 Task: Plan a trip to Arish, Egypt from 2nd December, 2023 to 6th December, 2023 for 2 adults. Place can be entire room with 1  bedroom having 1 bed and 1 bathroom. Property type can be hotel.
Action: Mouse moved to (583, 131)
Screenshot: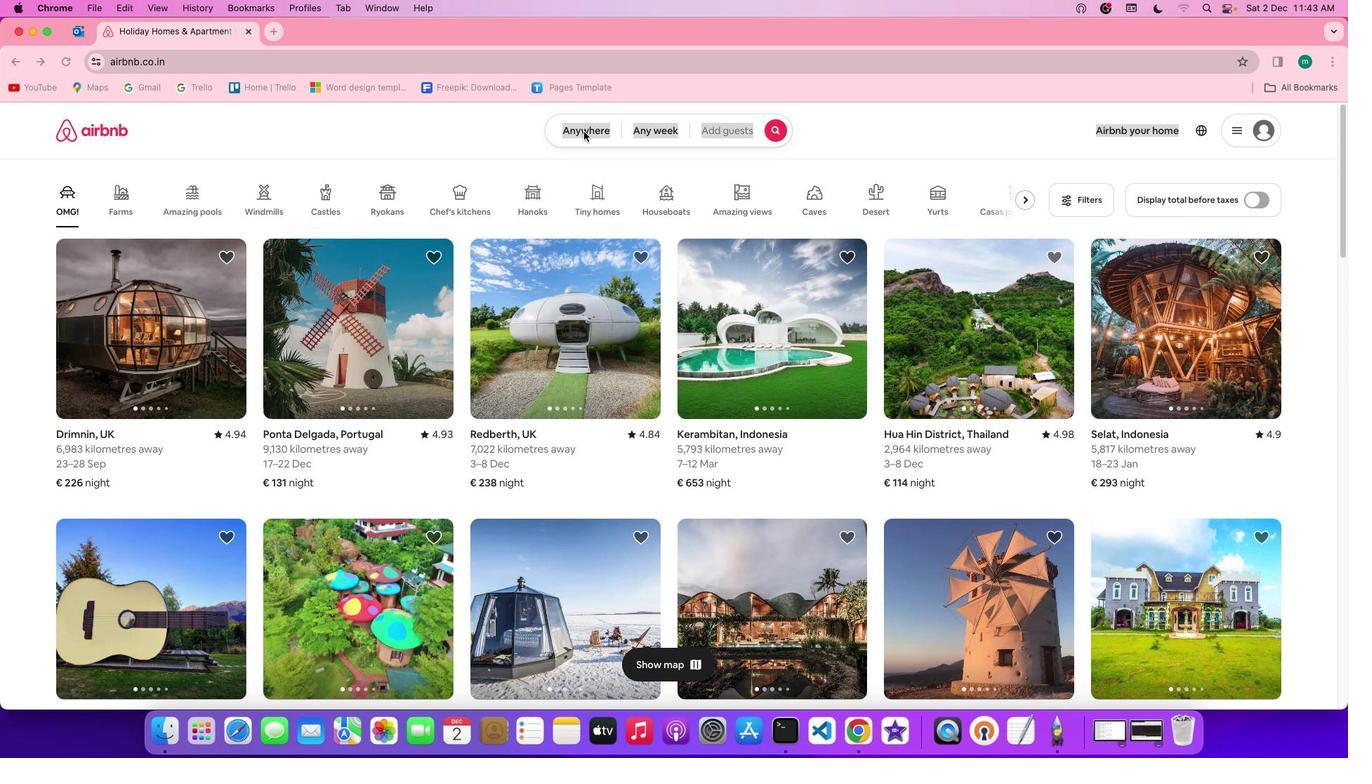 
Action: Mouse pressed left at (583, 131)
Screenshot: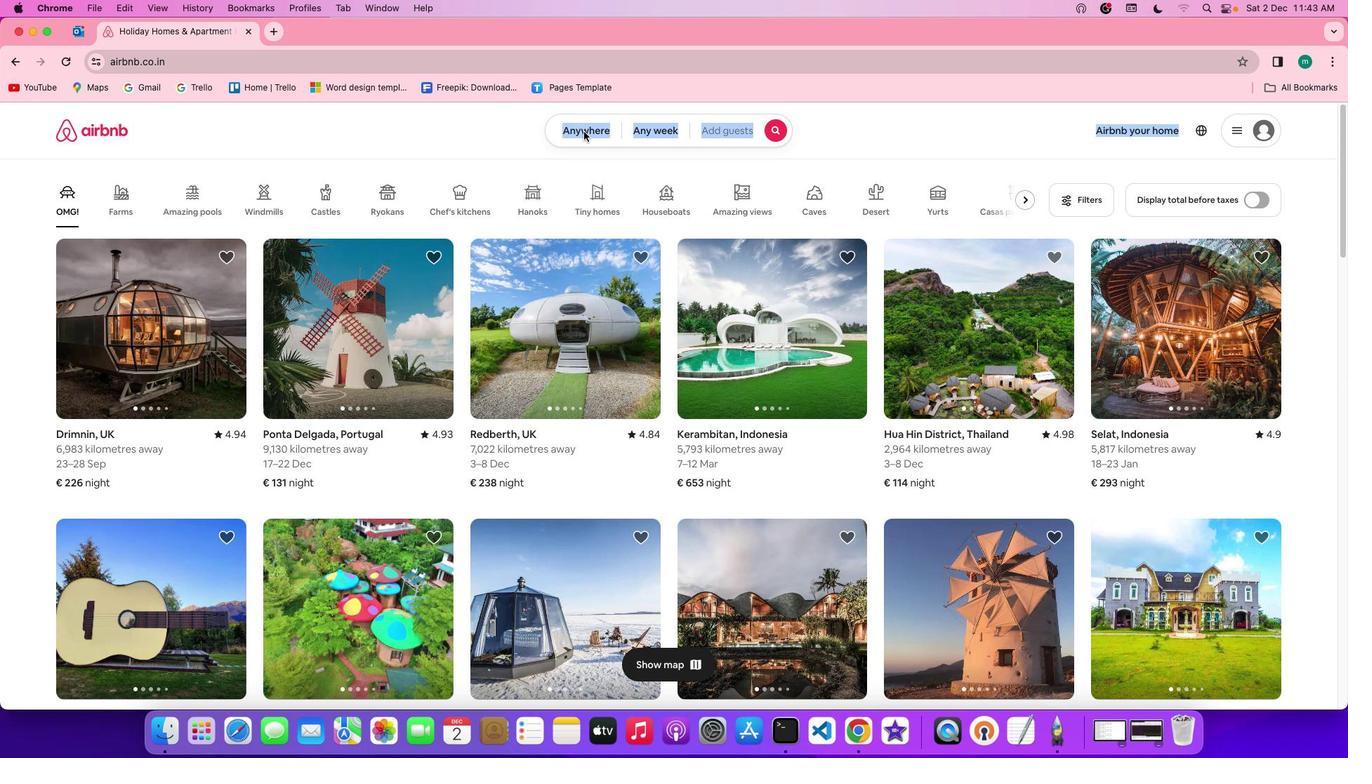 
Action: Mouse pressed left at (583, 131)
Screenshot: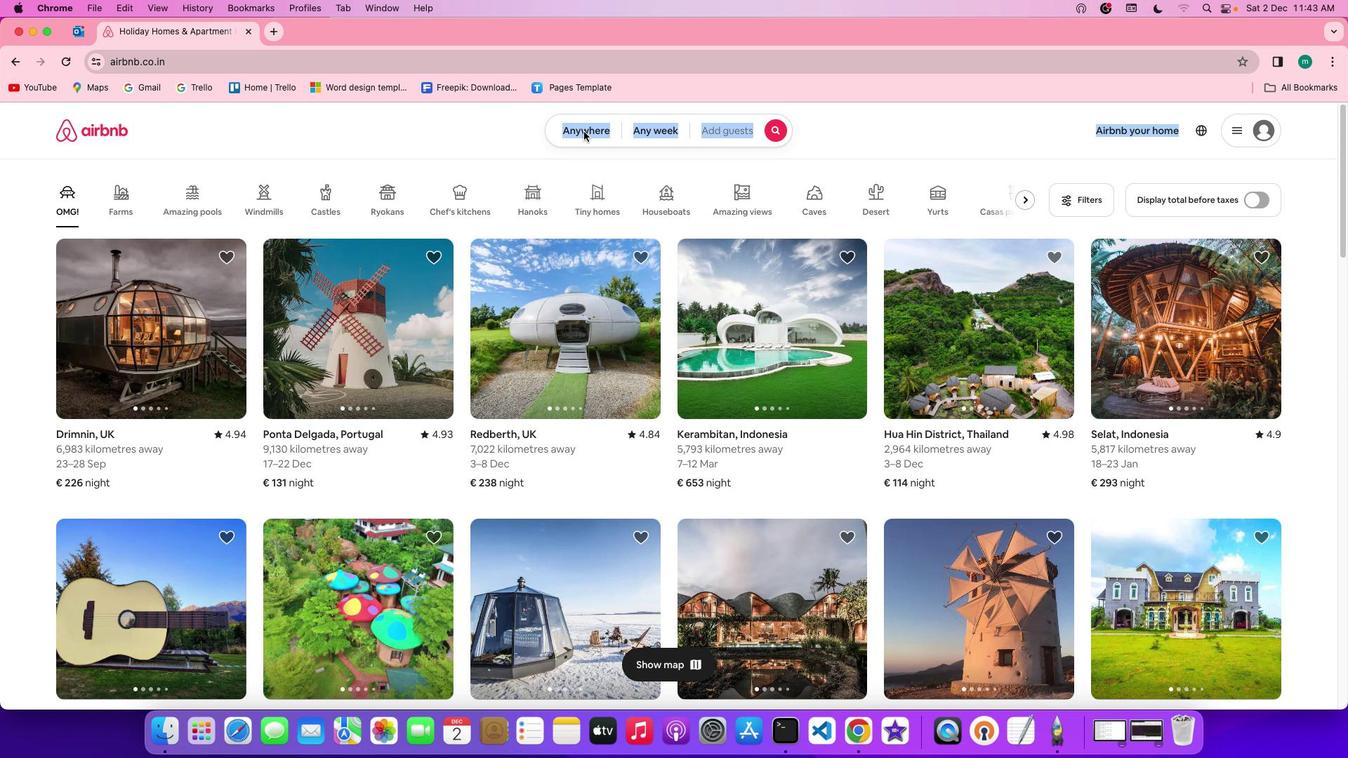 
Action: Mouse moved to (477, 192)
Screenshot: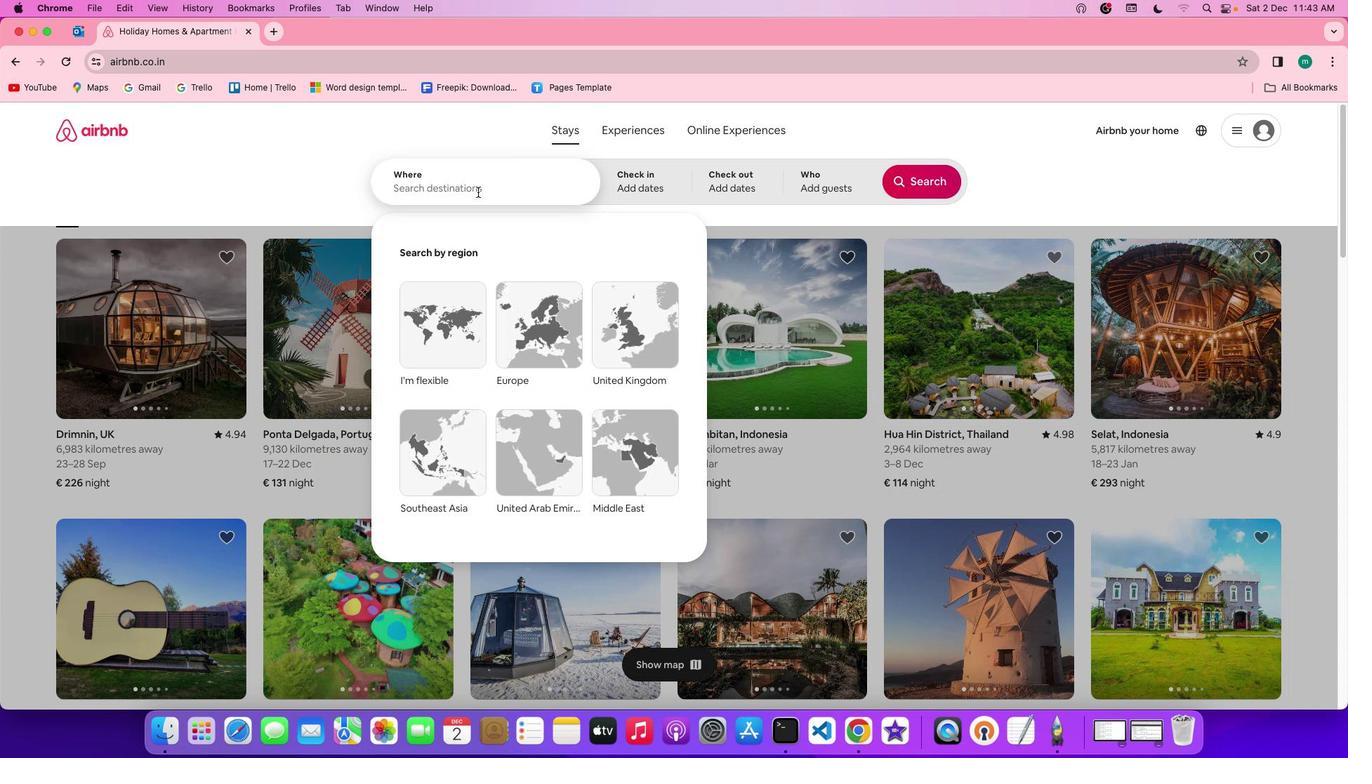 
Action: Mouse pressed left at (477, 192)
Screenshot: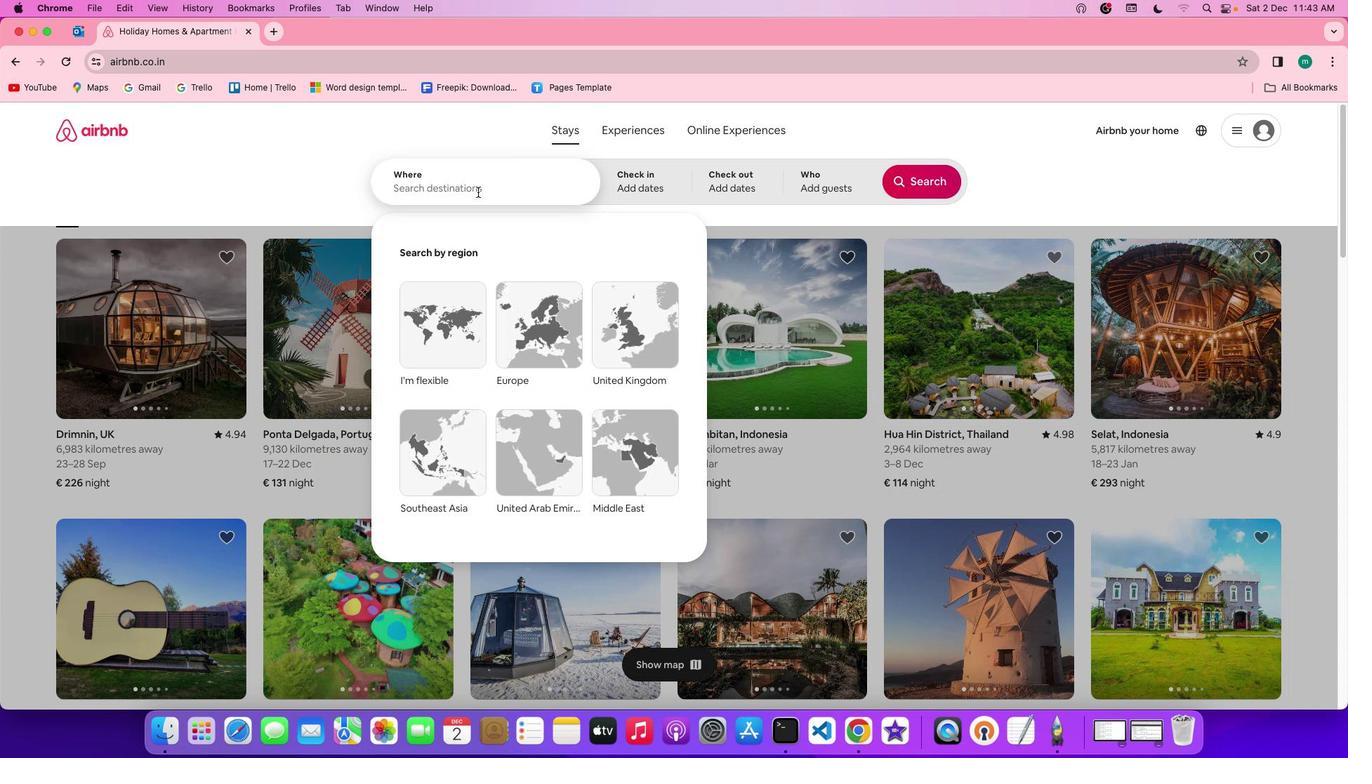 
Action: Mouse moved to (479, 193)
Screenshot: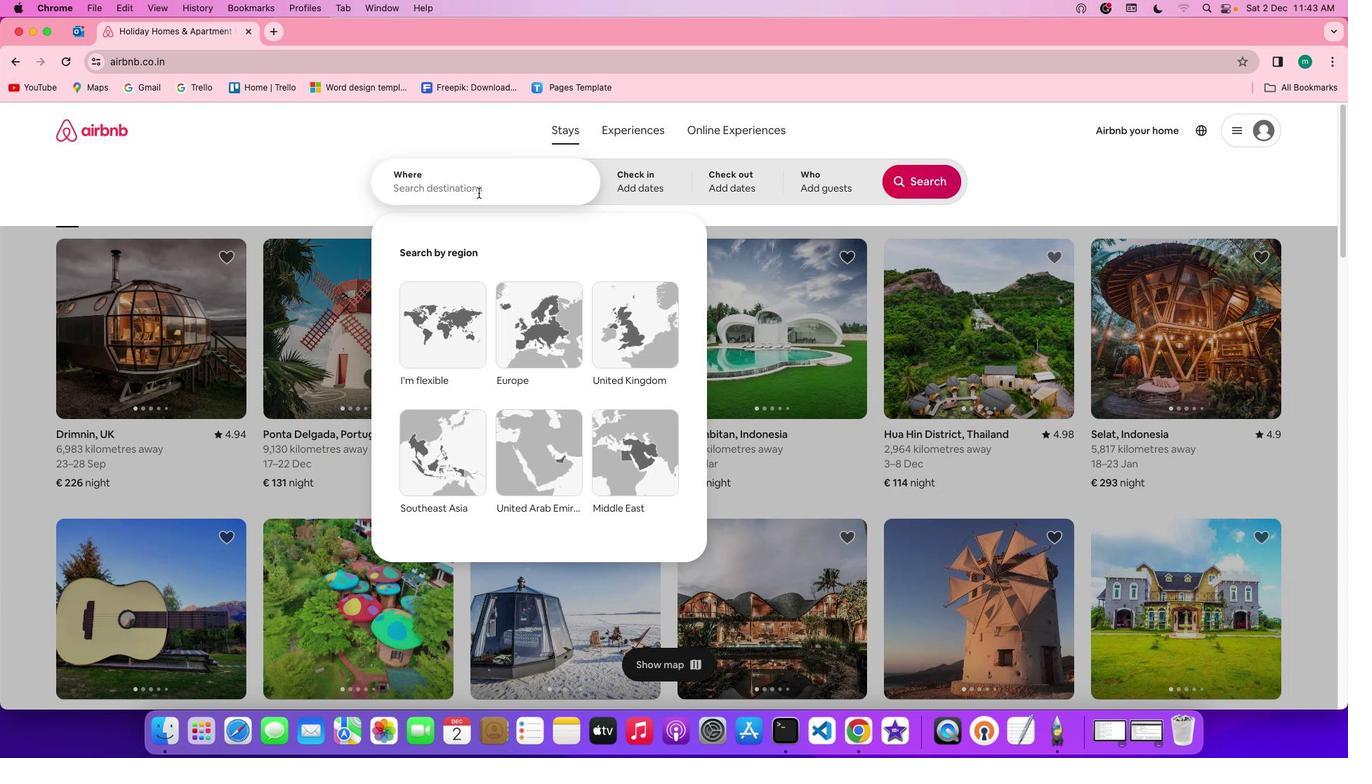 
Action: Key pressed Key.shiftKey.shift'A''r''i''s''h'','Key.spaceKey.shift'E''g''y''p''t'
Screenshot: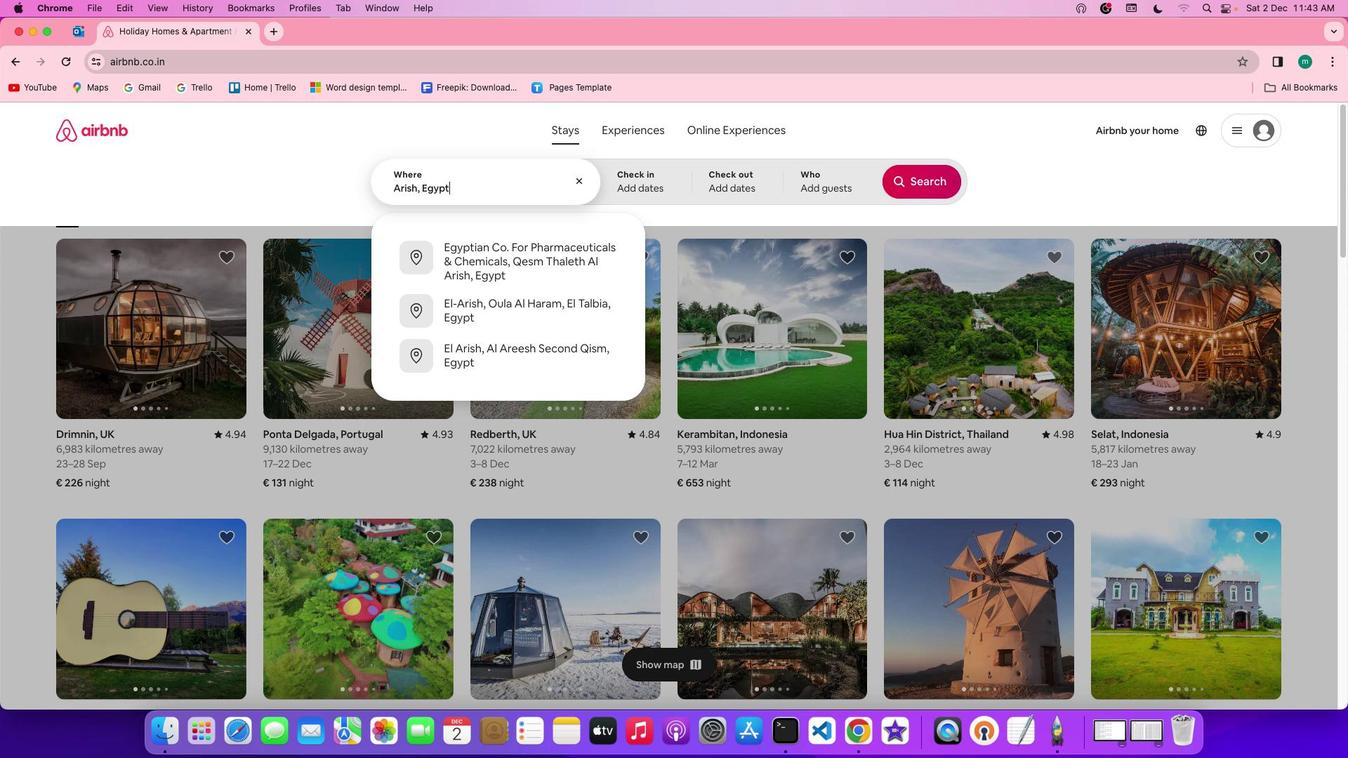 
Action: Mouse moved to (659, 185)
Screenshot: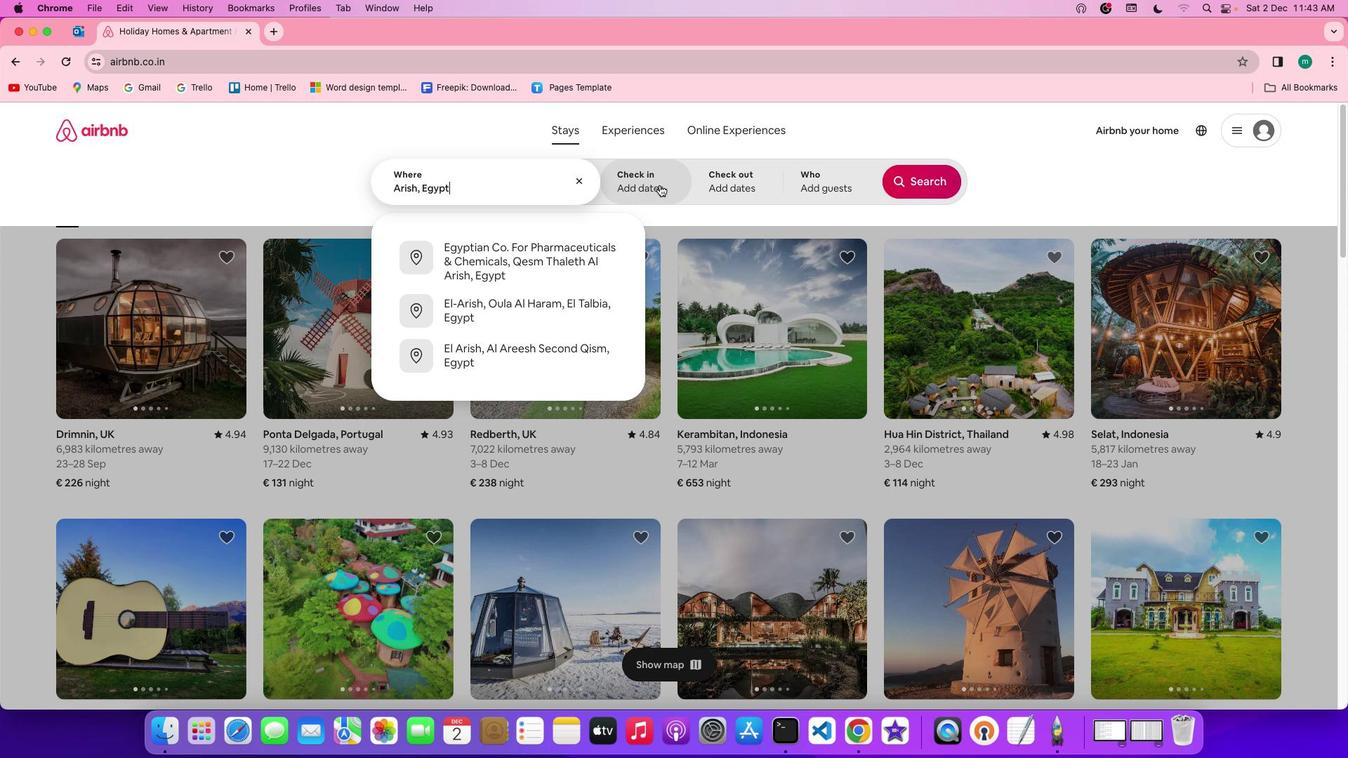 
Action: Mouse pressed left at (659, 185)
Screenshot: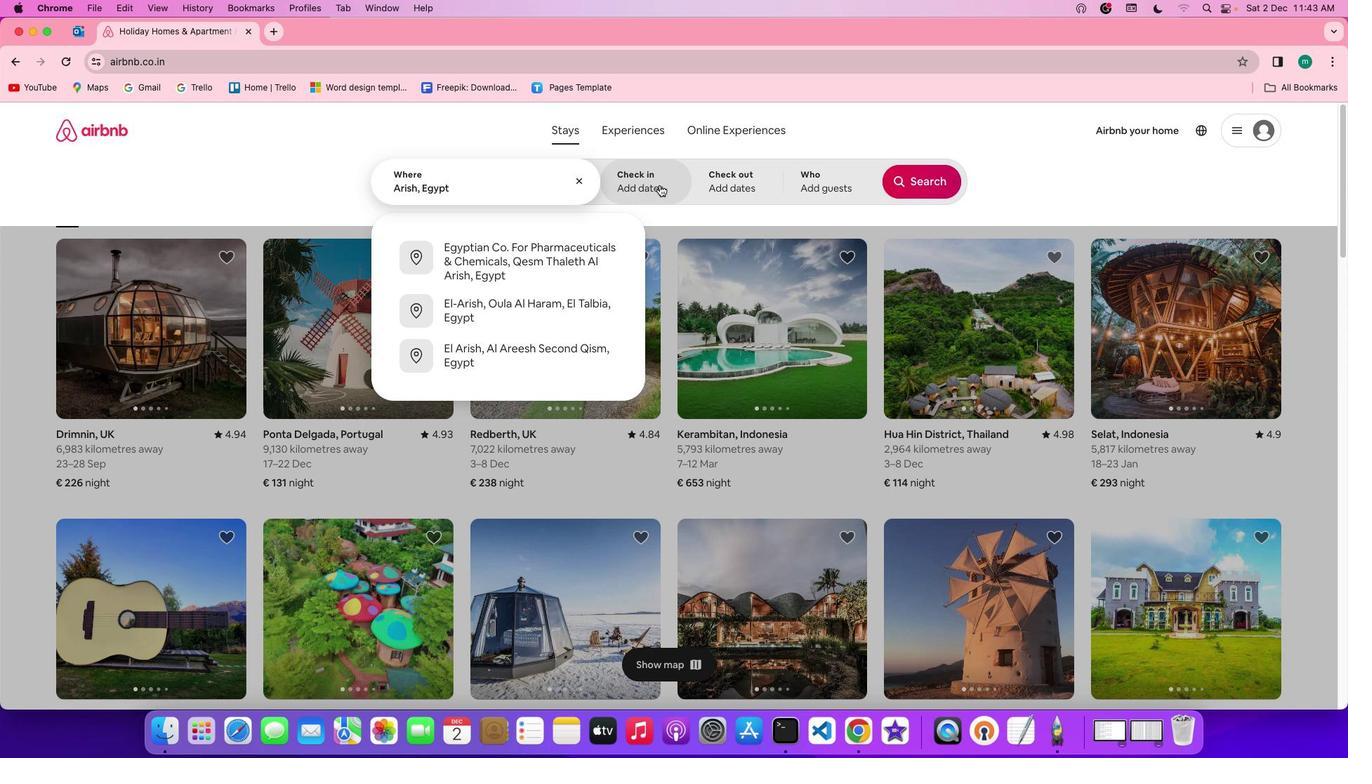 
Action: Mouse moved to (630, 359)
Screenshot: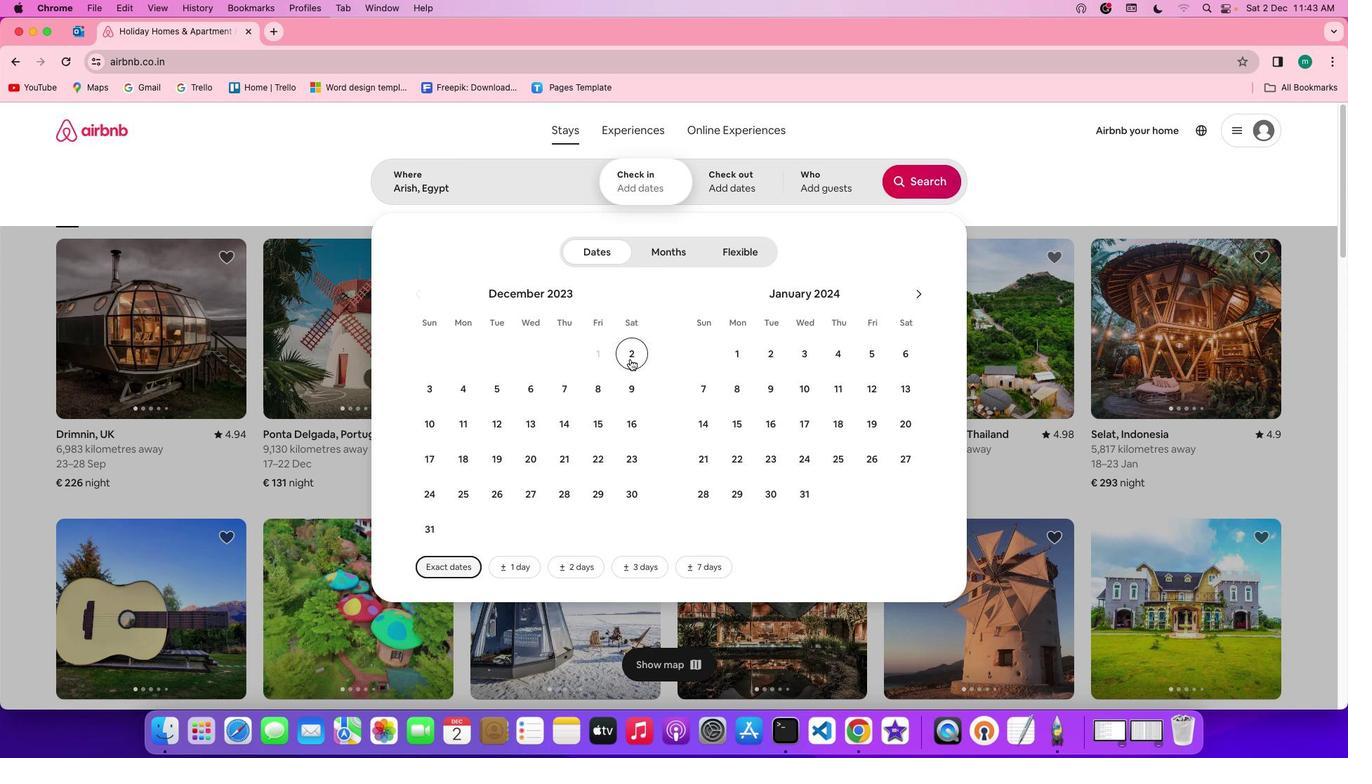 
Action: Mouse pressed left at (630, 359)
Screenshot: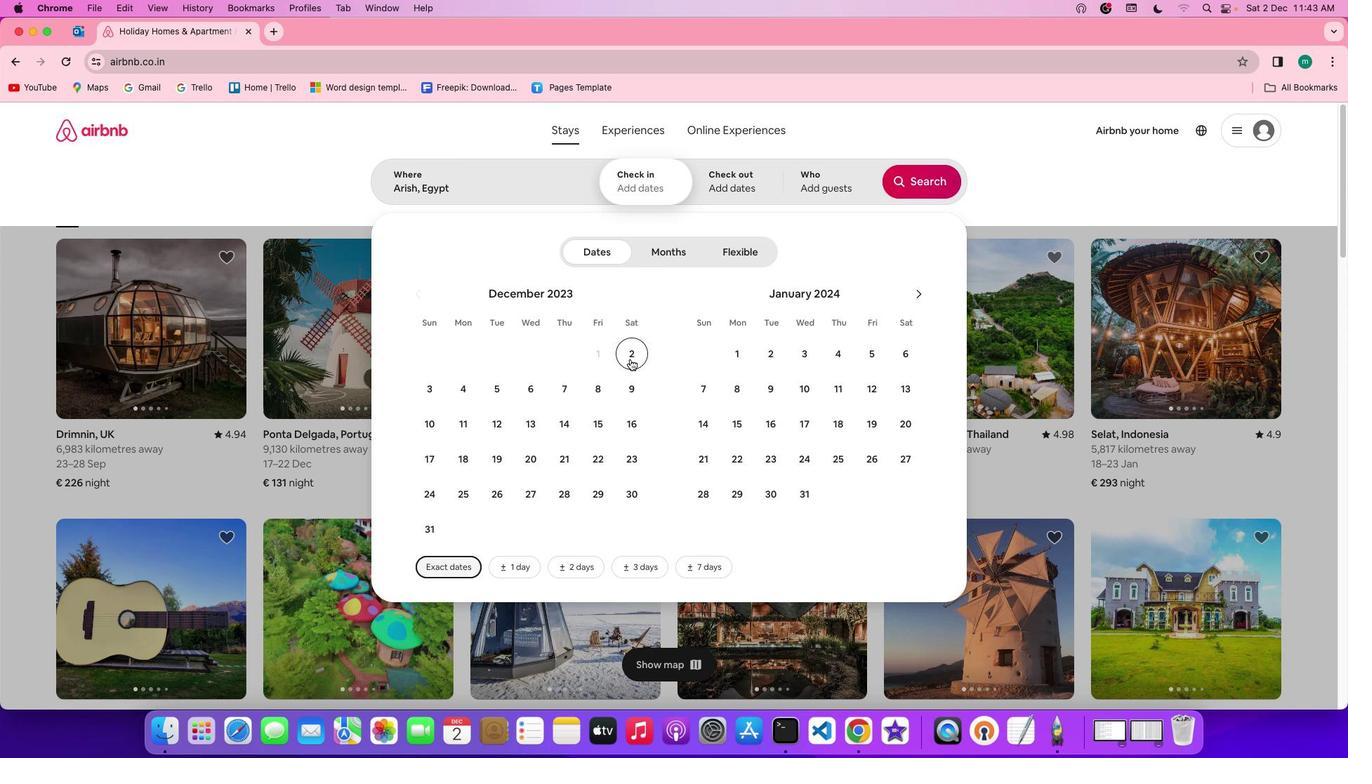 
Action: Mouse moved to (527, 391)
Screenshot: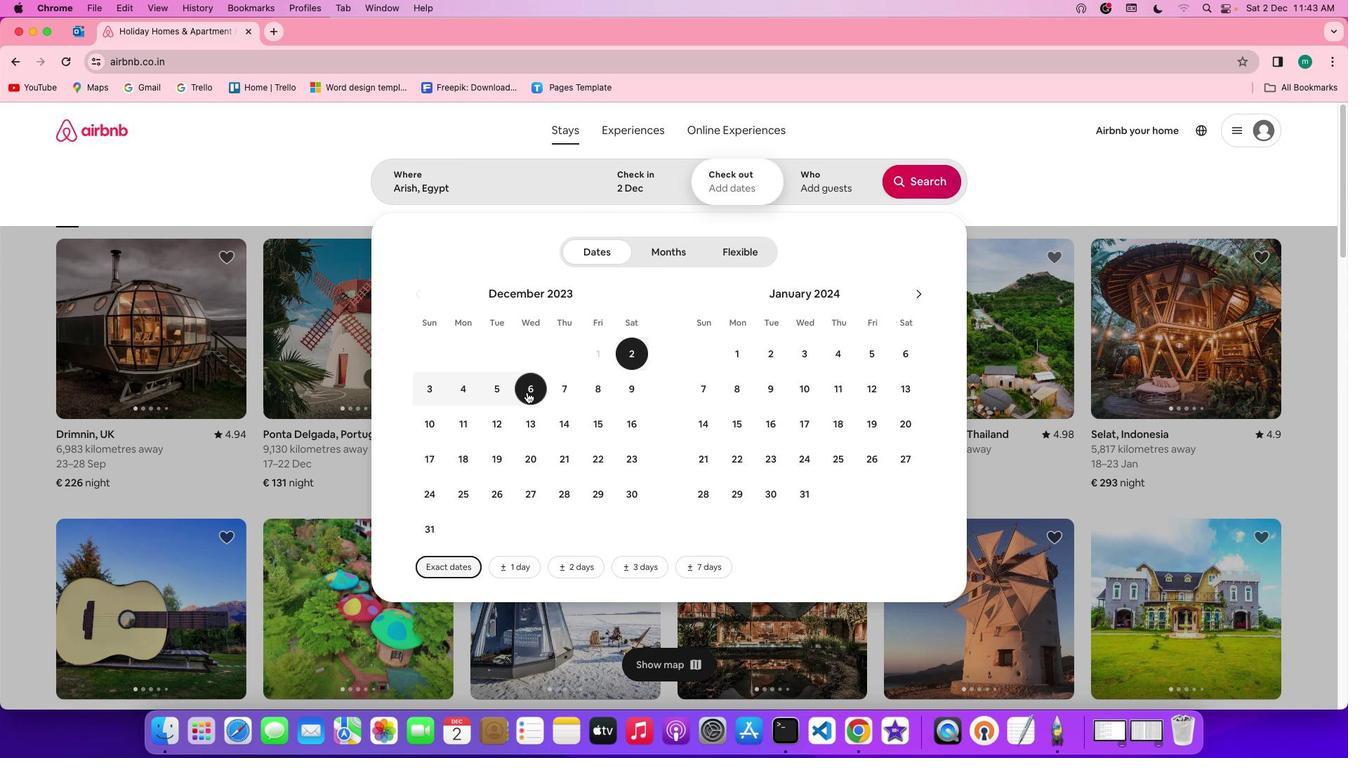 
Action: Mouse pressed left at (527, 391)
Screenshot: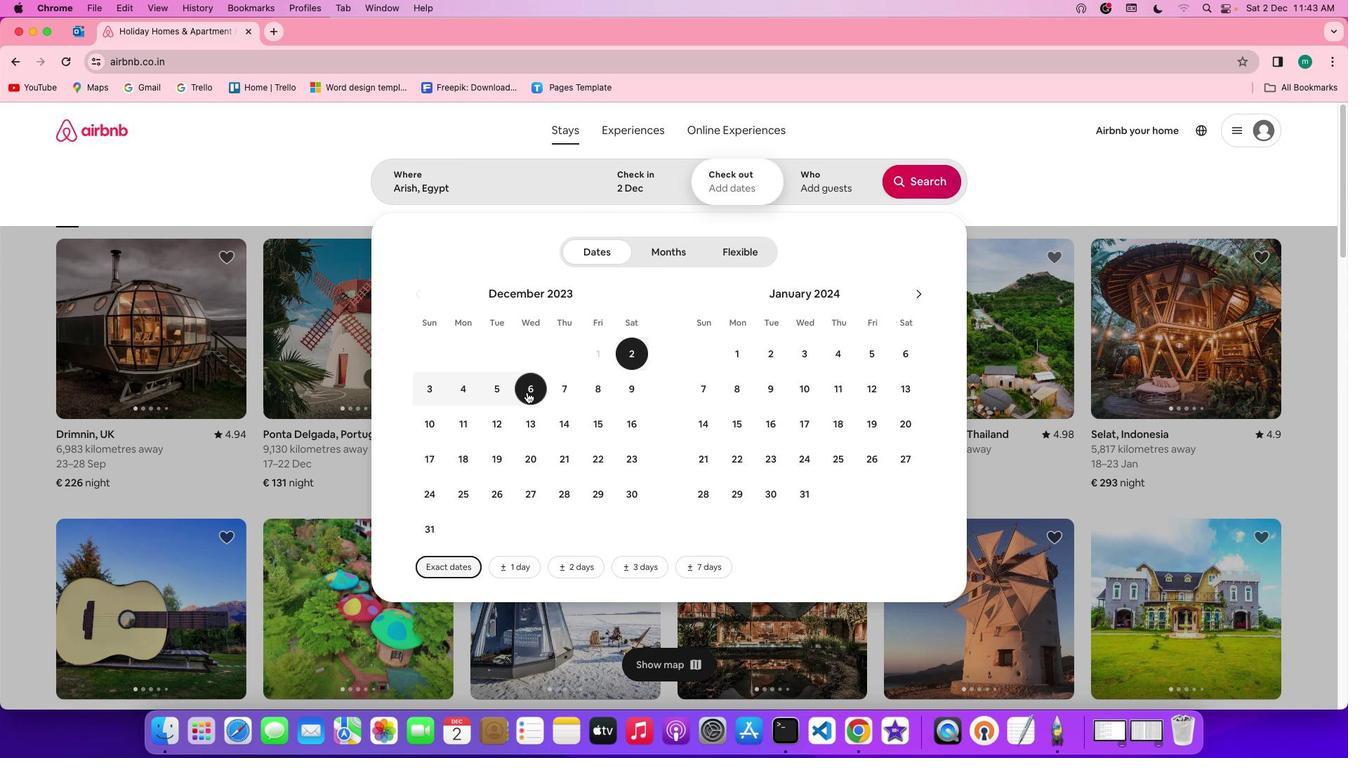 
Action: Mouse moved to (817, 181)
Screenshot: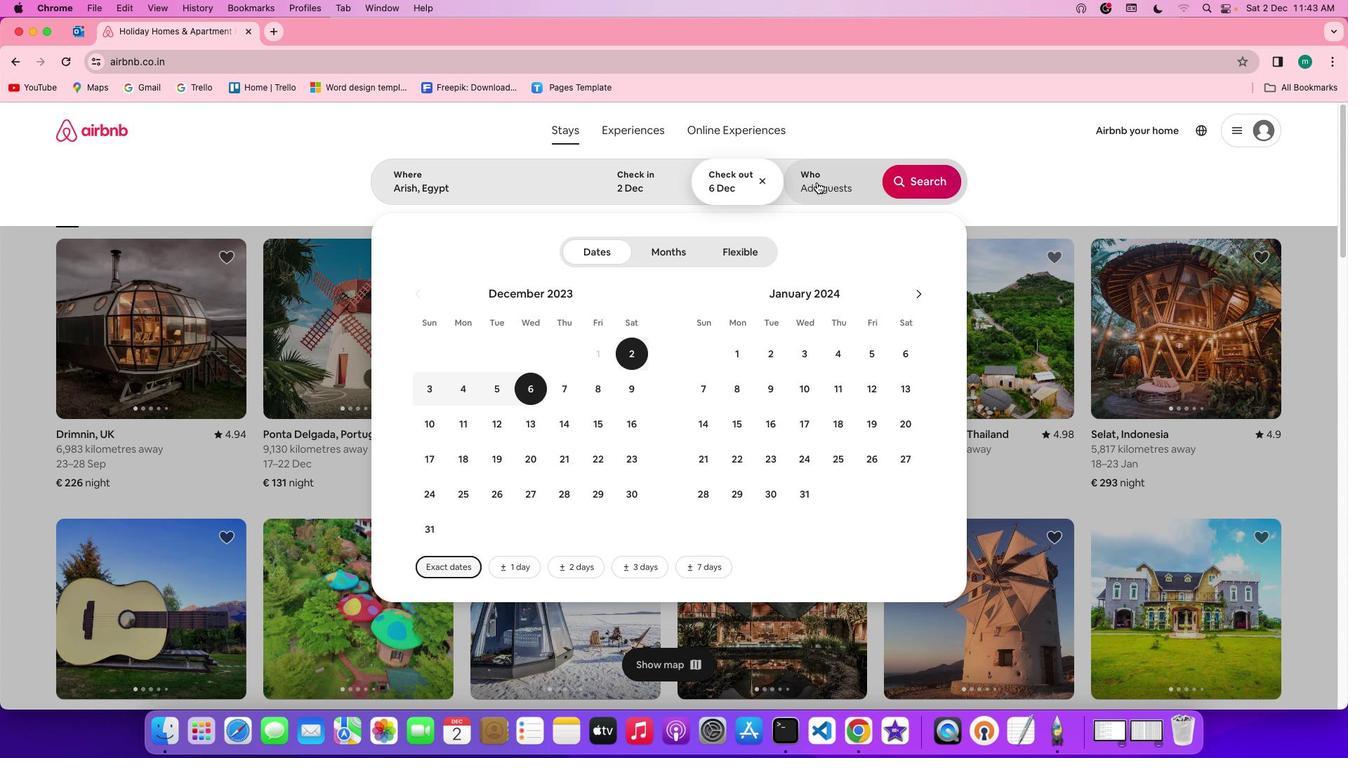 
Action: Mouse pressed left at (817, 181)
Screenshot: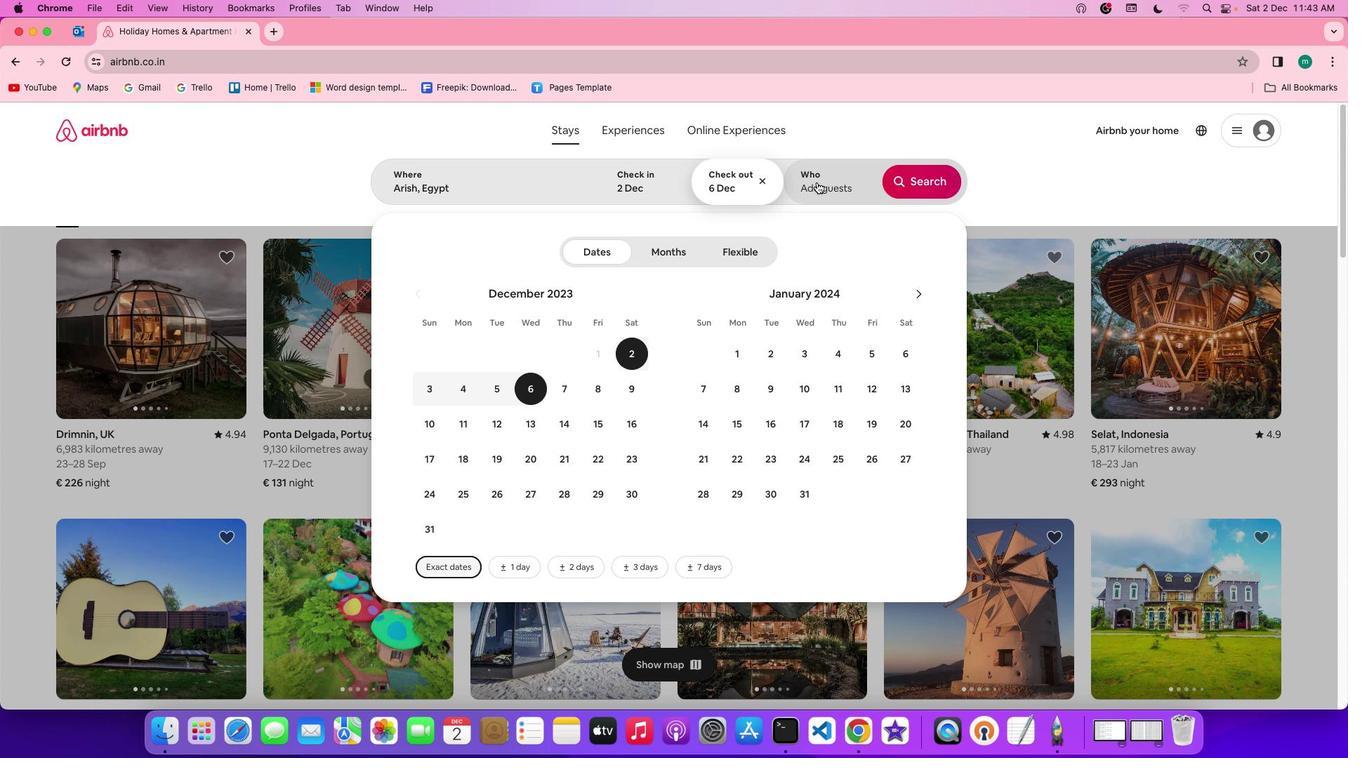 
Action: Mouse moved to (923, 256)
Screenshot: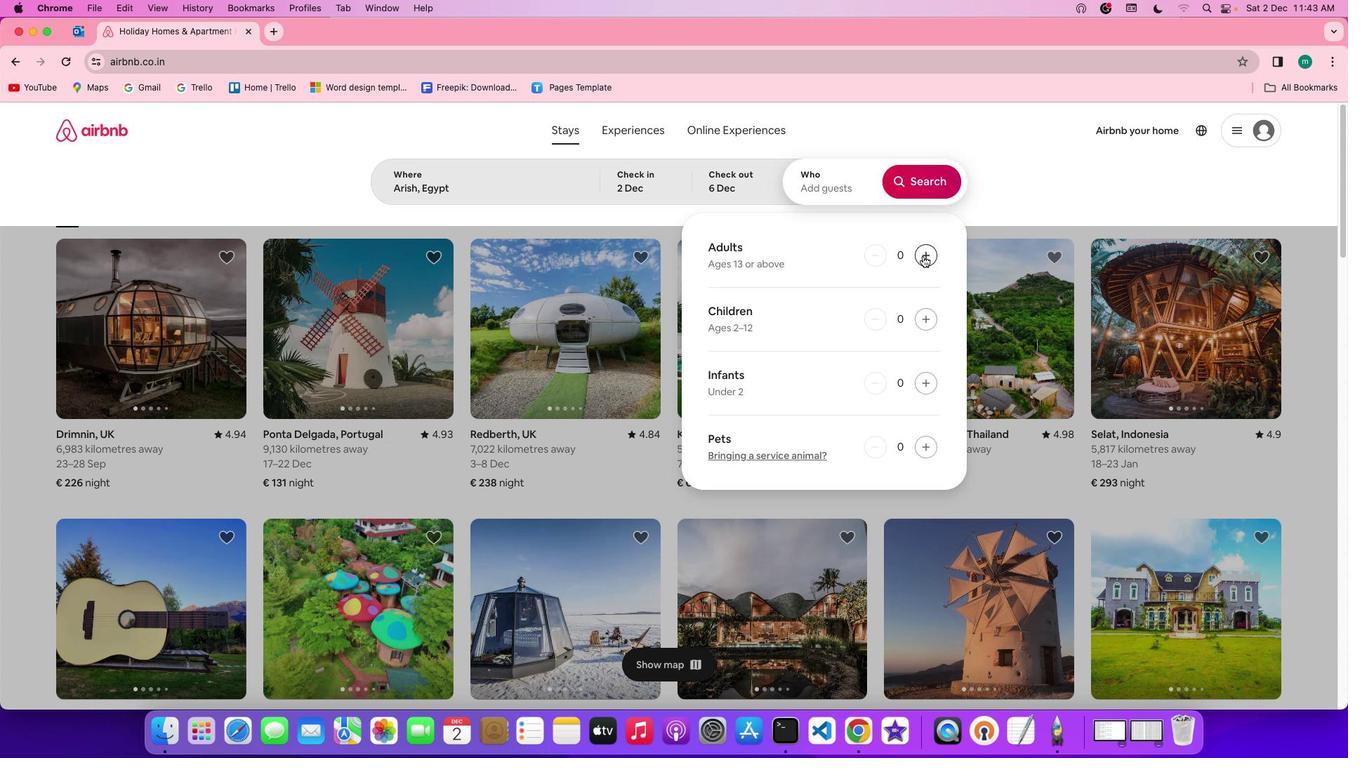 
Action: Mouse pressed left at (923, 256)
Screenshot: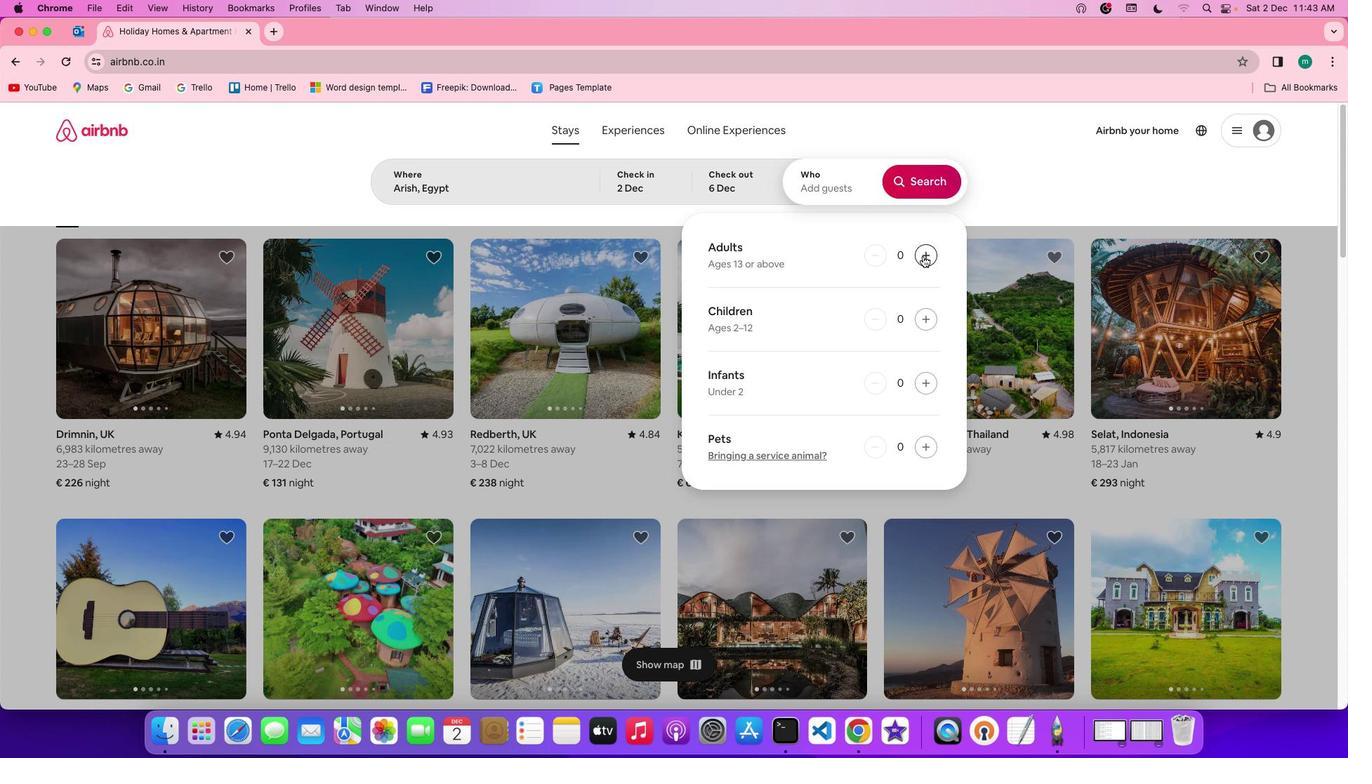 
Action: Mouse pressed left at (923, 256)
Screenshot: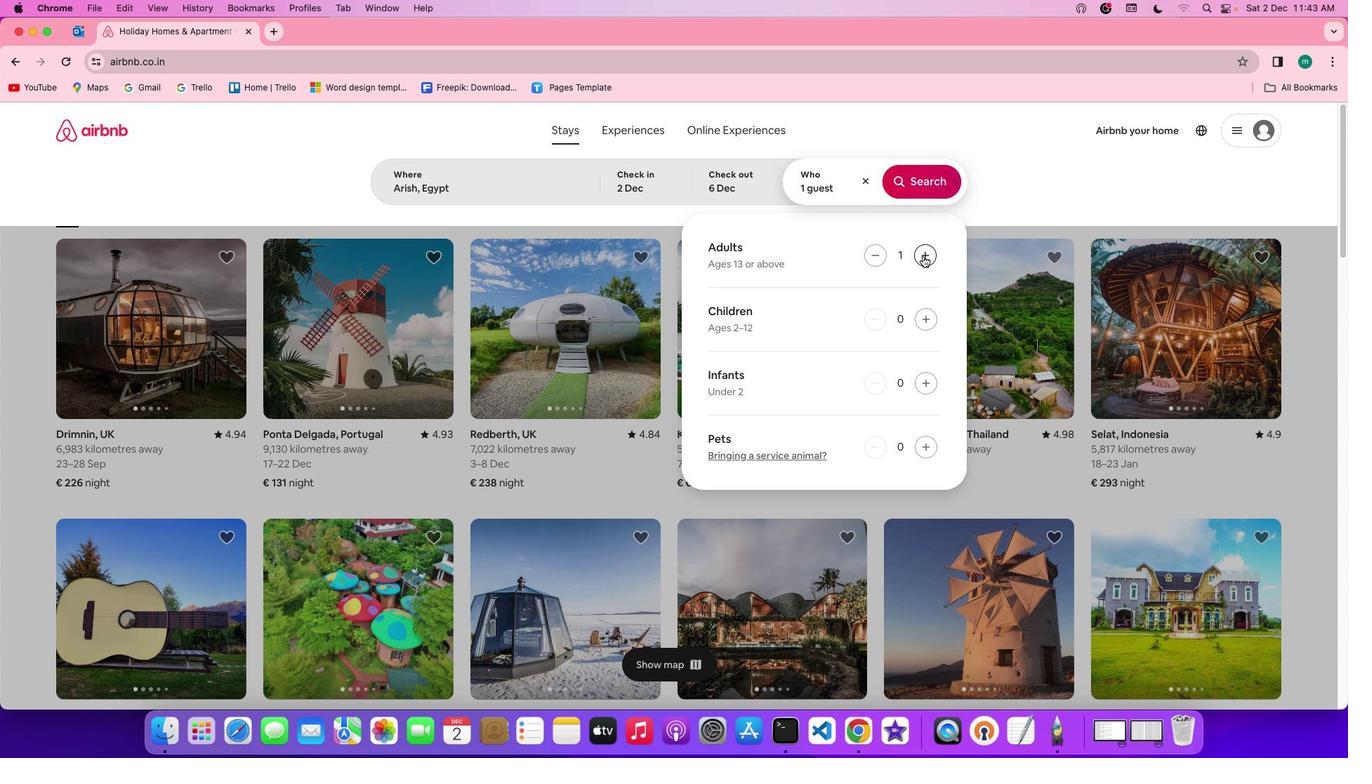 
Action: Mouse moved to (941, 179)
Screenshot: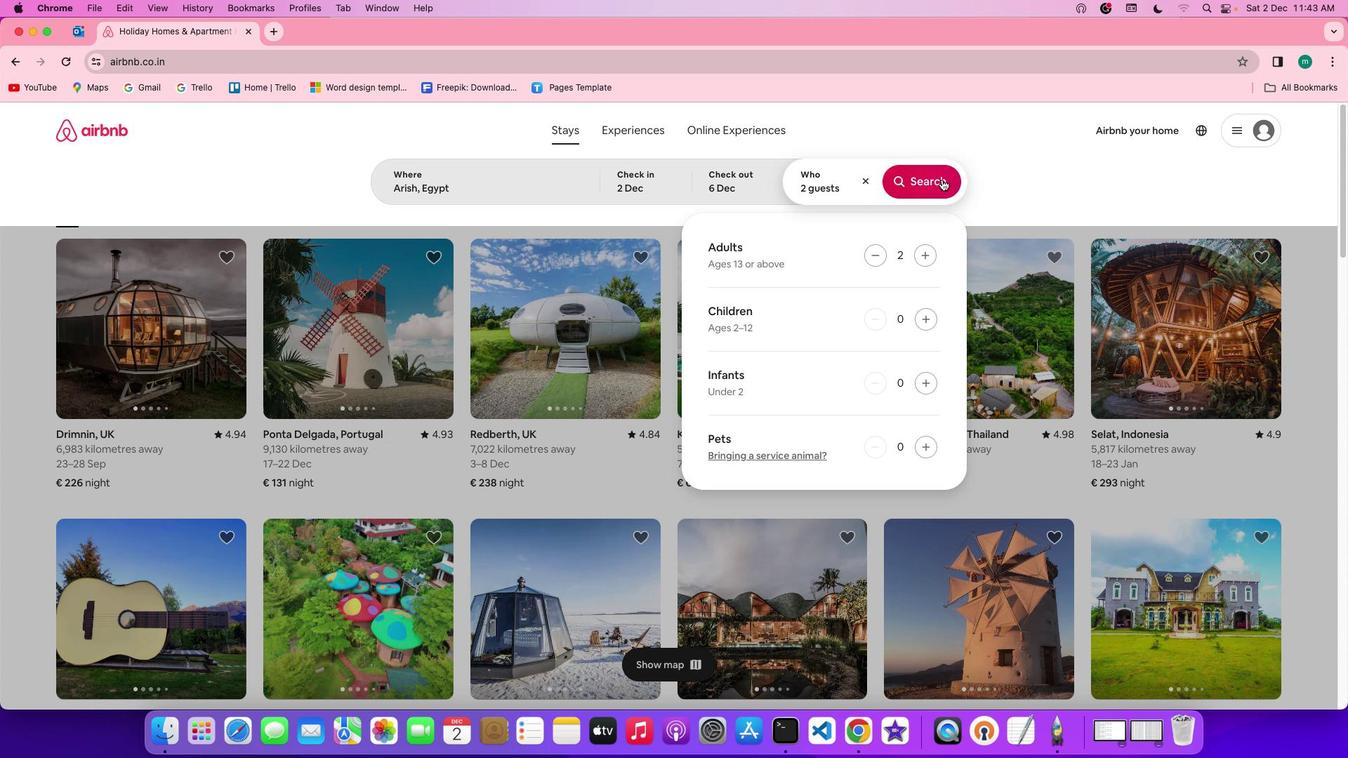 
Action: Mouse pressed left at (941, 179)
Screenshot: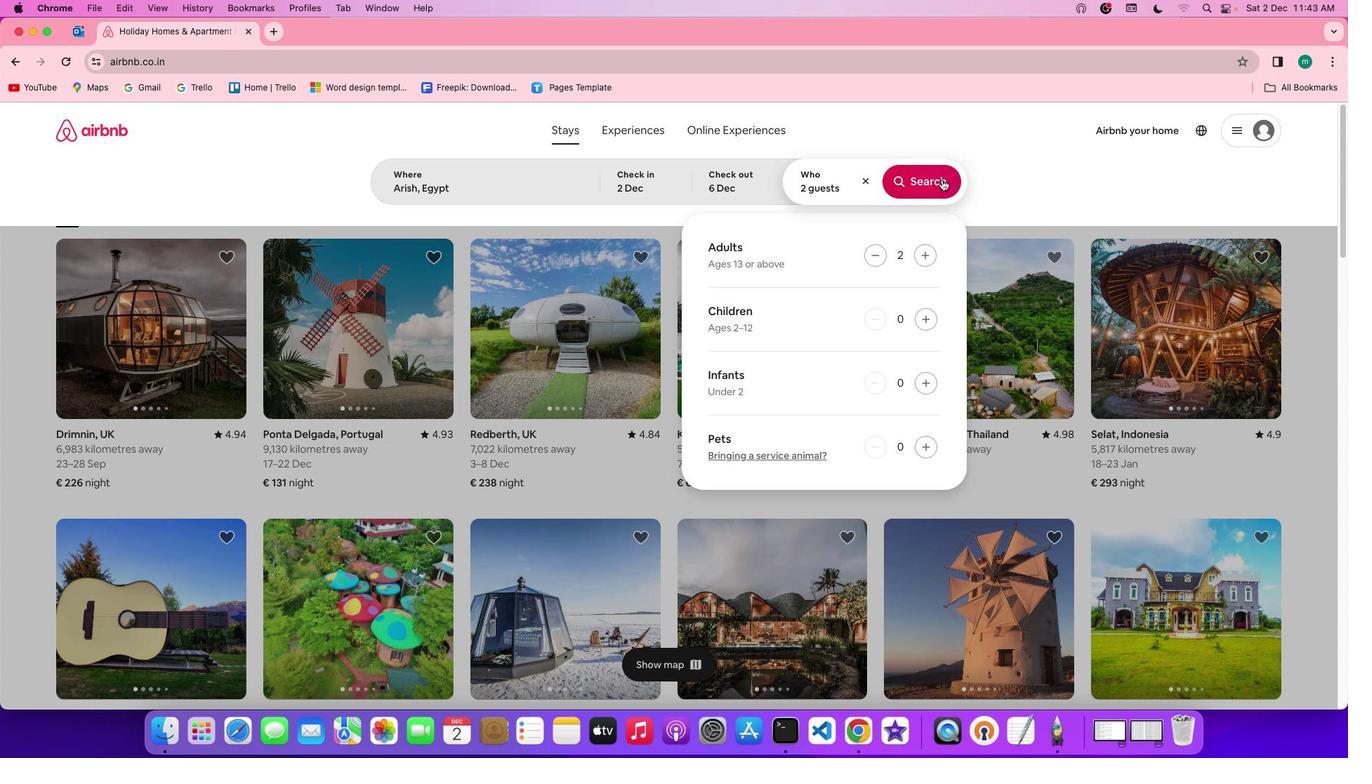 
Action: Mouse moved to (1122, 185)
Screenshot: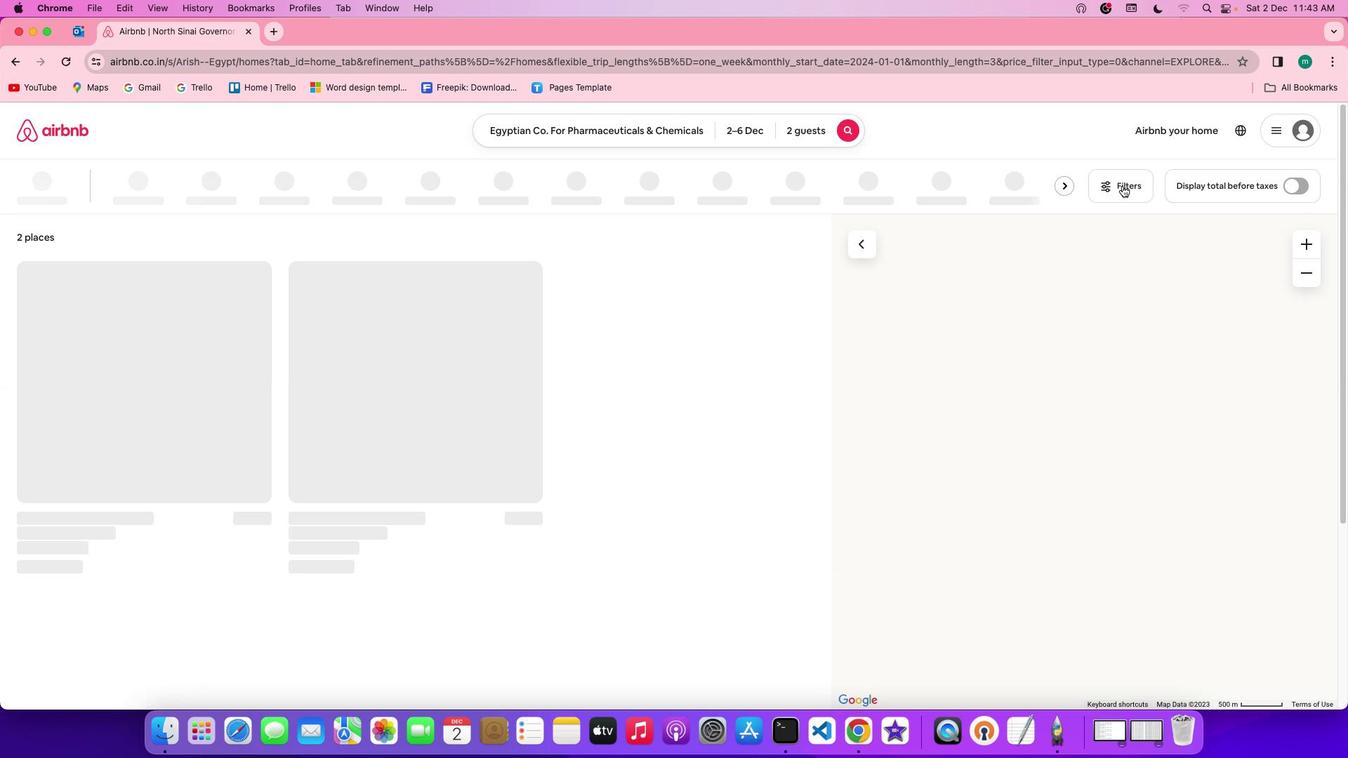 
Action: Mouse pressed left at (1122, 185)
Screenshot: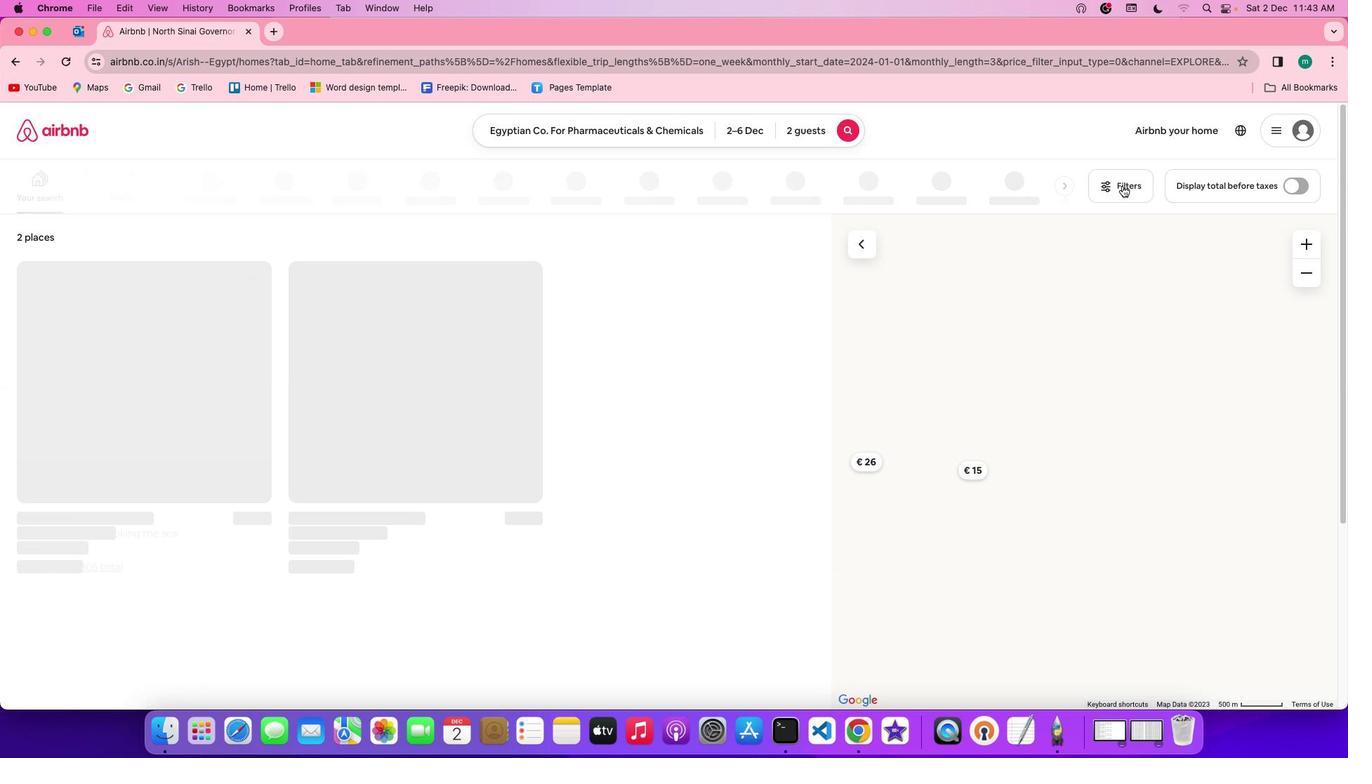 
Action: Mouse moved to (783, 409)
Screenshot: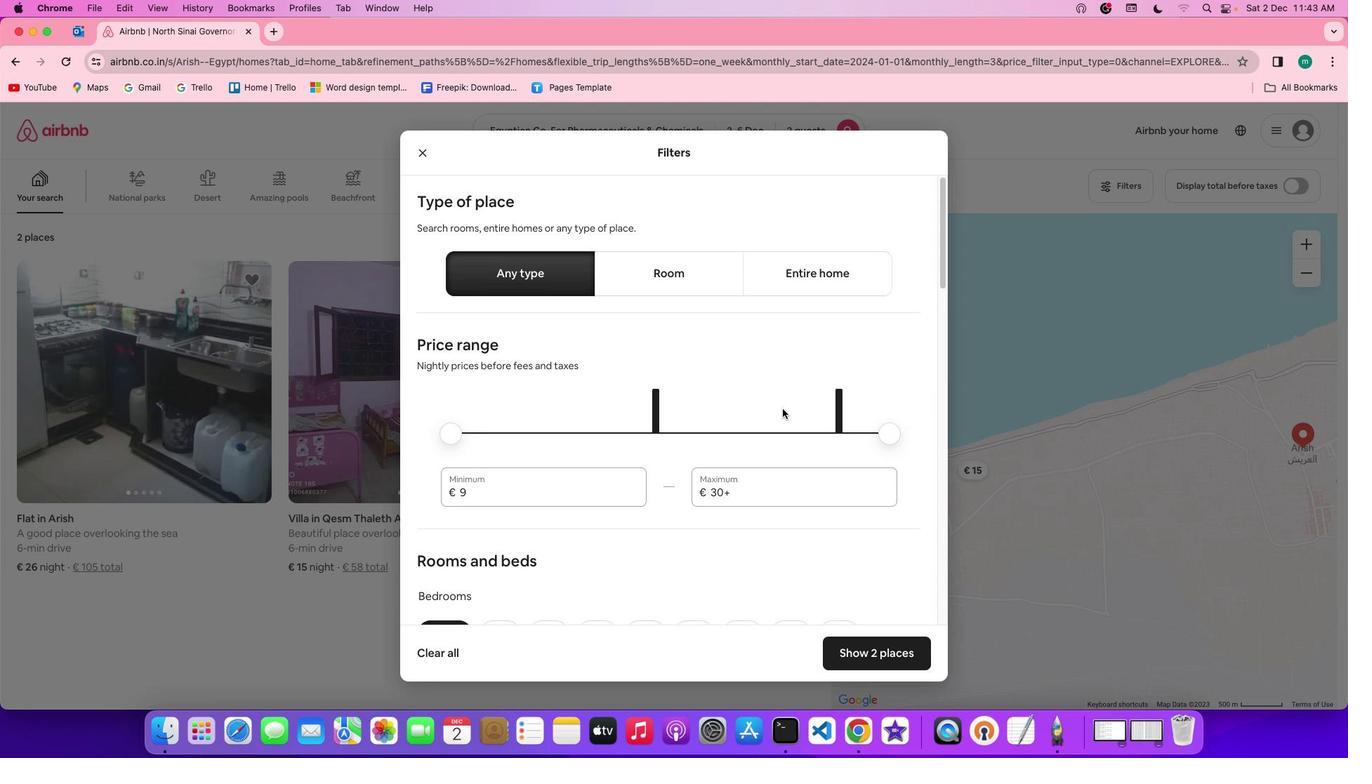 
Action: Mouse scrolled (783, 409) with delta (0, 0)
Screenshot: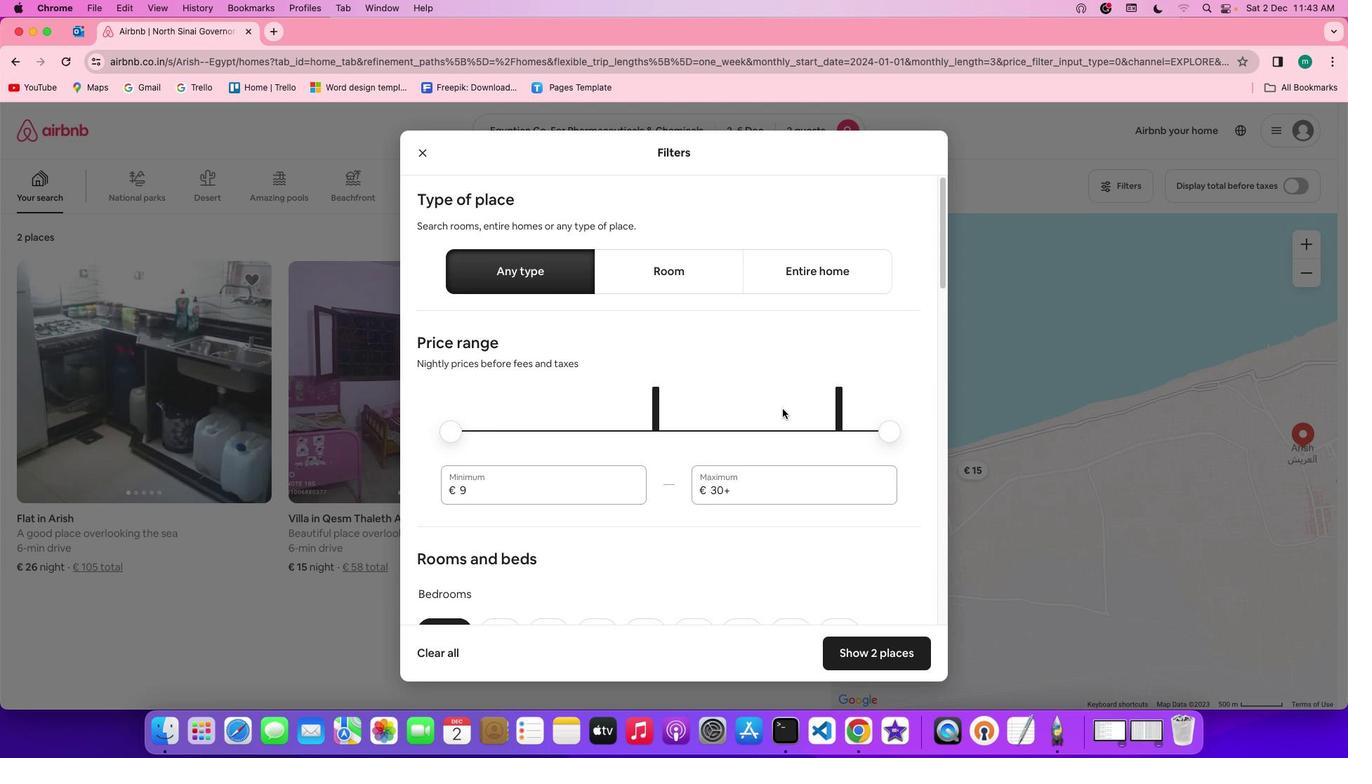 
Action: Mouse scrolled (783, 409) with delta (0, 0)
Screenshot: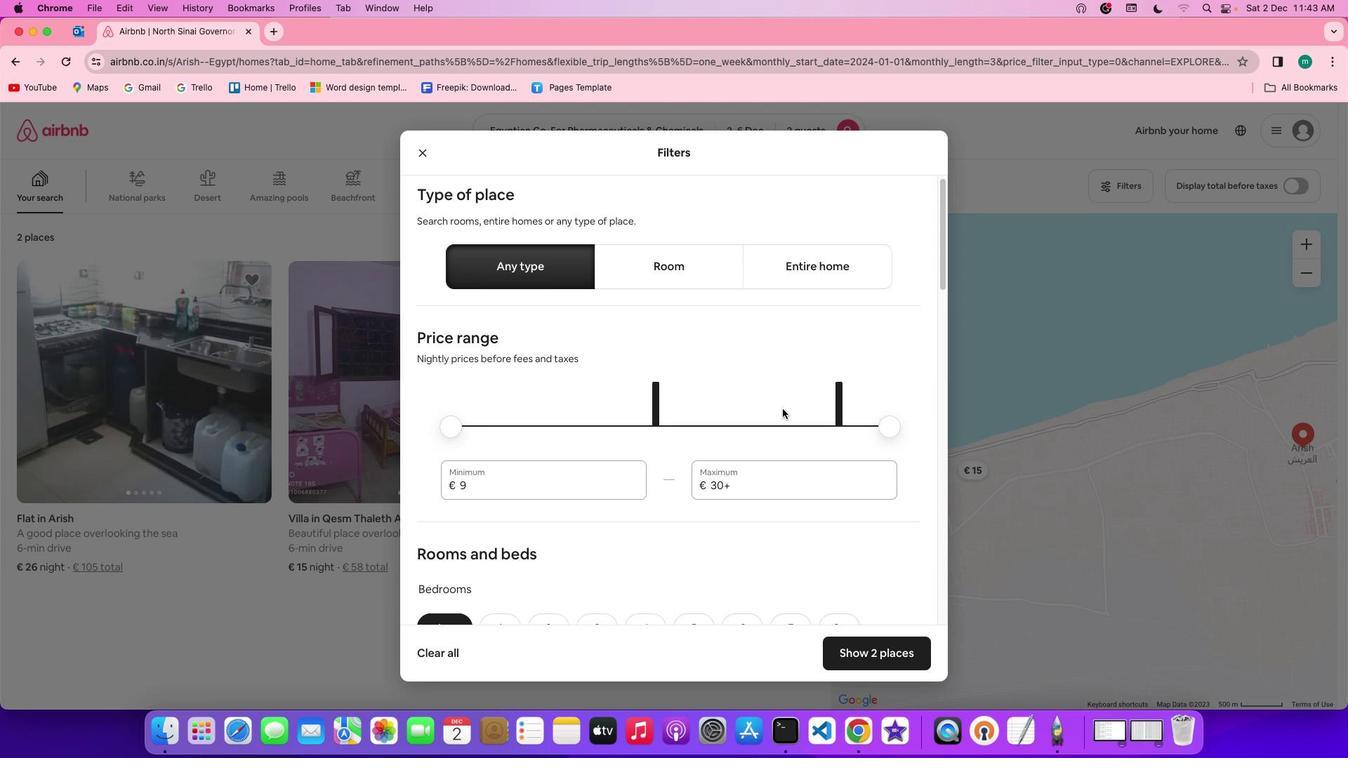 
Action: Mouse scrolled (783, 409) with delta (0, -1)
Screenshot: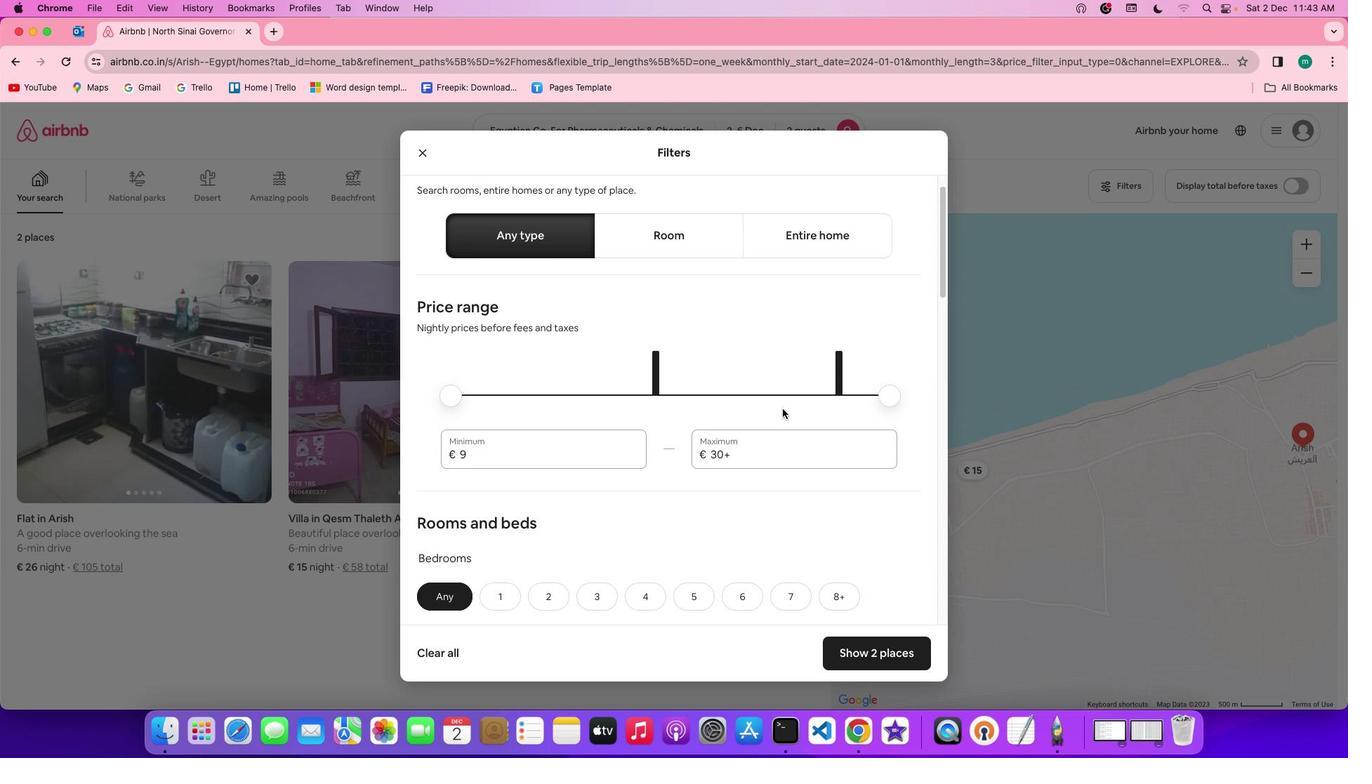
Action: Mouse moved to (780, 407)
Screenshot: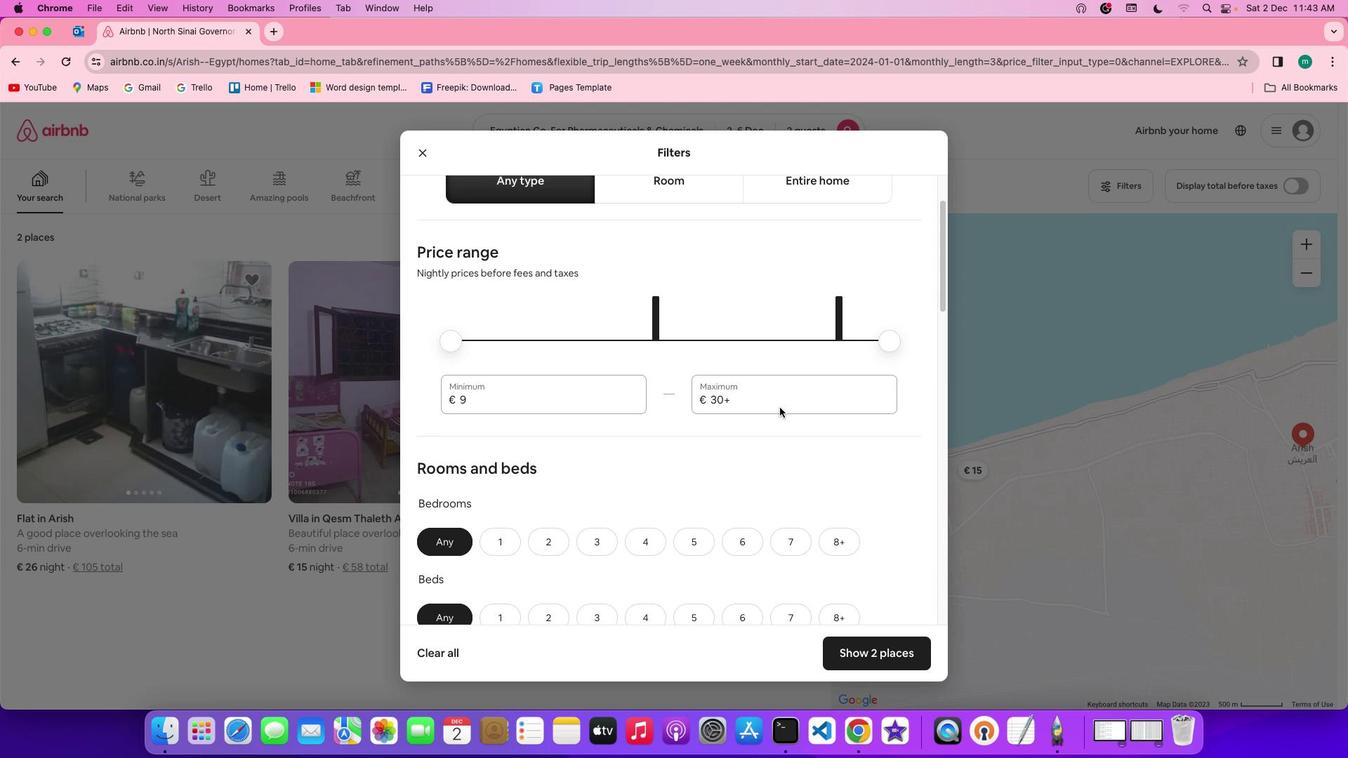 
Action: Mouse scrolled (780, 407) with delta (0, 0)
Screenshot: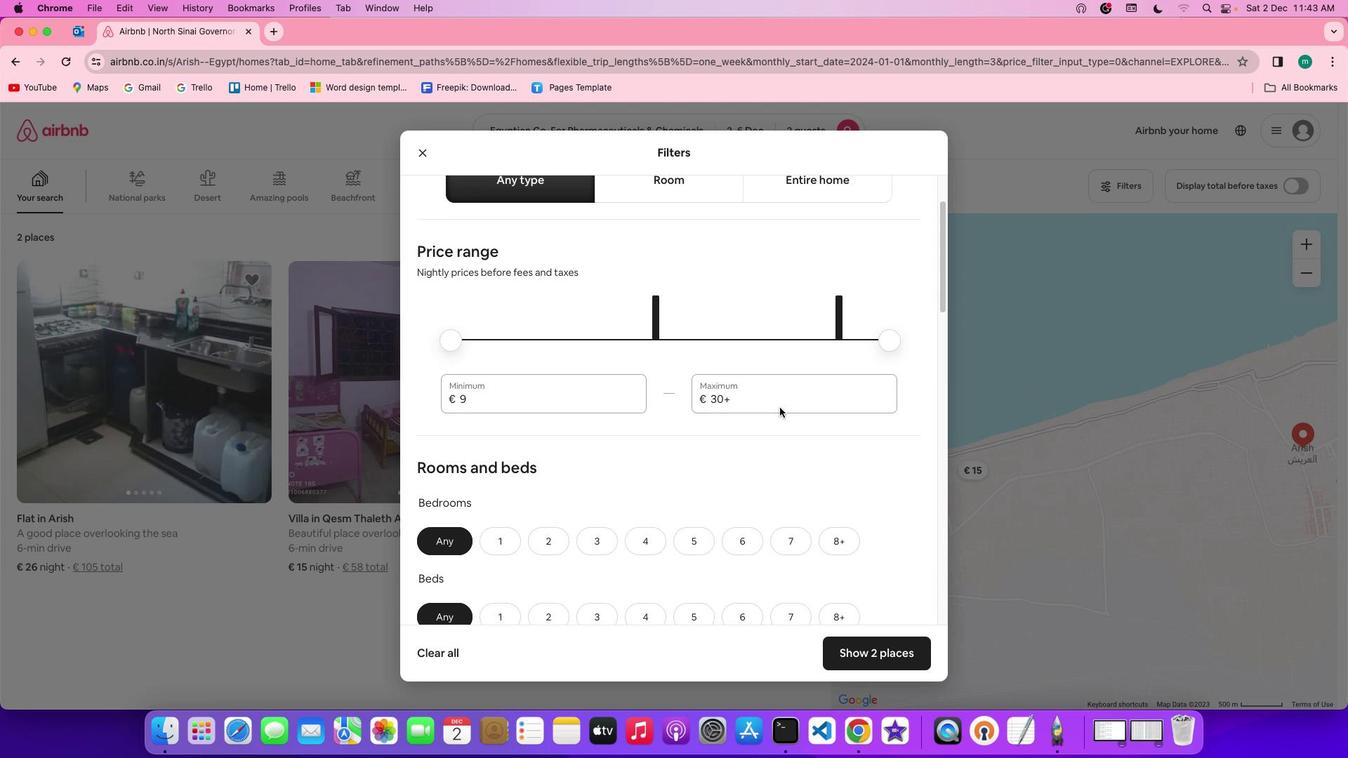 
Action: Mouse scrolled (780, 407) with delta (0, 0)
Screenshot: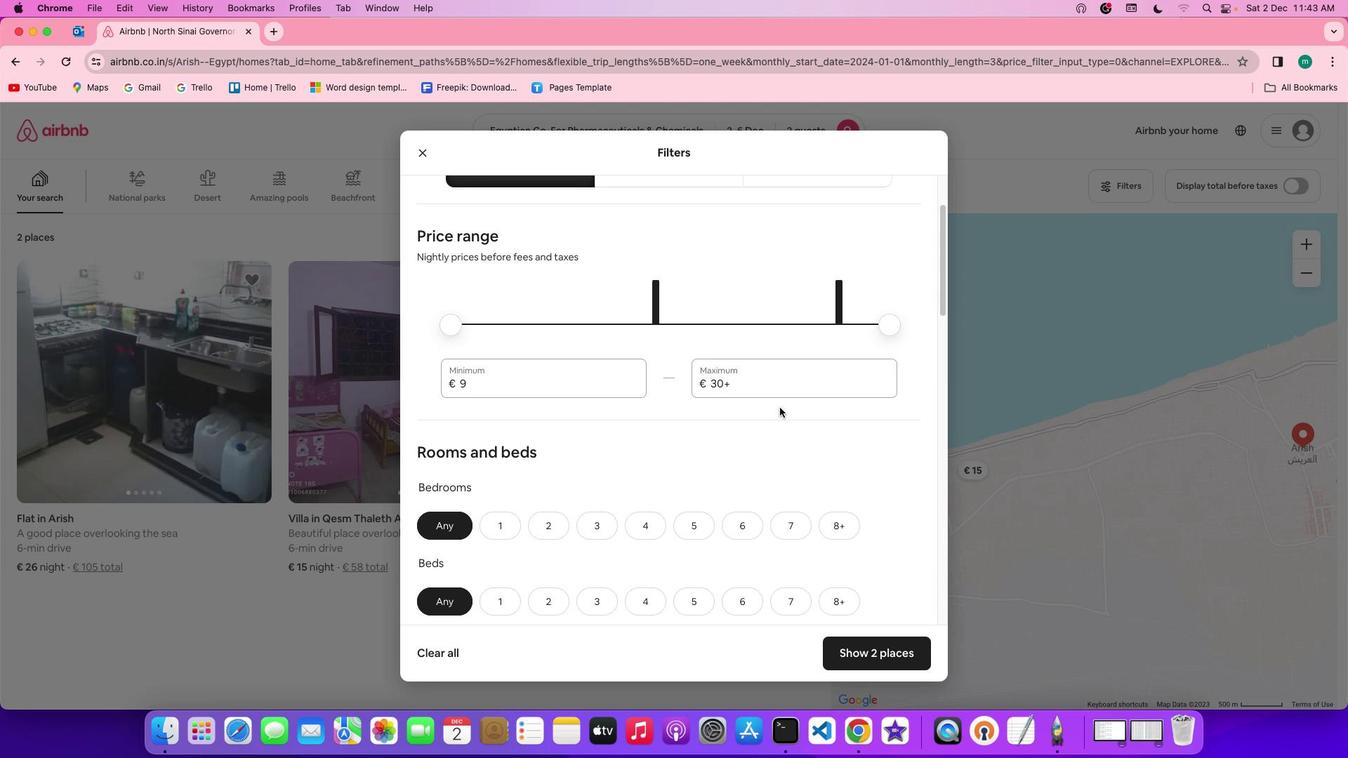 
Action: Mouse scrolled (780, 407) with delta (0, -1)
Screenshot: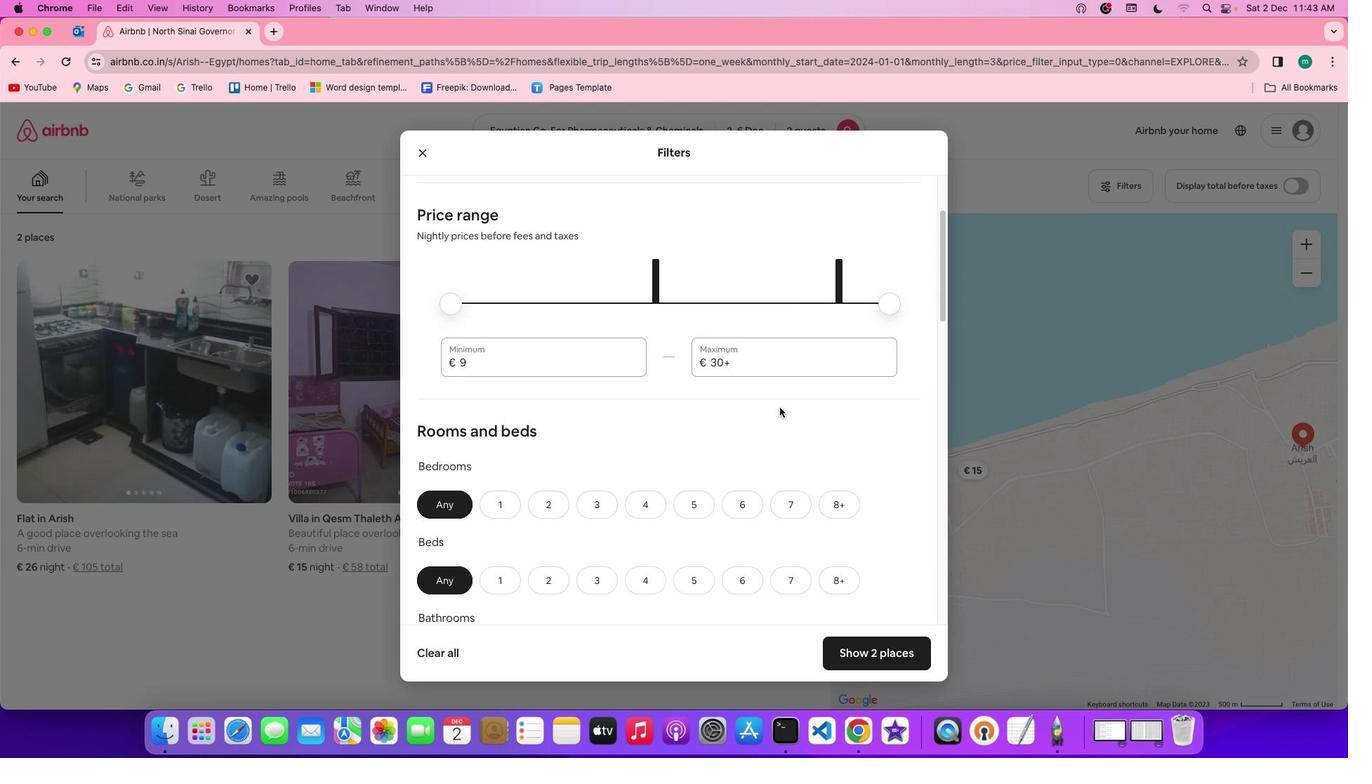 
Action: Mouse scrolled (780, 407) with delta (0, -1)
Screenshot: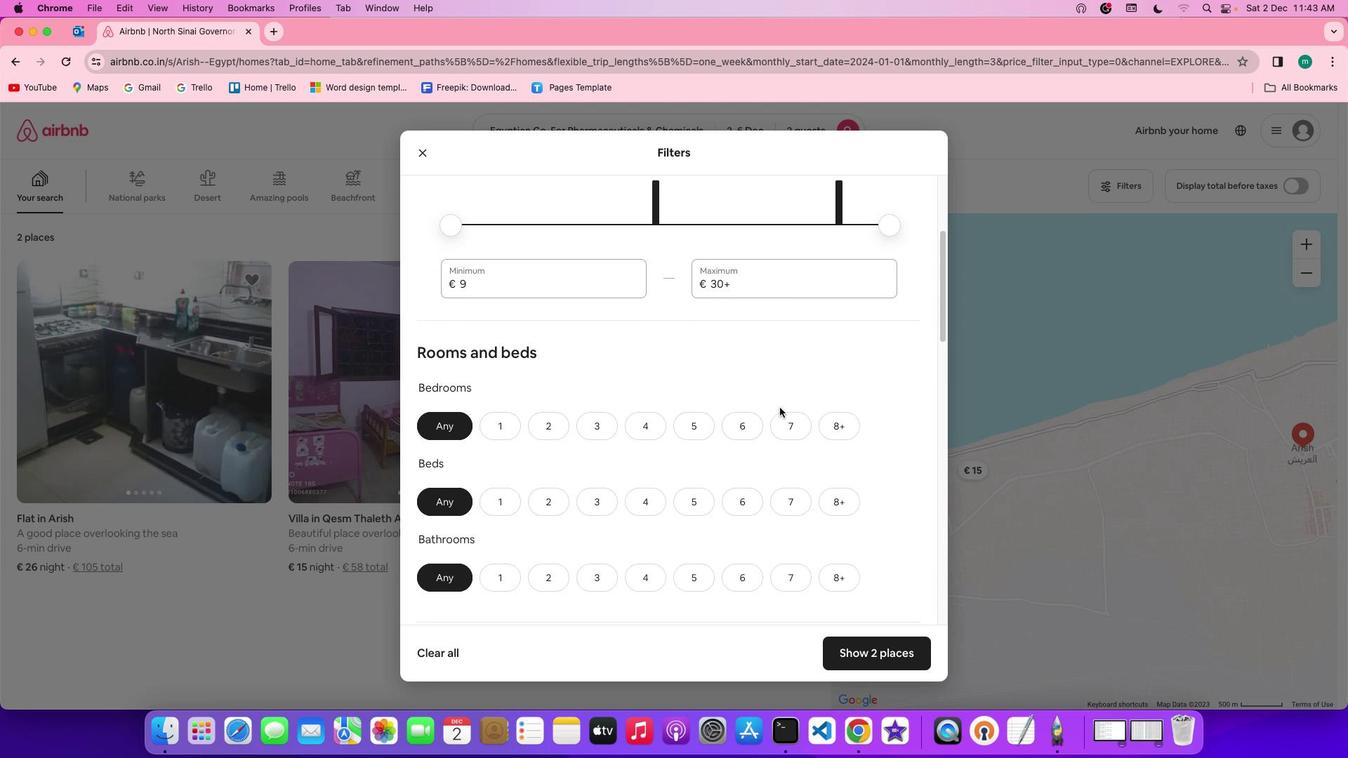 
Action: Mouse scrolled (780, 407) with delta (0, 0)
Screenshot: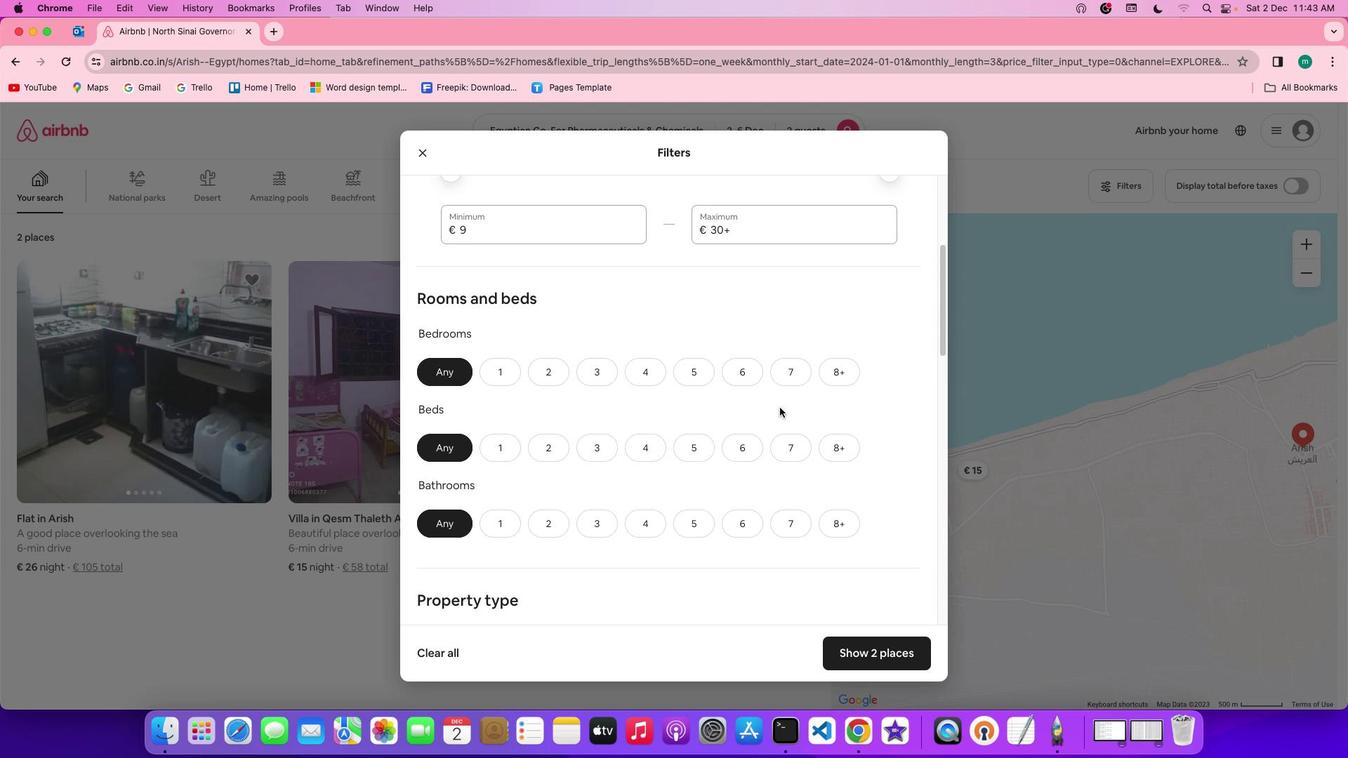 
Action: Mouse scrolled (780, 407) with delta (0, 0)
Screenshot: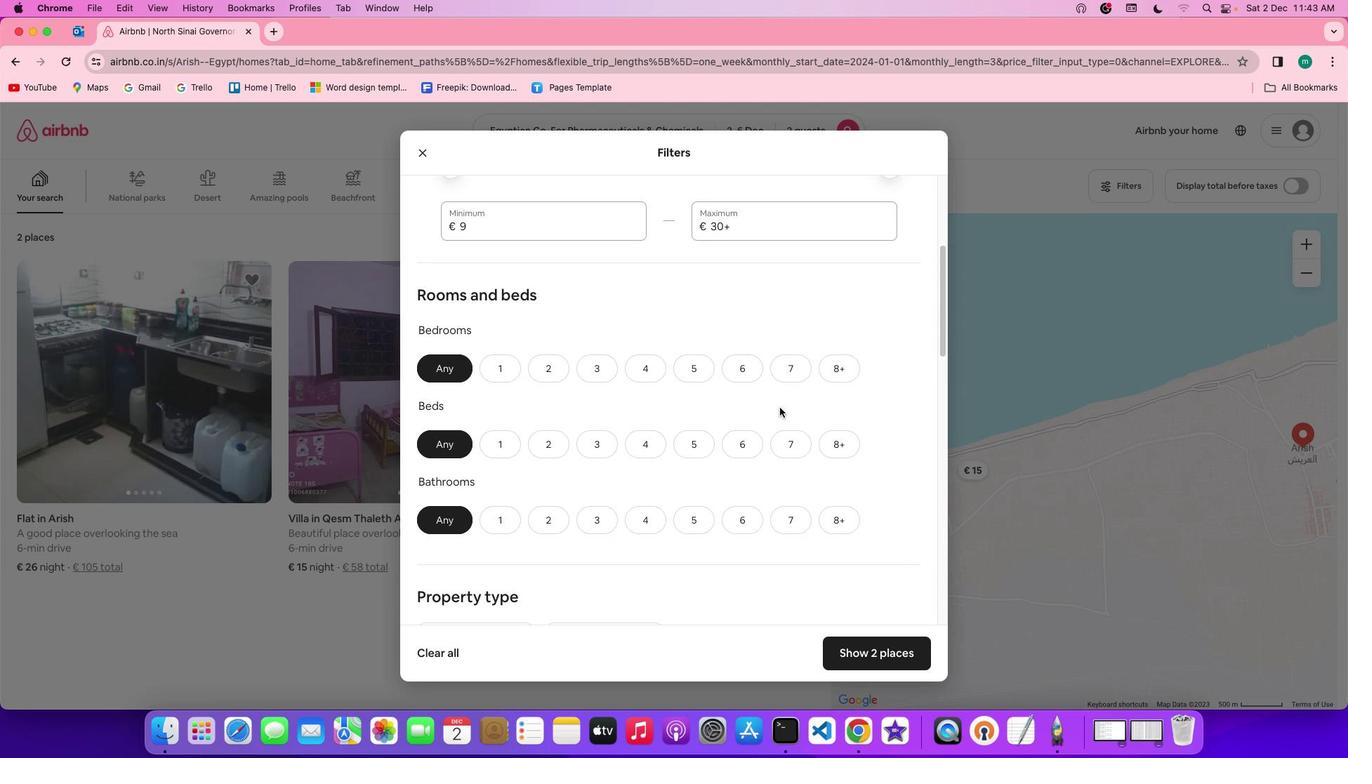 
Action: Mouse scrolled (780, 407) with delta (0, 0)
Screenshot: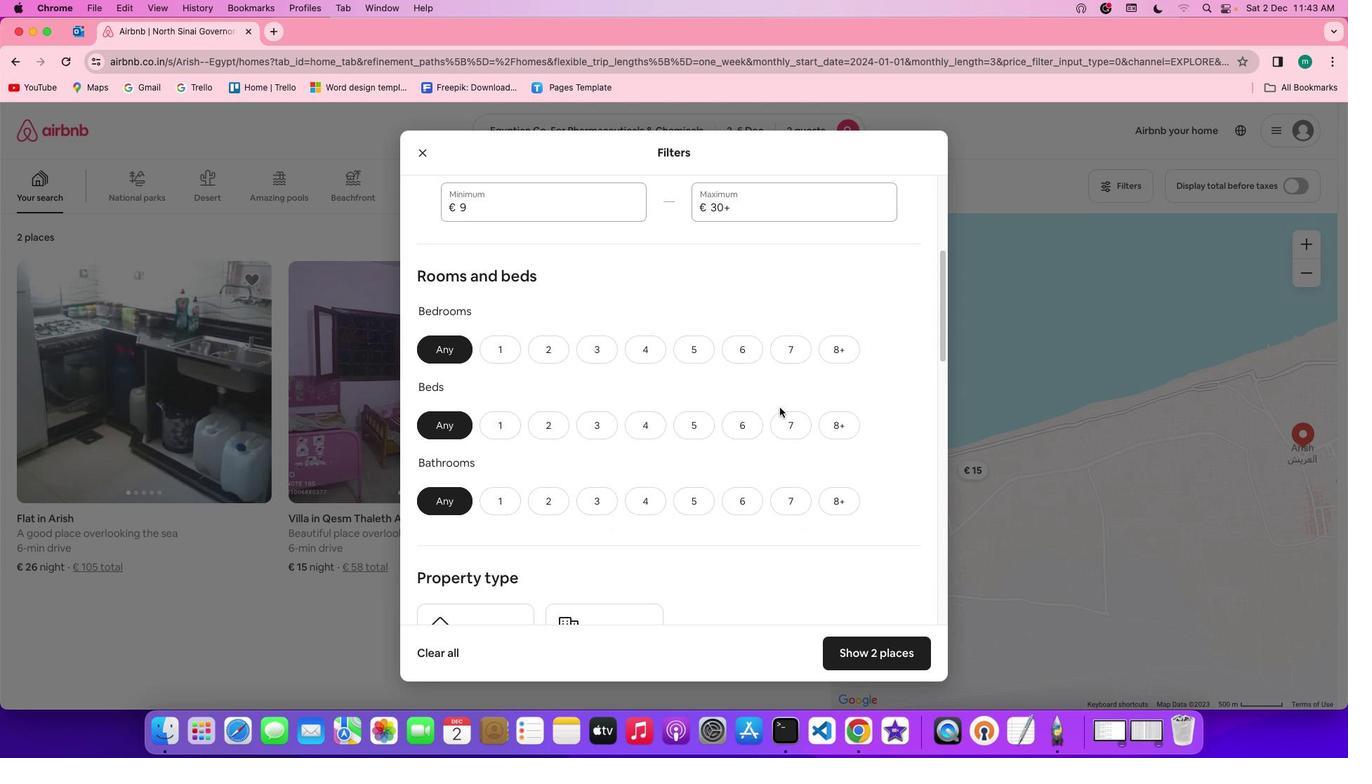 
Action: Mouse moved to (495, 299)
Screenshot: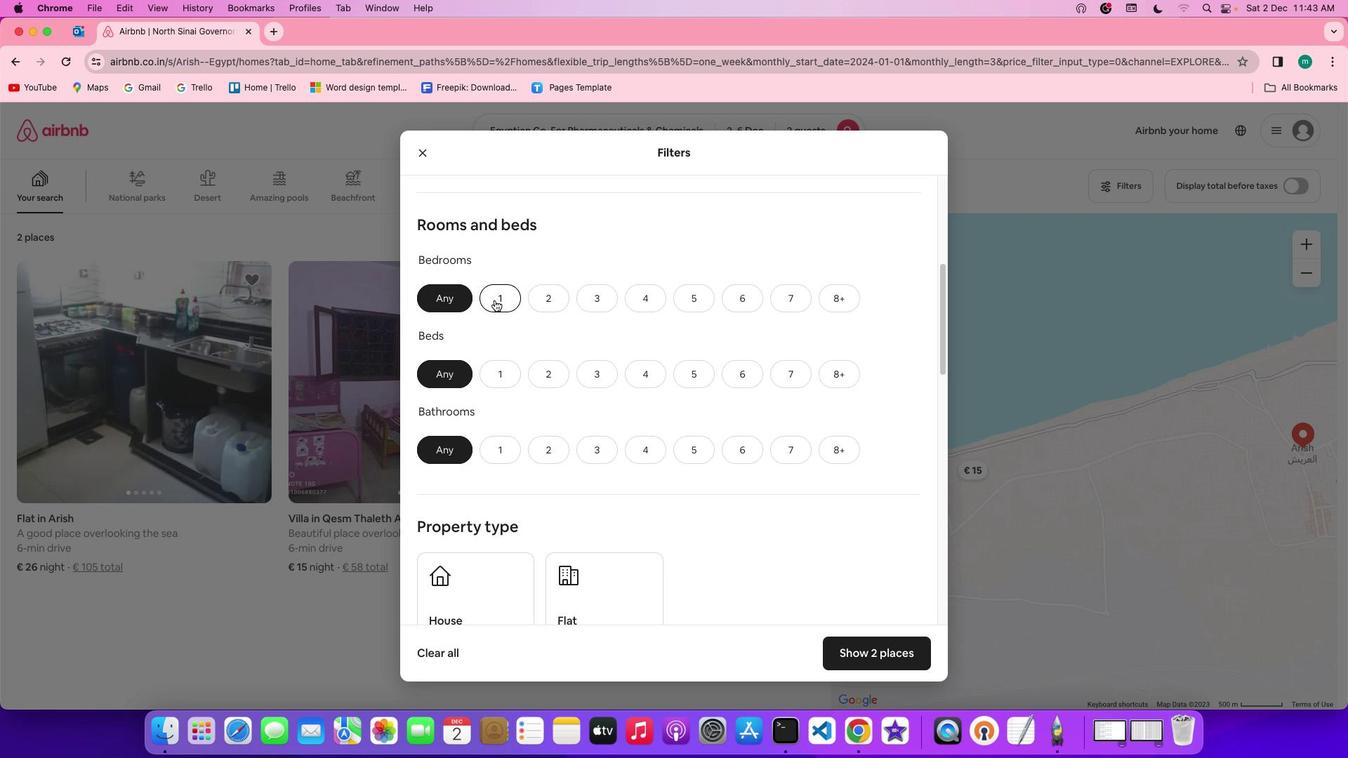 
Action: Mouse pressed left at (495, 299)
Screenshot: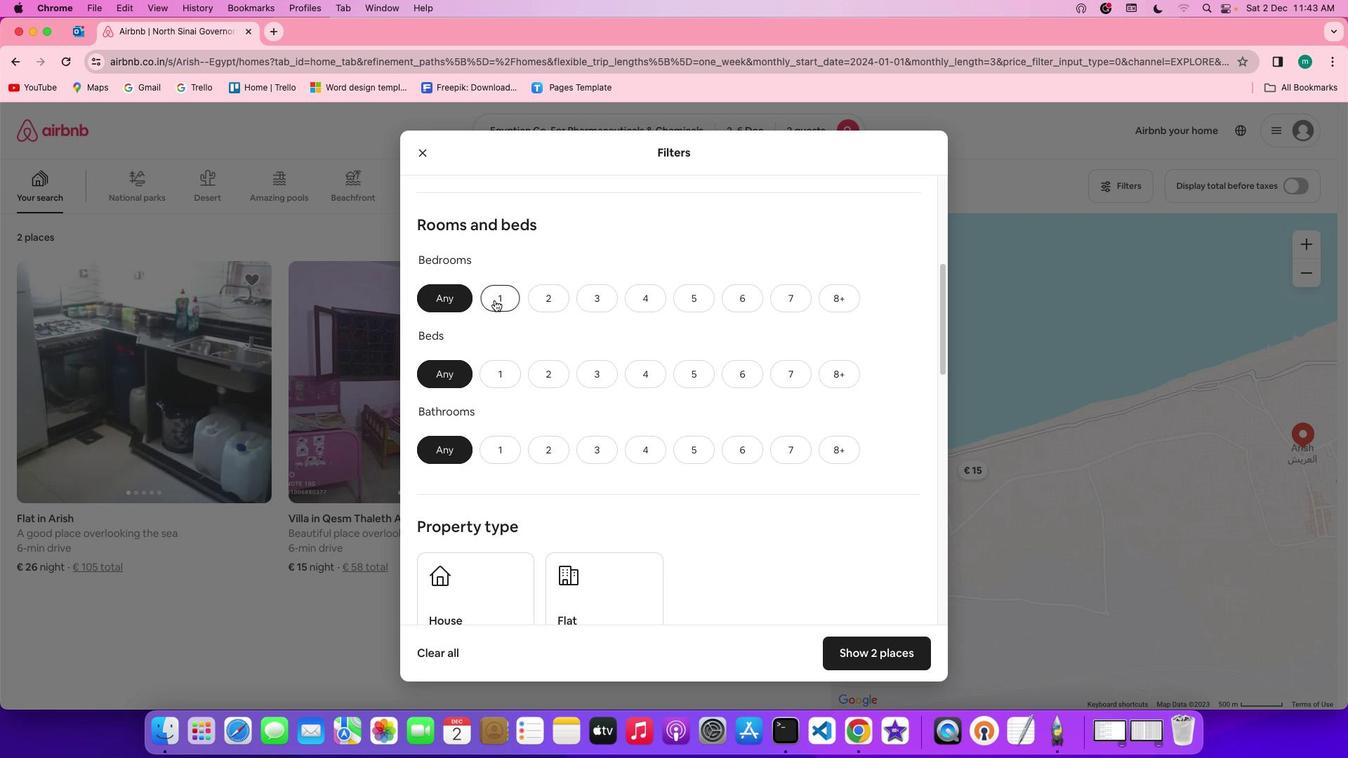 
Action: Mouse moved to (501, 365)
Screenshot: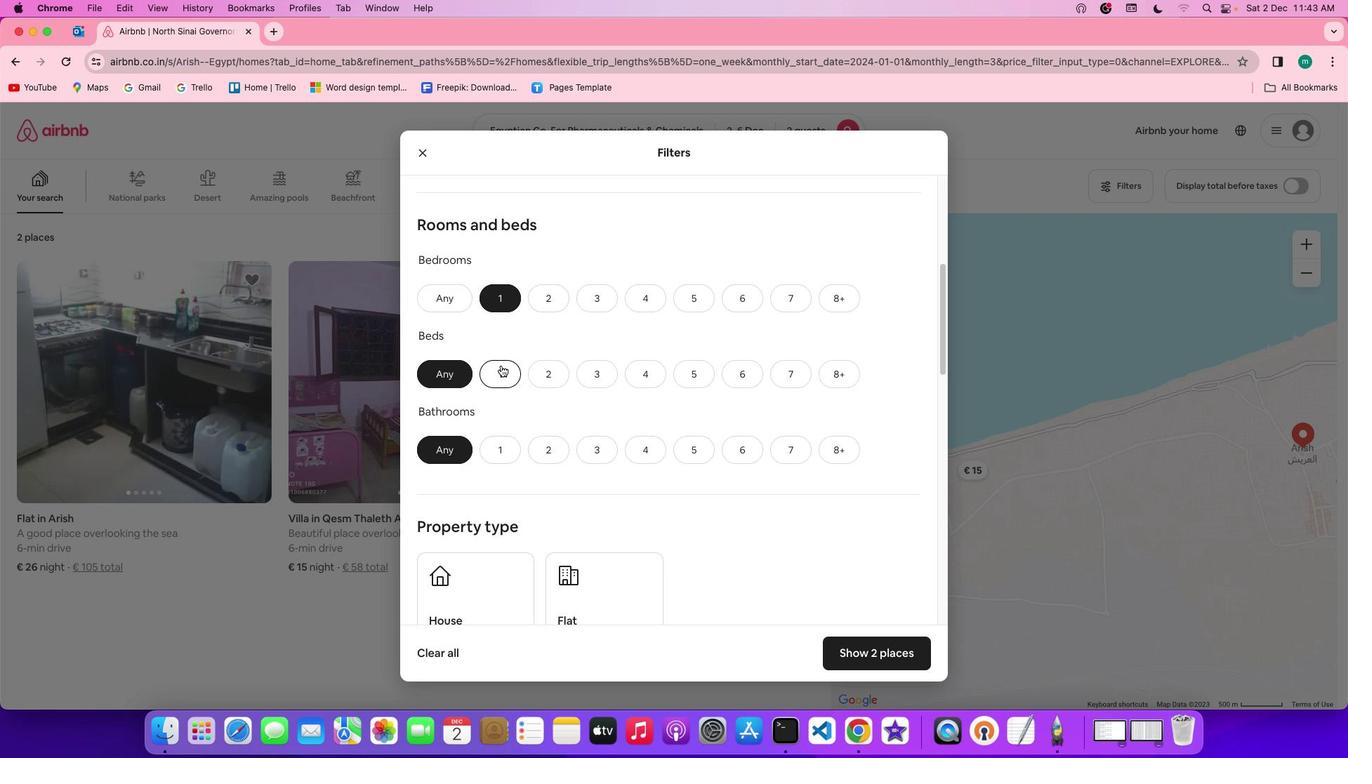 
Action: Mouse pressed left at (501, 365)
Screenshot: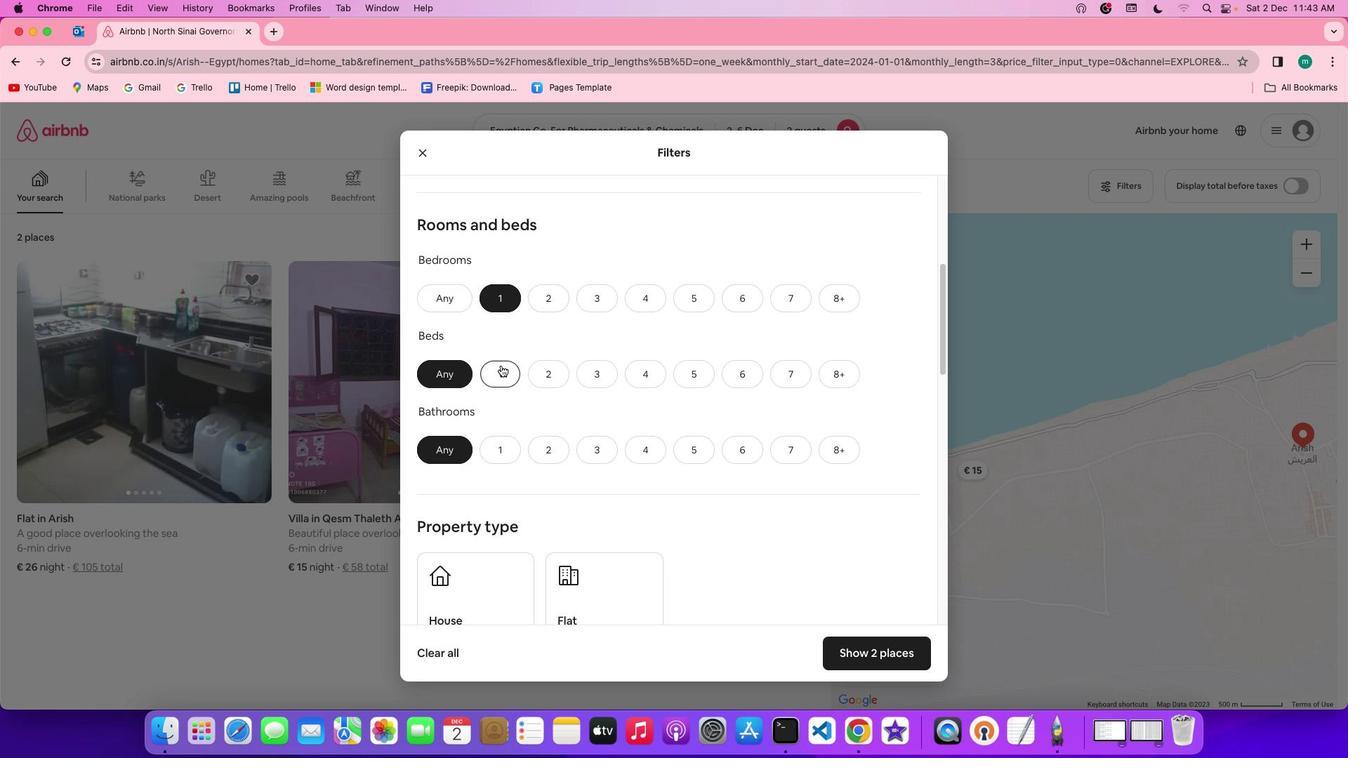 
Action: Mouse moved to (500, 439)
Screenshot: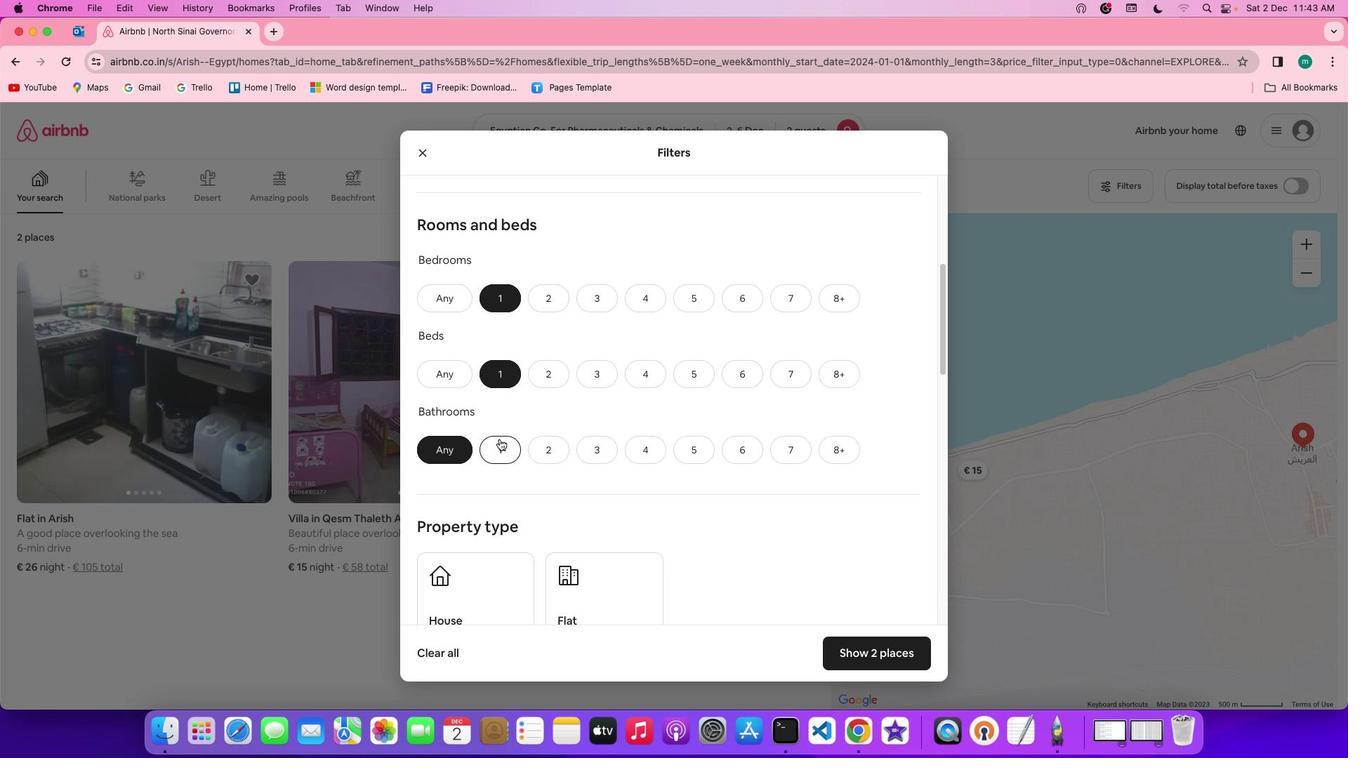 
Action: Mouse pressed left at (500, 439)
Screenshot: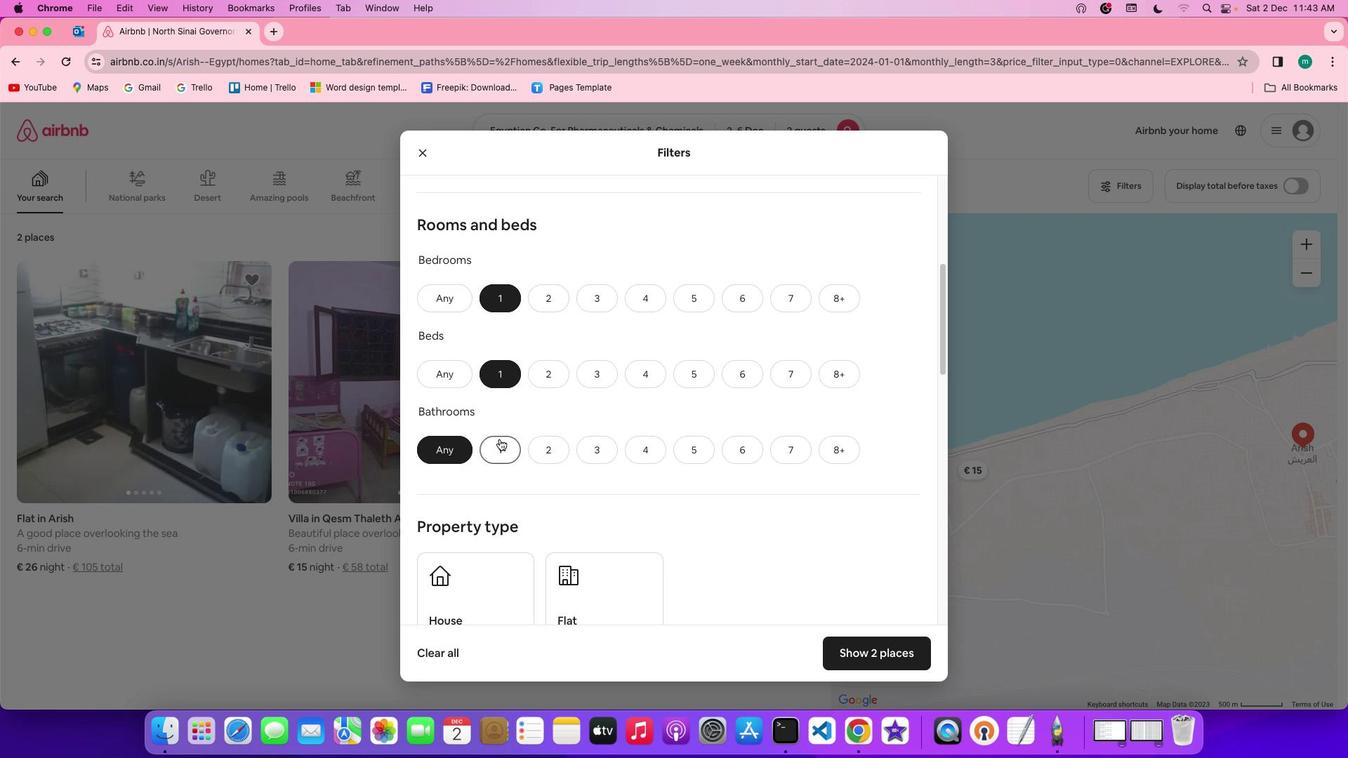 
Action: Mouse moved to (802, 493)
Screenshot: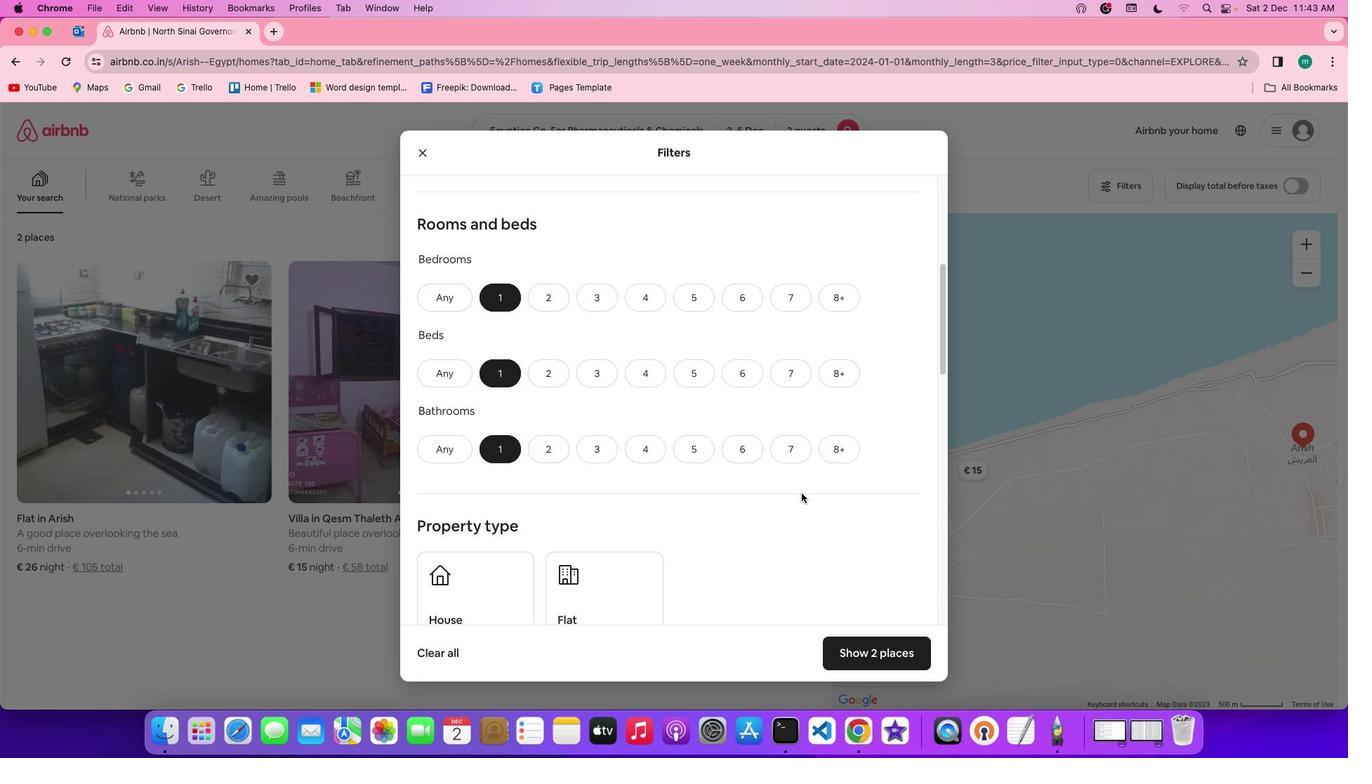 
Action: Mouse scrolled (802, 493) with delta (0, 0)
Screenshot: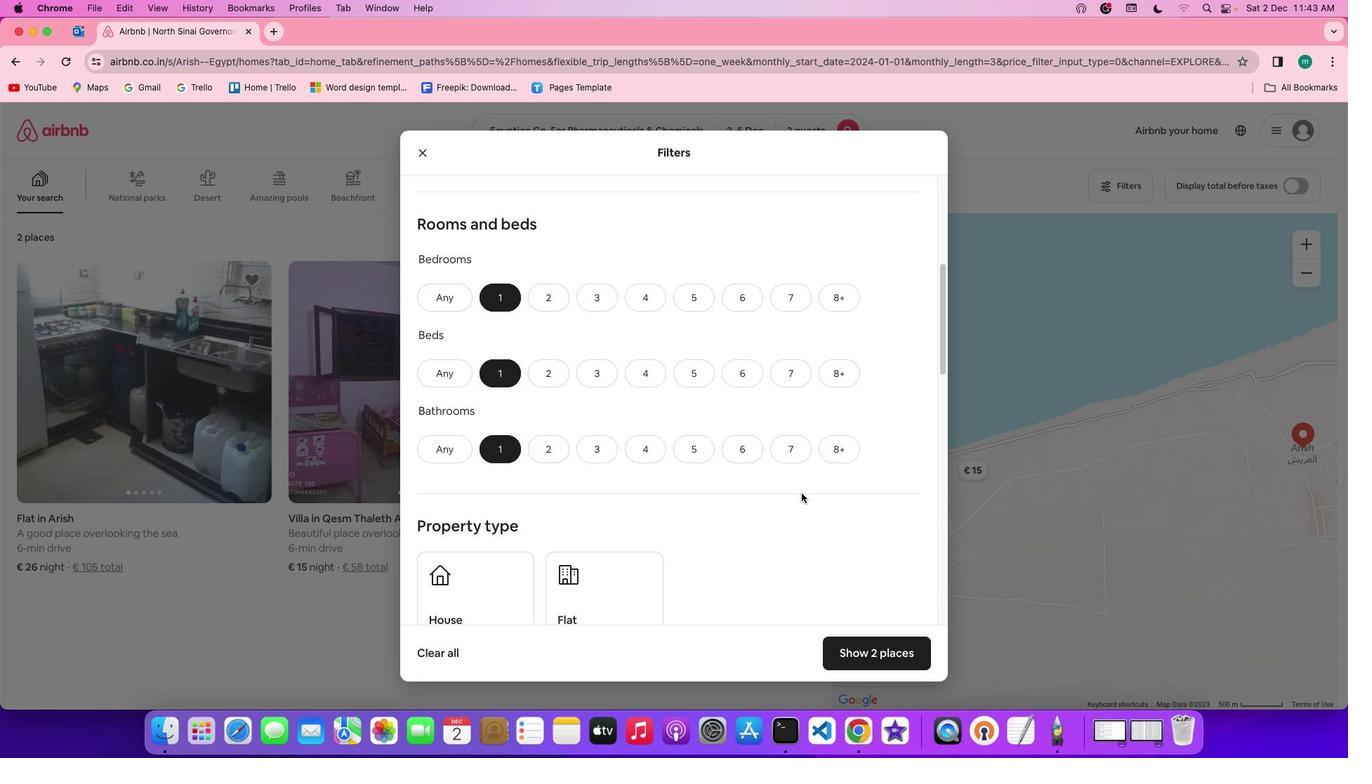 
Action: Mouse scrolled (802, 493) with delta (0, 0)
Screenshot: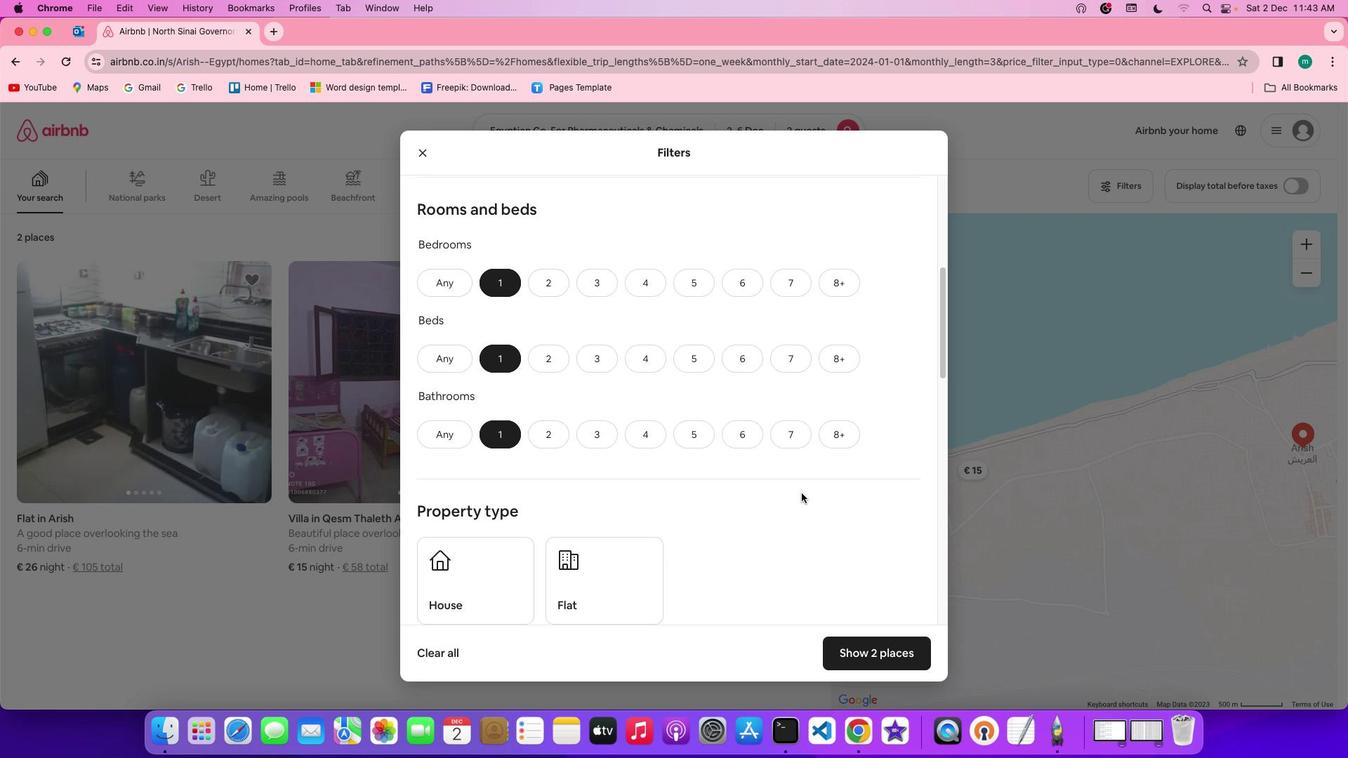
Action: Mouse scrolled (802, 493) with delta (0, -1)
Screenshot: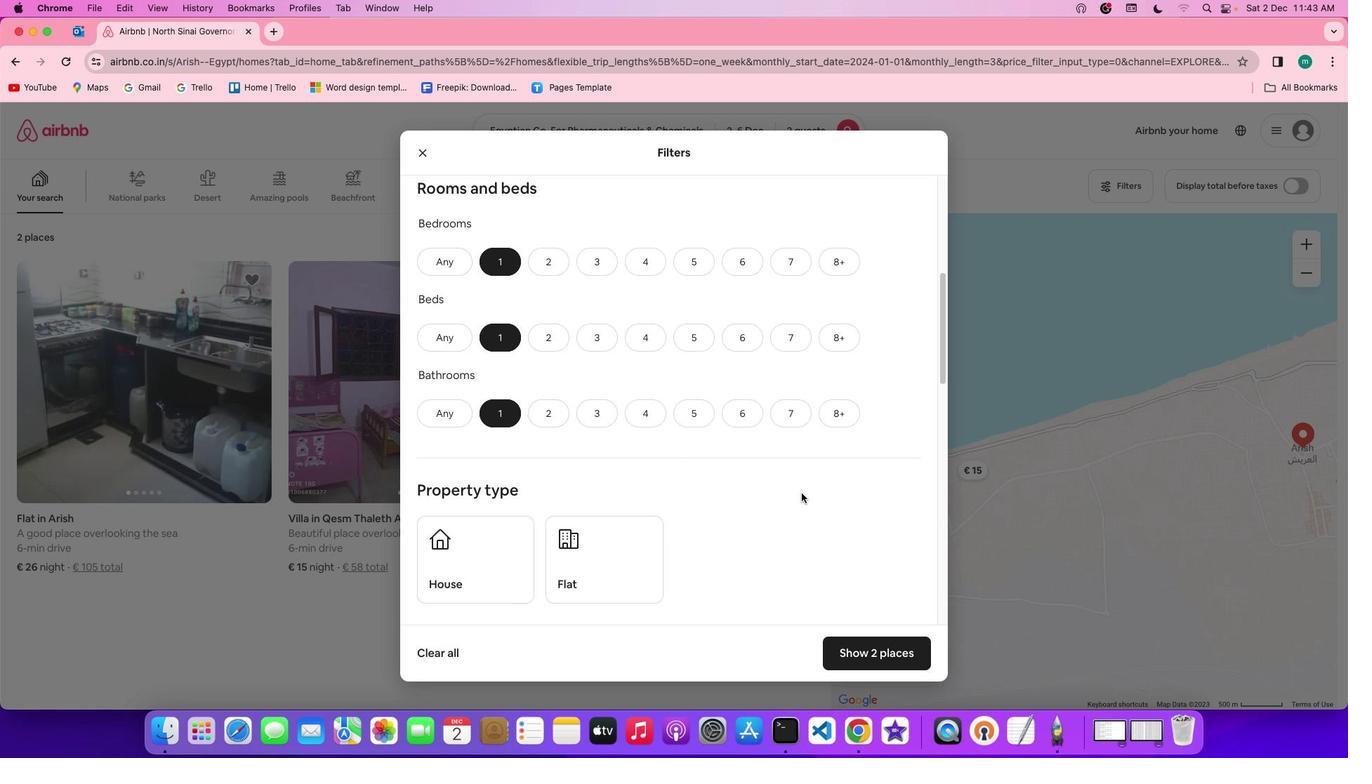 
Action: Mouse scrolled (802, 493) with delta (0, 0)
Screenshot: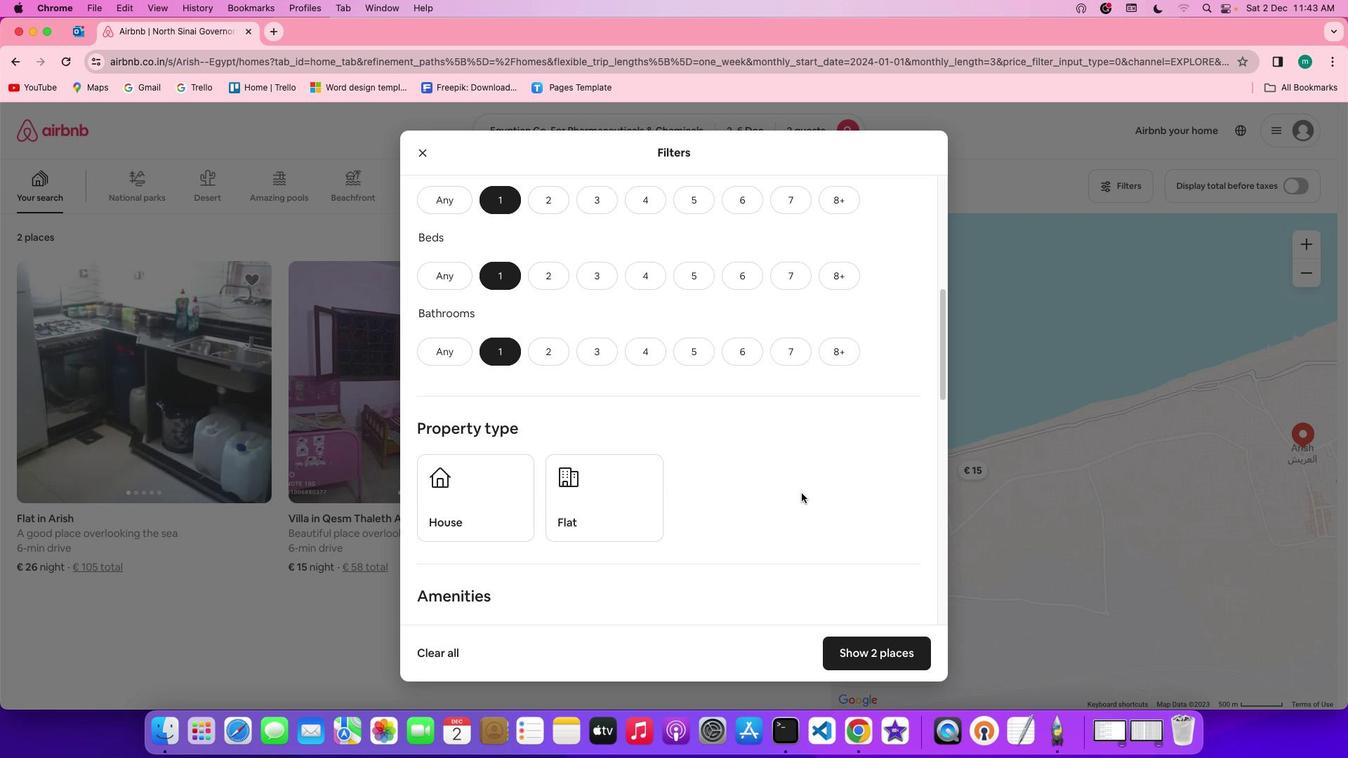 
Action: Mouse scrolled (802, 493) with delta (0, 0)
Screenshot: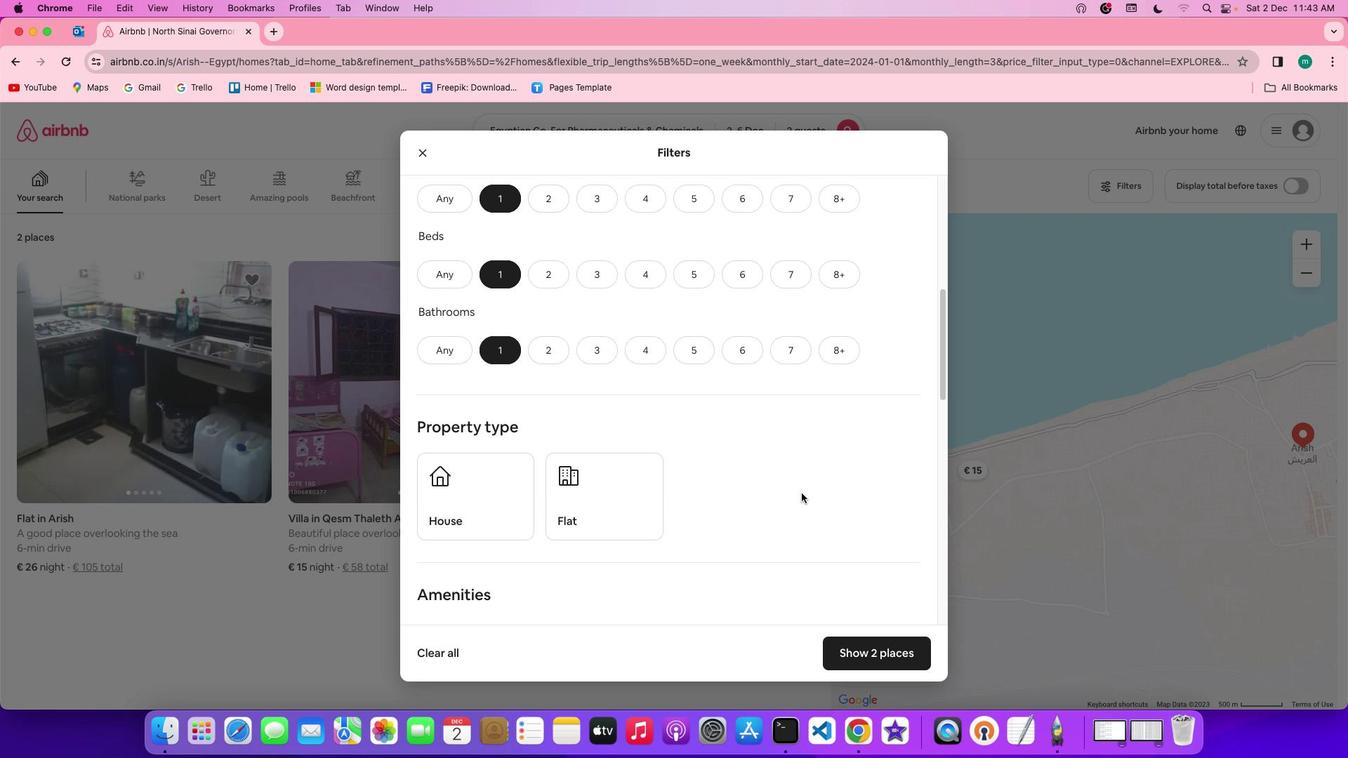
Action: Mouse scrolled (802, 493) with delta (0, 0)
Screenshot: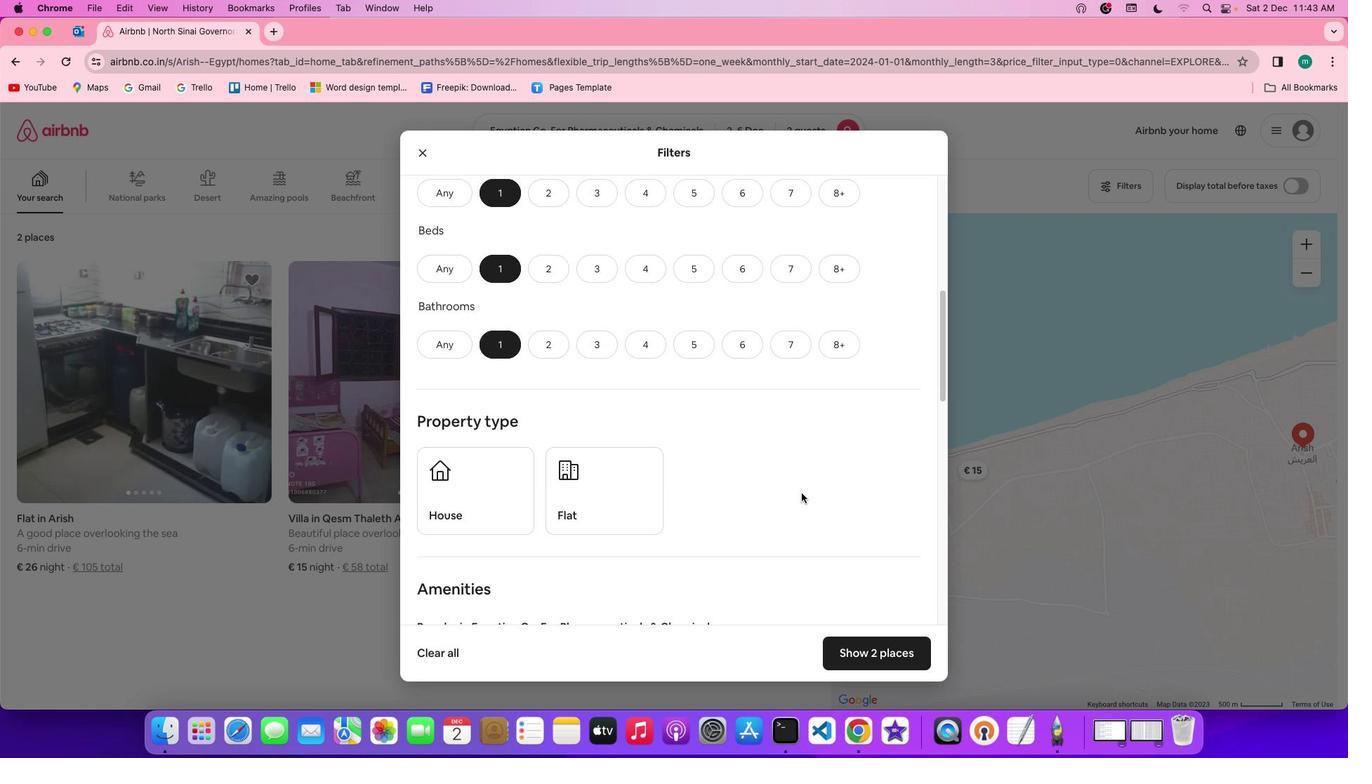 
Action: Mouse scrolled (802, 493) with delta (0, 0)
Screenshot: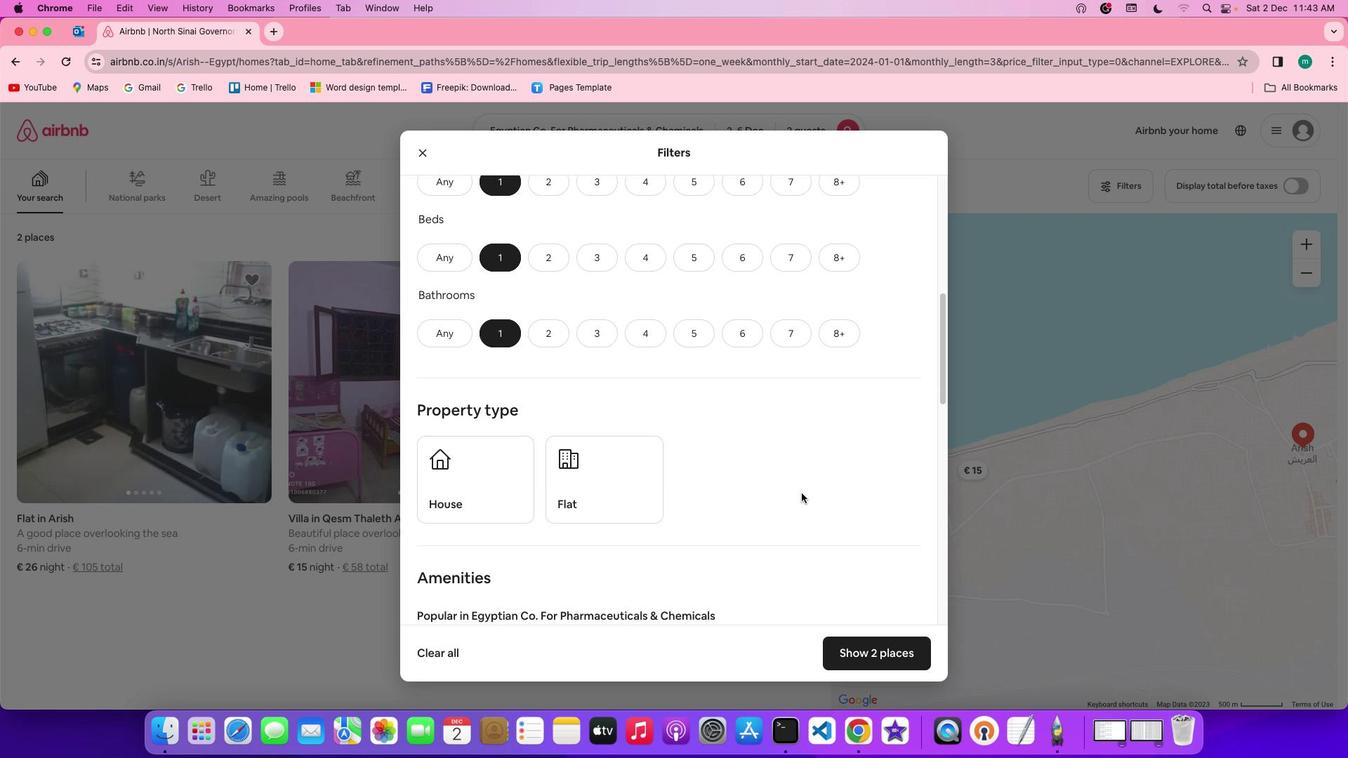 
Action: Mouse scrolled (802, 493) with delta (0, 0)
Screenshot: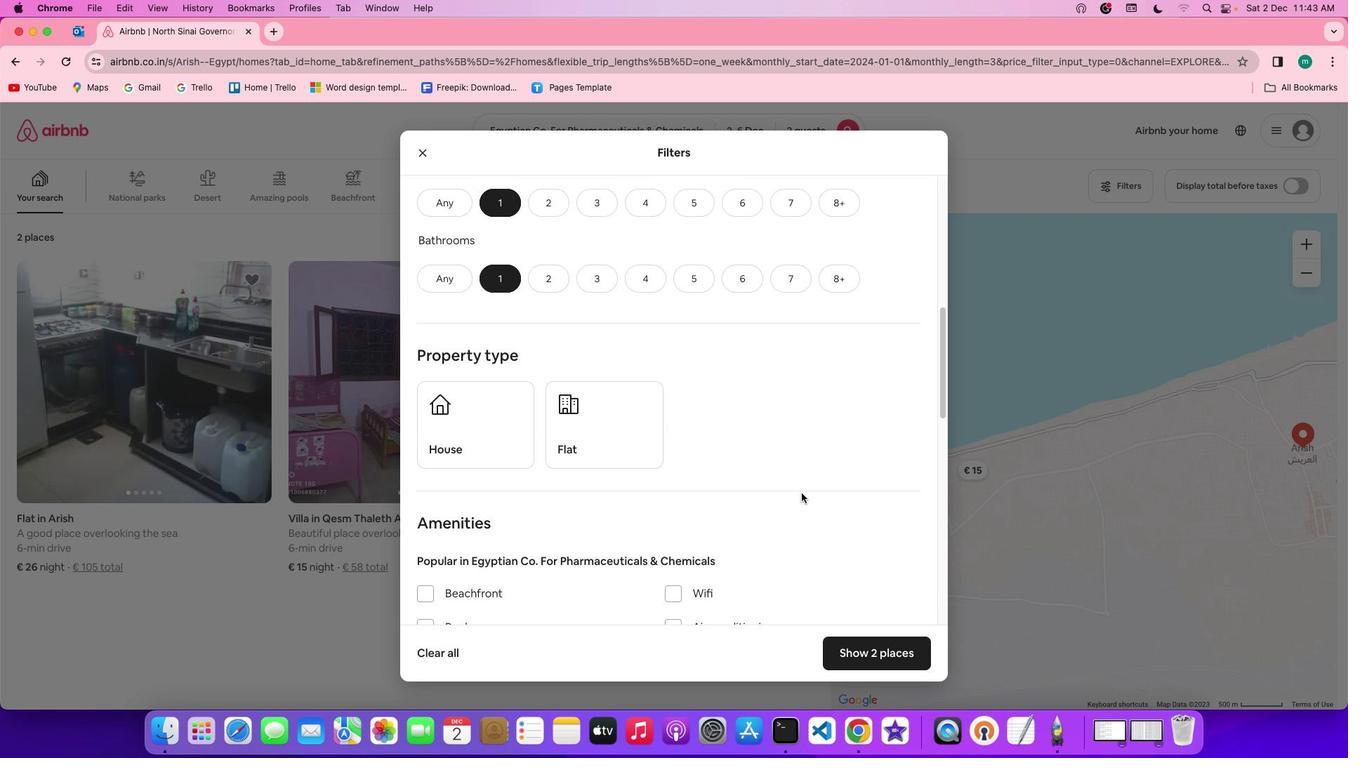 
Action: Mouse scrolled (802, 493) with delta (0, 0)
Screenshot: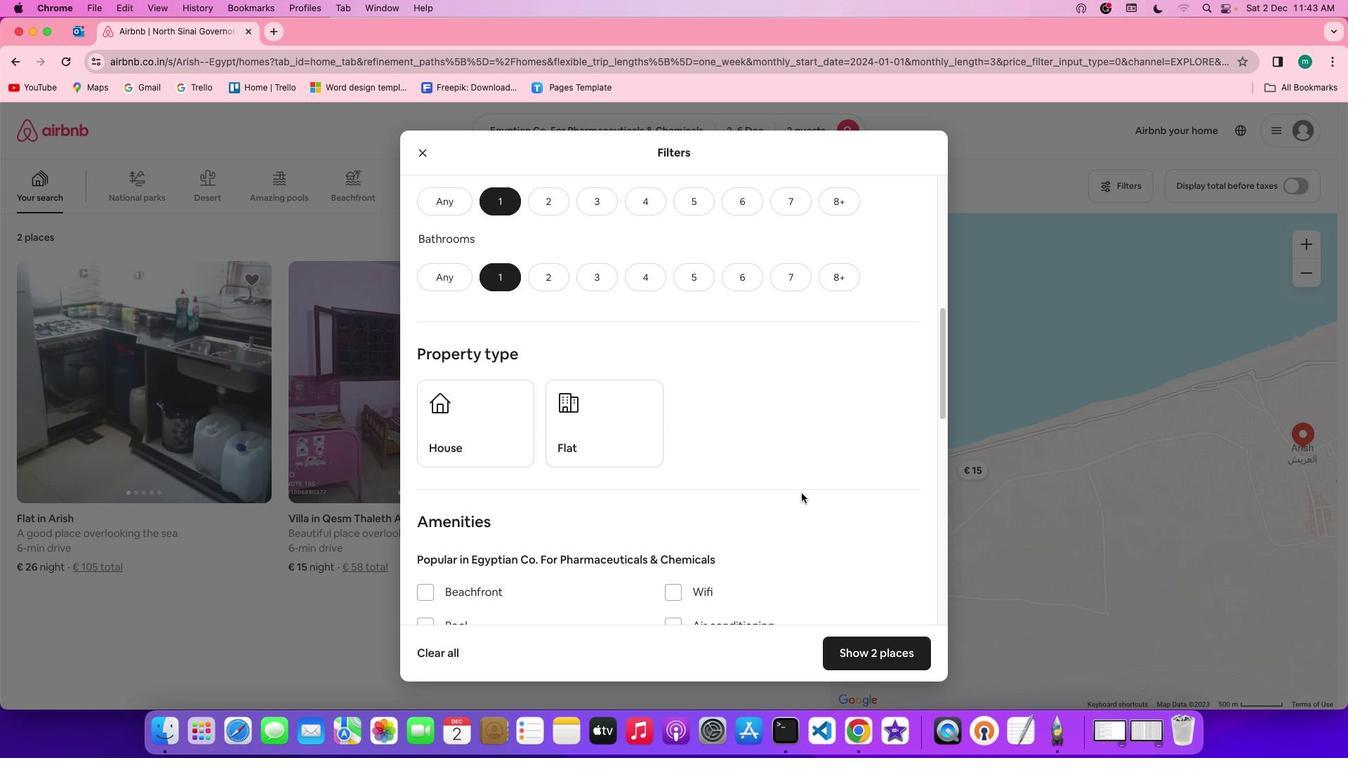 
Action: Mouse scrolled (802, 493) with delta (0, 0)
Screenshot: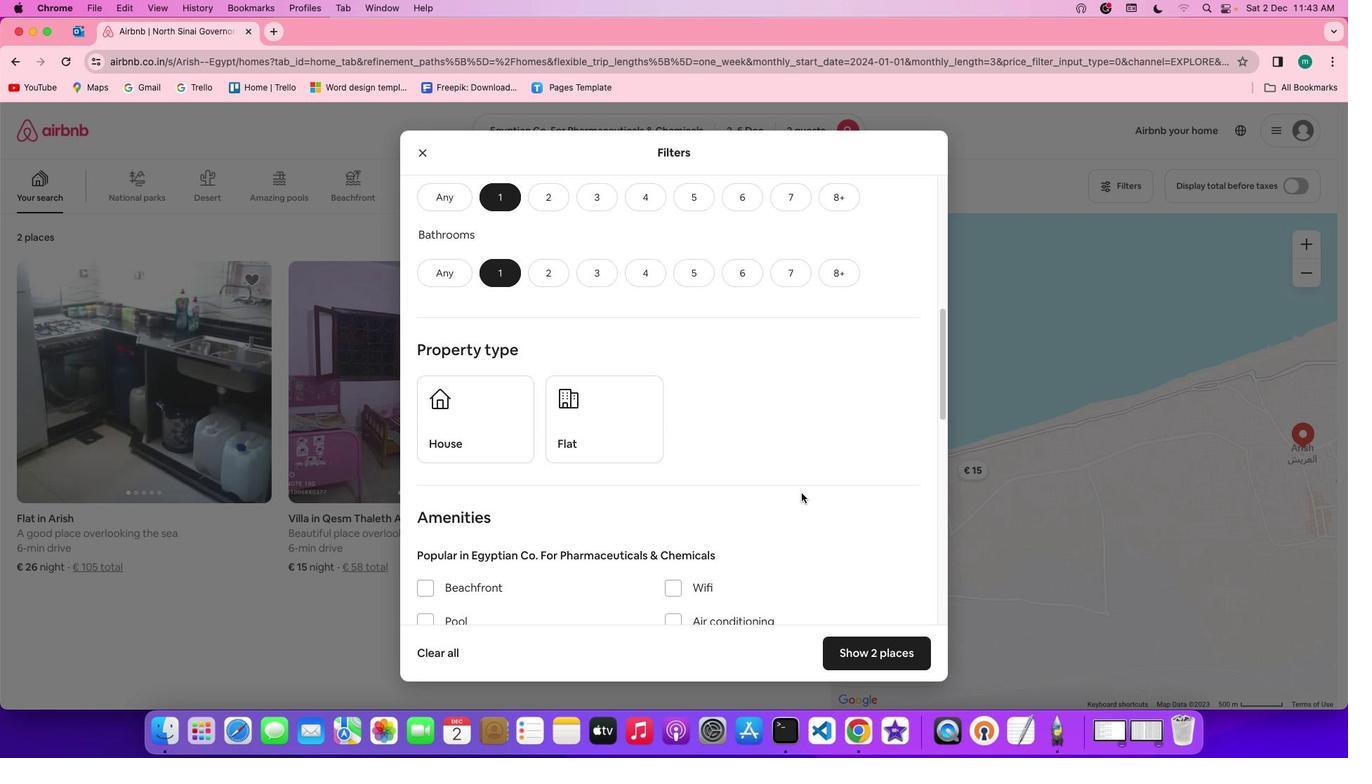 
Action: Mouse scrolled (802, 493) with delta (0, -1)
Screenshot: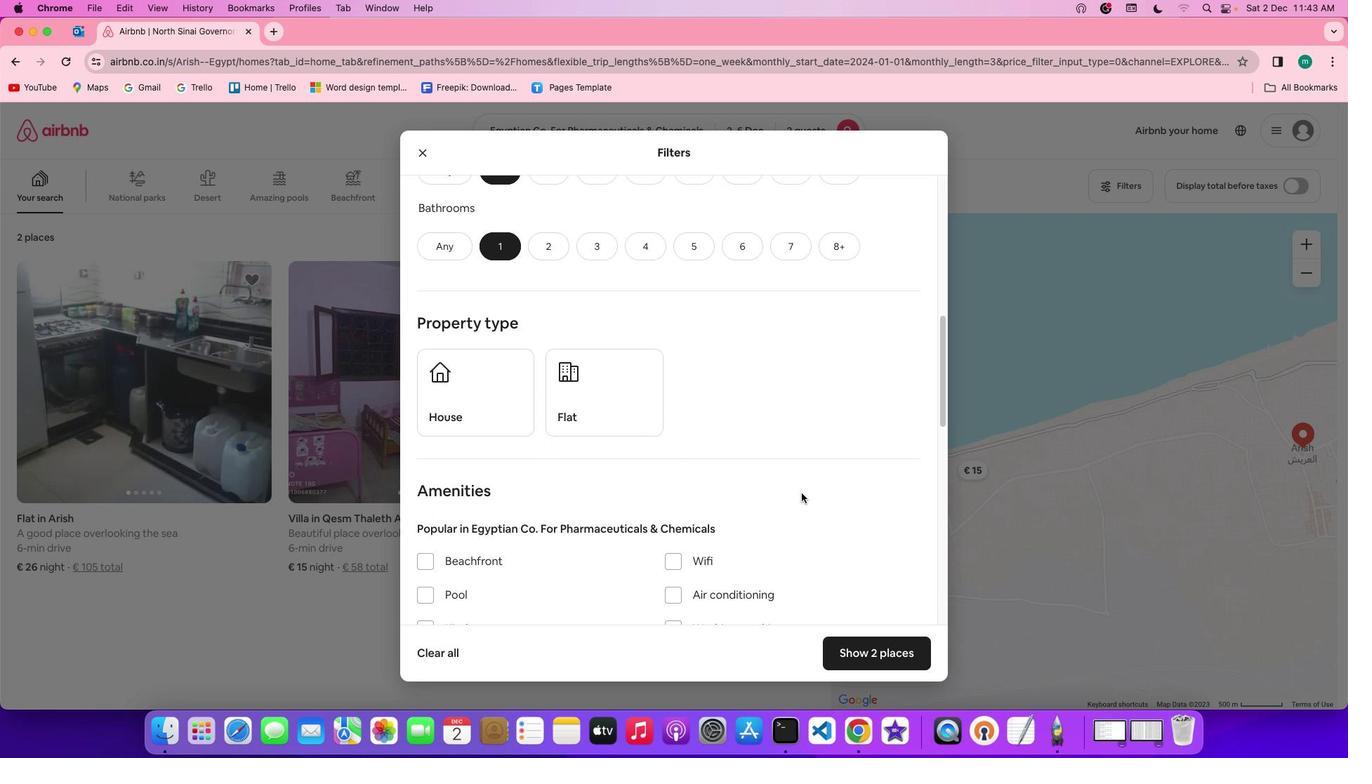 
Action: Mouse scrolled (802, 493) with delta (0, 0)
Screenshot: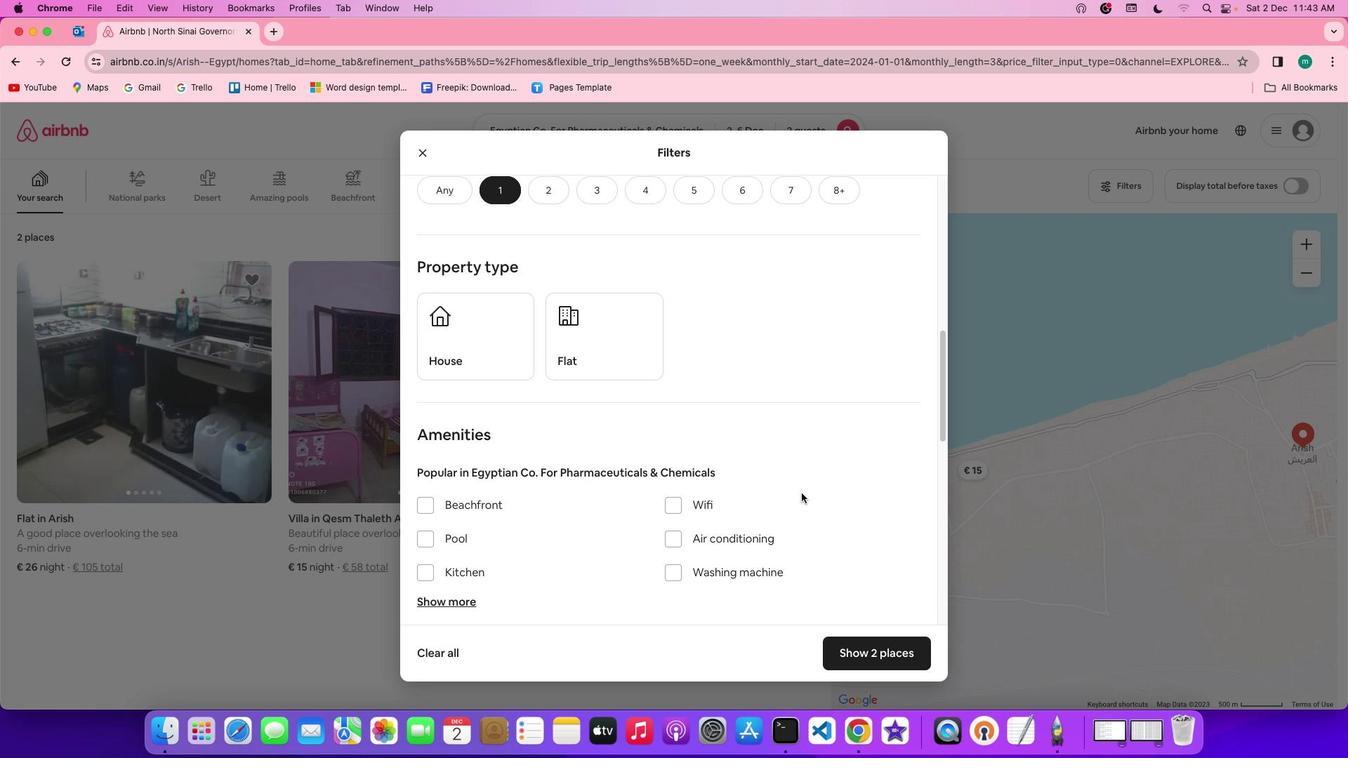 
Action: Mouse scrolled (802, 493) with delta (0, 0)
Screenshot: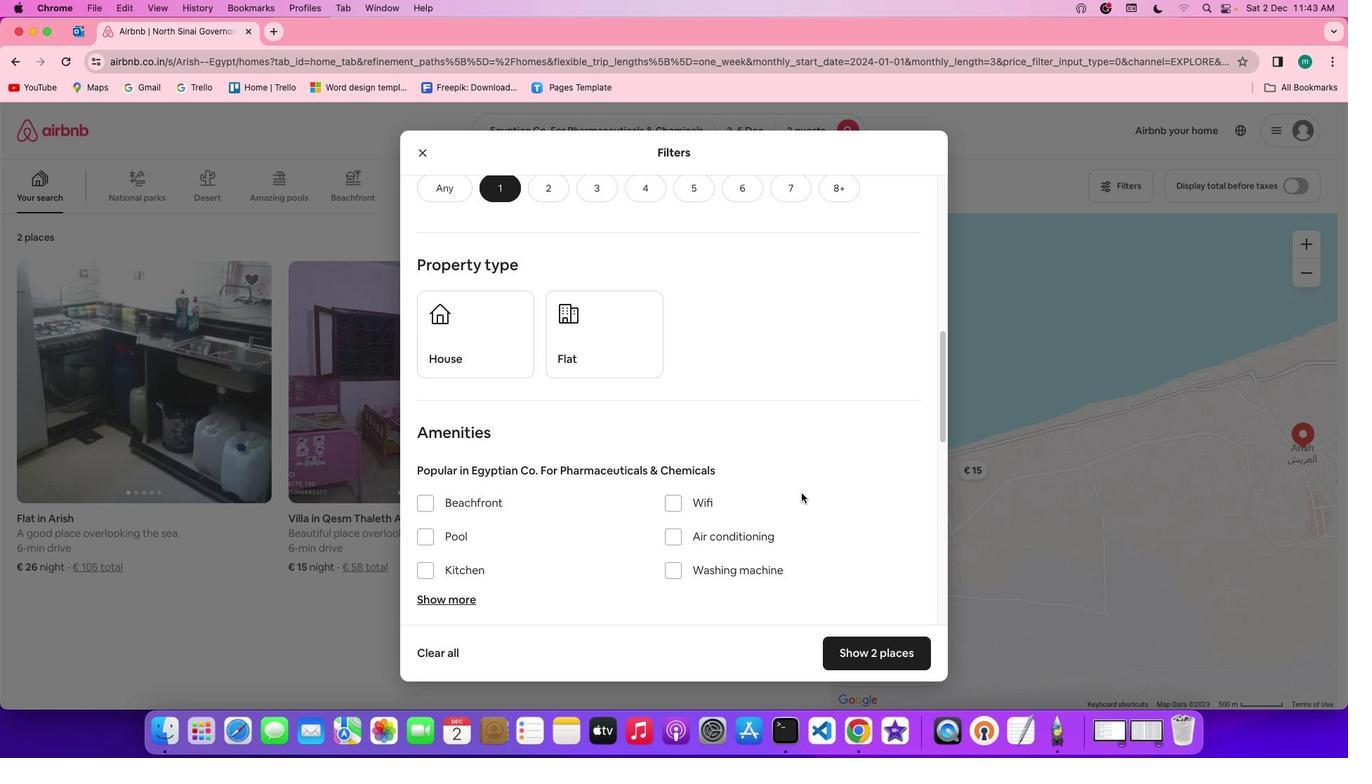 
Action: Mouse scrolled (802, 493) with delta (0, -1)
Screenshot: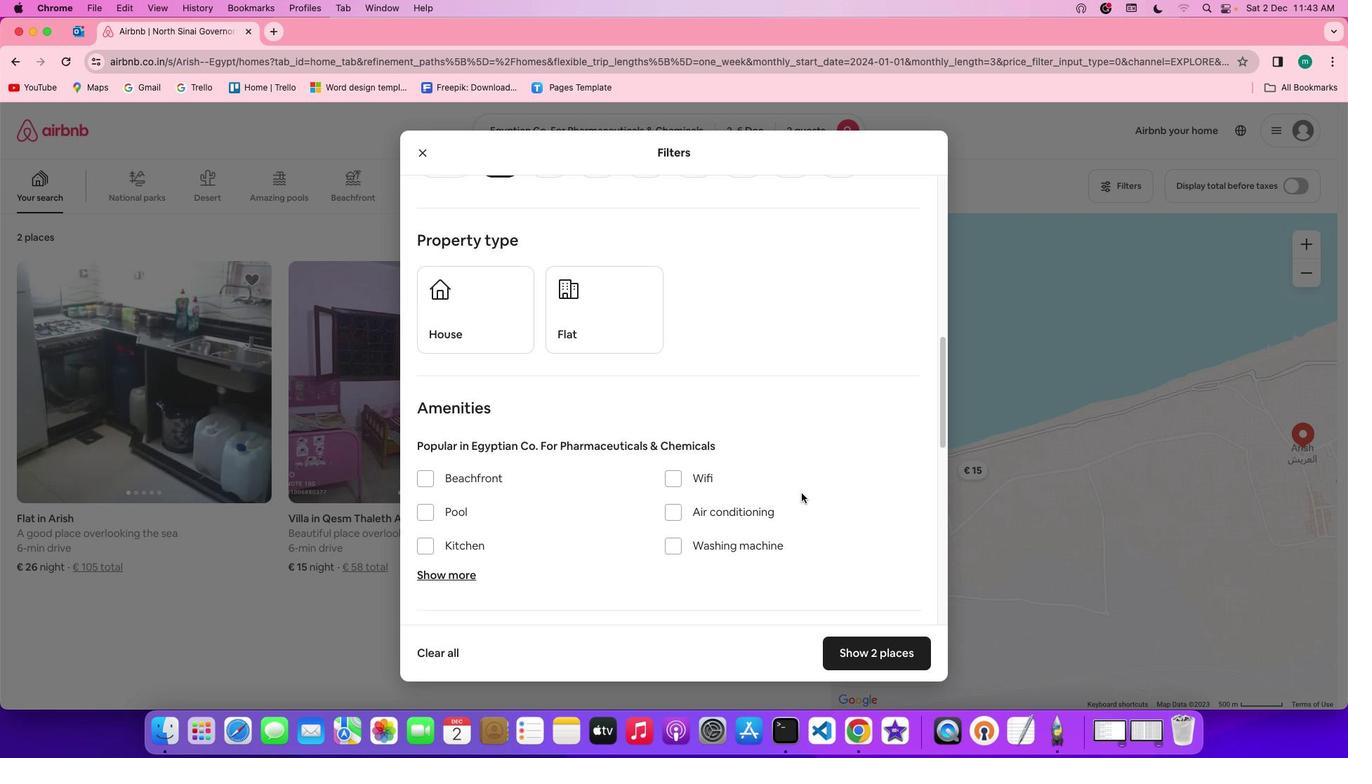 
Action: Mouse moved to (663, 422)
Screenshot: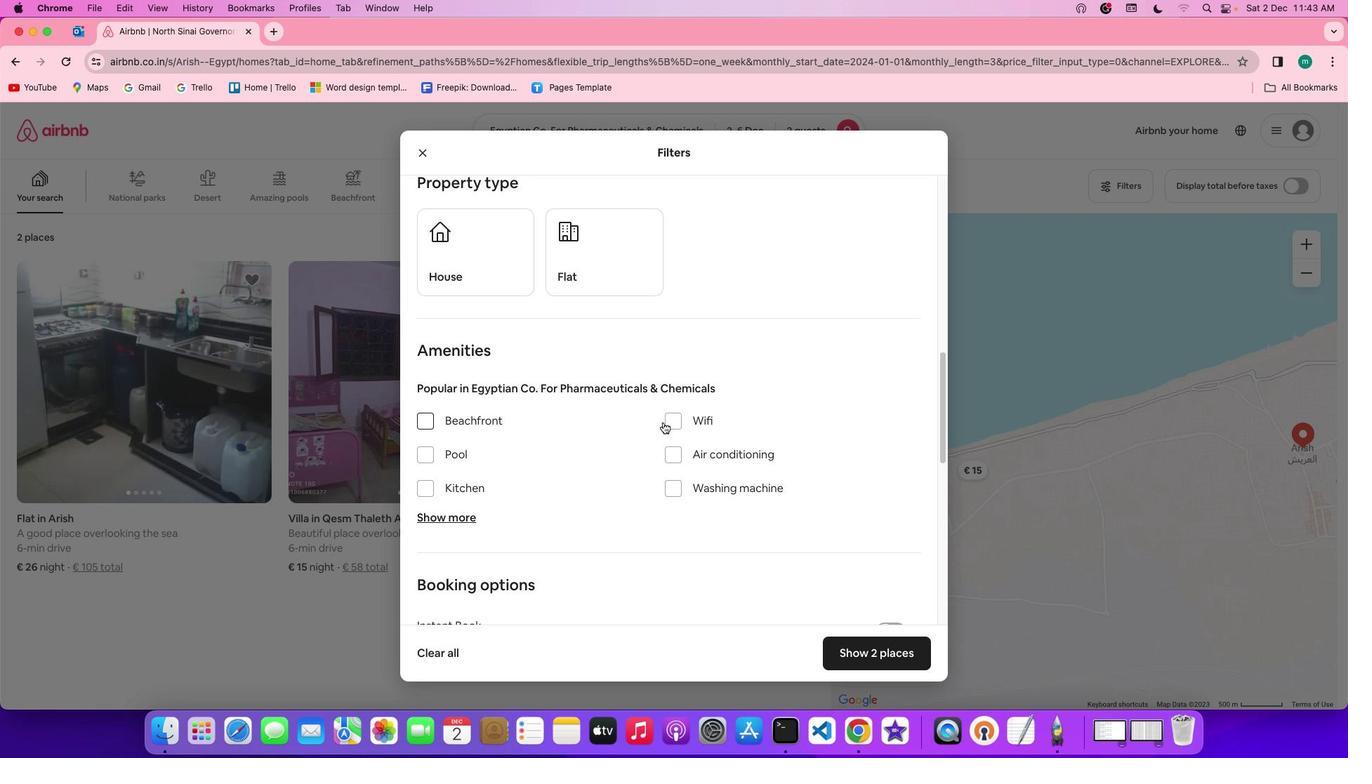 
Action: Mouse scrolled (663, 422) with delta (0, 0)
Screenshot: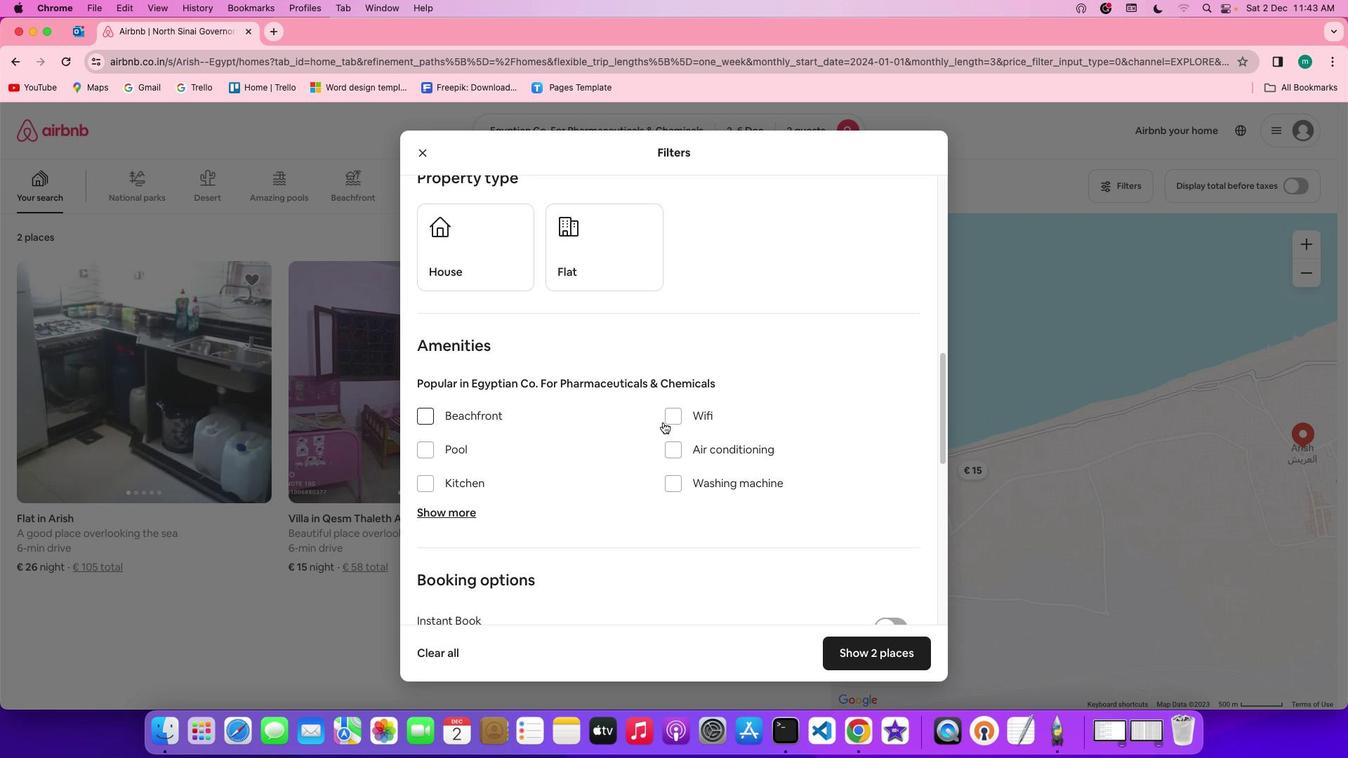 
Action: Mouse scrolled (663, 422) with delta (0, 0)
Screenshot: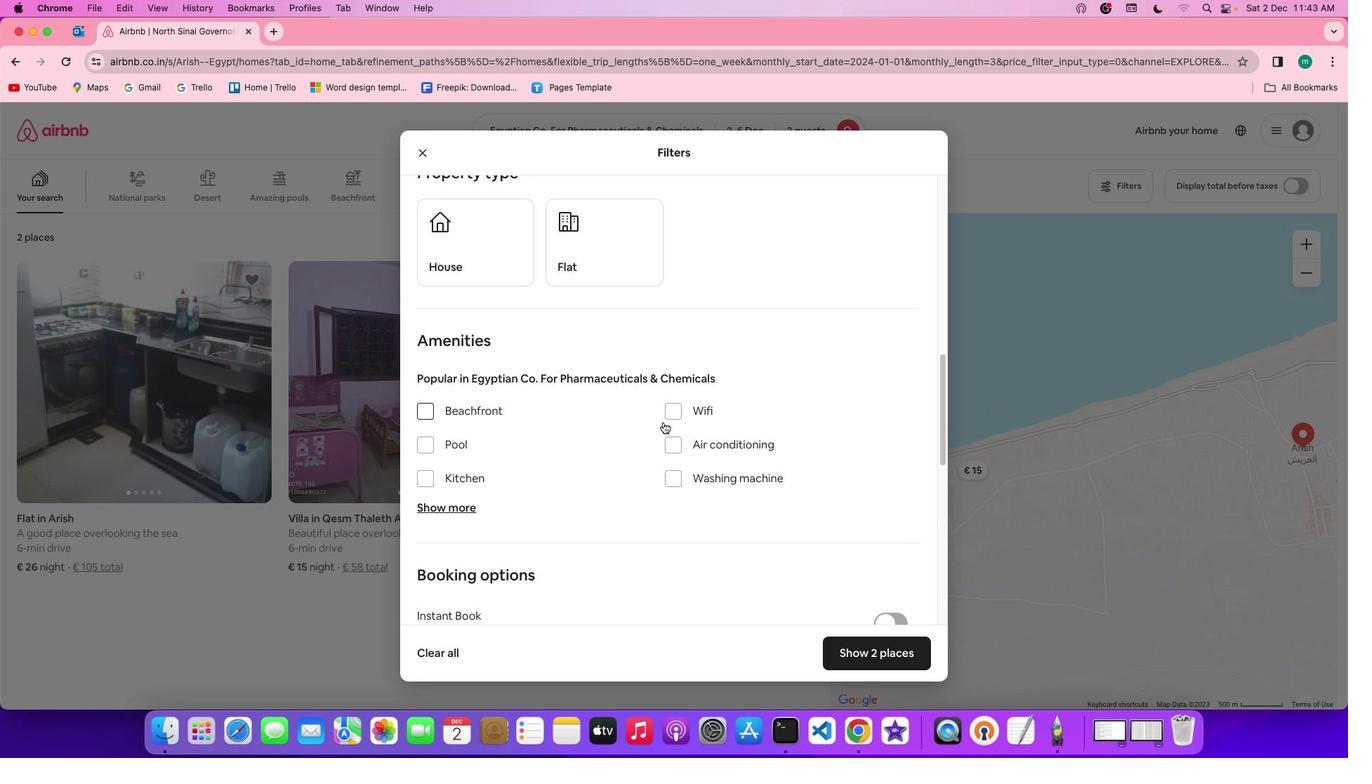 
Action: Mouse scrolled (663, 422) with delta (0, -1)
Screenshot: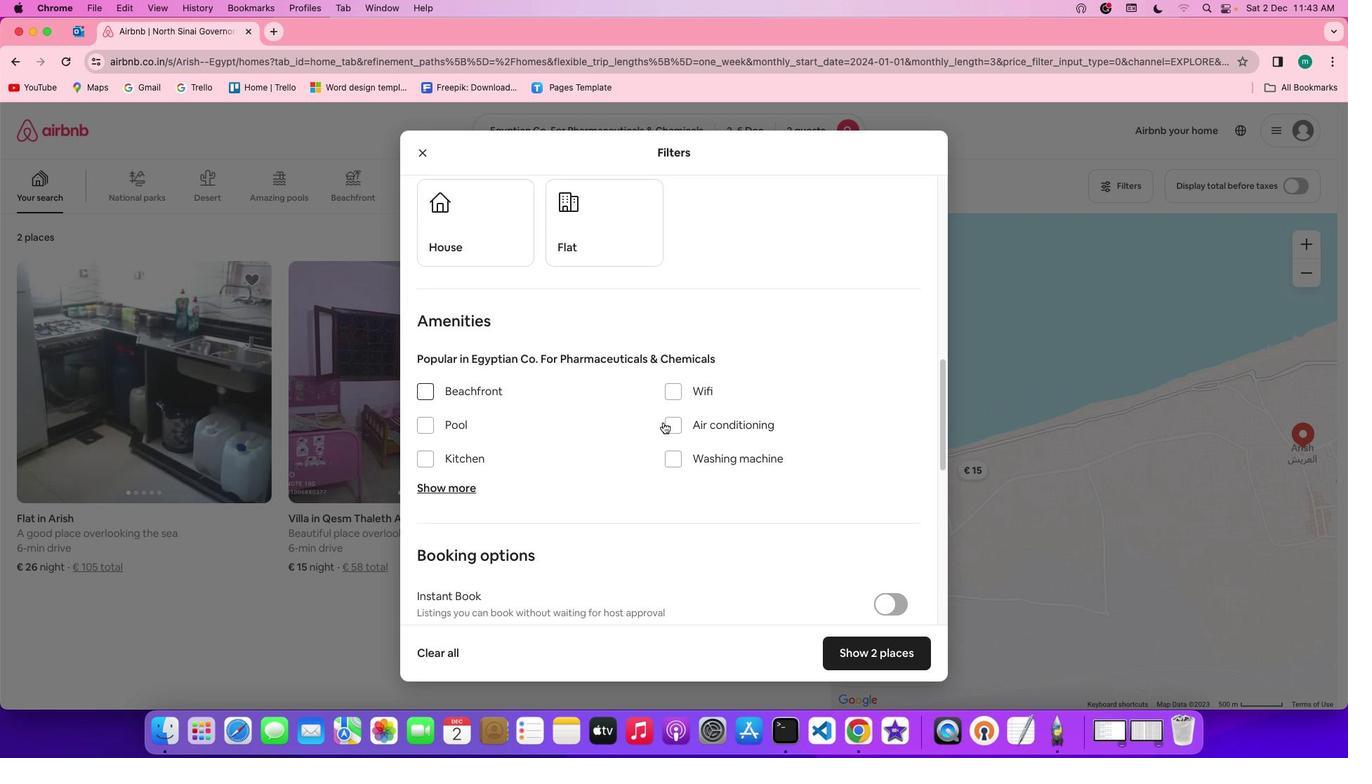 
Action: Mouse scrolled (663, 422) with delta (0, -2)
Screenshot: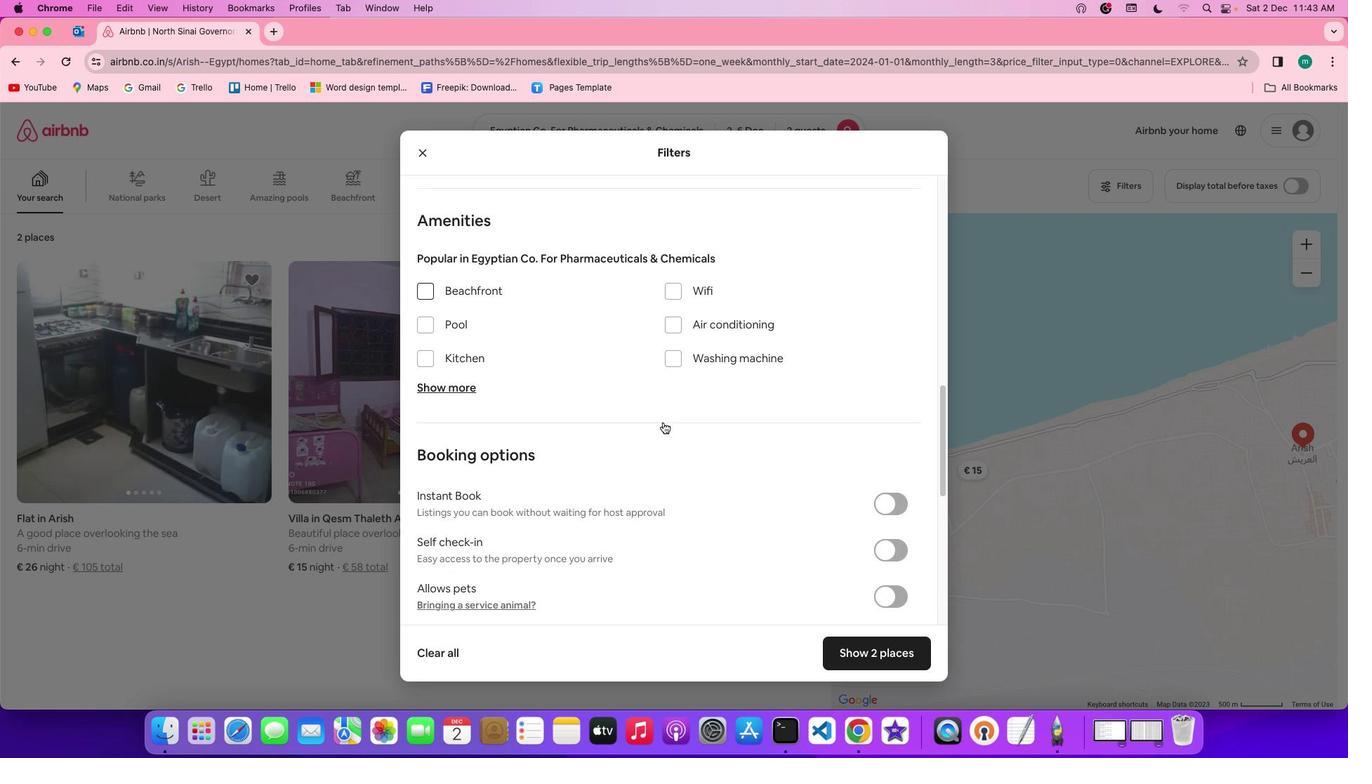 
Action: Mouse scrolled (663, 422) with delta (0, 0)
Screenshot: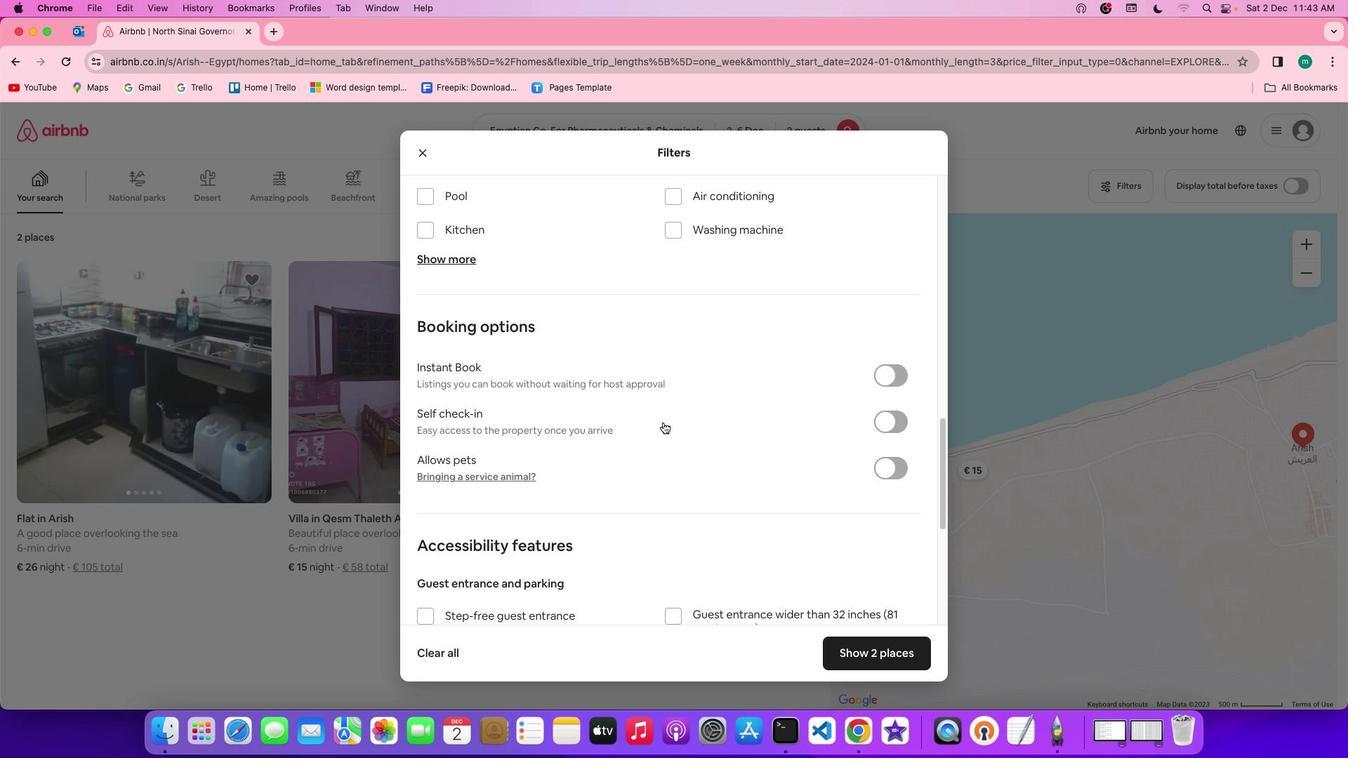 
Action: Mouse scrolled (663, 422) with delta (0, 0)
Screenshot: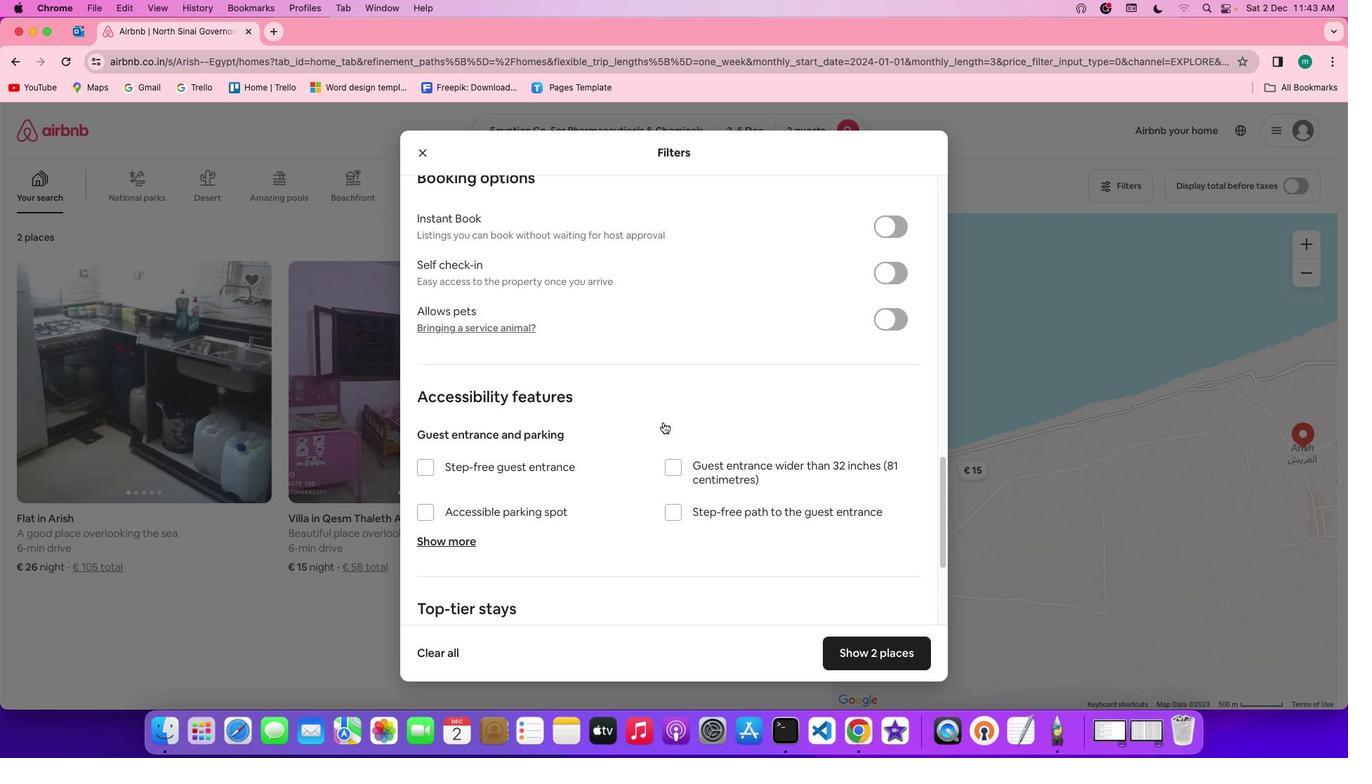 
Action: Mouse scrolled (663, 422) with delta (0, -2)
Screenshot: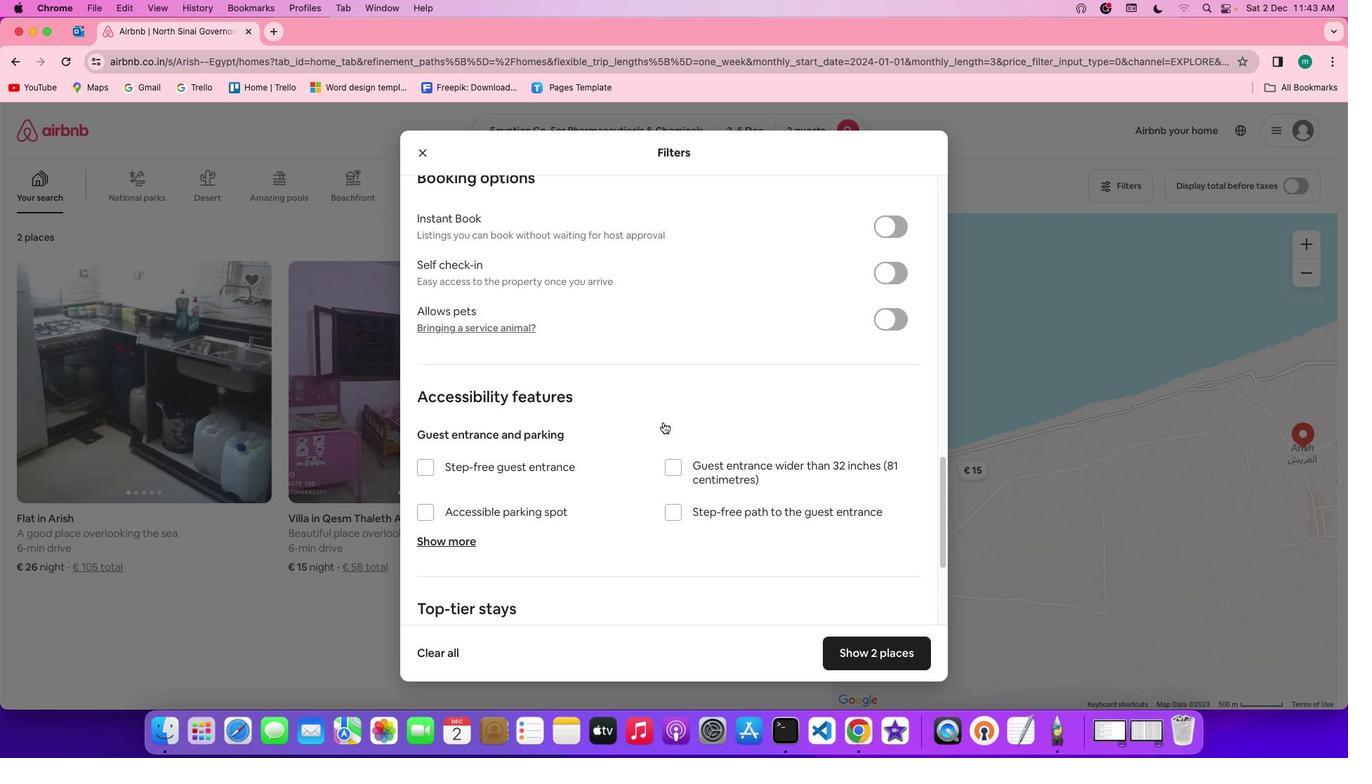
Action: Mouse scrolled (663, 422) with delta (0, -3)
Screenshot: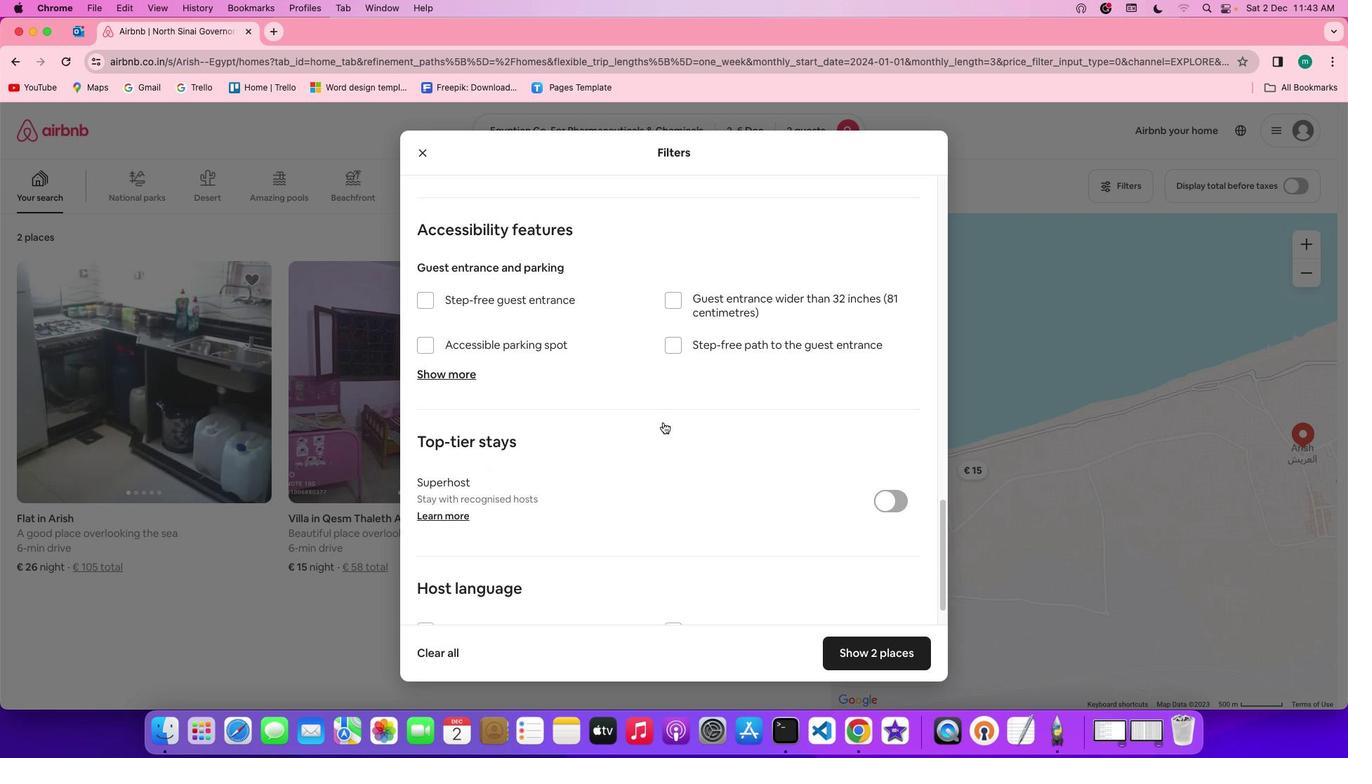
Action: Mouse scrolled (663, 422) with delta (0, -4)
Screenshot: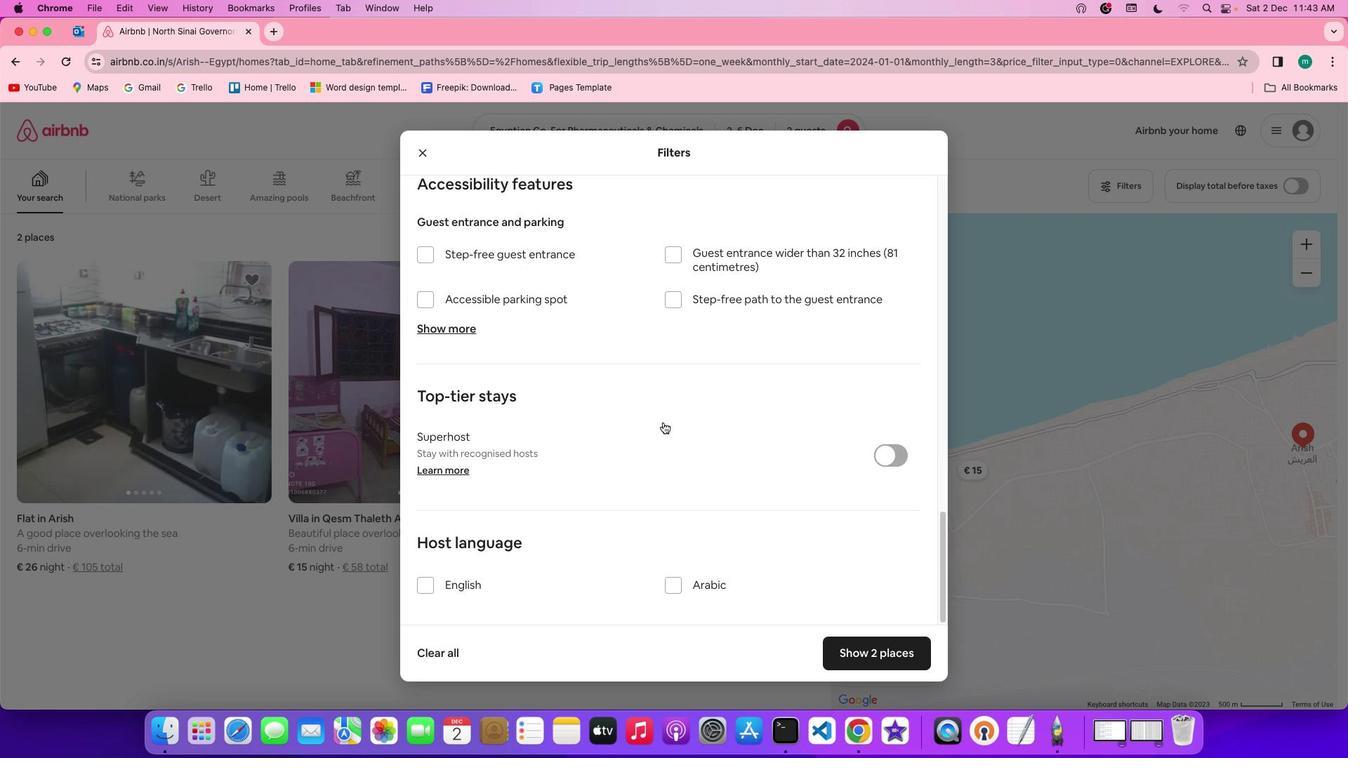 
Action: Mouse scrolled (663, 422) with delta (0, -4)
Screenshot: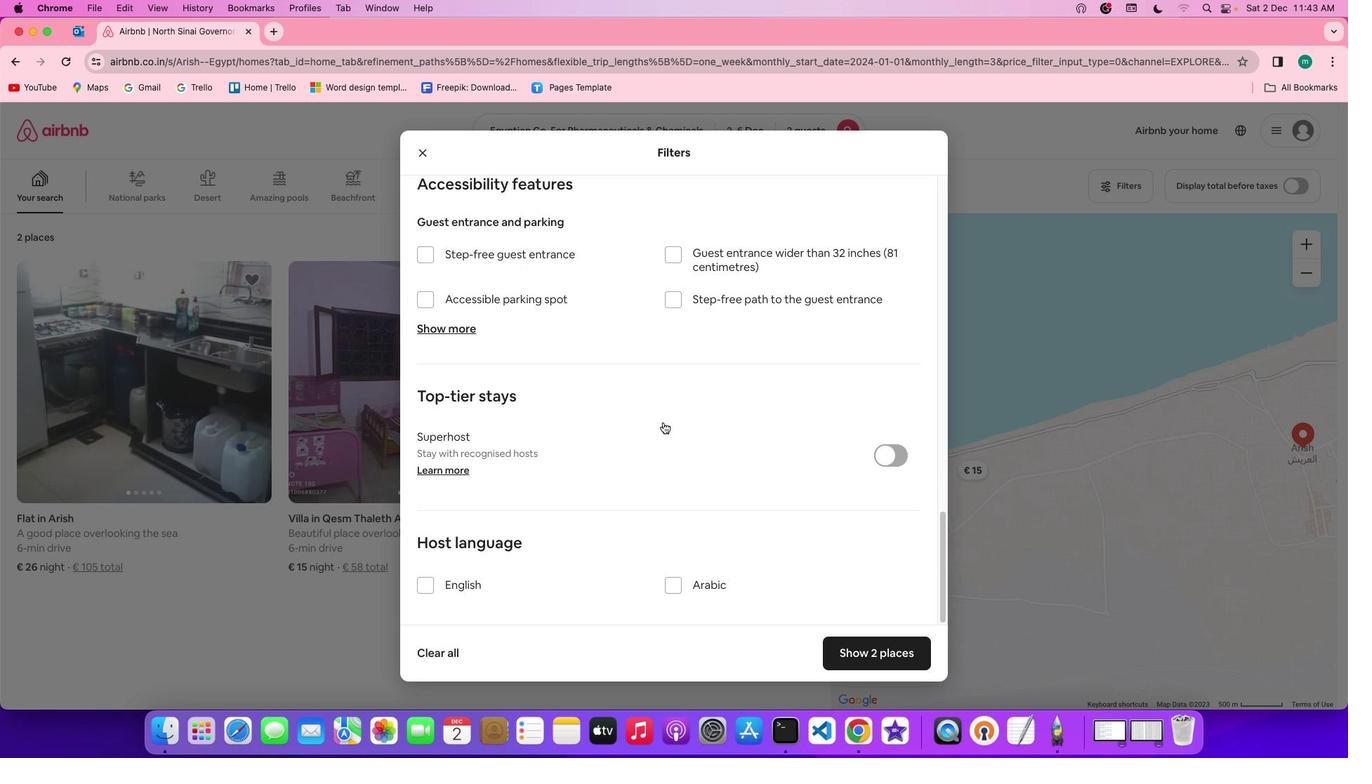 
Action: Mouse scrolled (663, 422) with delta (0, 0)
Screenshot: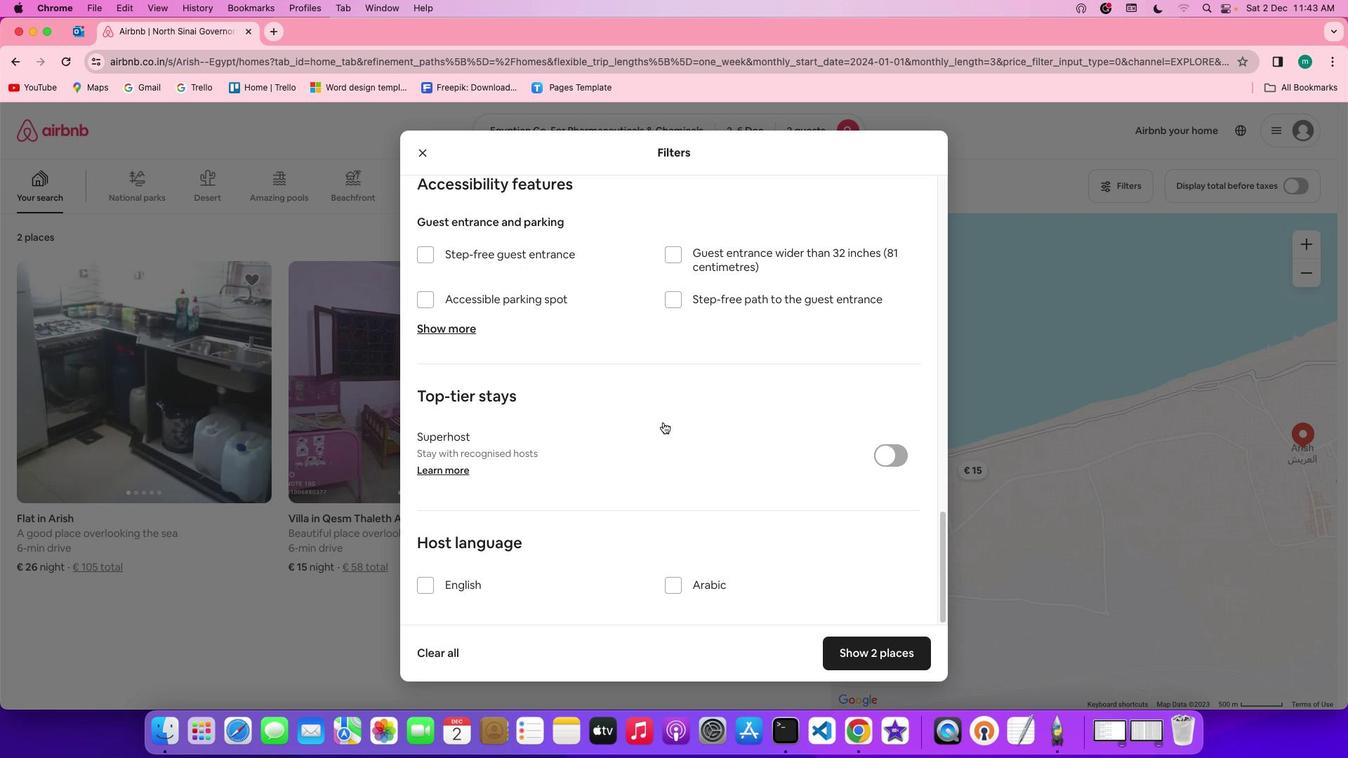 
Action: Mouse scrolled (663, 422) with delta (0, 0)
Screenshot: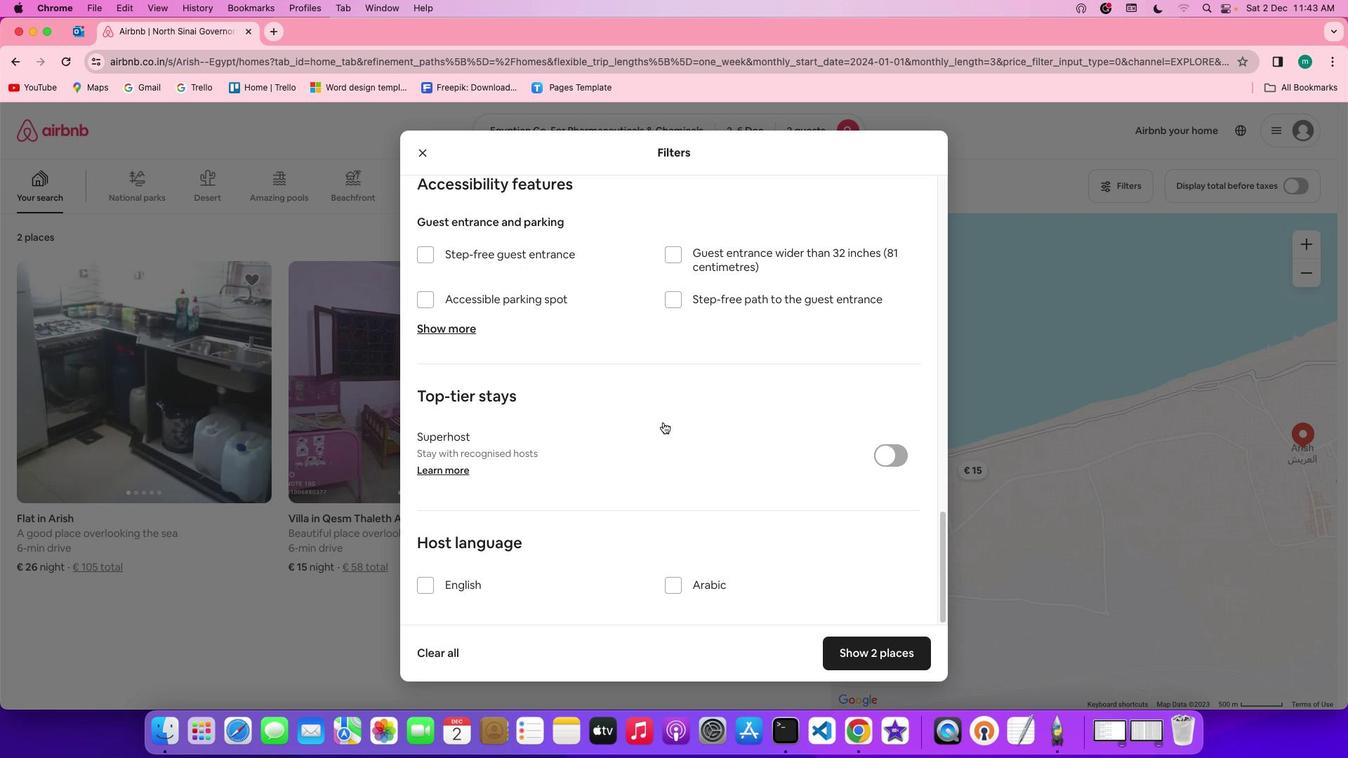 
Action: Mouse scrolled (663, 422) with delta (0, -2)
Screenshot: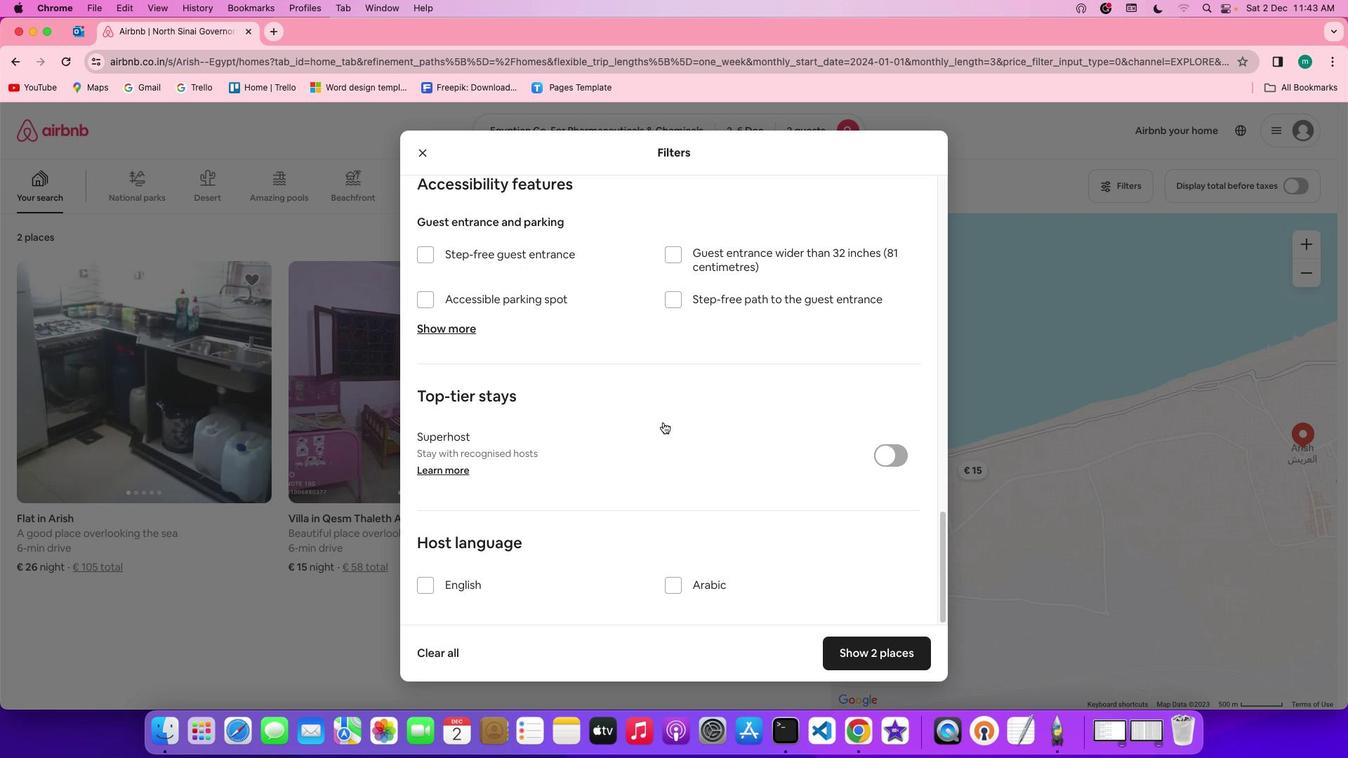 
Action: Mouse scrolled (663, 422) with delta (0, -3)
Screenshot: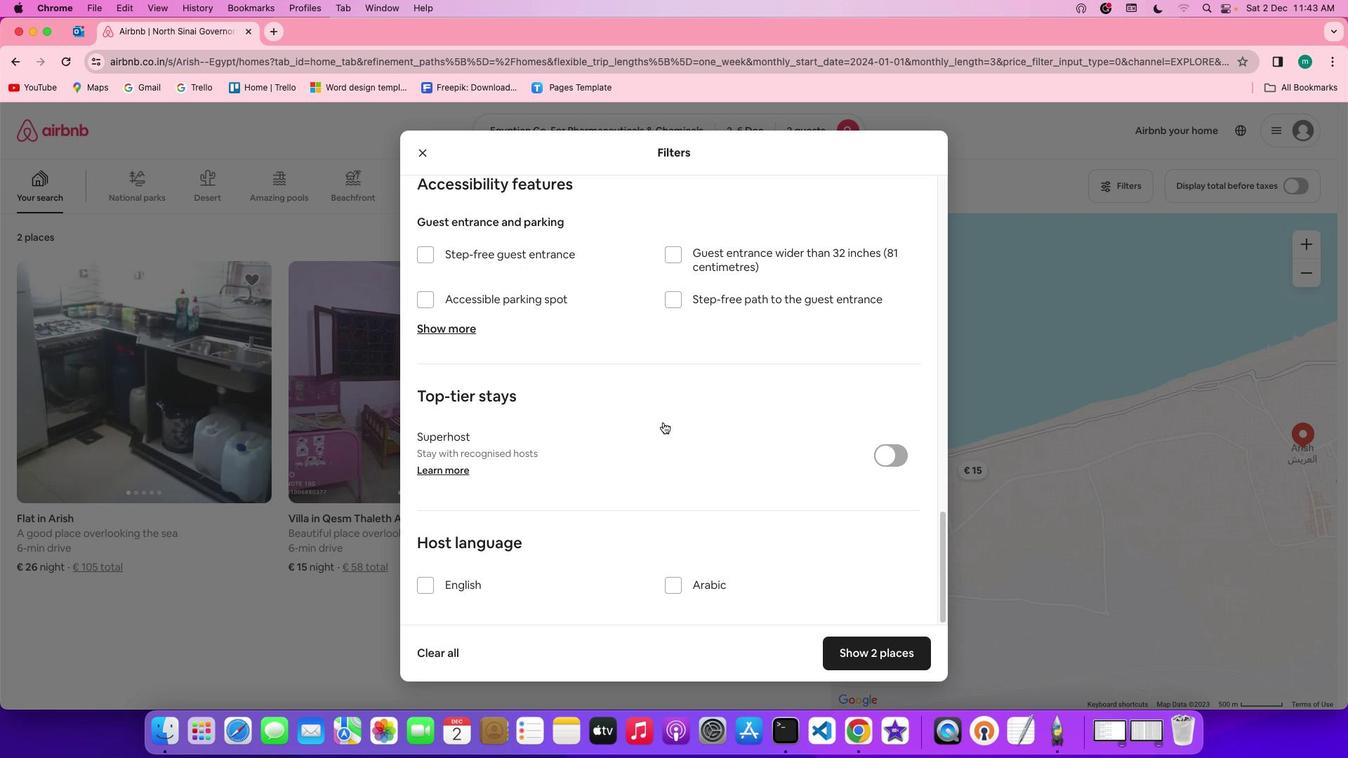 
Action: Mouse scrolled (663, 422) with delta (0, -4)
Screenshot: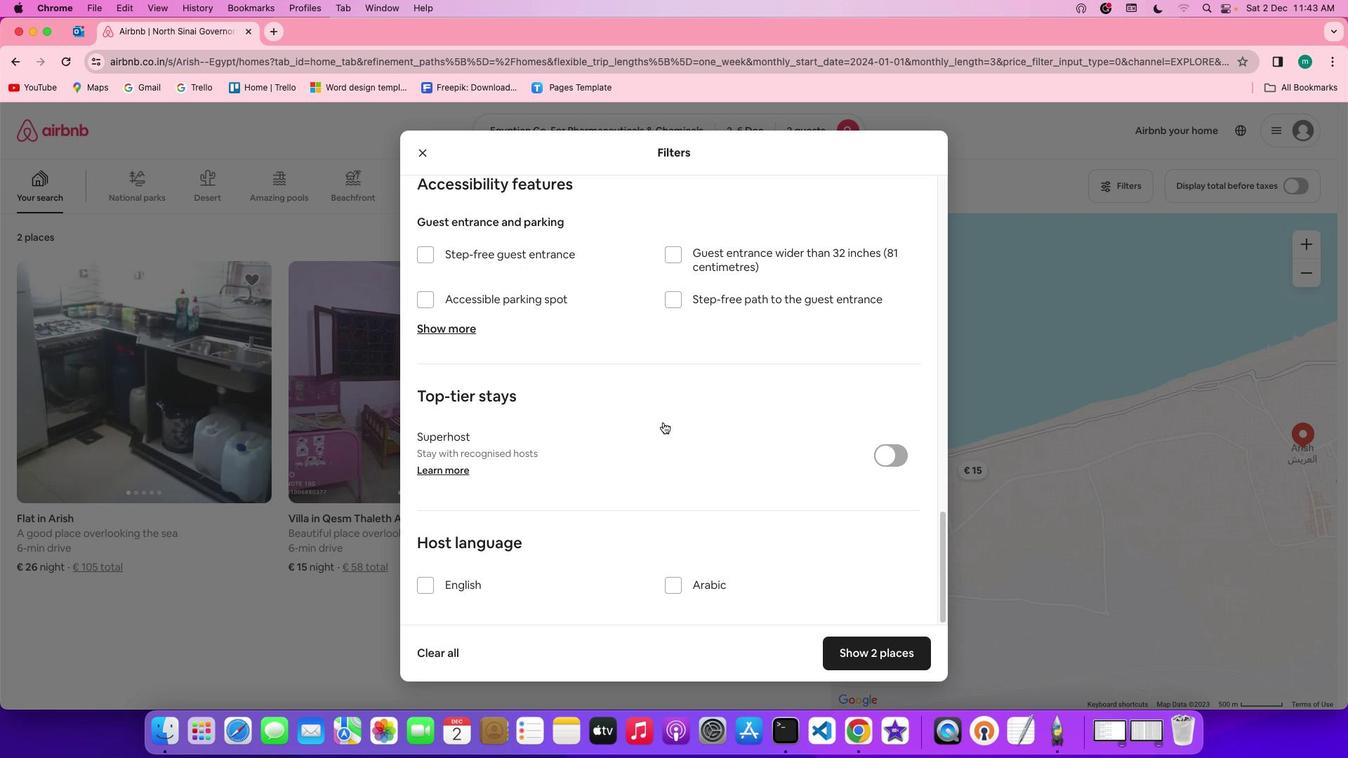 
Action: Mouse scrolled (663, 422) with delta (0, -4)
Screenshot: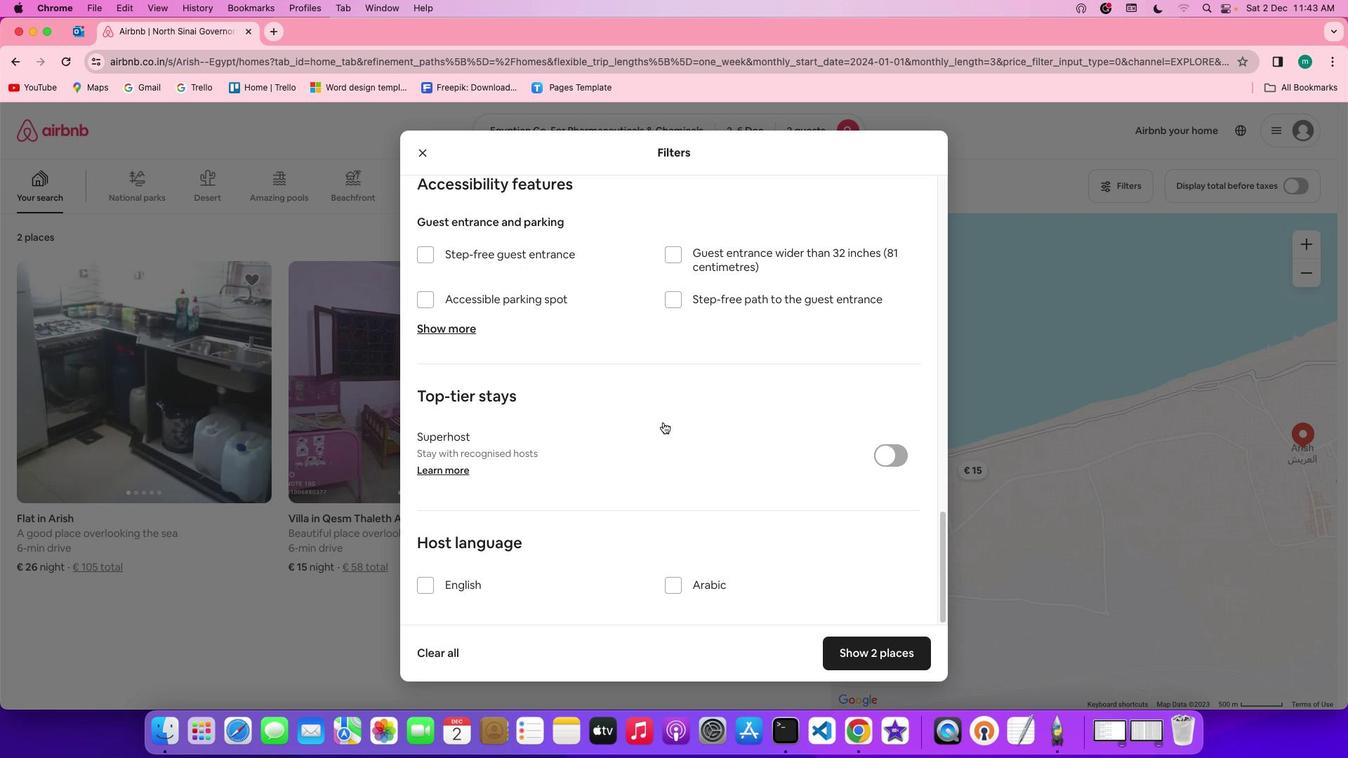 
Action: Mouse moved to (885, 642)
Screenshot: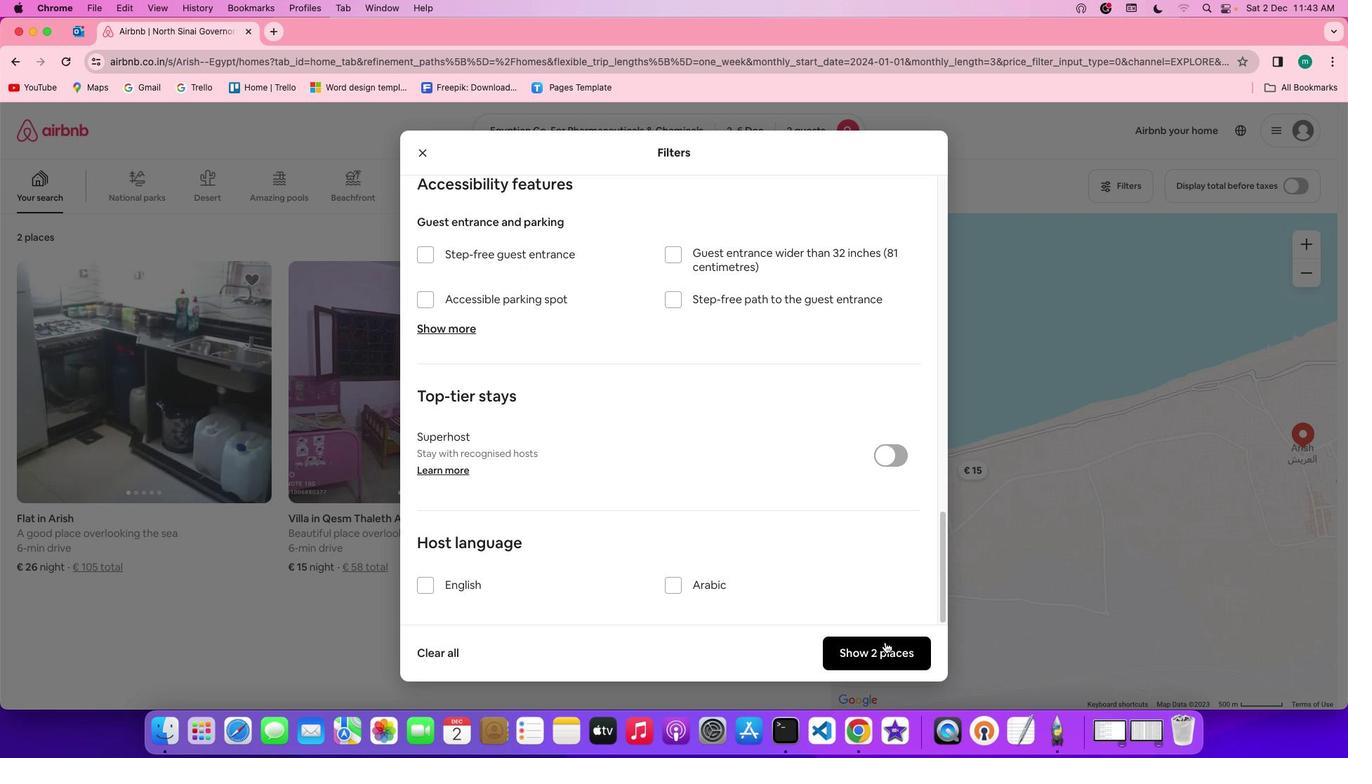 
Action: Mouse pressed left at (885, 642)
Screenshot: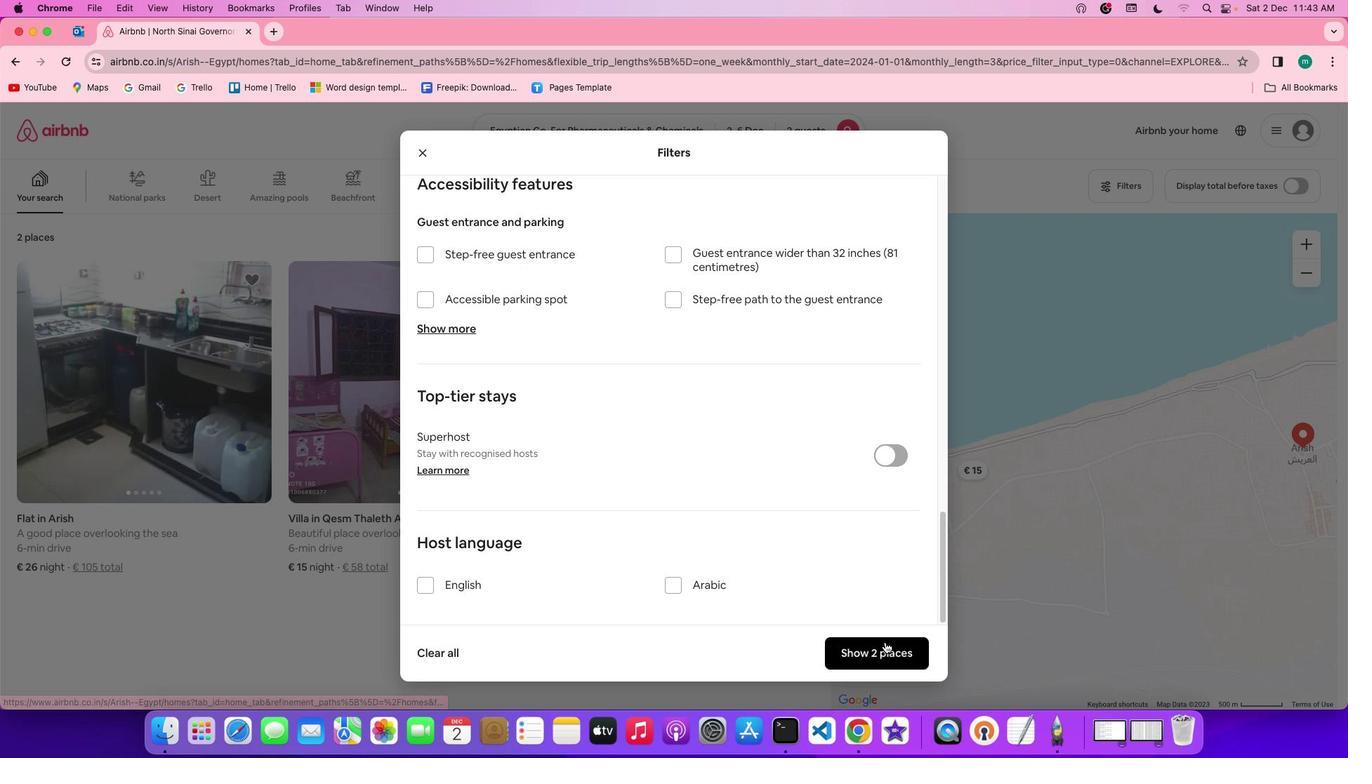 
Action: Mouse moved to (155, 328)
Screenshot: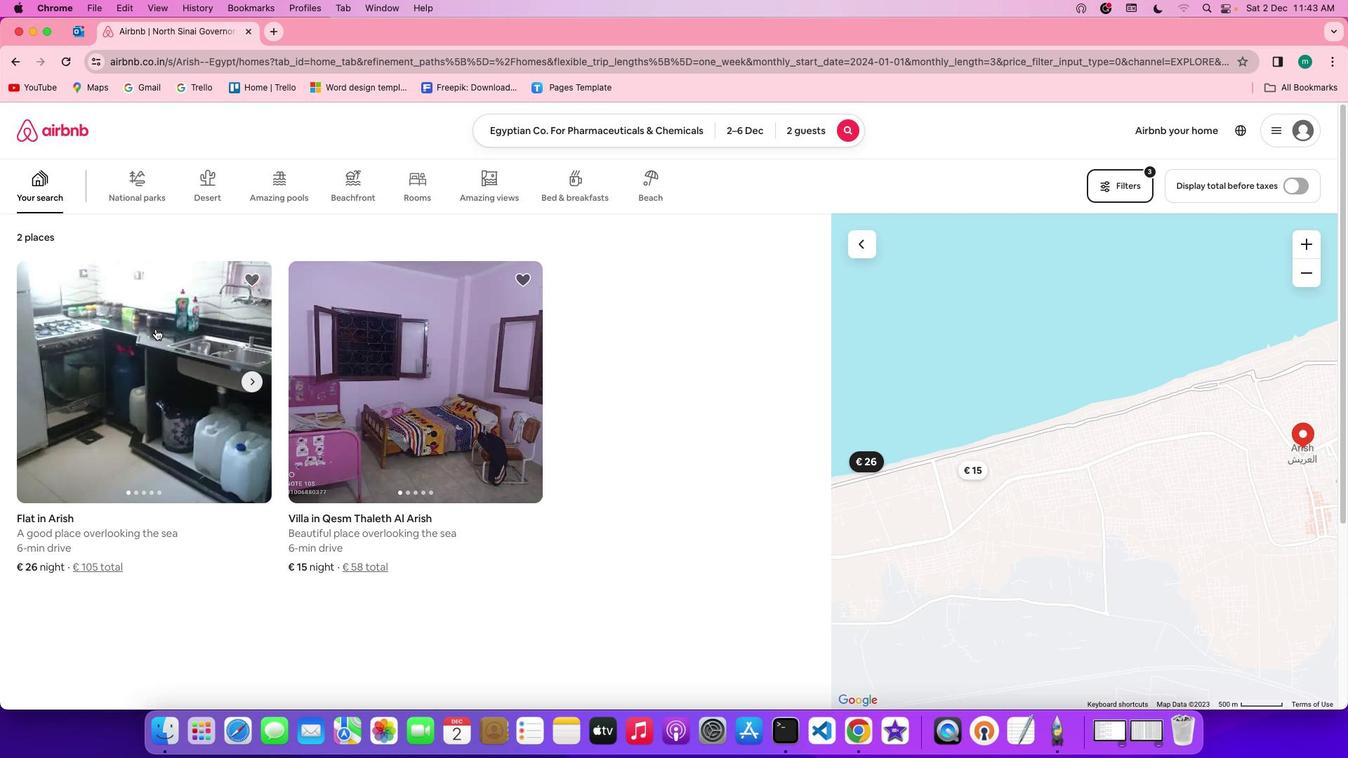 
Action: Mouse pressed left at (155, 328)
Screenshot: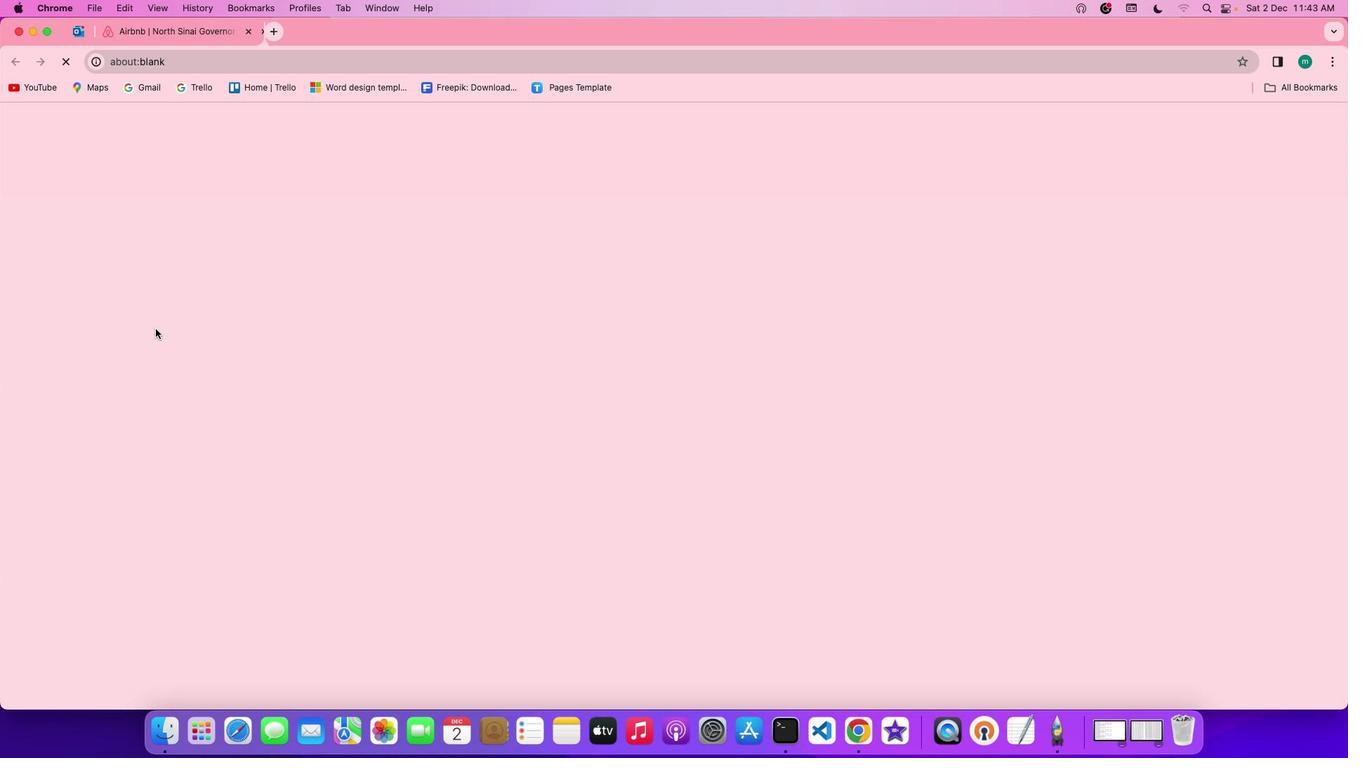 
Action: Mouse moved to (989, 525)
Screenshot: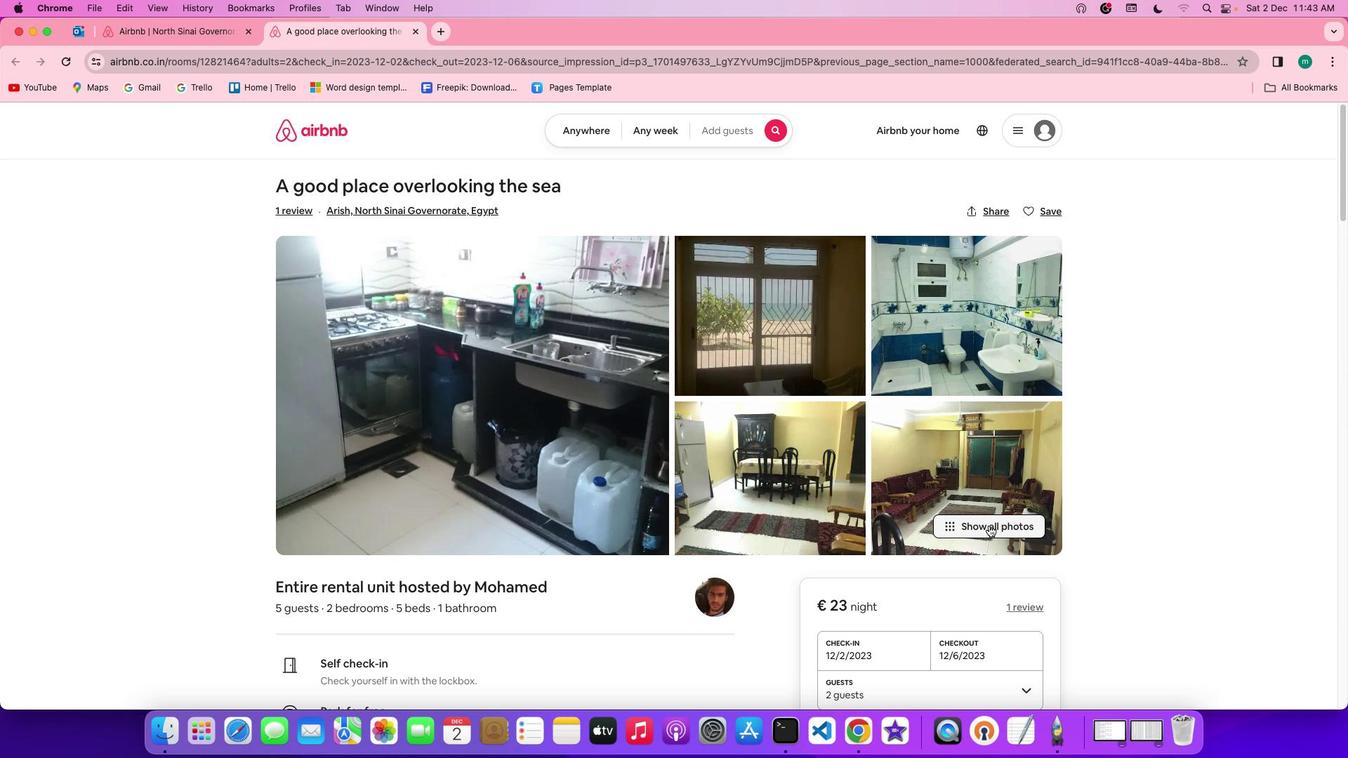 
Action: Mouse pressed left at (989, 525)
Screenshot: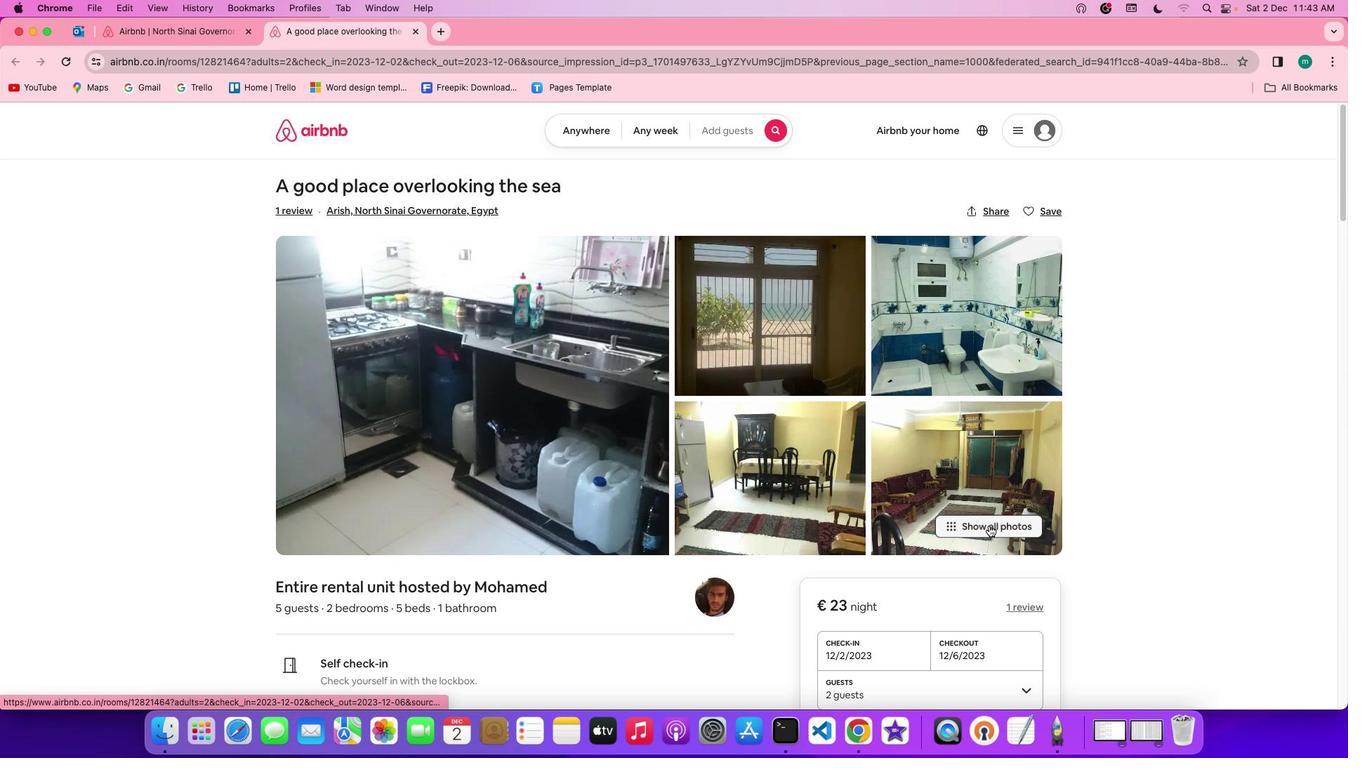 
Action: Mouse moved to (873, 554)
Screenshot: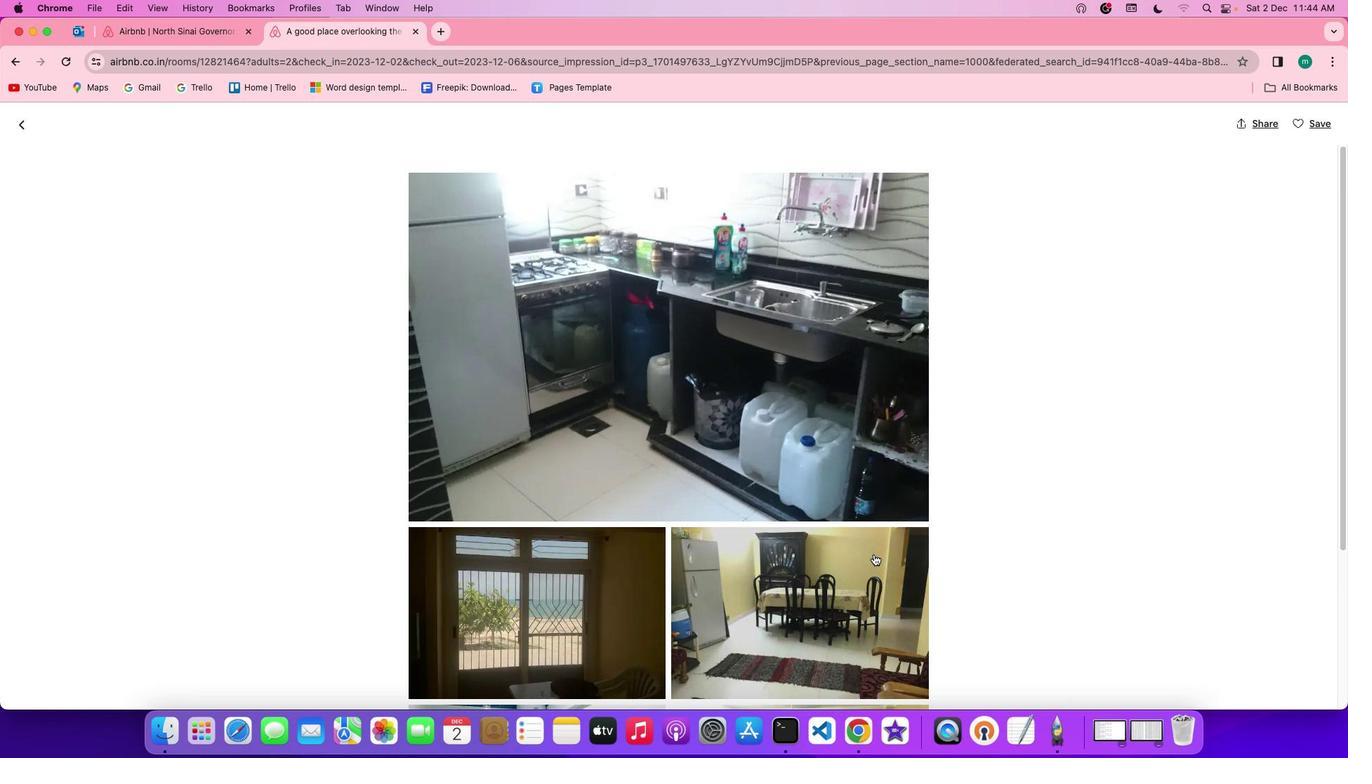 
Action: Mouse scrolled (873, 554) with delta (0, 0)
Screenshot: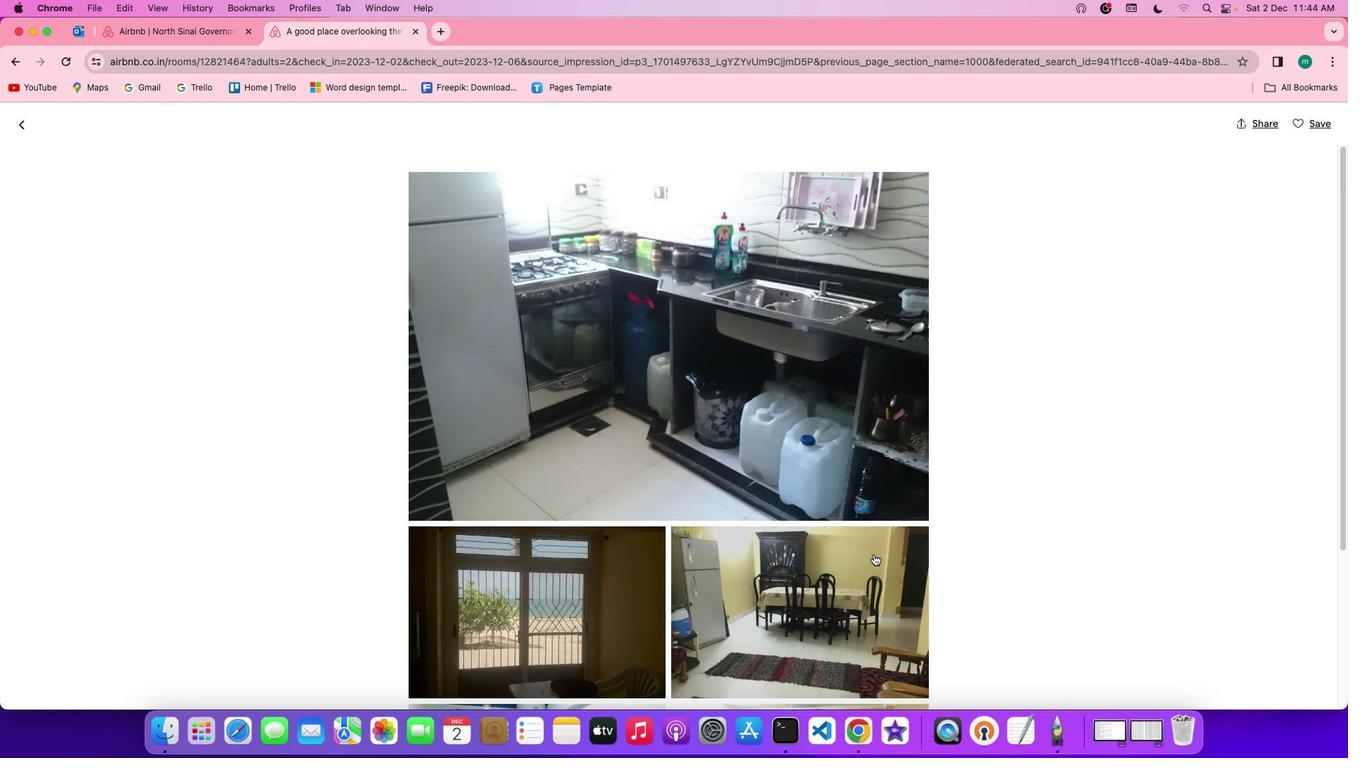 
Action: Mouse scrolled (873, 554) with delta (0, 0)
Screenshot: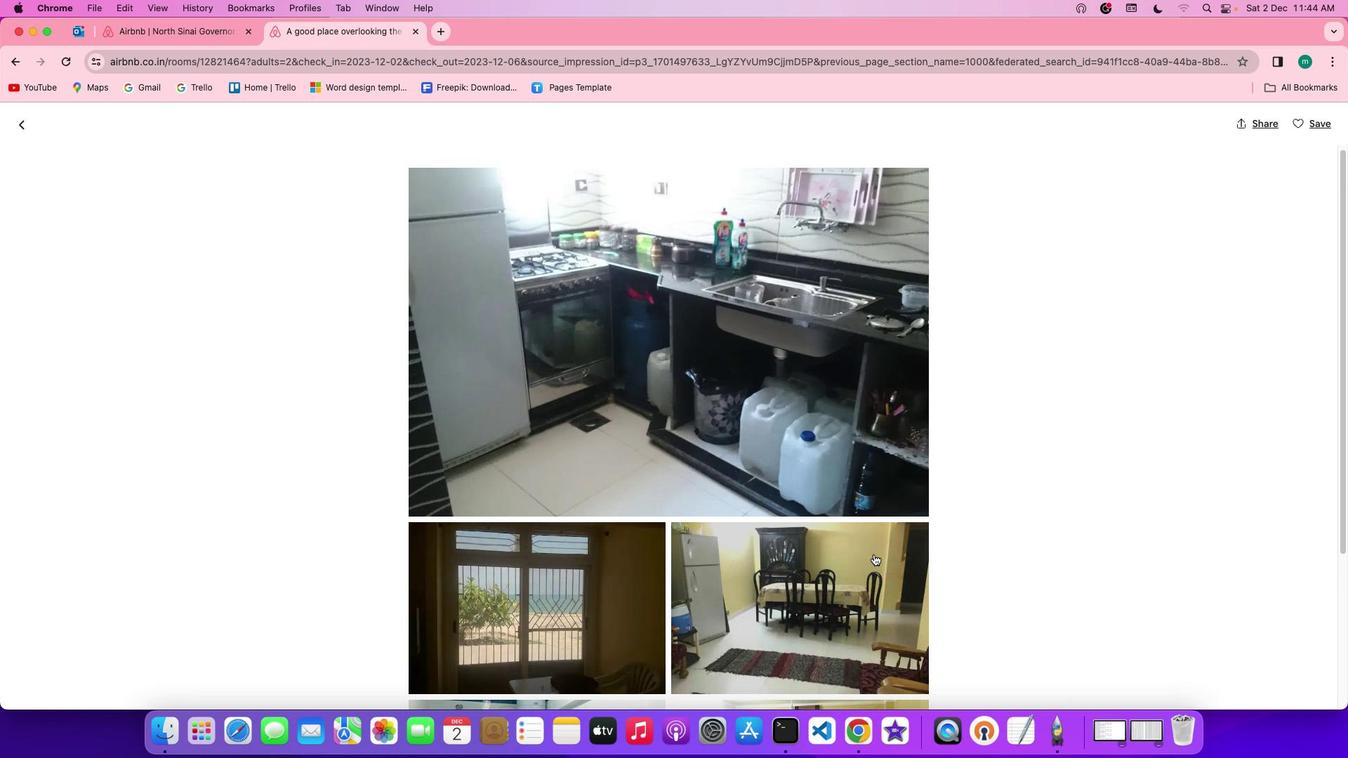
Action: Mouse moved to (873, 554)
Screenshot: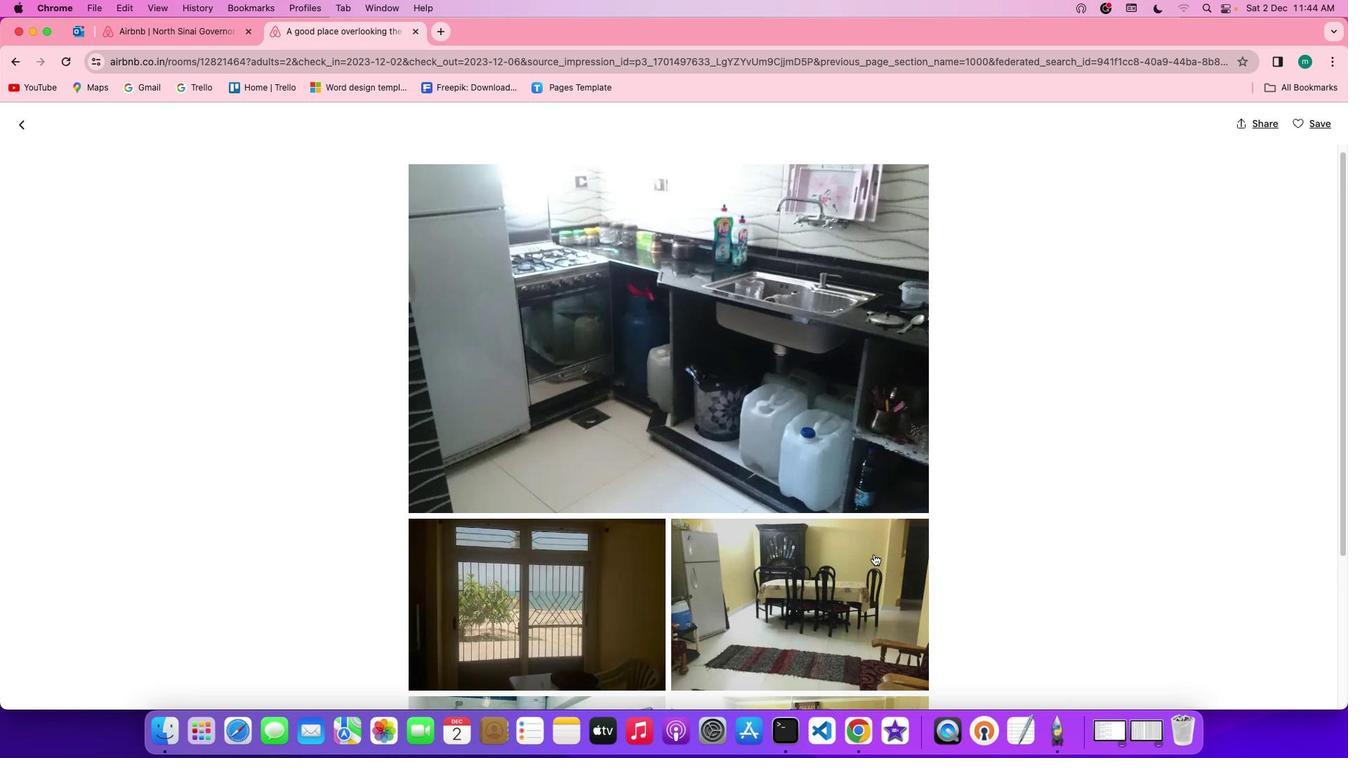 
Action: Mouse scrolled (873, 554) with delta (0, 0)
Screenshot: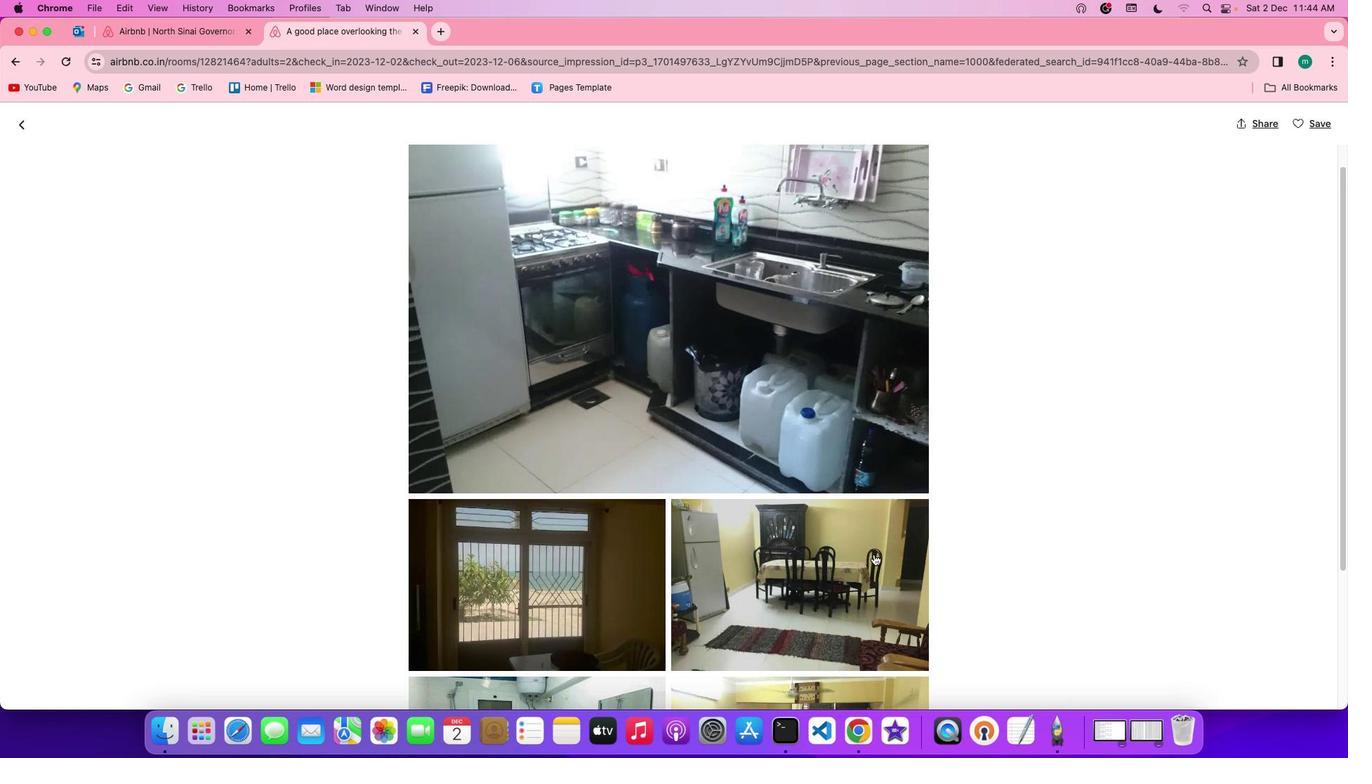 
Action: Mouse scrolled (873, 554) with delta (0, -1)
Screenshot: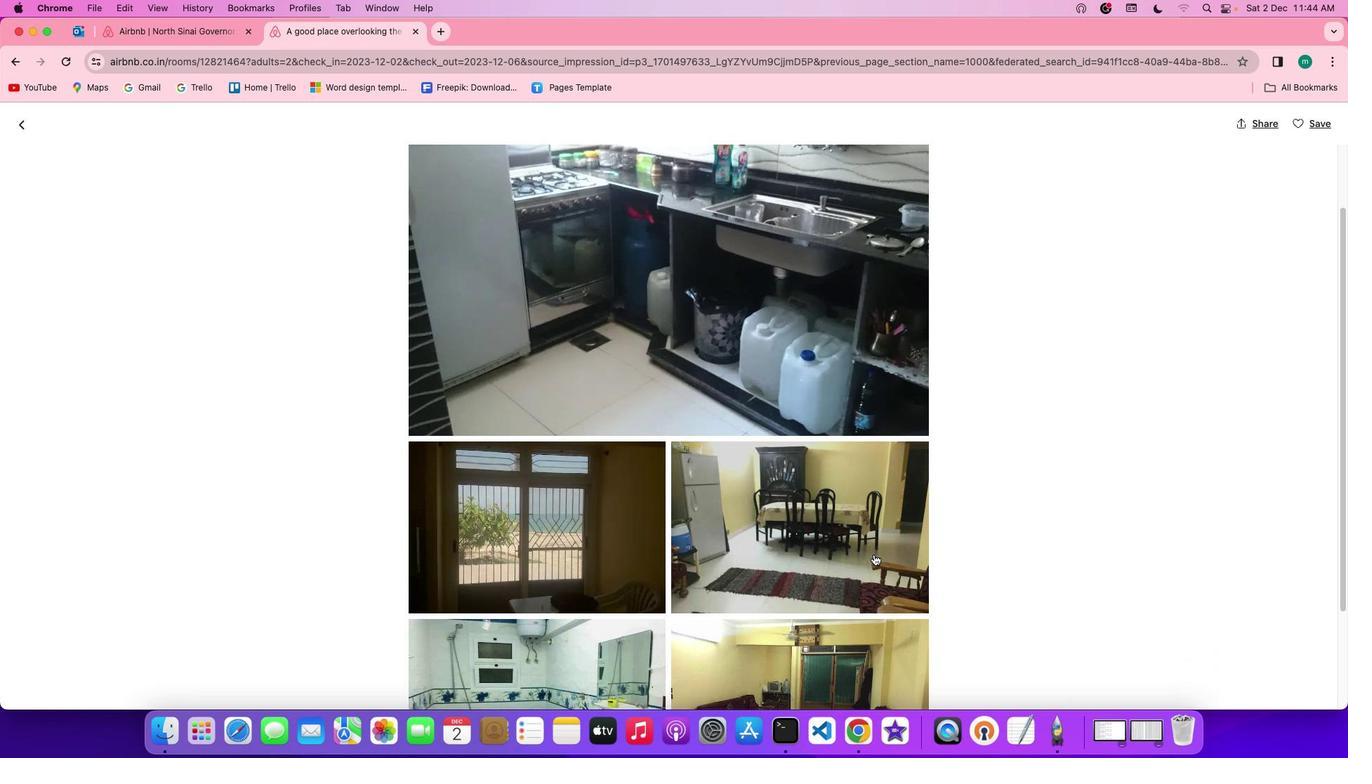 
Action: Mouse scrolled (873, 554) with delta (0, 0)
Screenshot: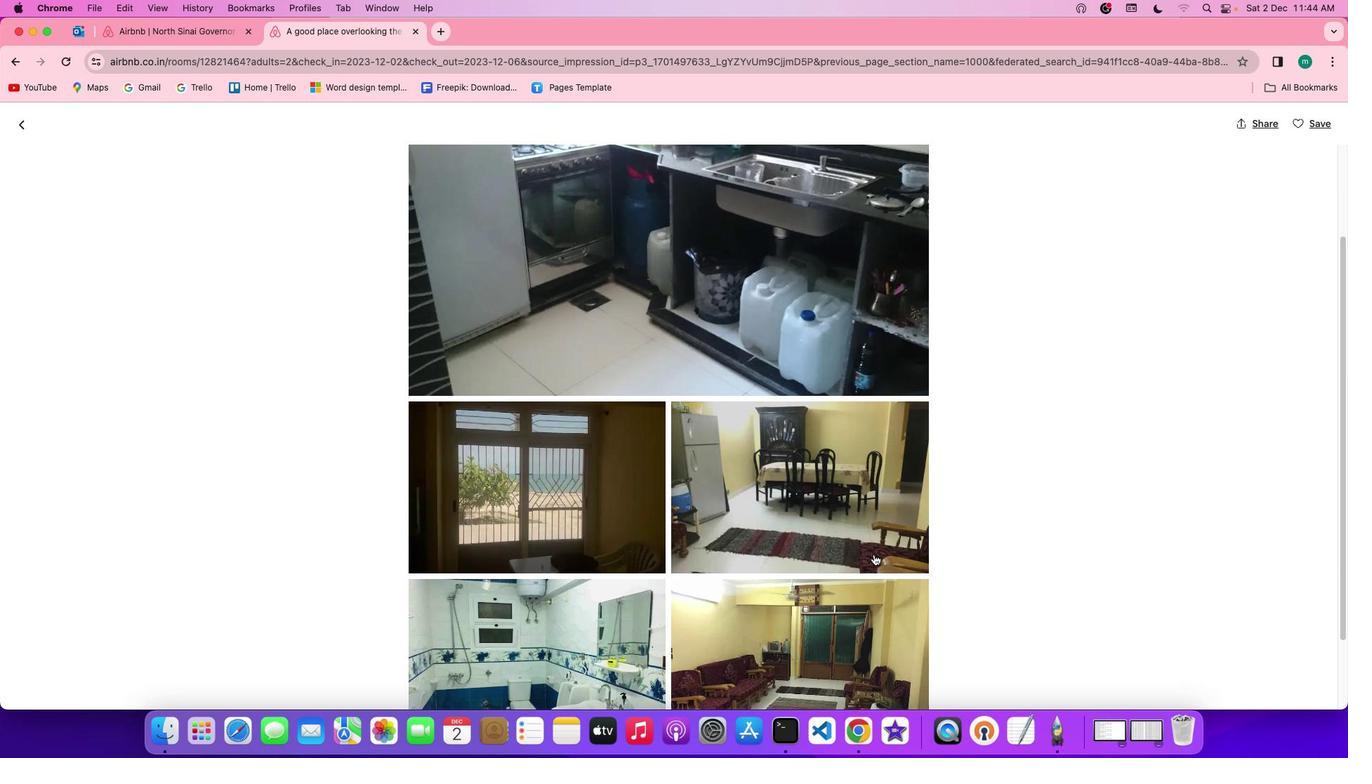 
Action: Mouse scrolled (873, 554) with delta (0, 0)
Screenshot: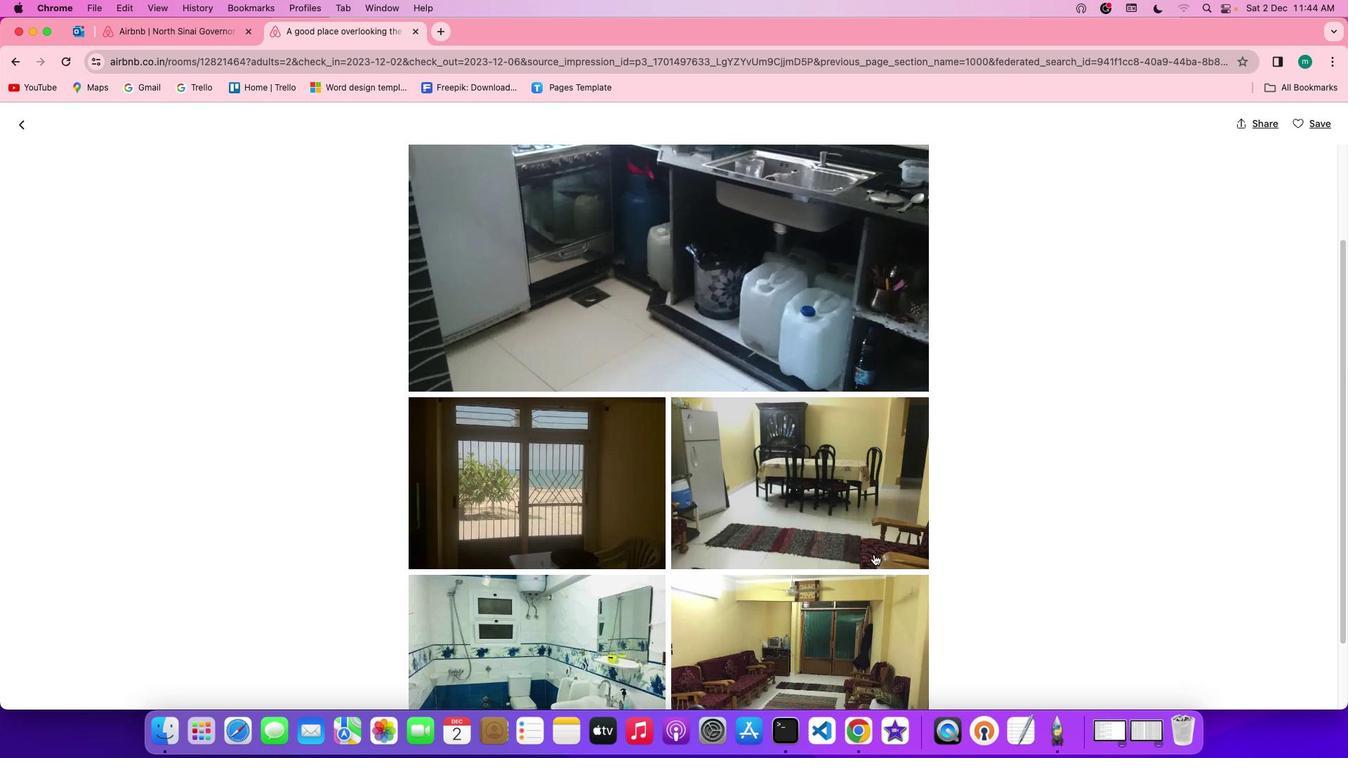 
Action: Mouse scrolled (873, 554) with delta (0, 0)
Screenshot: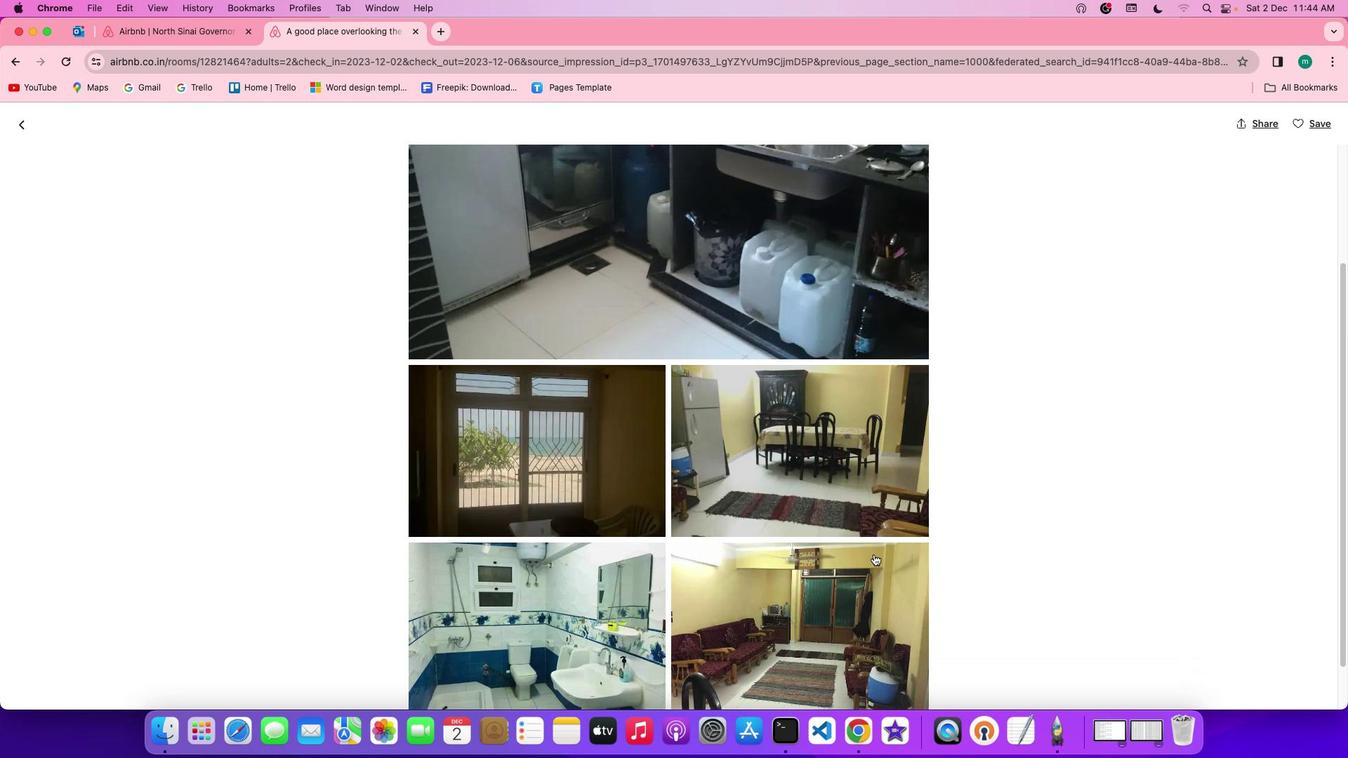 
Action: Mouse scrolled (873, 554) with delta (0, 0)
Screenshot: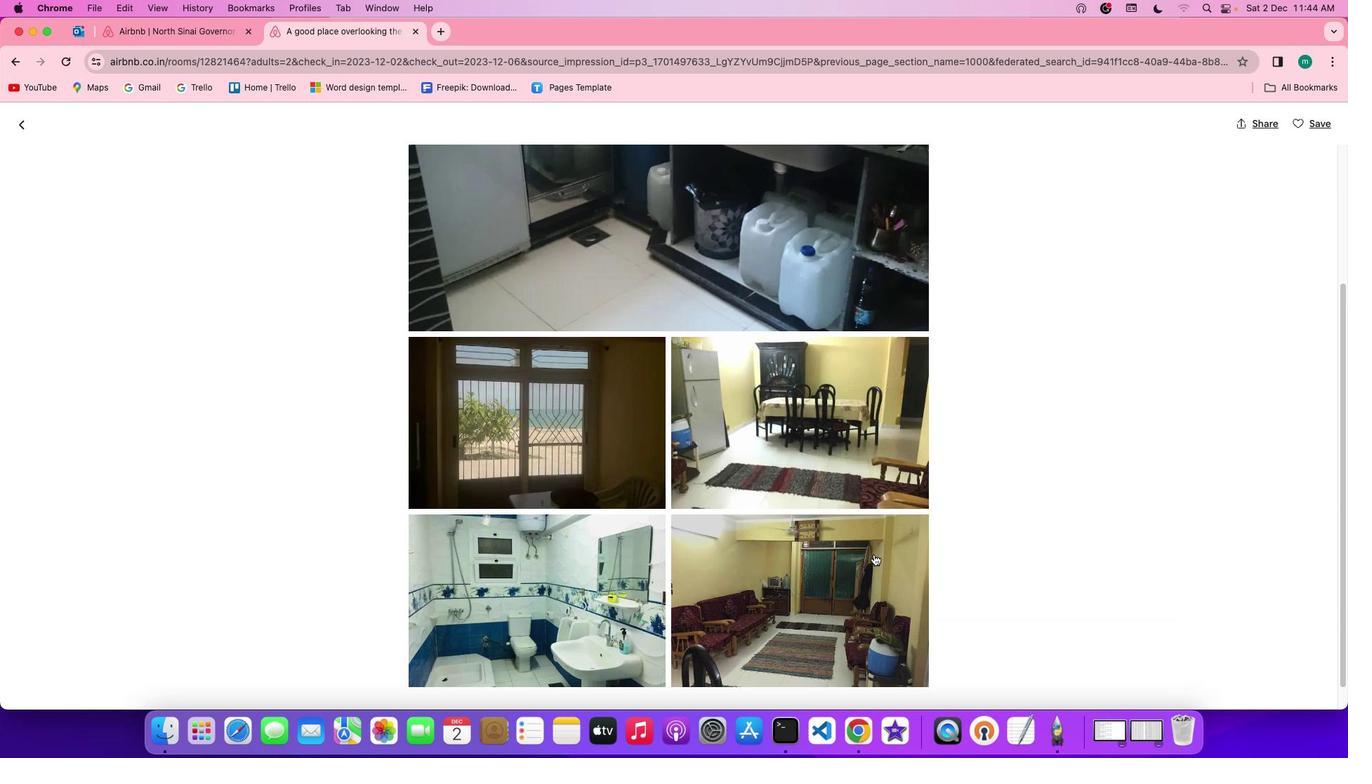 
Action: Mouse scrolled (873, 554) with delta (0, 0)
Screenshot: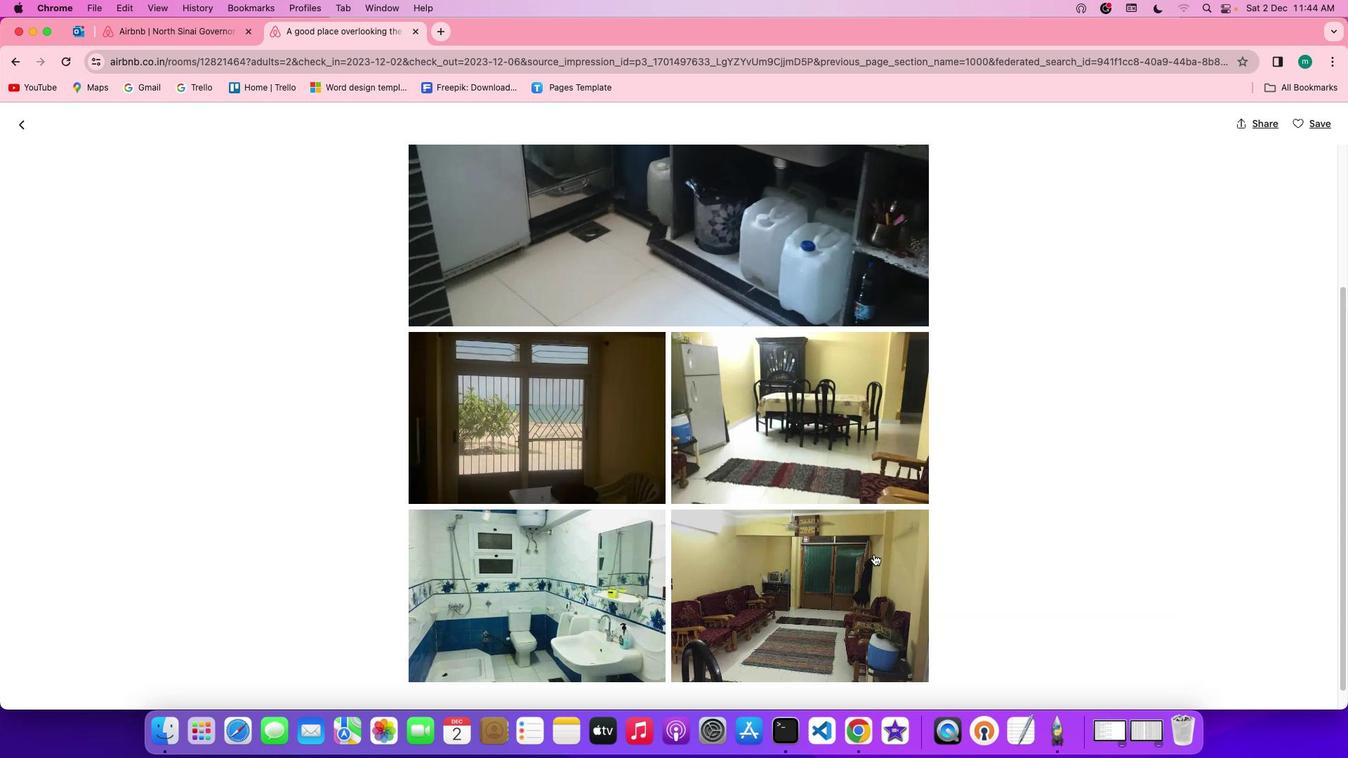 
Action: Mouse scrolled (873, 554) with delta (0, 0)
Screenshot: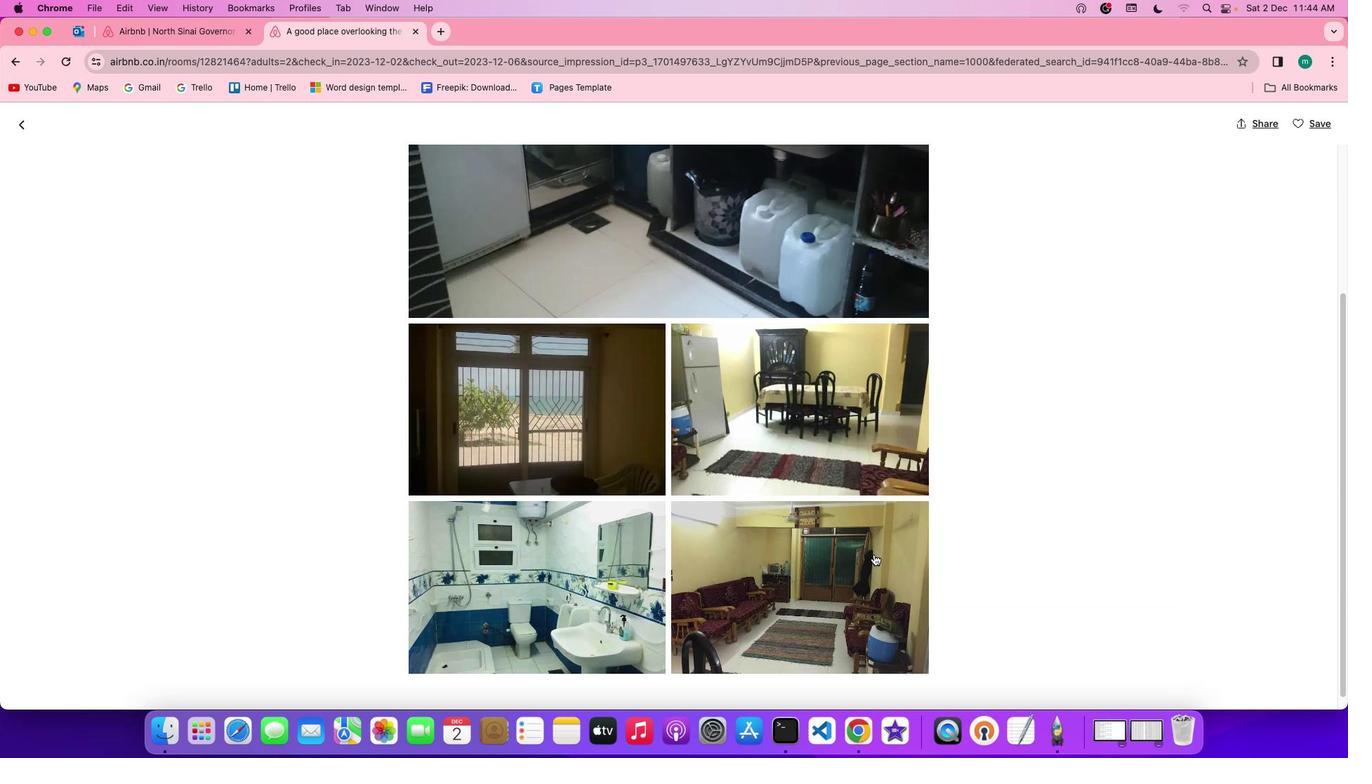 
Action: Mouse scrolled (873, 554) with delta (0, 0)
Screenshot: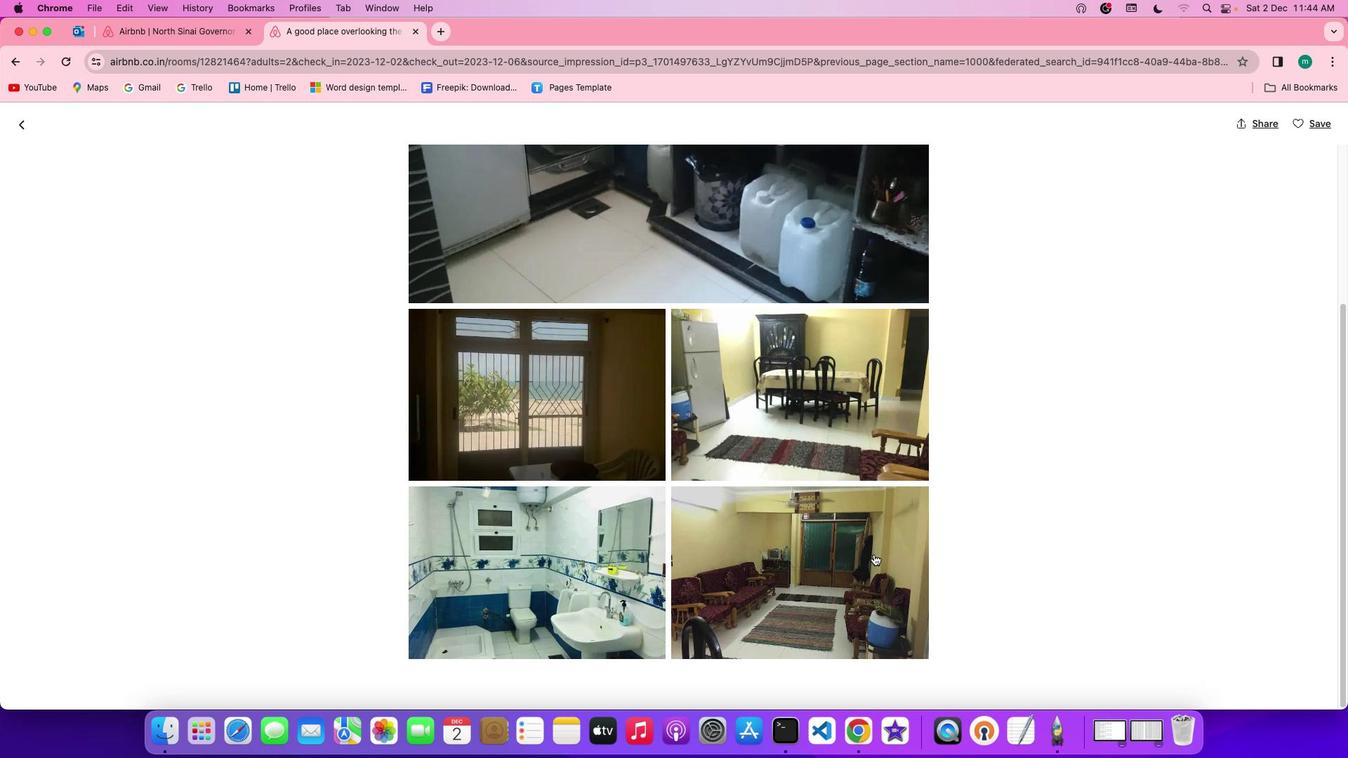 
Action: Mouse scrolled (873, 554) with delta (0, 0)
Screenshot: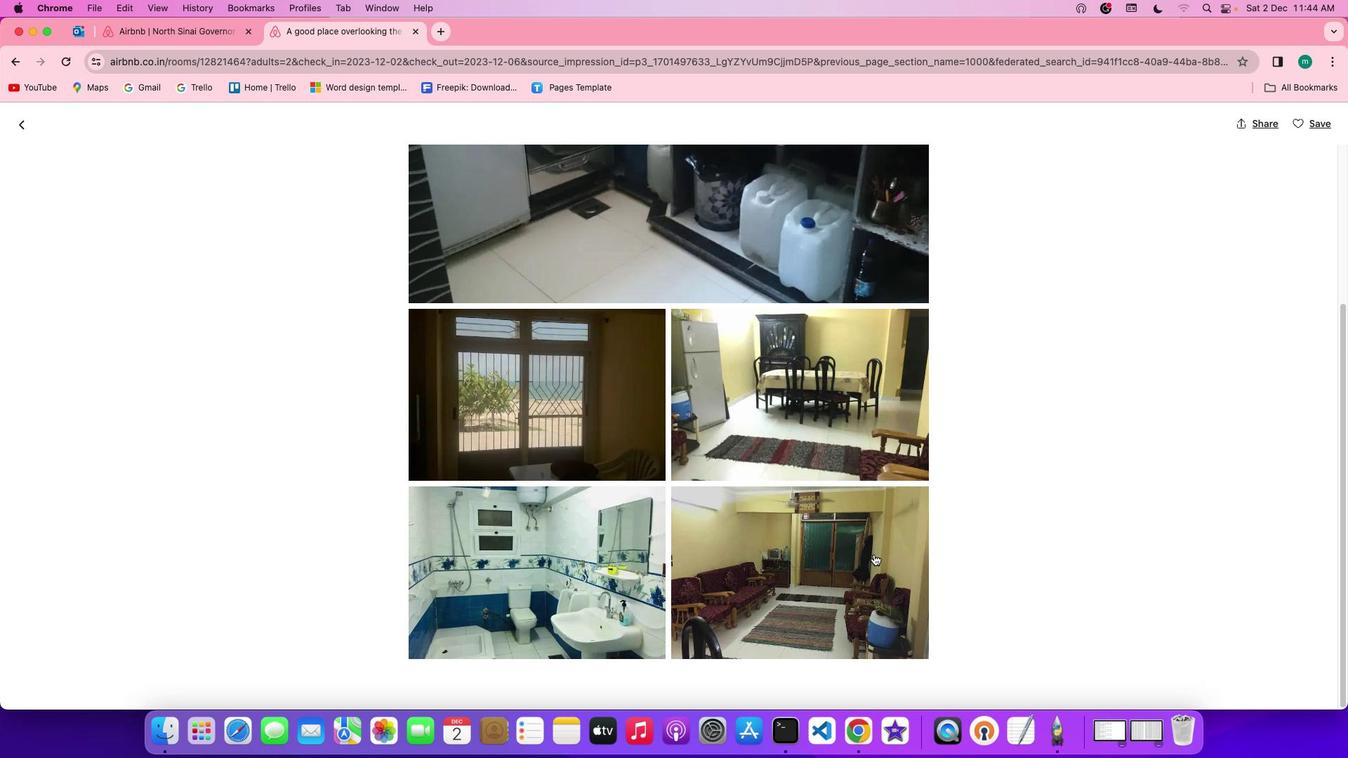 
Action: Mouse scrolled (873, 554) with delta (0, -1)
Screenshot: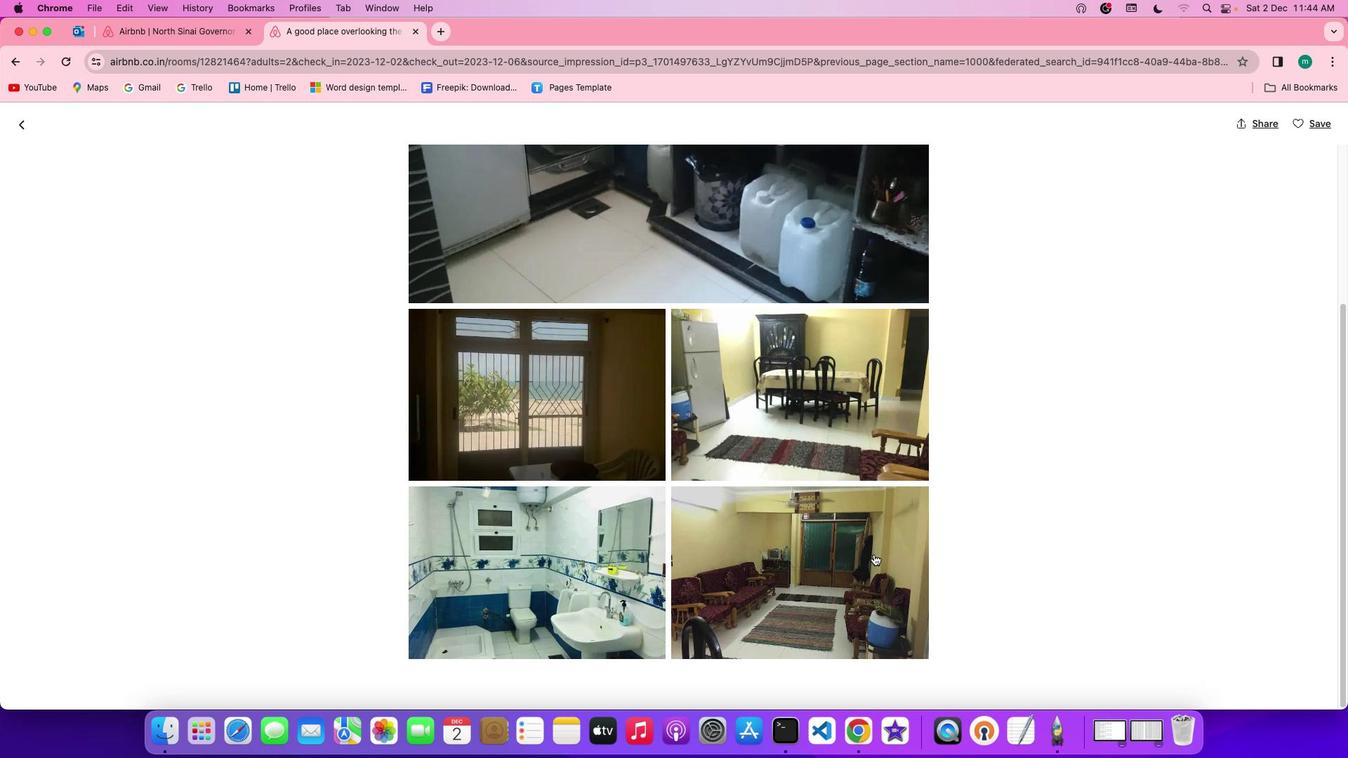 
Action: Mouse scrolled (873, 554) with delta (0, -2)
Screenshot: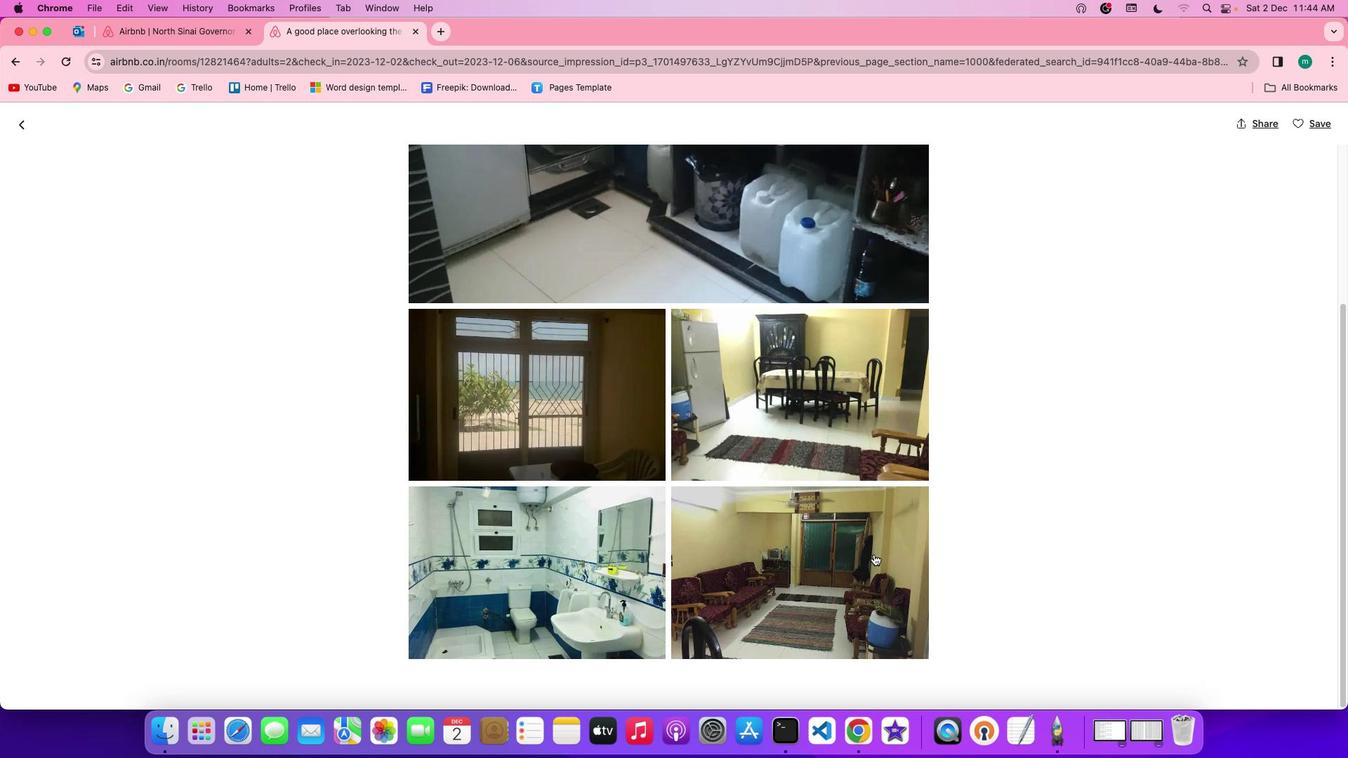 
Action: Mouse moved to (23, 124)
Screenshot: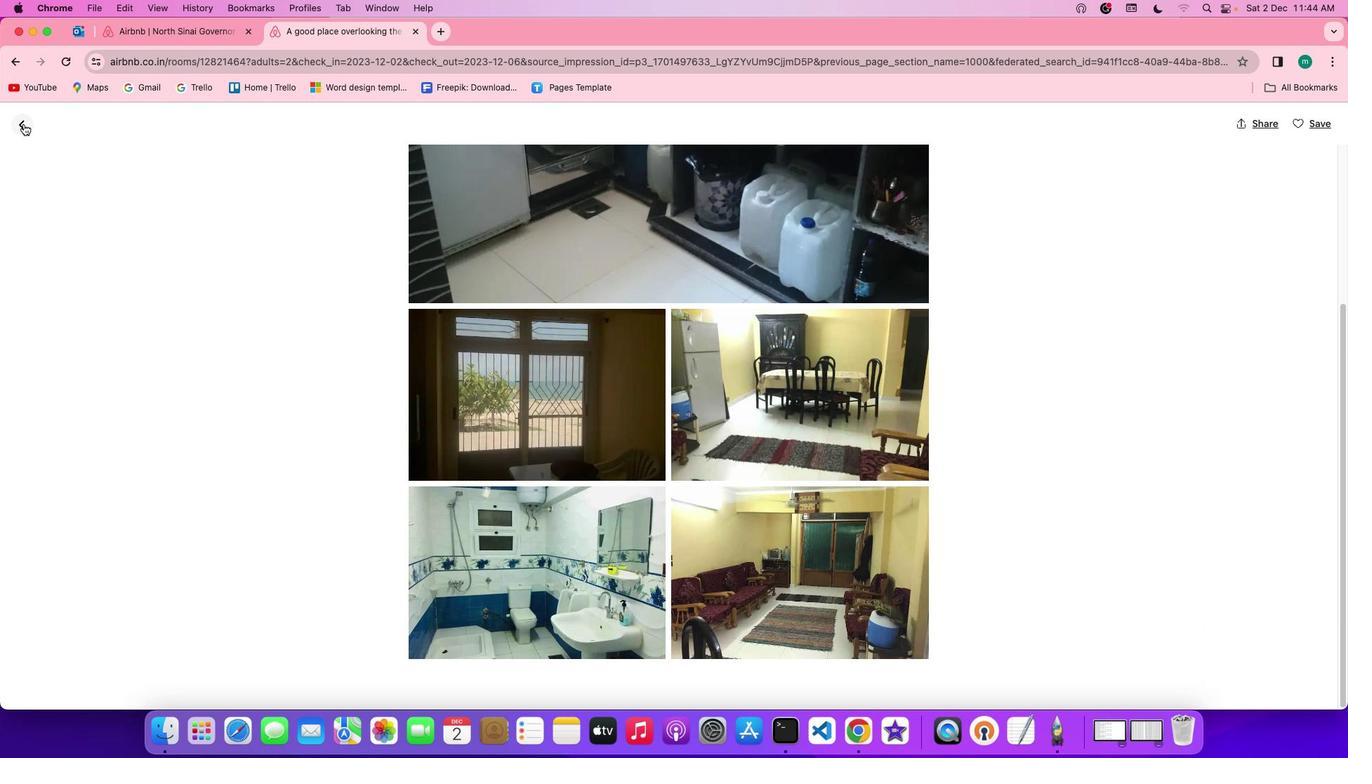 
Action: Mouse pressed left at (23, 124)
Screenshot: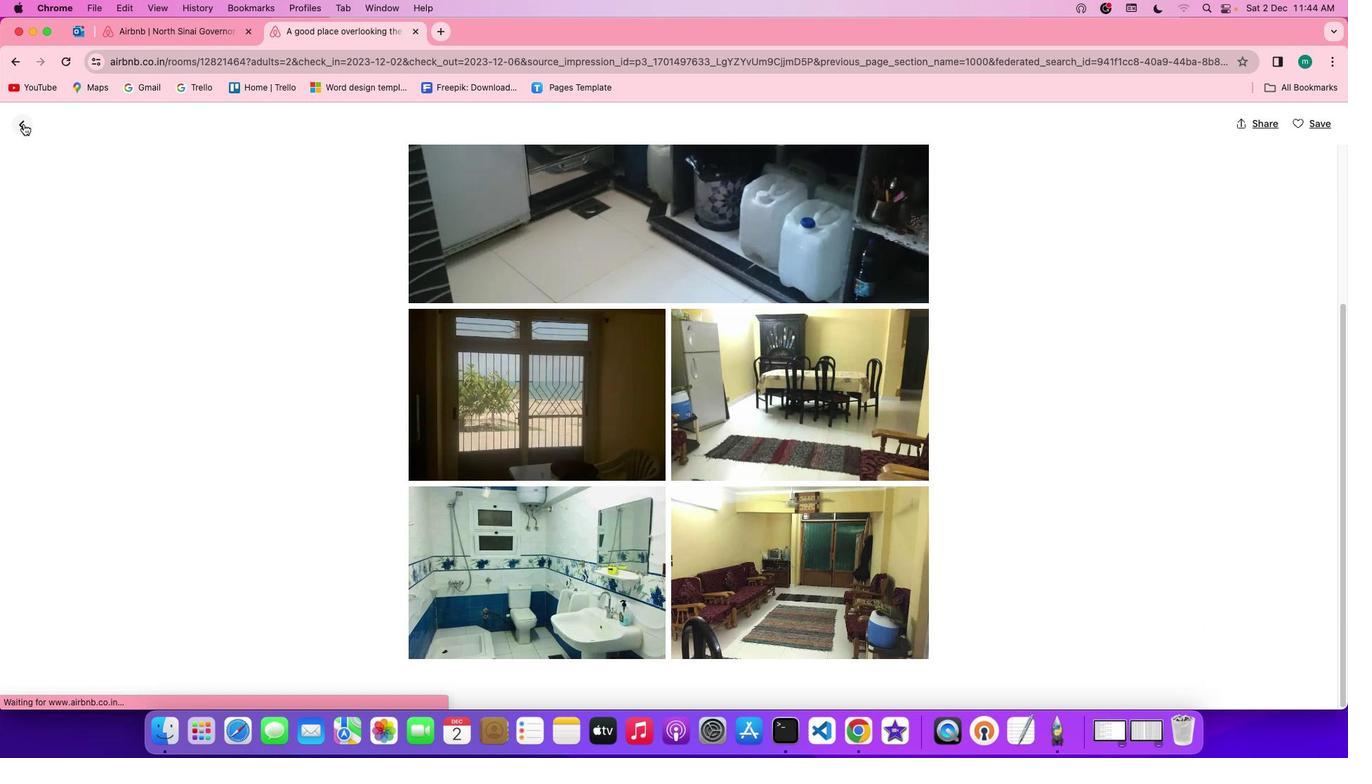 
Action: Mouse moved to (526, 525)
Screenshot: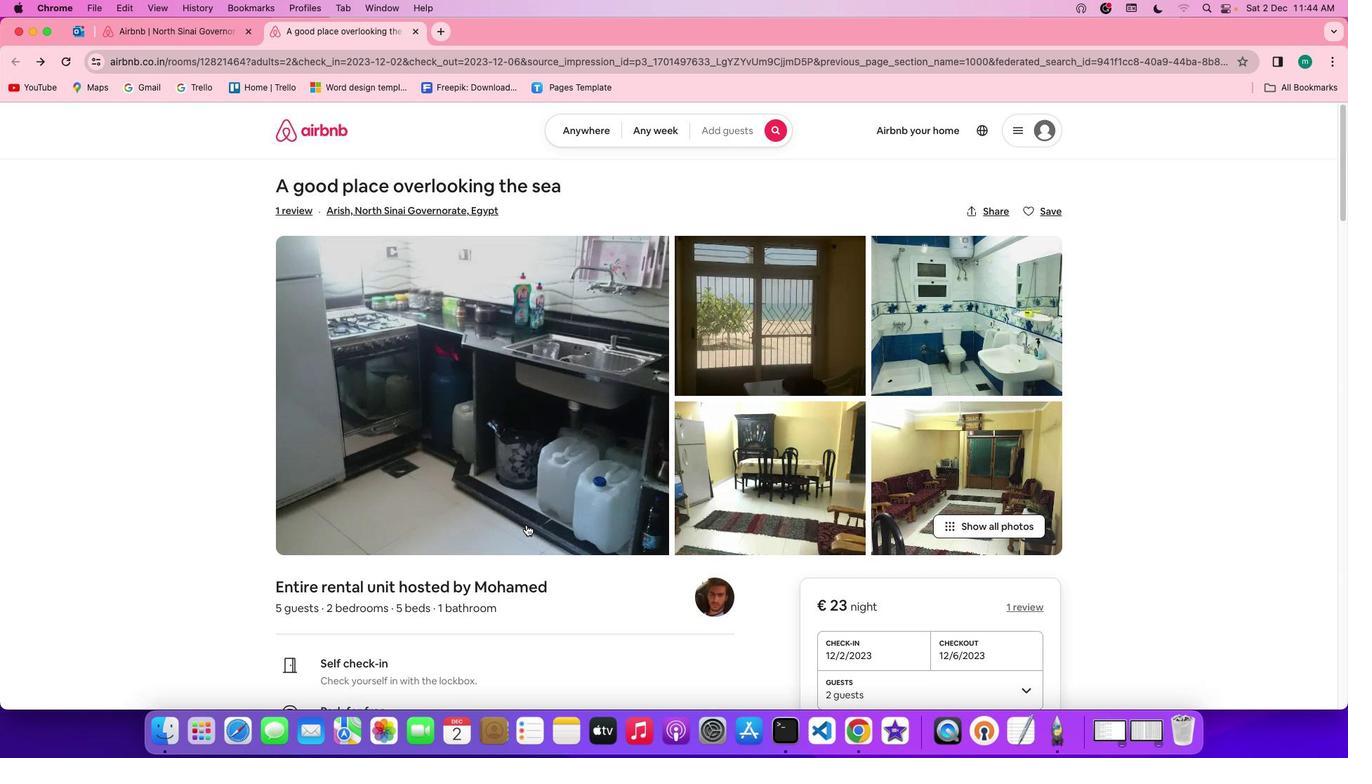 
Action: Mouse scrolled (526, 525) with delta (0, 0)
Screenshot: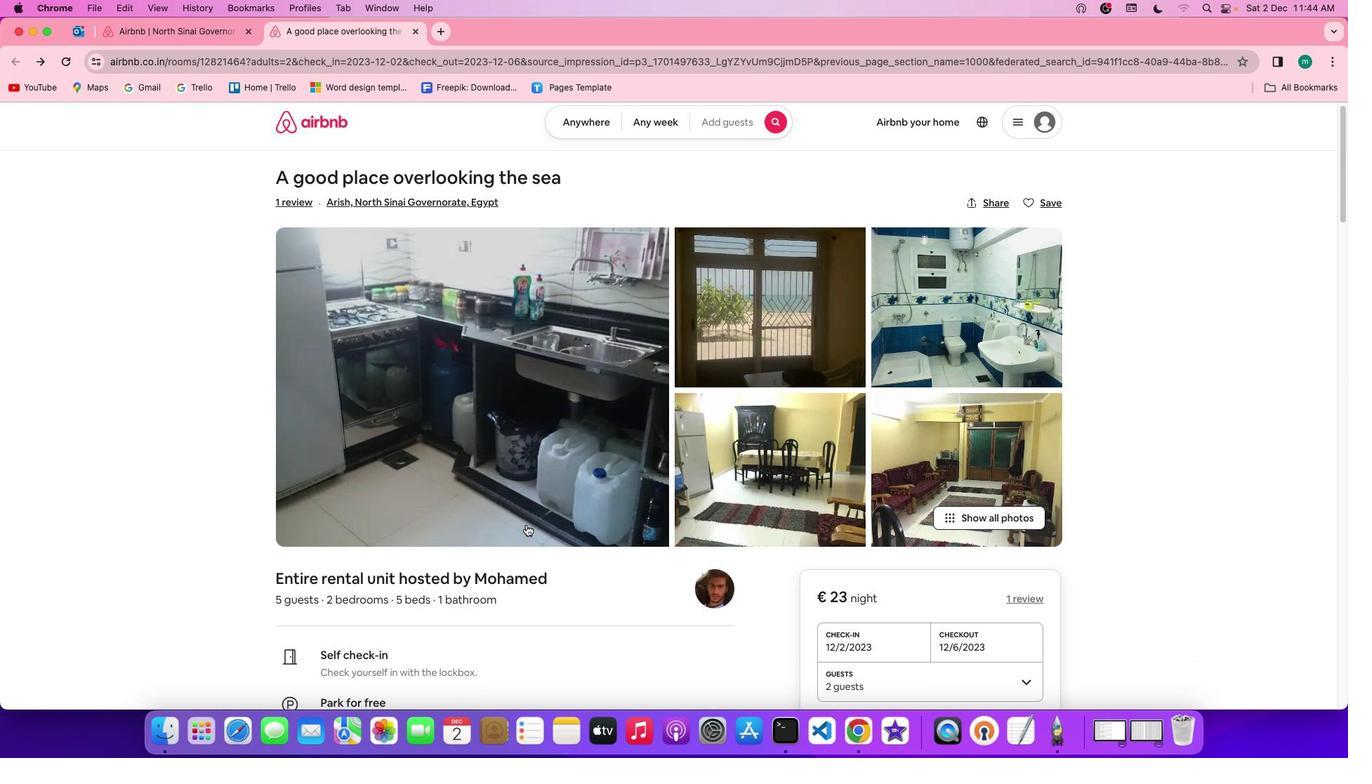 
Action: Mouse scrolled (526, 525) with delta (0, 0)
Screenshot: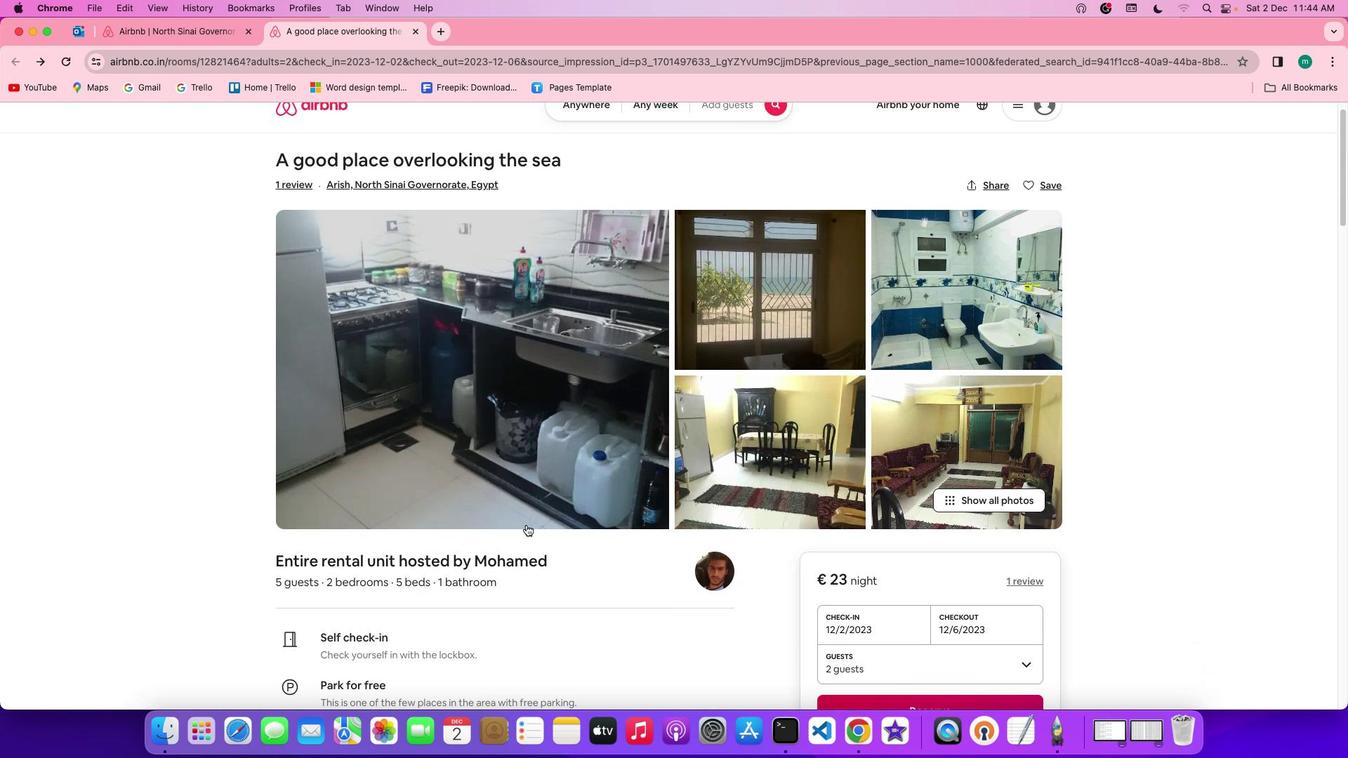 
Action: Mouse scrolled (526, 525) with delta (0, -1)
Screenshot: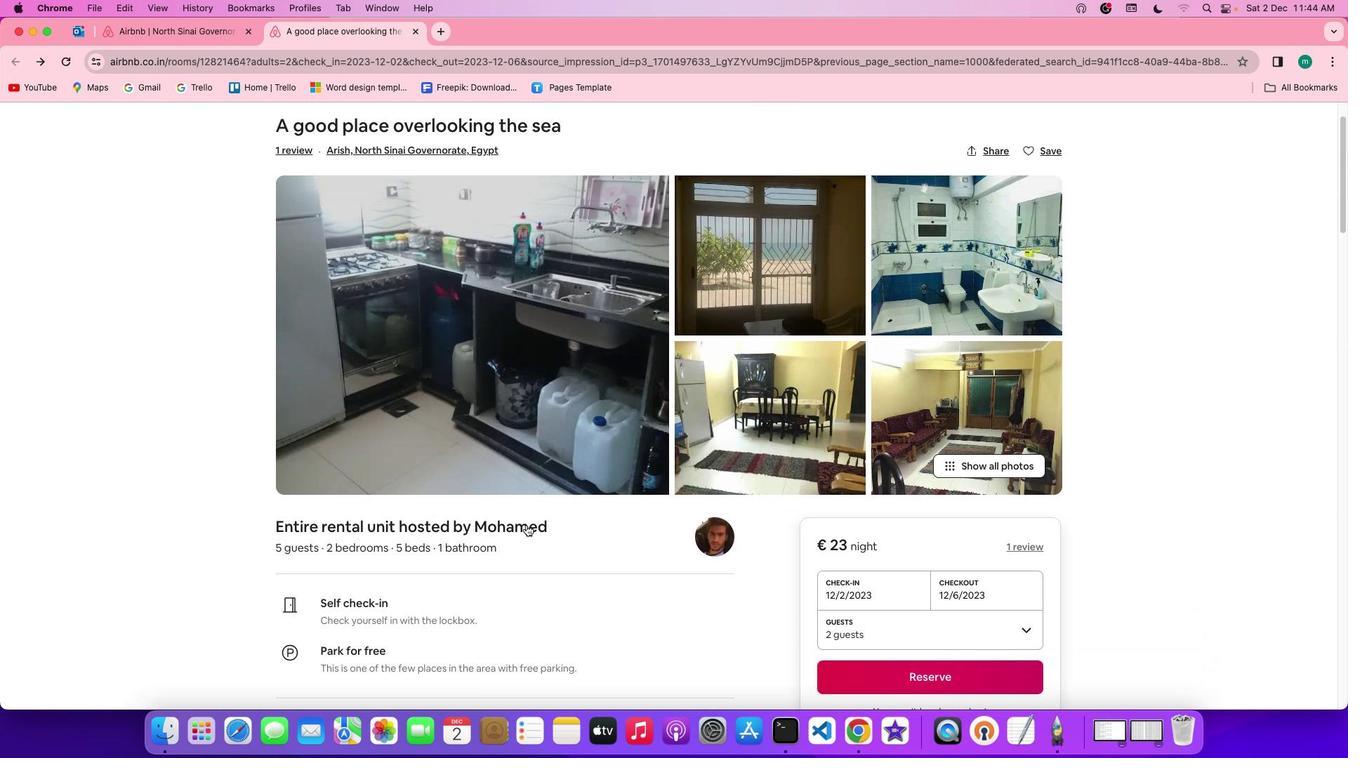 
Action: Mouse scrolled (526, 525) with delta (0, -2)
Screenshot: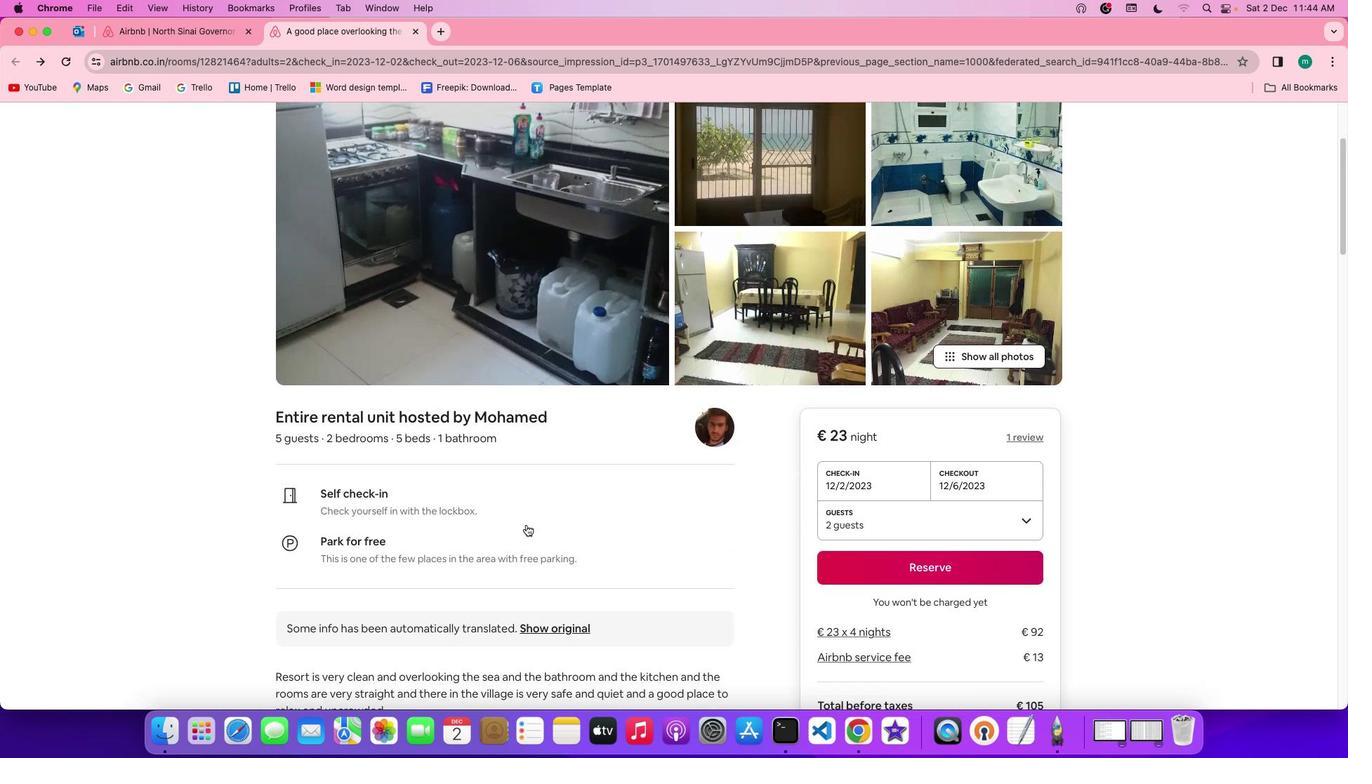 
Action: Mouse scrolled (526, 525) with delta (0, 0)
Screenshot: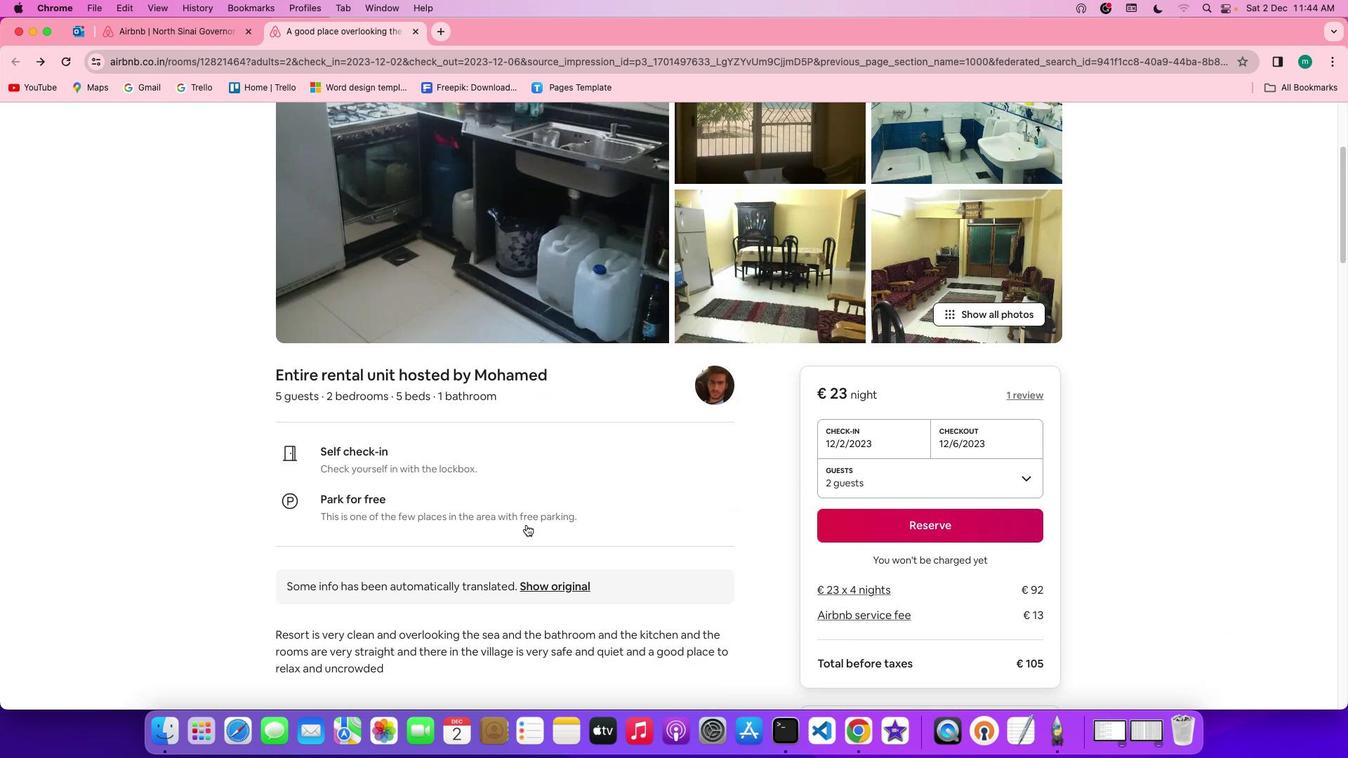 
Action: Mouse moved to (526, 525)
Screenshot: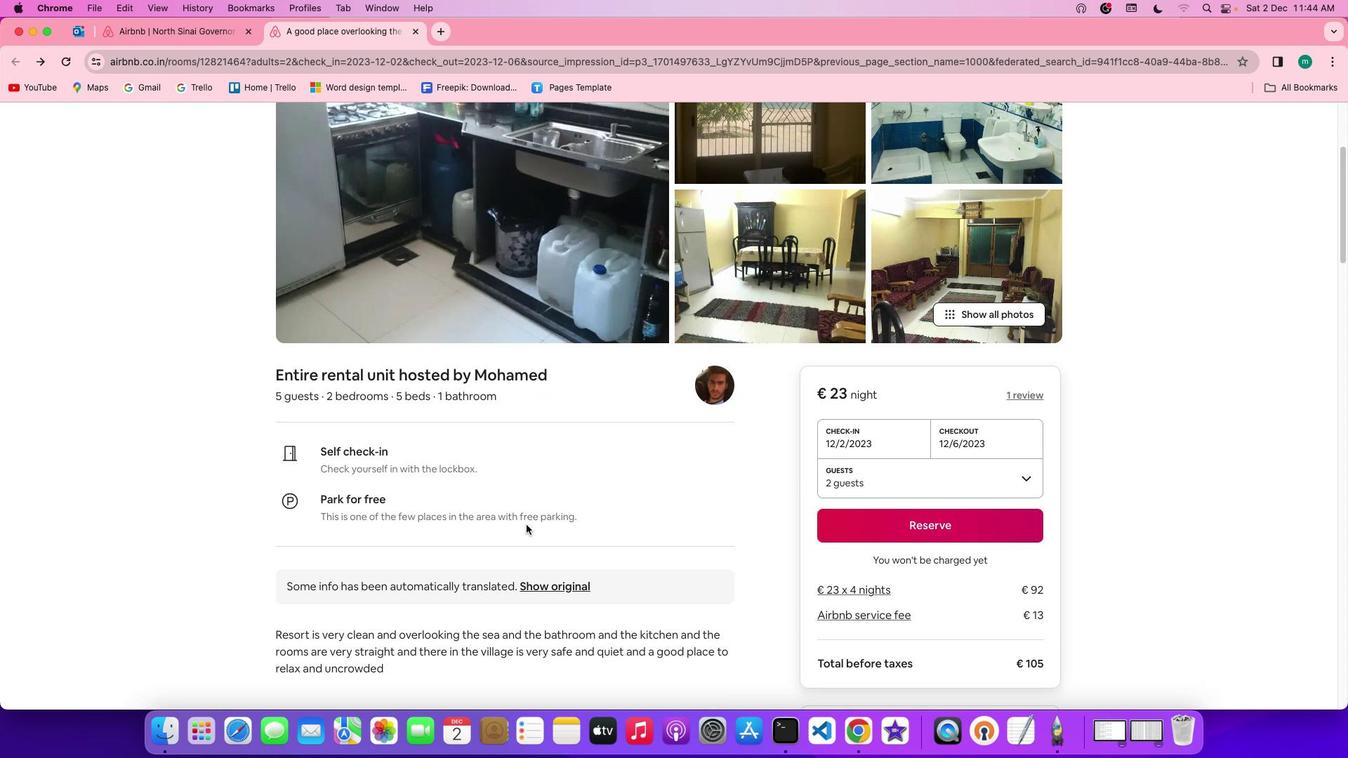 
Action: Mouse scrolled (526, 525) with delta (0, 0)
Screenshot: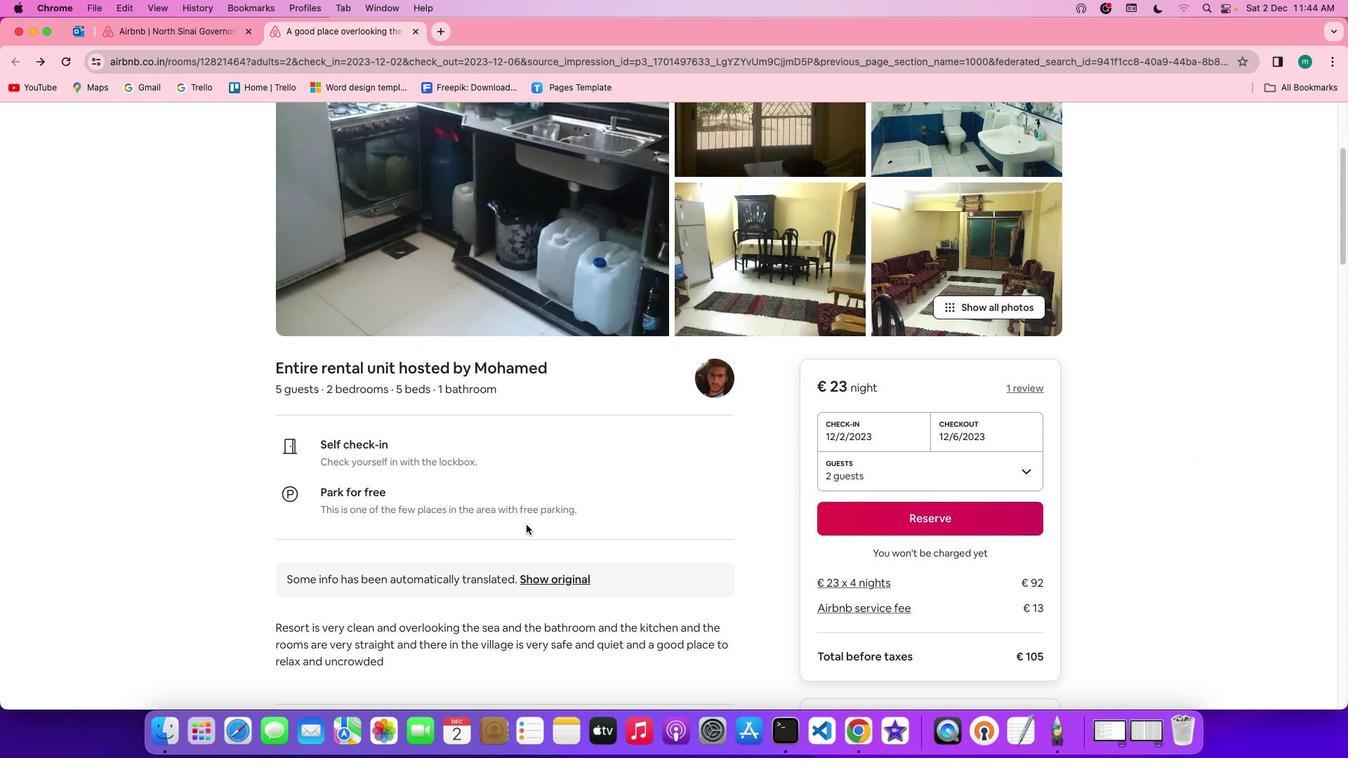 
Action: Mouse scrolled (526, 525) with delta (0, 0)
Screenshot: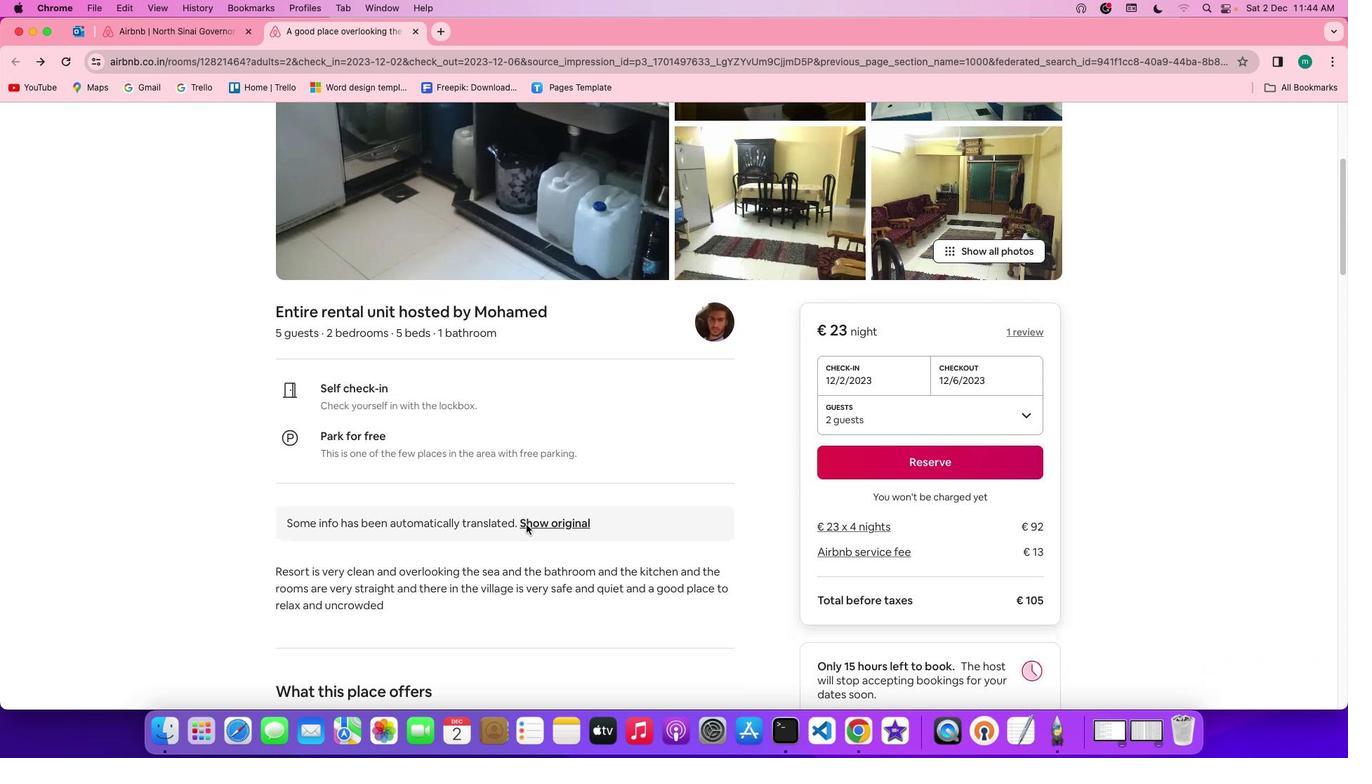 
Action: Mouse scrolled (526, 525) with delta (0, -1)
Screenshot: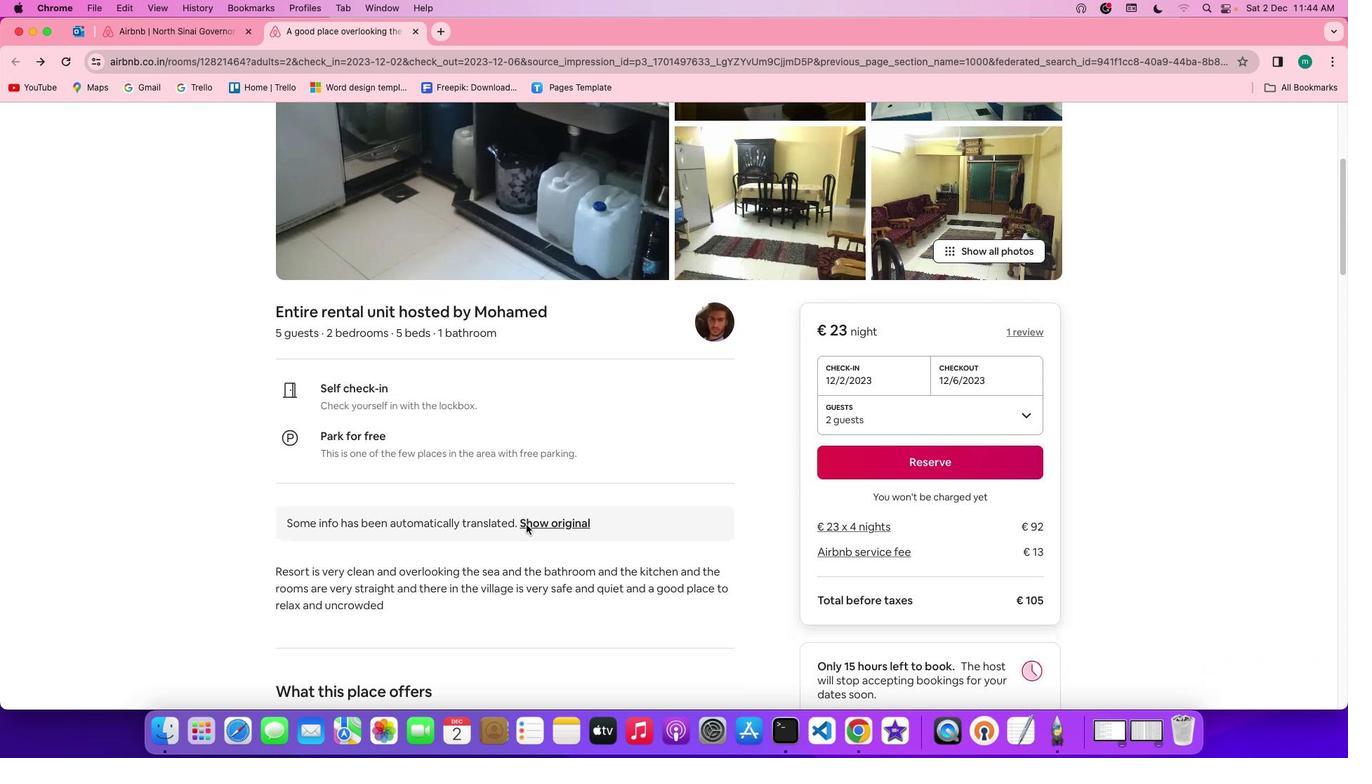 
Action: Mouse scrolled (526, 525) with delta (0, -2)
Screenshot: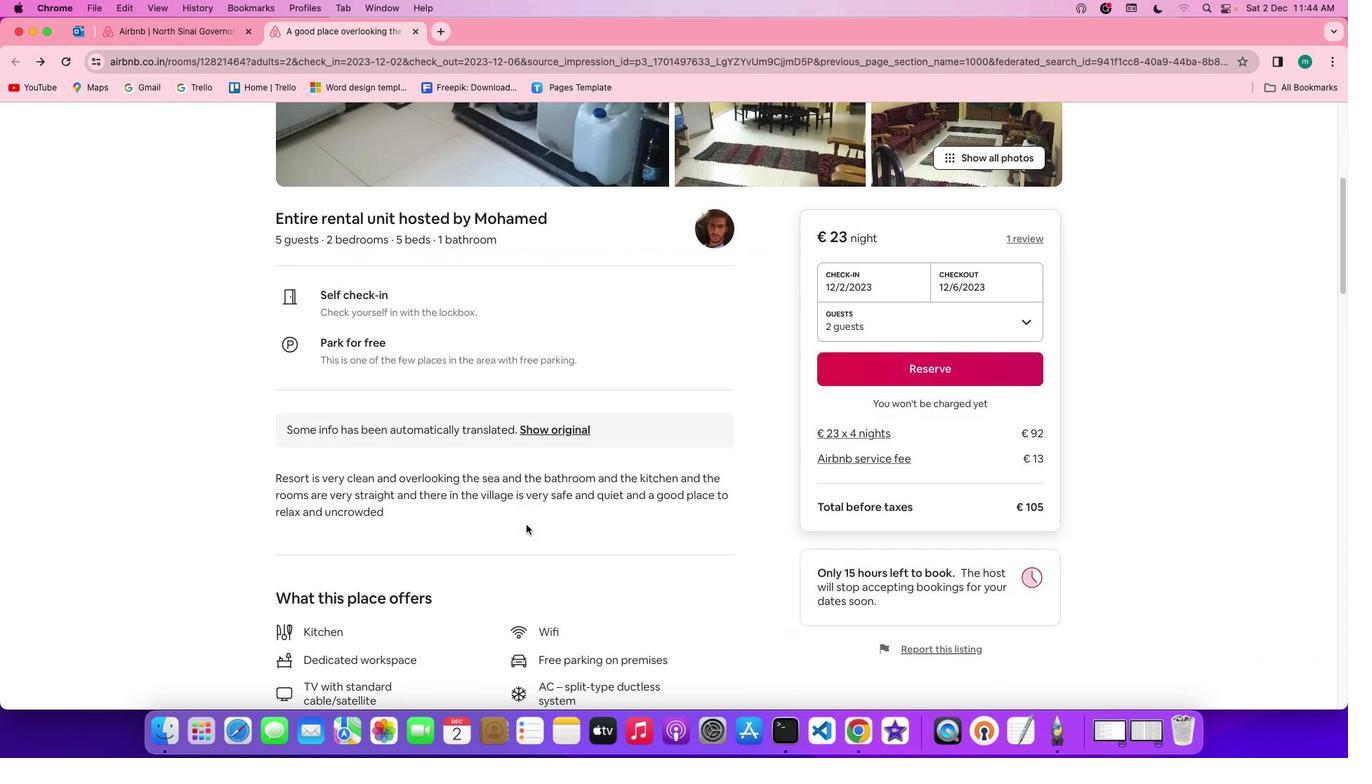 
Action: Mouse scrolled (526, 525) with delta (0, 0)
Screenshot: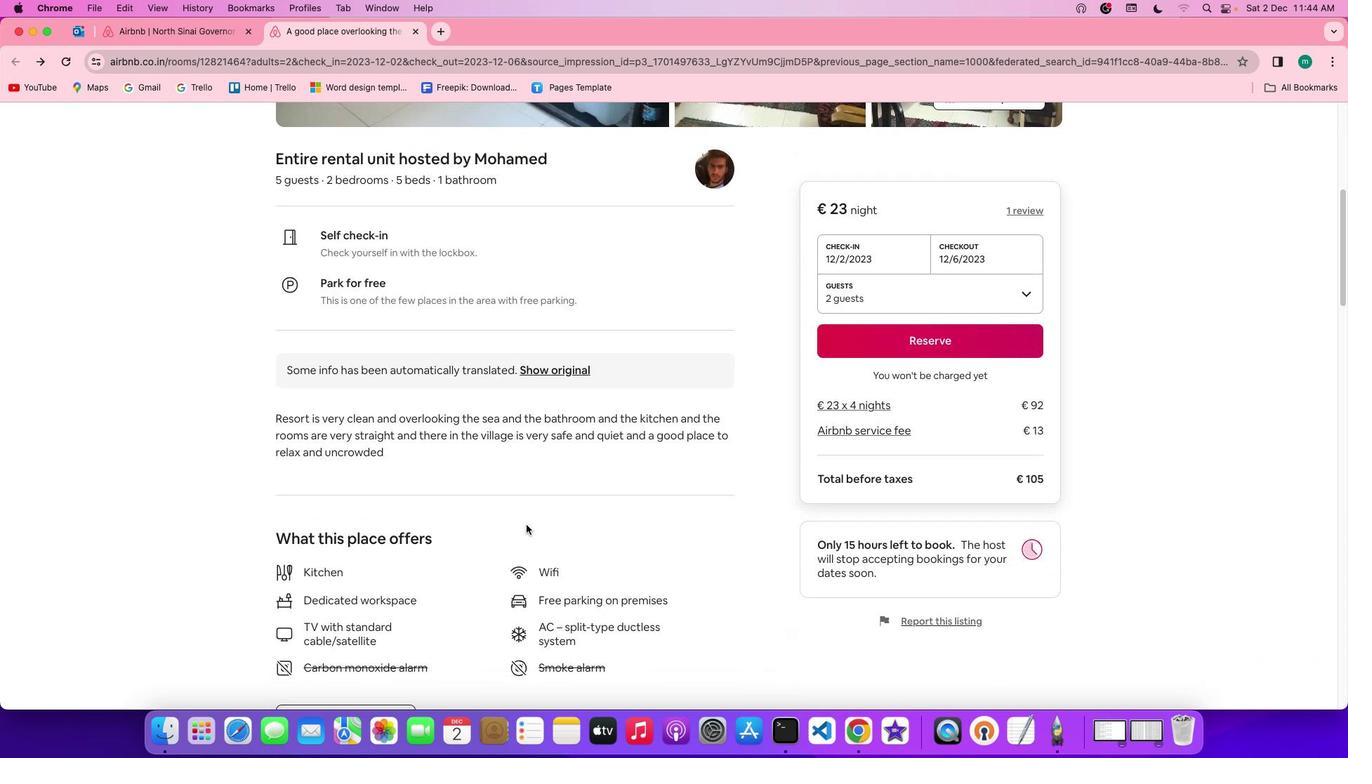 
Action: Mouse scrolled (526, 525) with delta (0, 0)
Screenshot: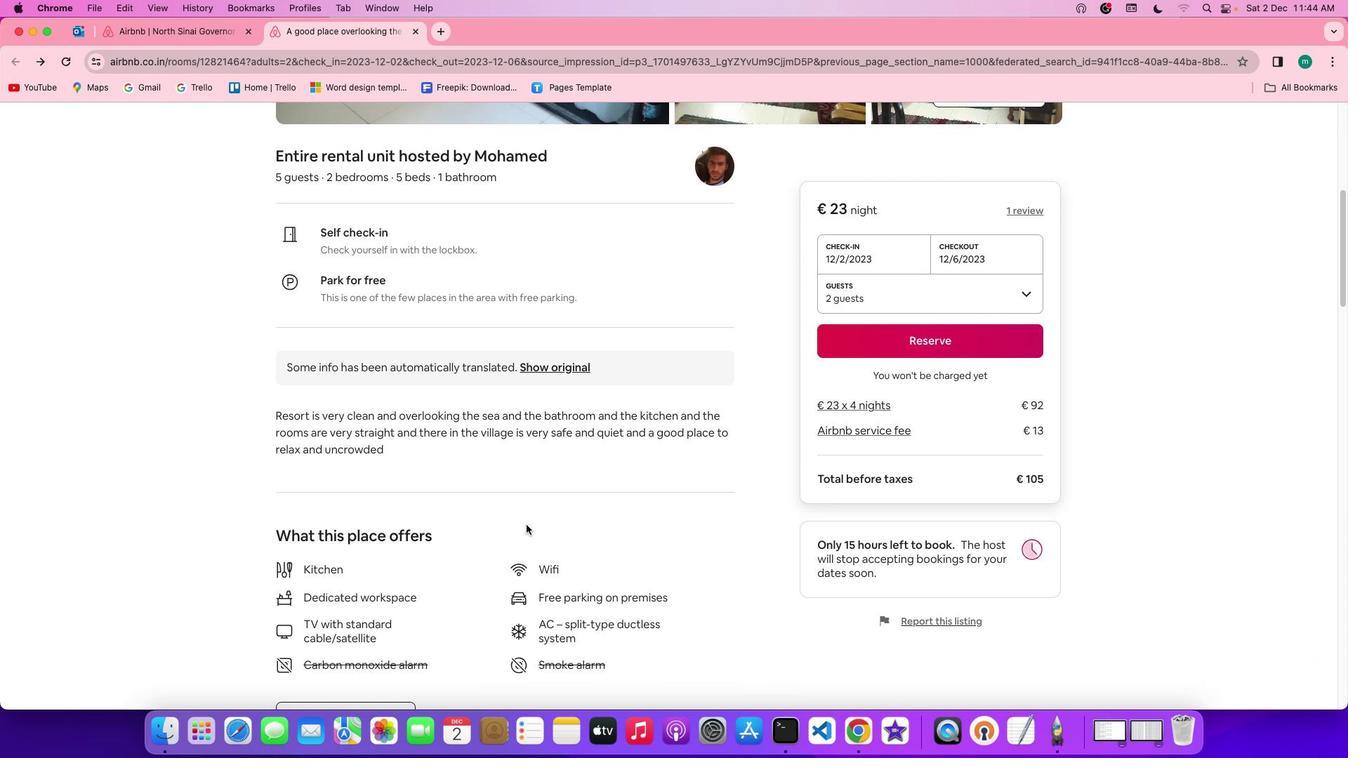 
Action: Mouse scrolled (526, 525) with delta (0, 0)
Screenshot: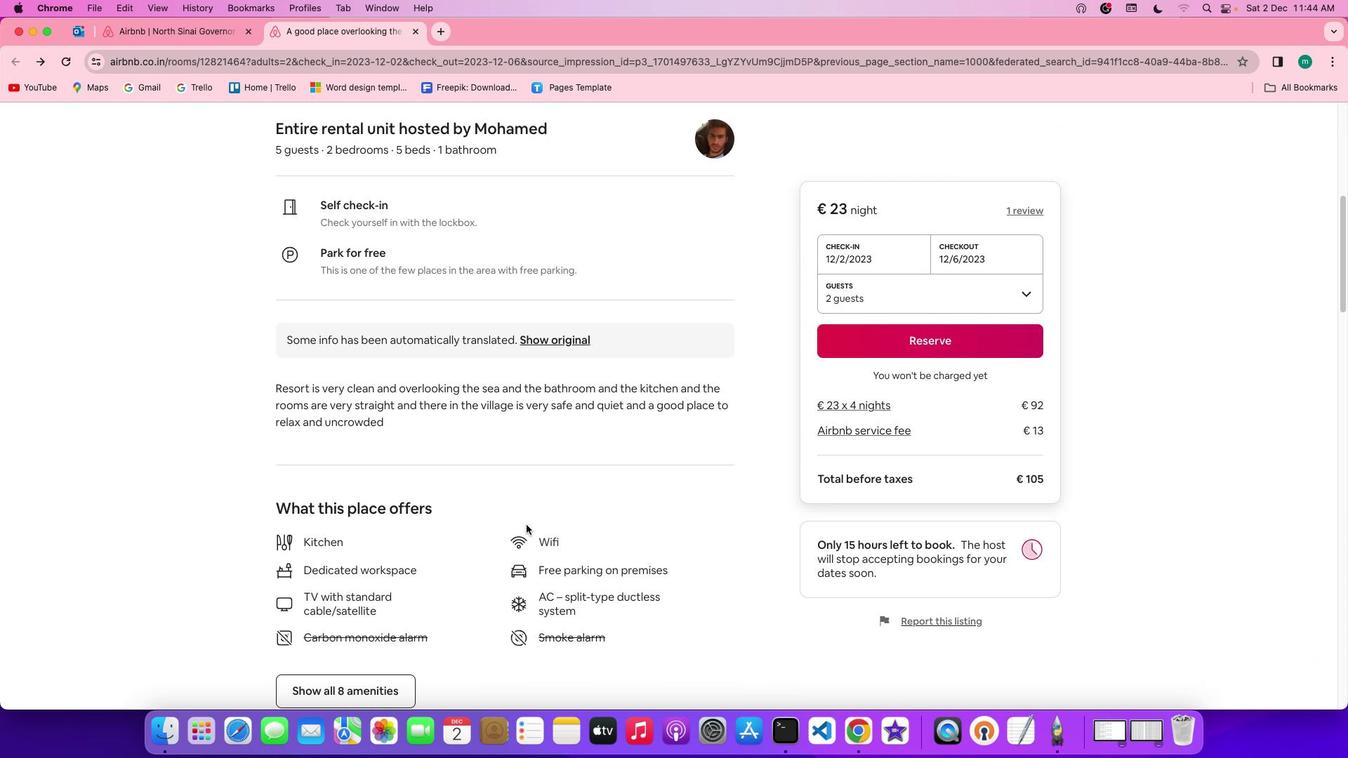 
Action: Mouse scrolled (526, 525) with delta (0, 0)
Screenshot: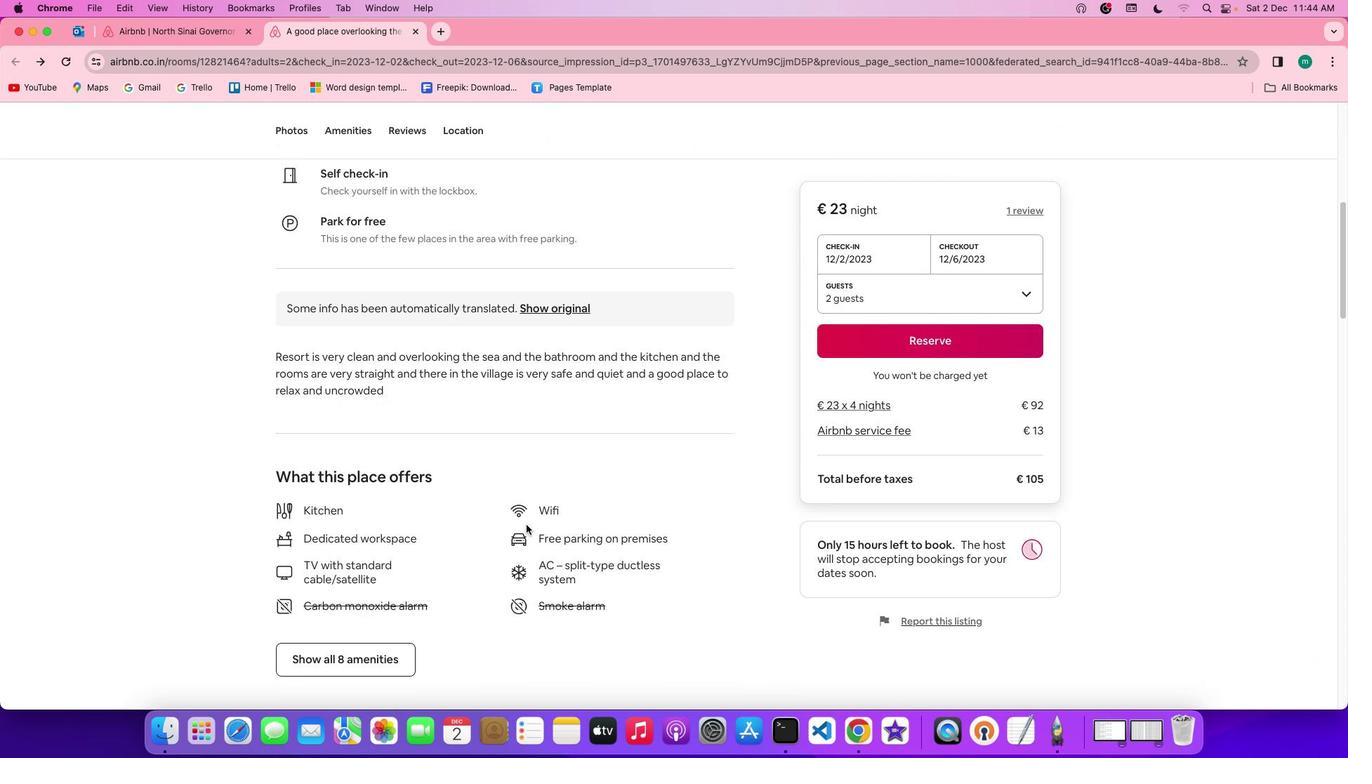 
Action: Mouse scrolled (526, 525) with delta (0, -2)
Screenshot: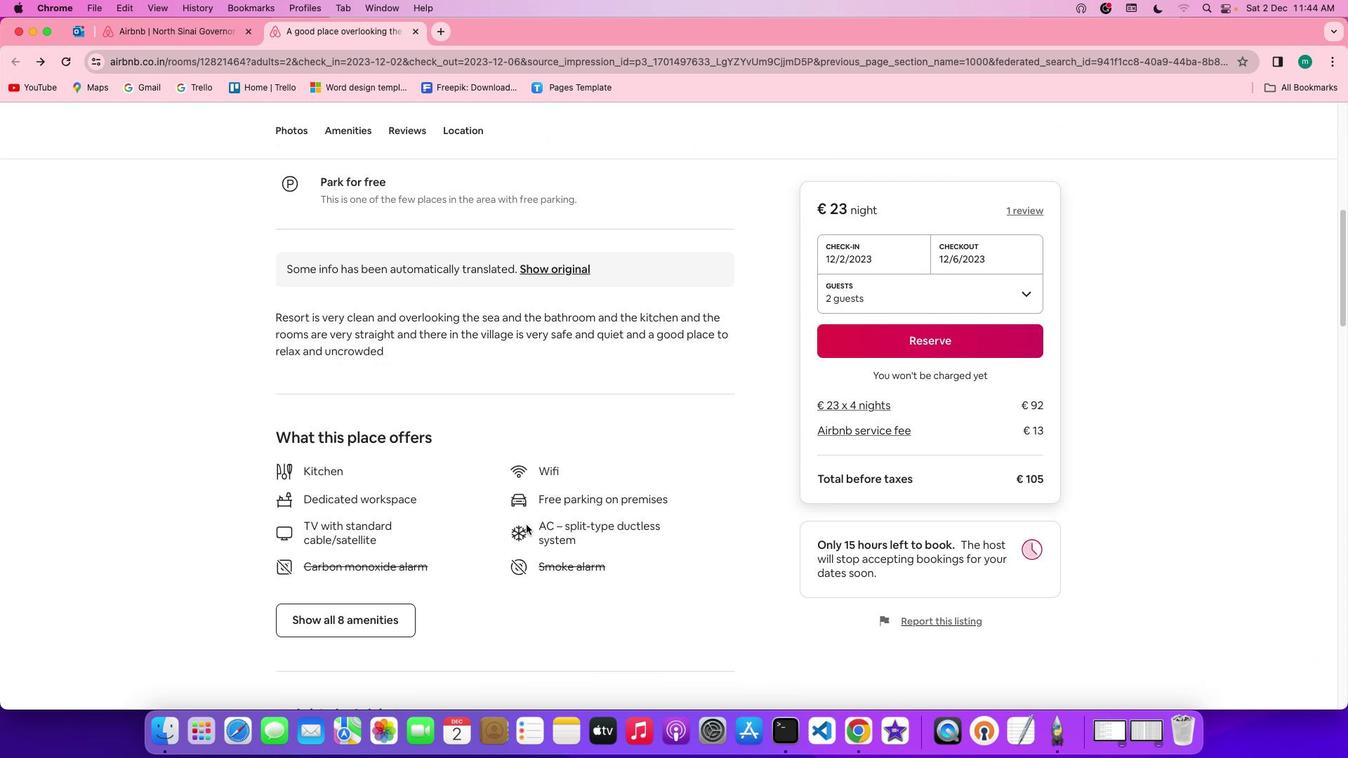 
Action: Mouse scrolled (526, 525) with delta (0, -1)
Screenshot: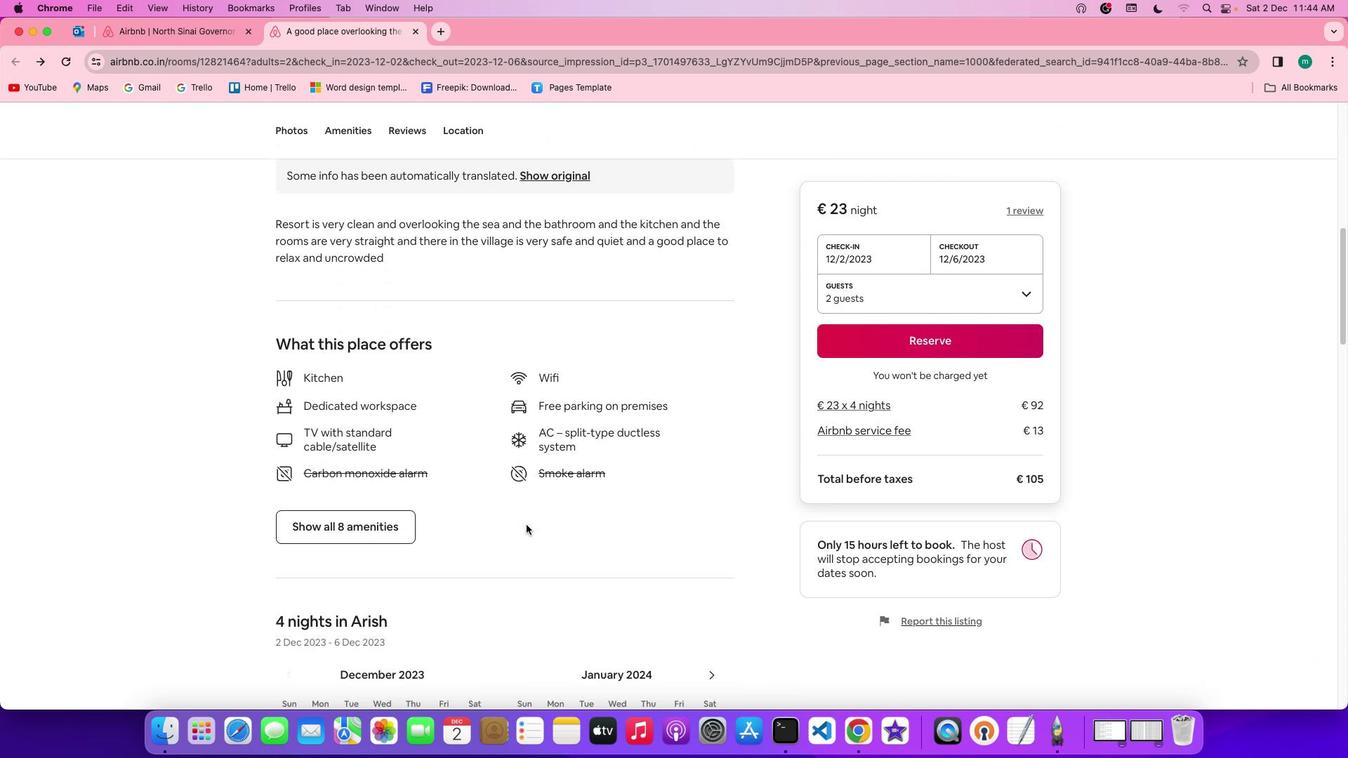 
Action: Mouse scrolled (526, 525) with delta (0, 0)
Screenshot: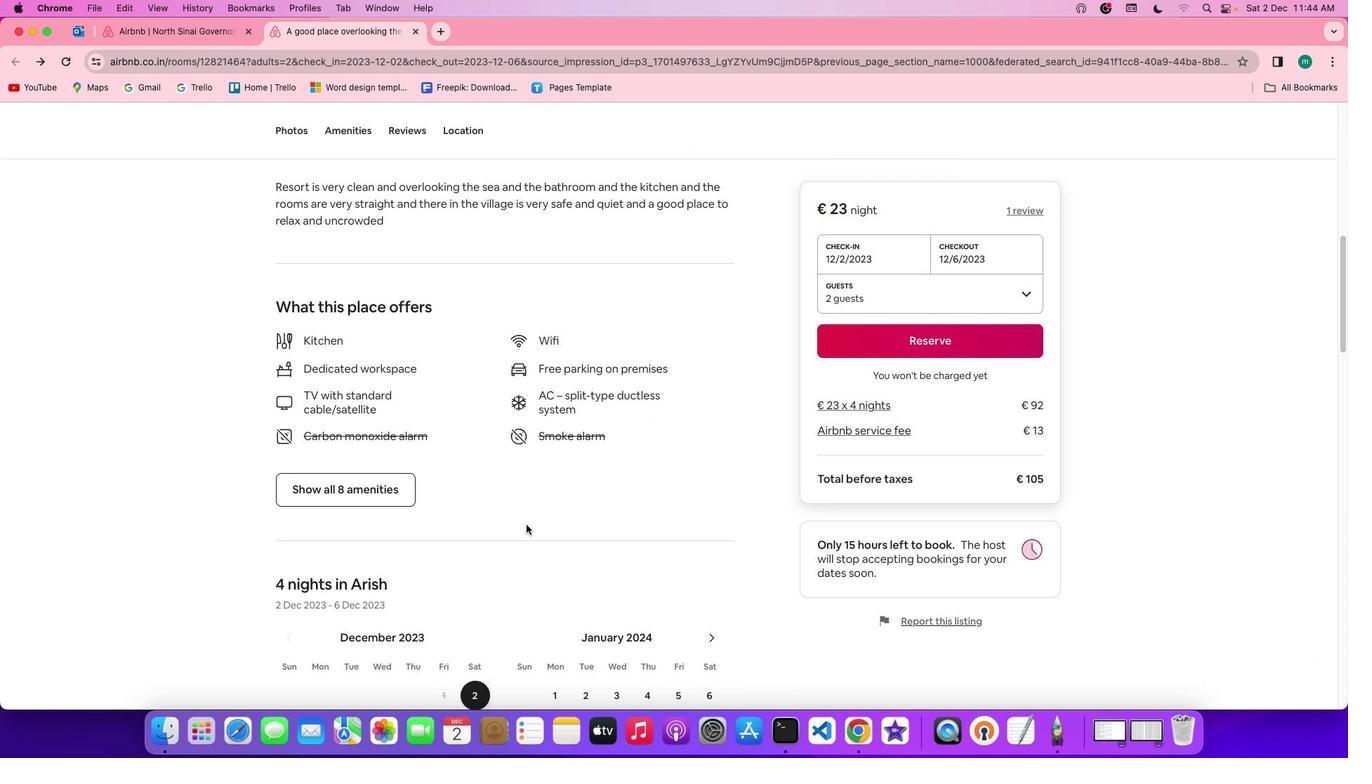 
Action: Mouse scrolled (526, 525) with delta (0, 0)
Screenshot: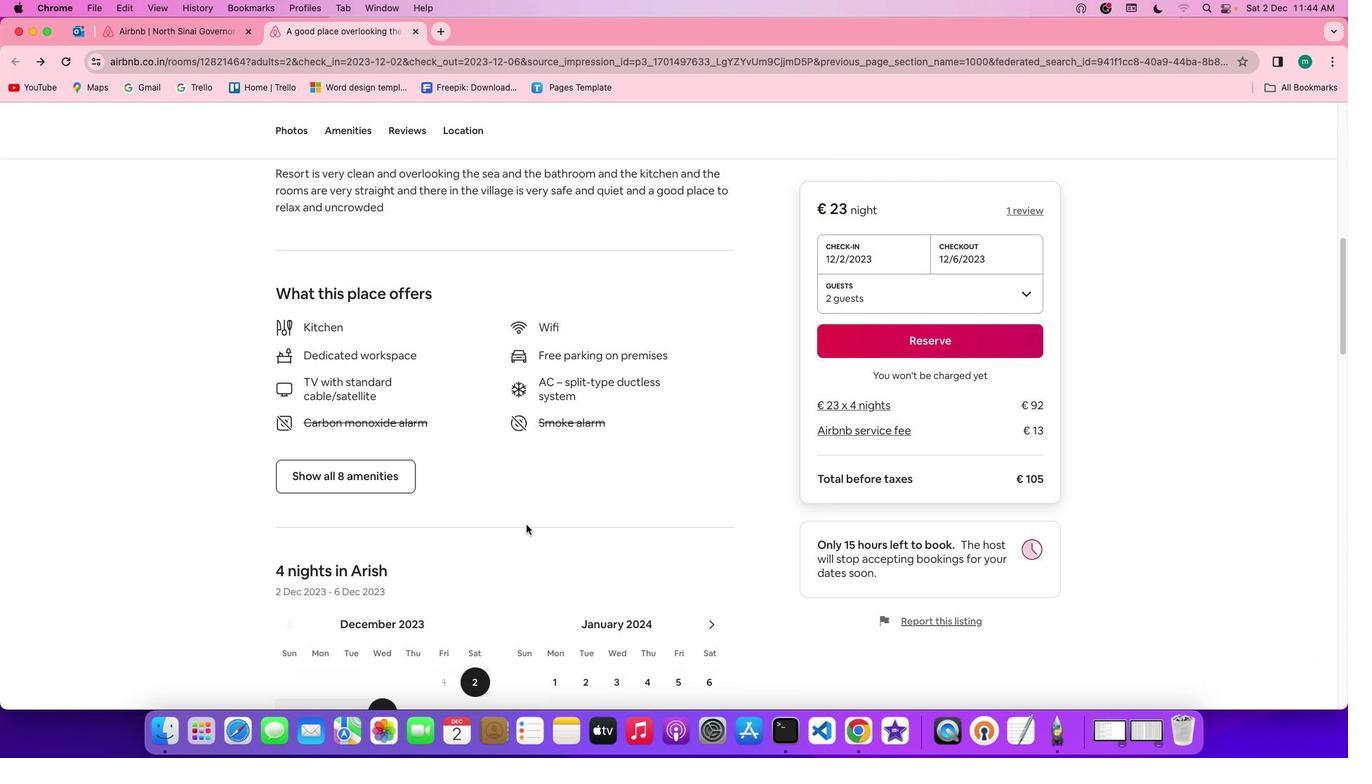 
Action: Mouse scrolled (526, 525) with delta (0, -1)
Screenshot: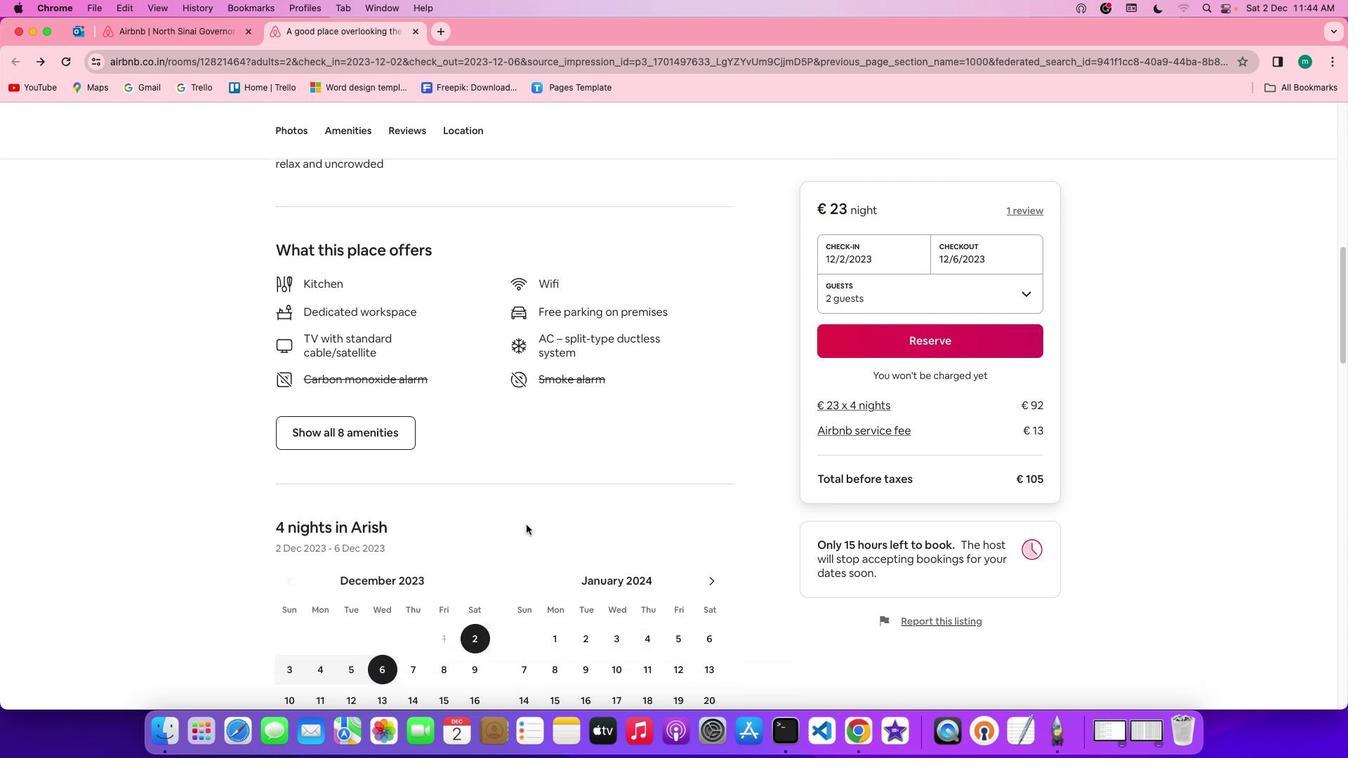 
Action: Mouse moved to (297, 396)
Screenshot: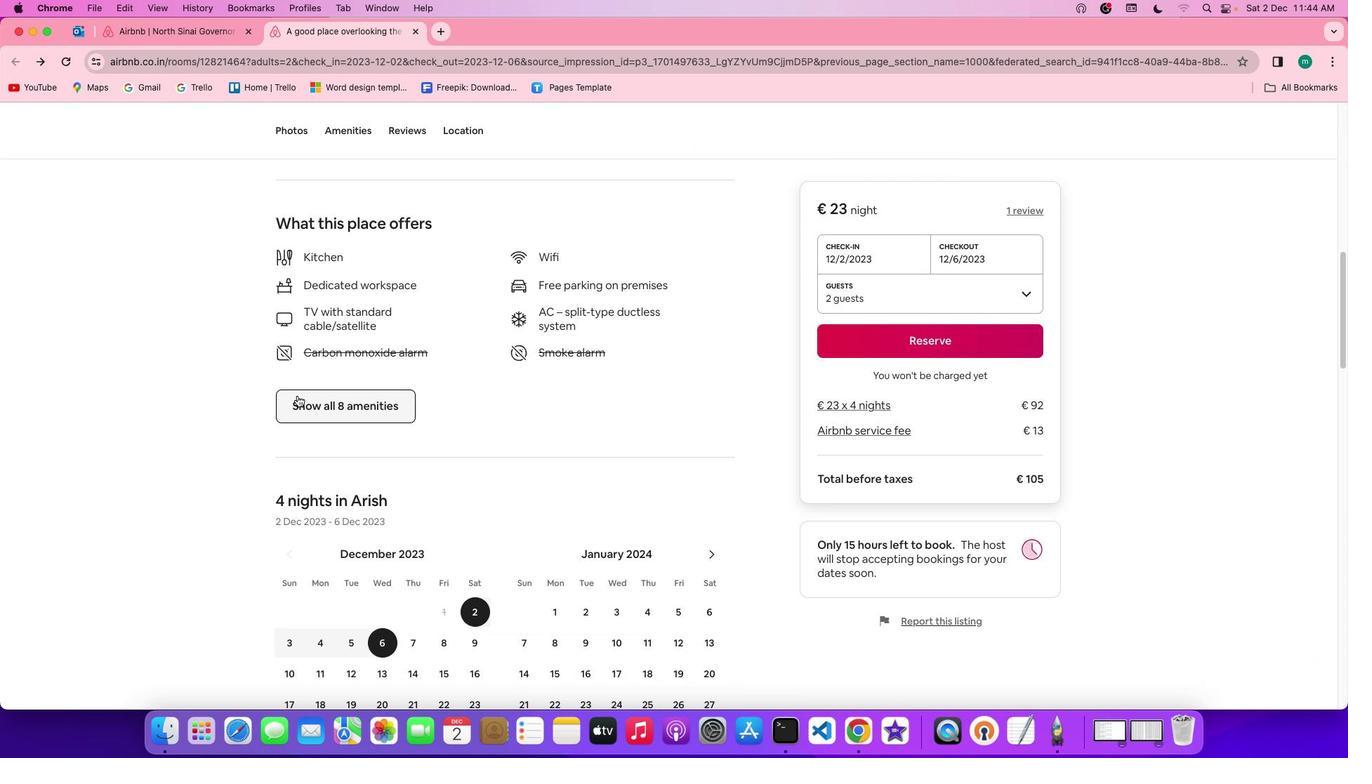 
Action: Mouse pressed left at (297, 396)
Screenshot: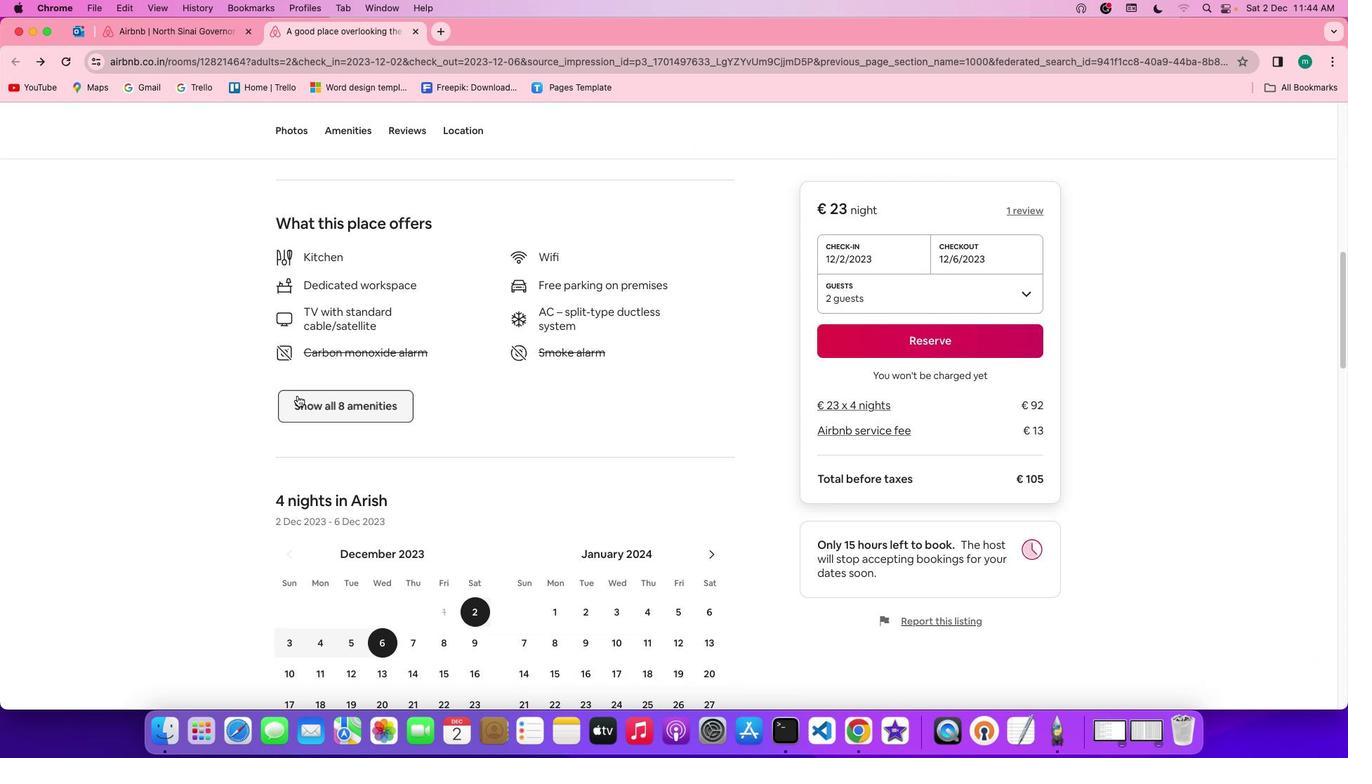 
Action: Mouse moved to (676, 526)
Screenshot: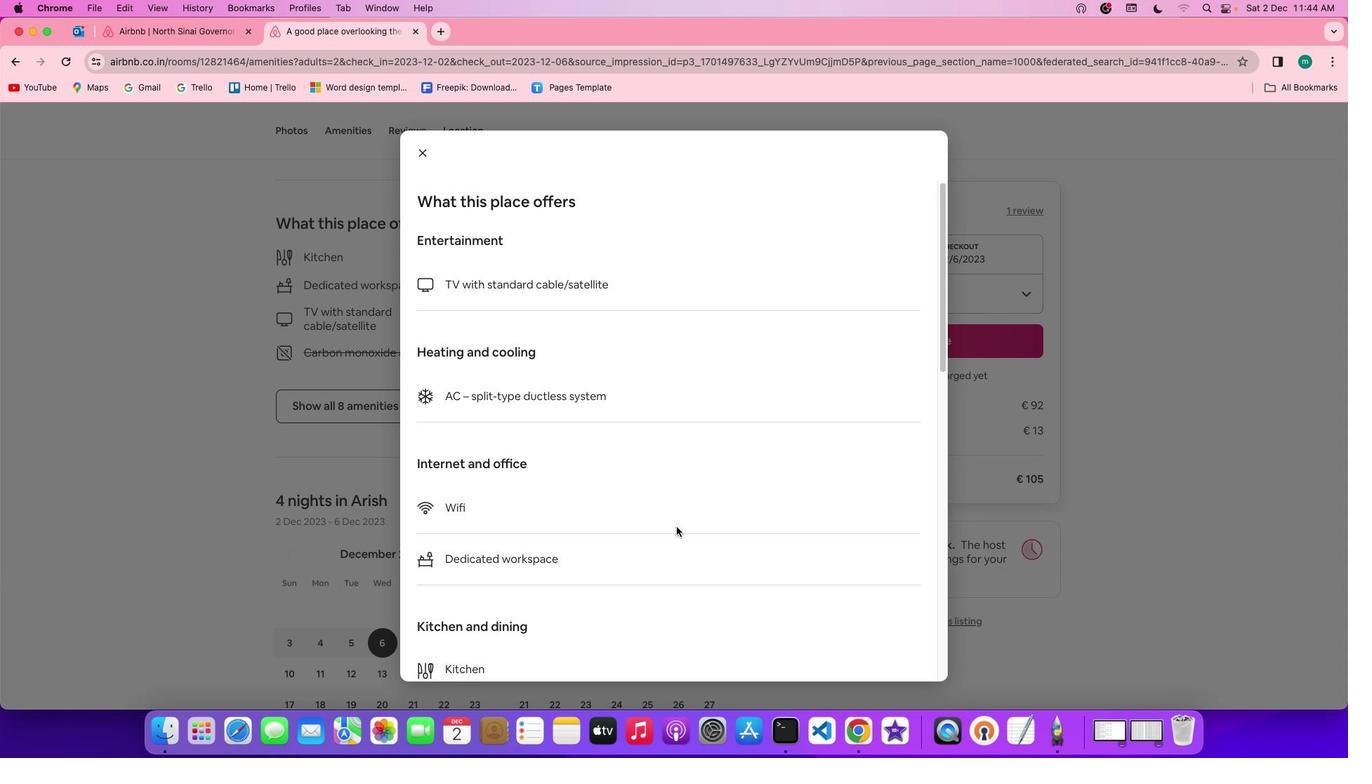
Action: Mouse scrolled (676, 526) with delta (0, 0)
Screenshot: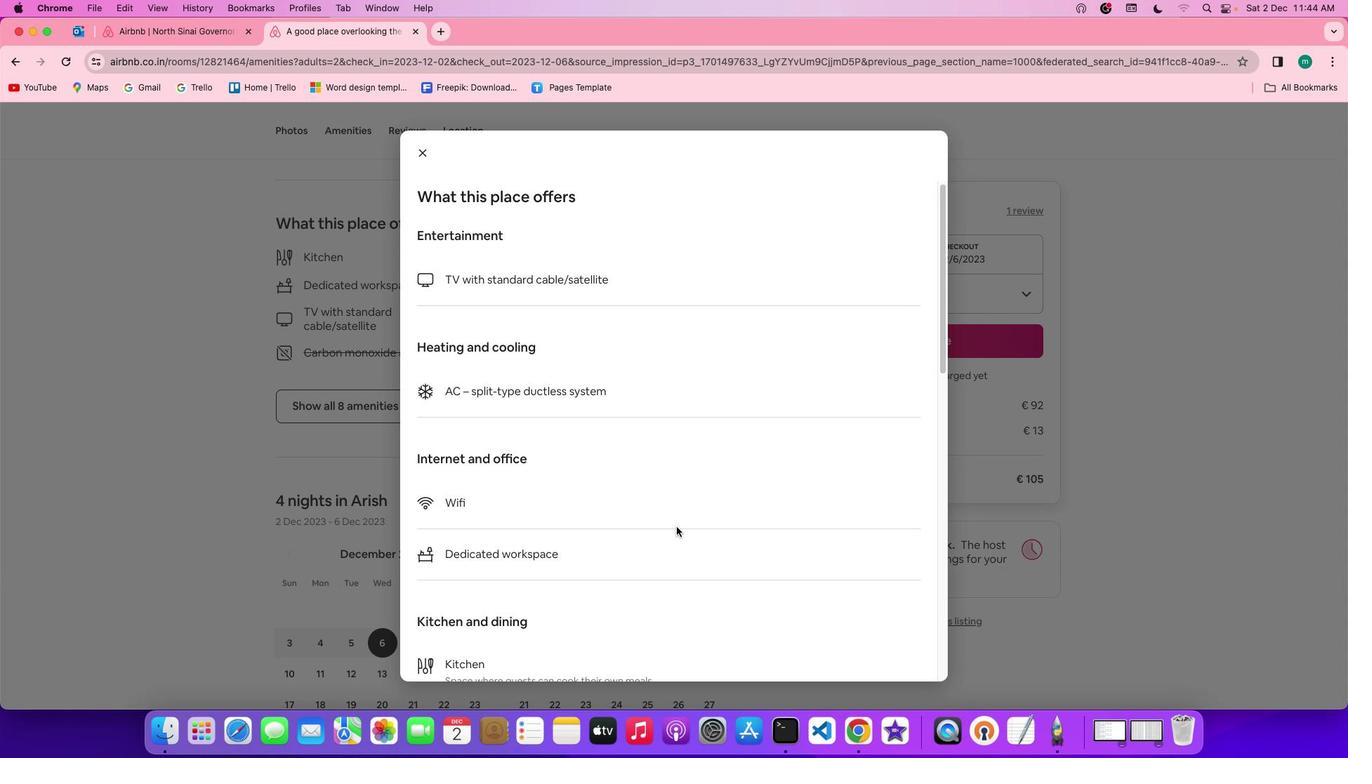 
Action: Mouse scrolled (676, 526) with delta (0, 0)
Screenshot: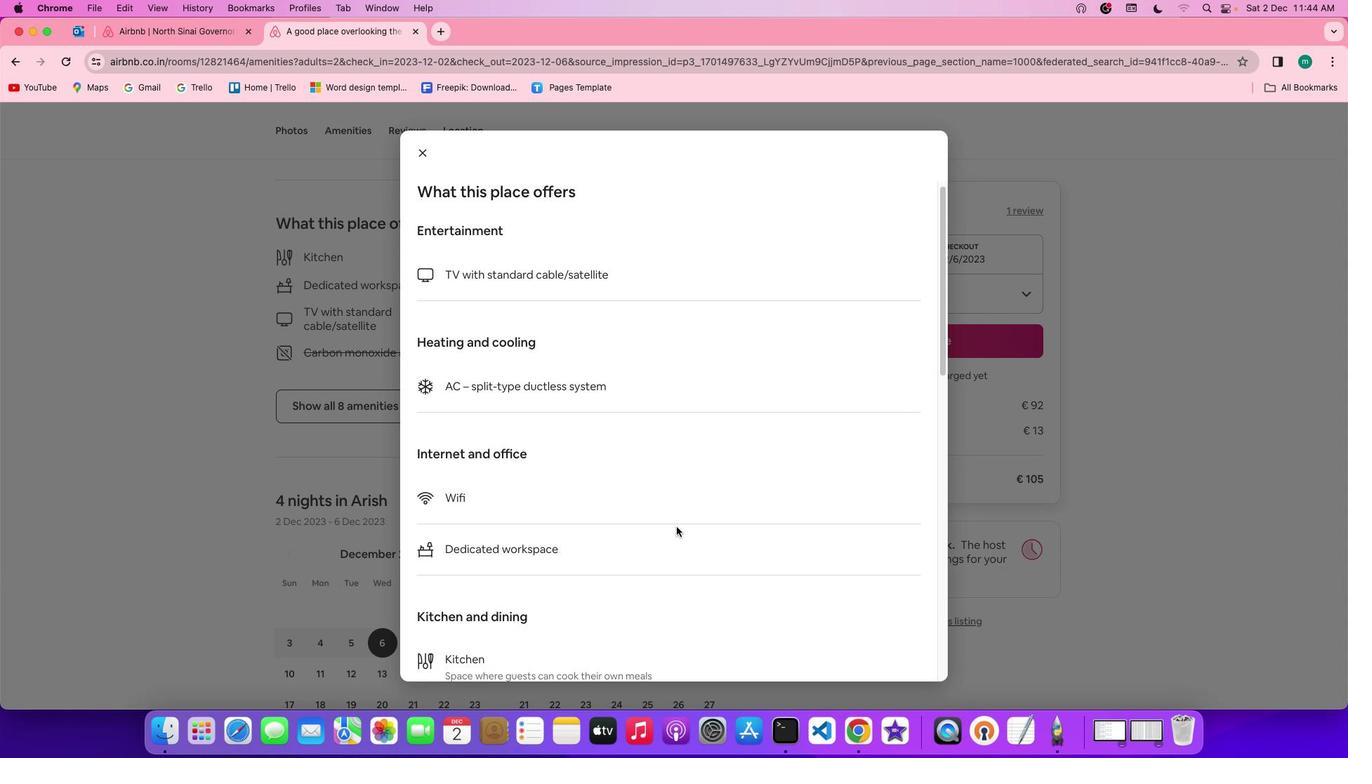 
Action: Mouse scrolled (676, 526) with delta (0, 0)
Screenshot: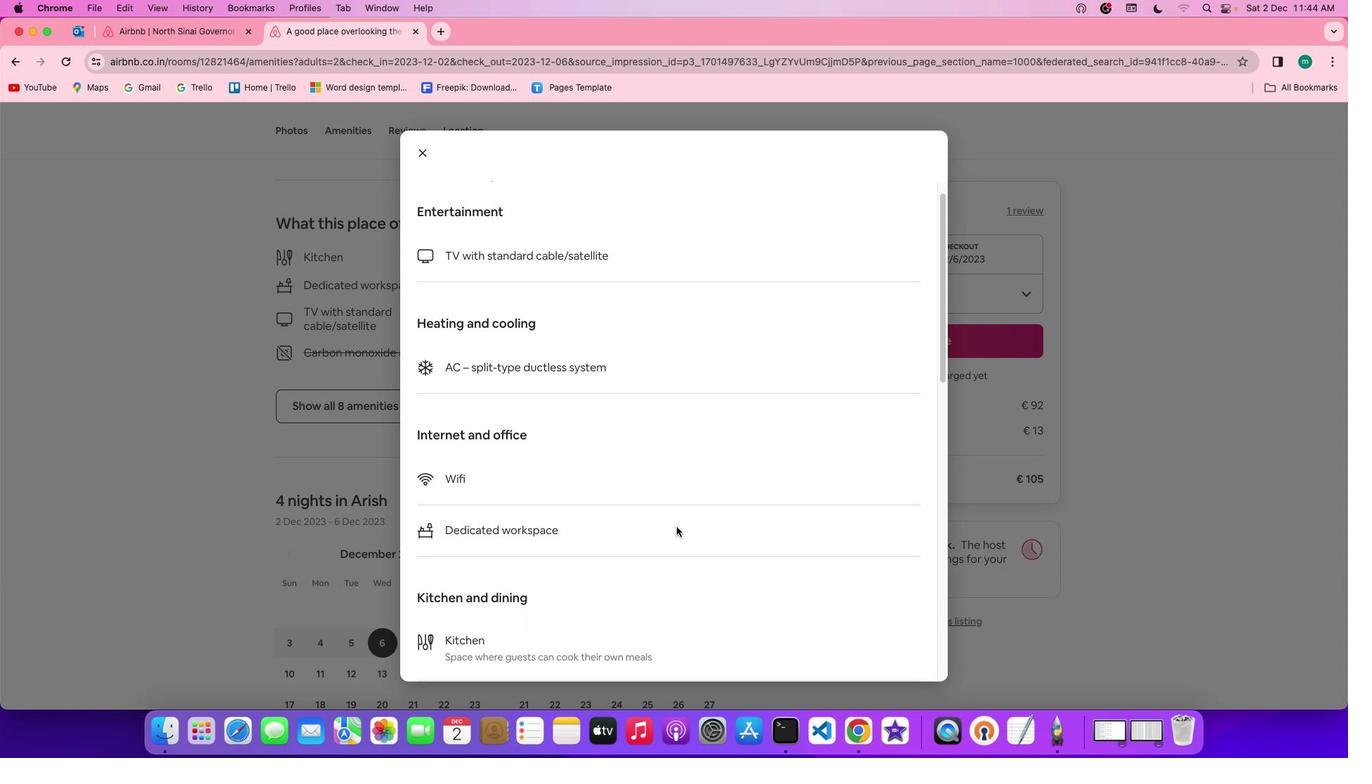 
Action: Mouse scrolled (676, 526) with delta (0, 0)
Screenshot: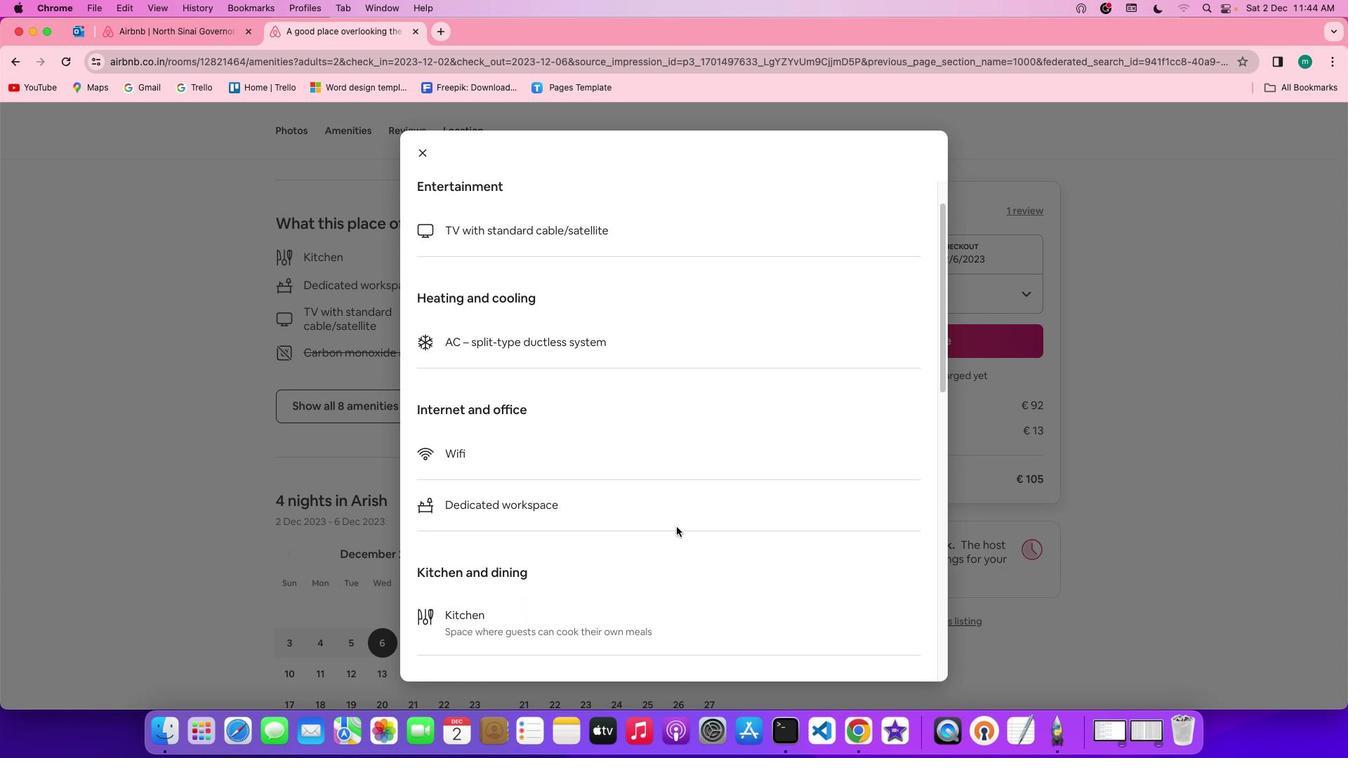 
Action: Mouse scrolled (676, 526) with delta (0, 0)
Screenshot: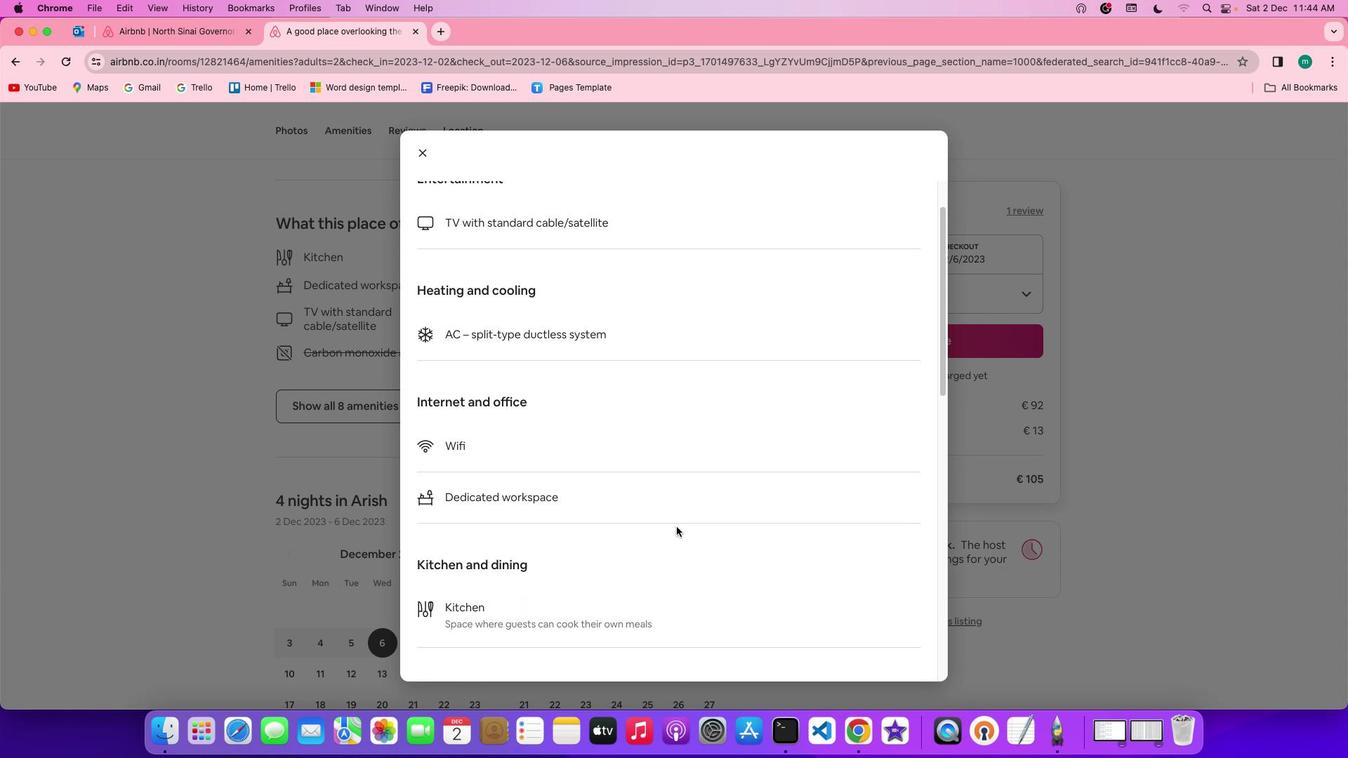 
Action: Mouse scrolled (676, 526) with delta (0, 0)
Screenshot: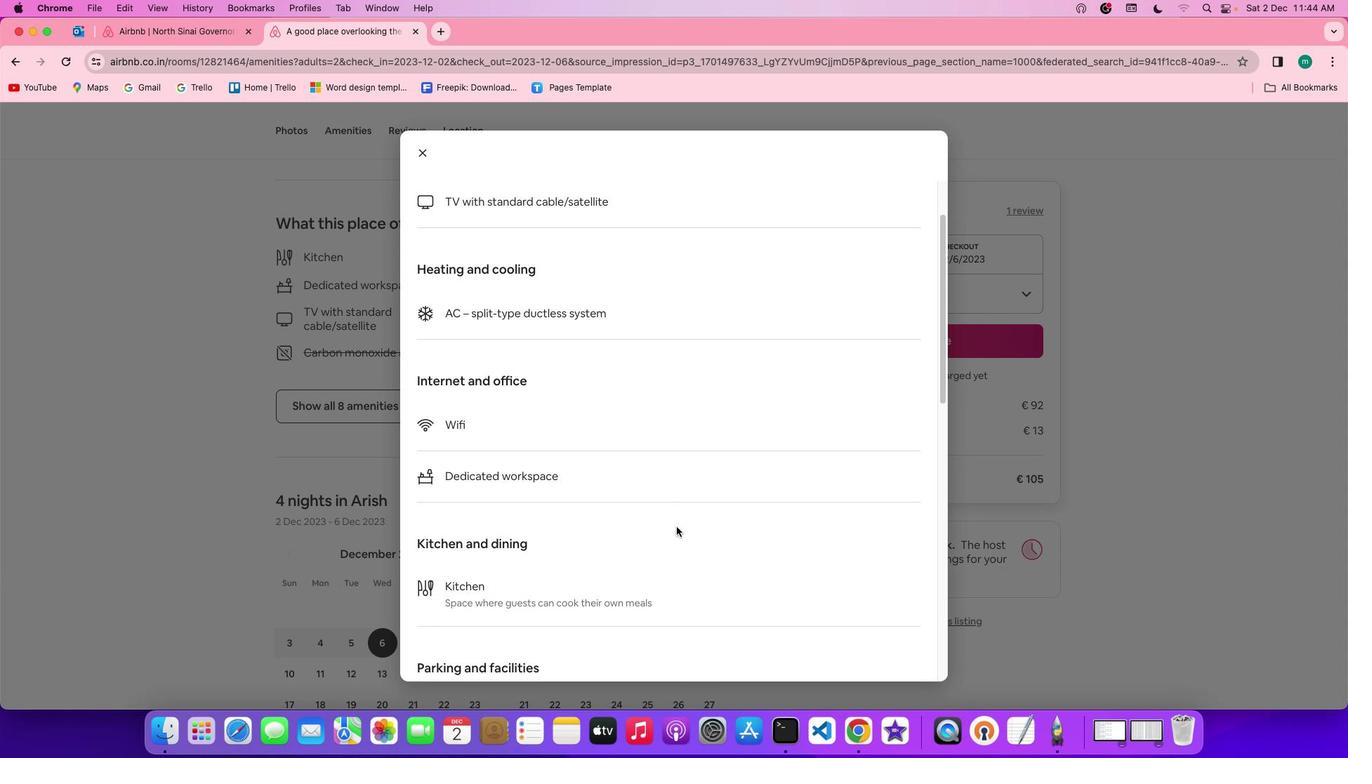 
Action: Mouse scrolled (676, 526) with delta (0, 0)
Screenshot: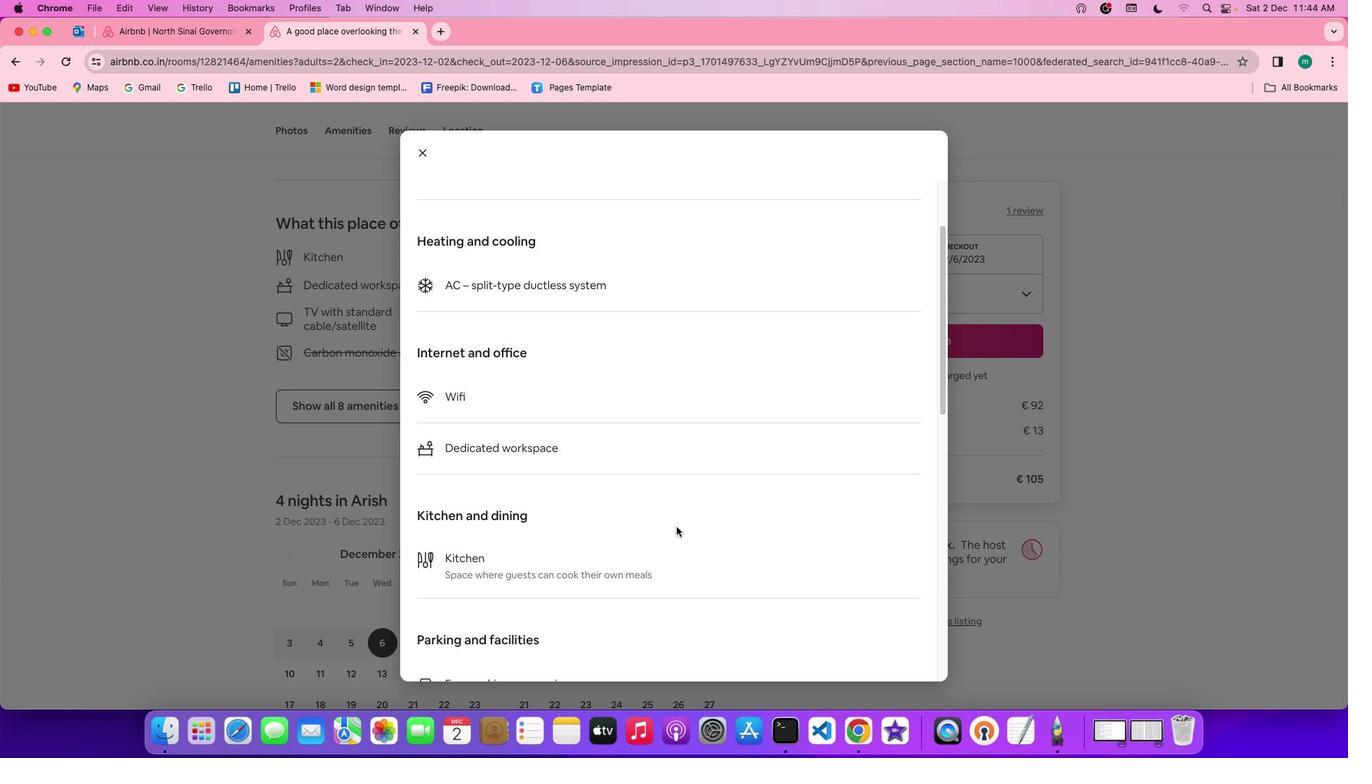 
Action: Mouse scrolled (676, 526) with delta (0, 0)
Screenshot: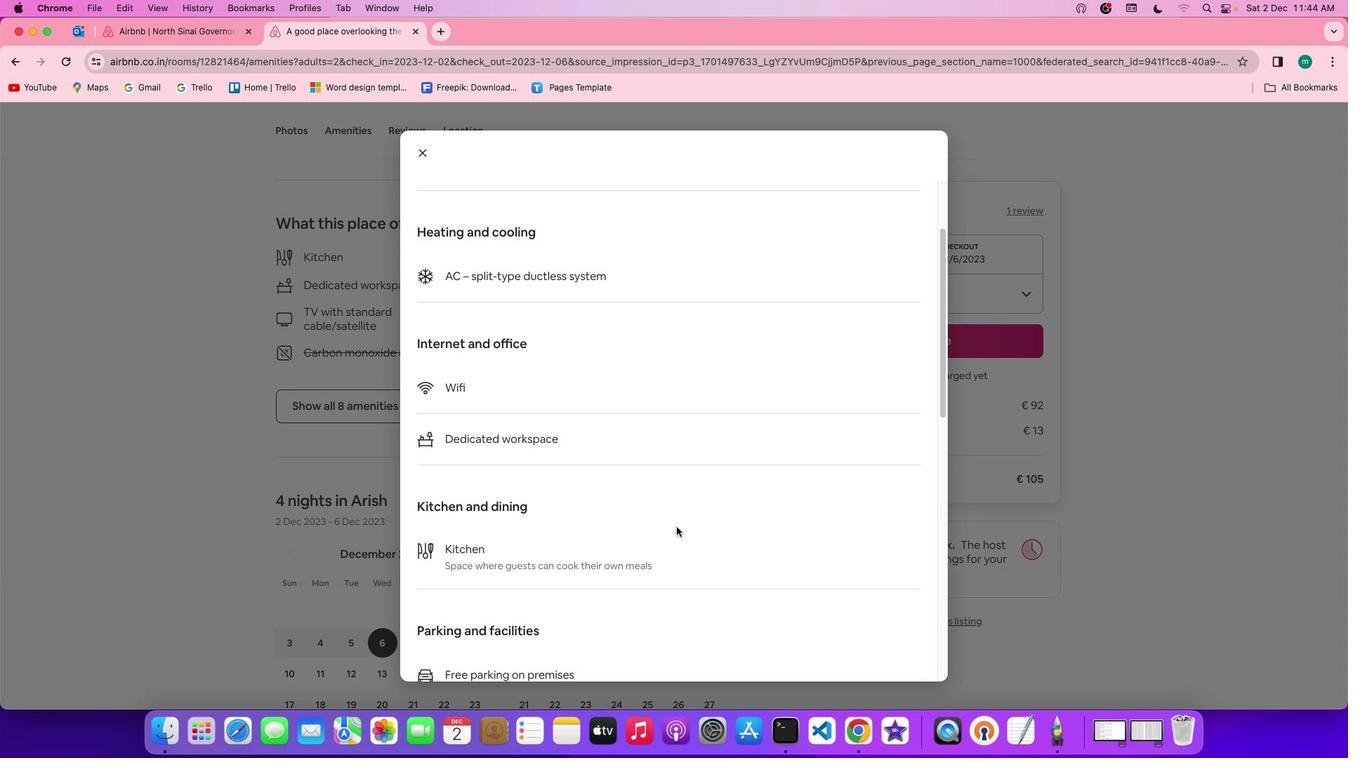 
Action: Mouse scrolled (676, 526) with delta (0, 0)
Screenshot: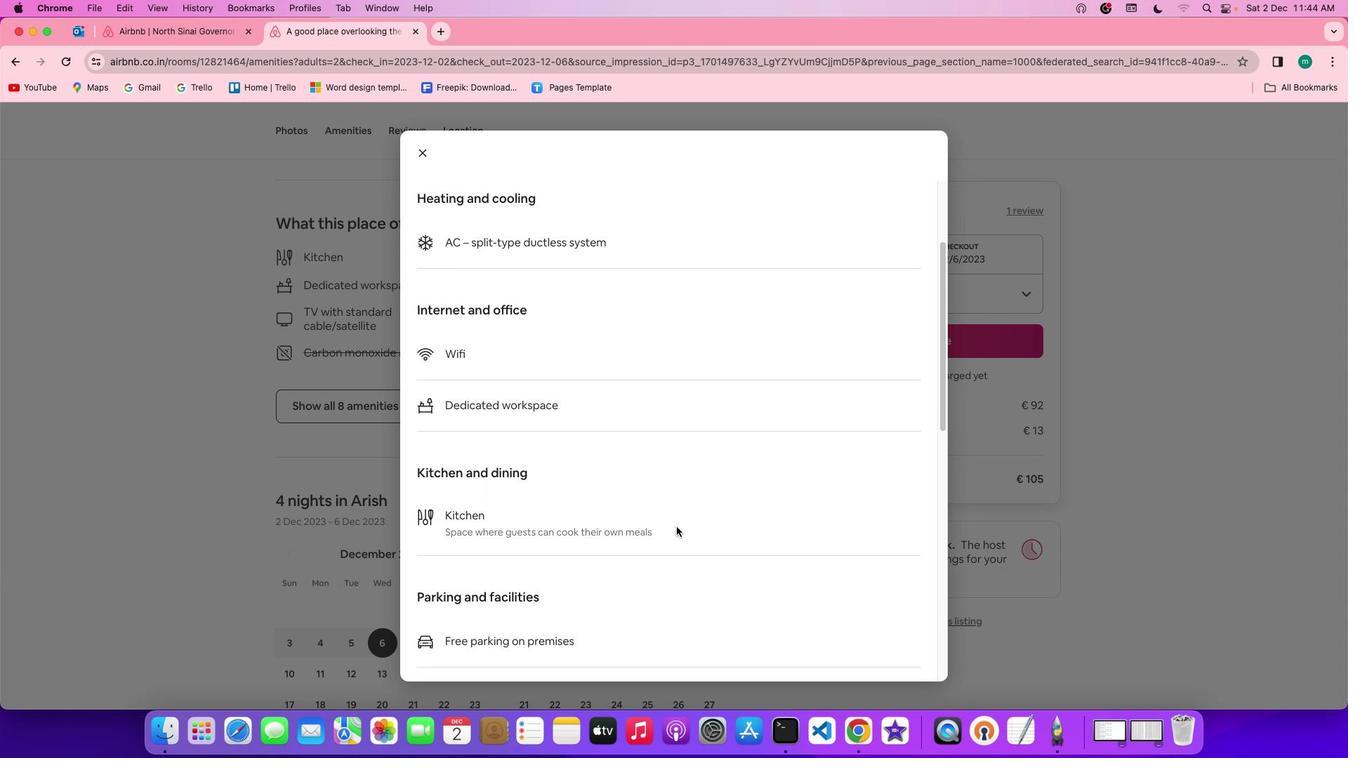 
Action: Mouse scrolled (676, 526) with delta (0, 0)
Screenshot: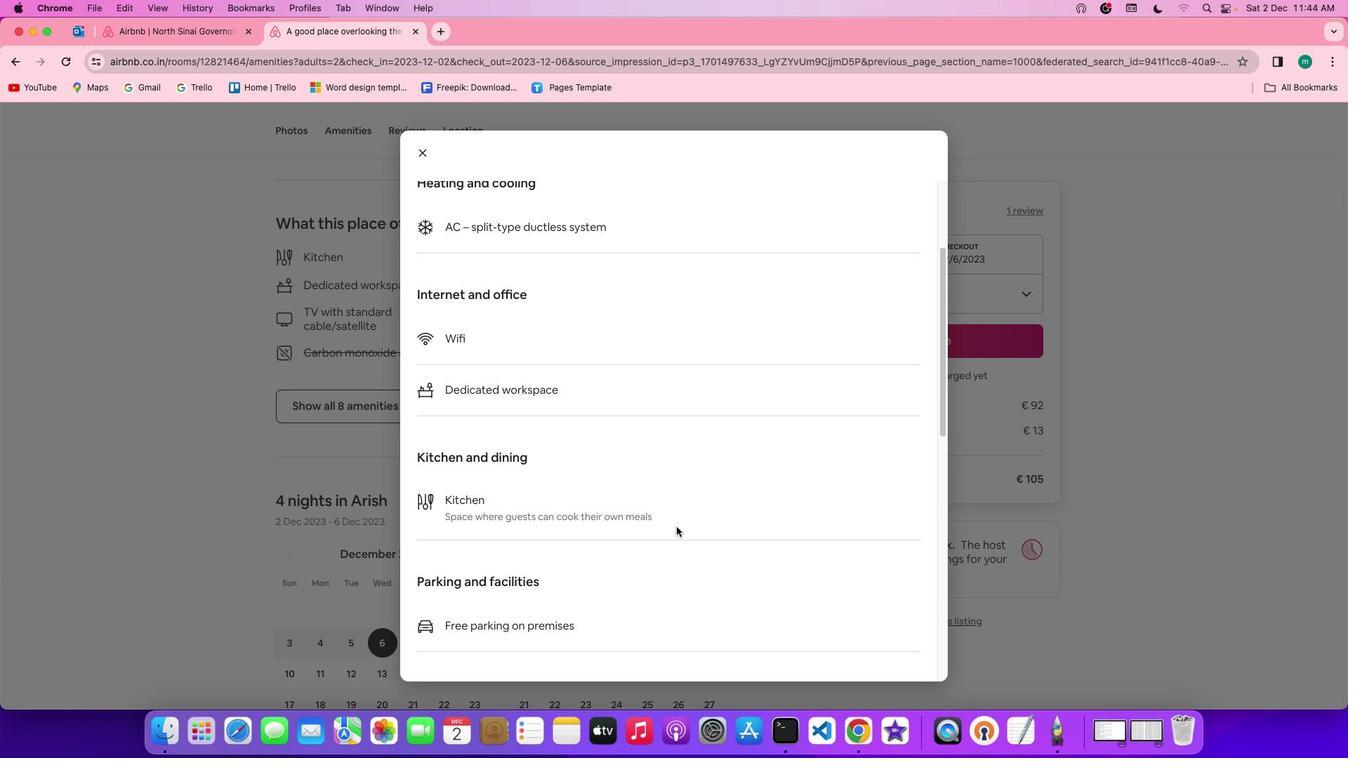 
Action: Mouse scrolled (676, 526) with delta (0, 0)
Screenshot: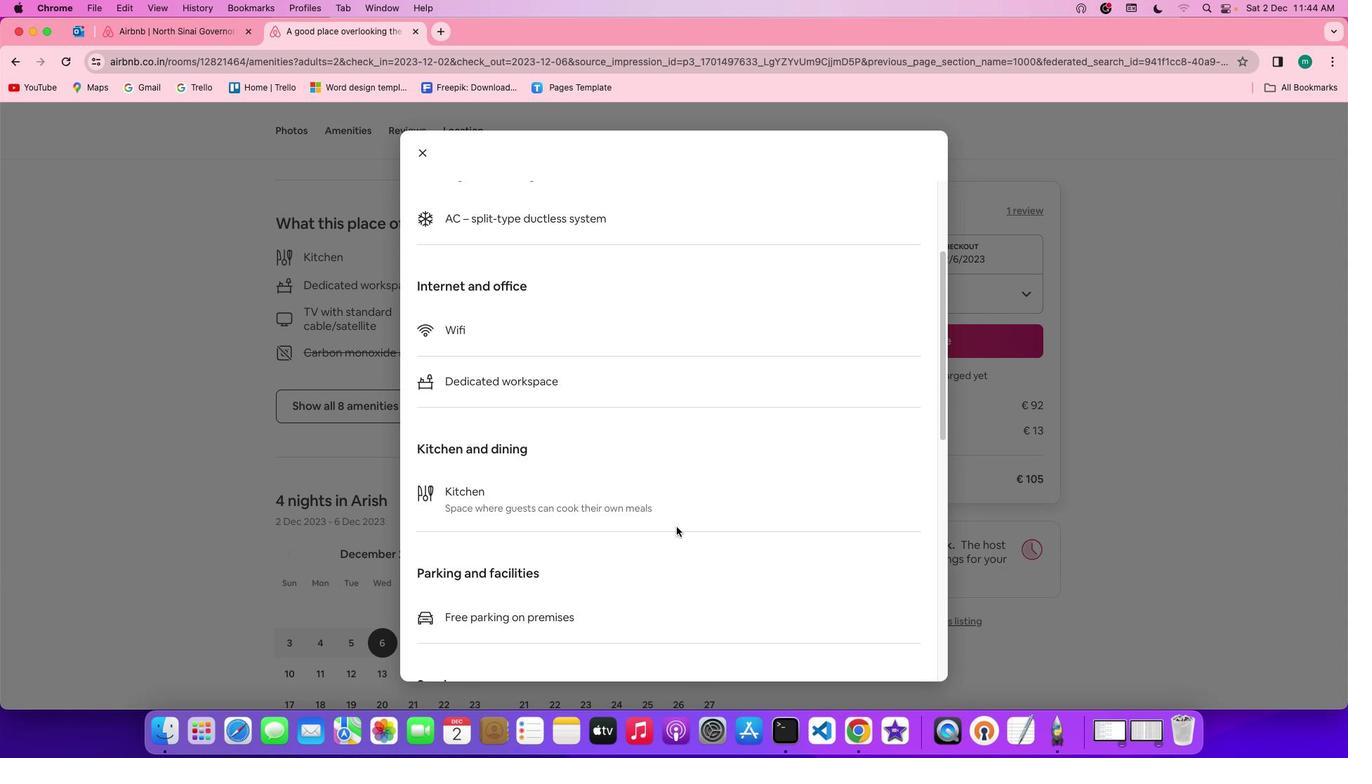 
Action: Mouse scrolled (676, 526) with delta (0, 0)
Screenshot: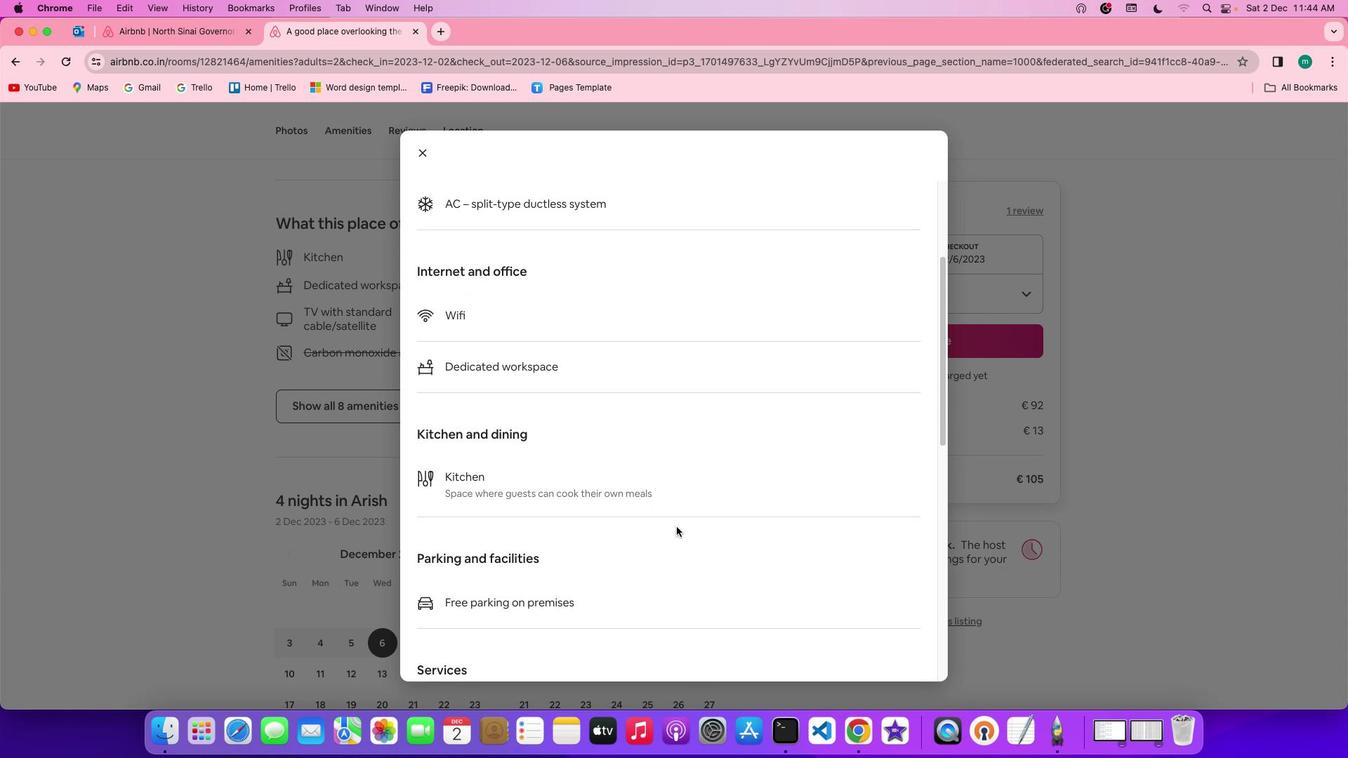 
Action: Mouse scrolled (676, 526) with delta (0, -1)
Screenshot: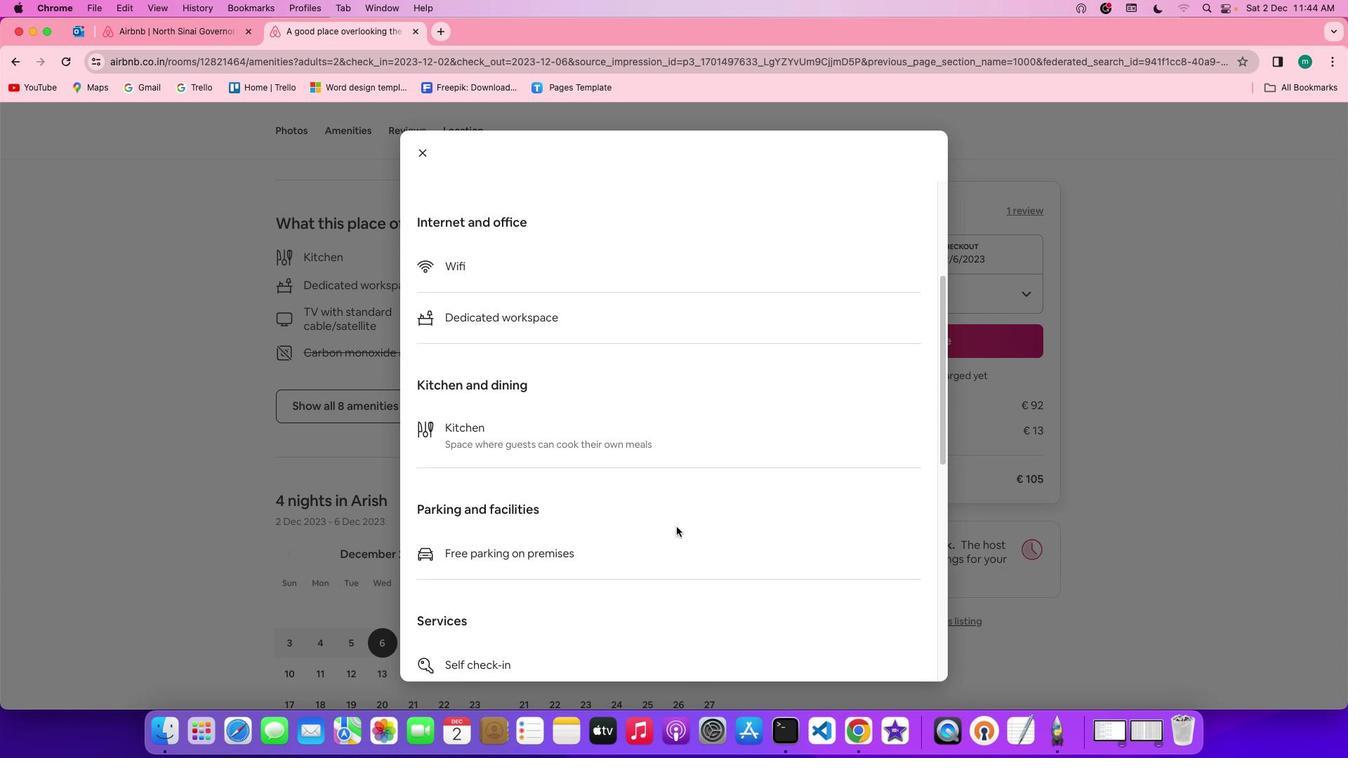 
Action: Mouse scrolled (676, 526) with delta (0, 0)
Screenshot: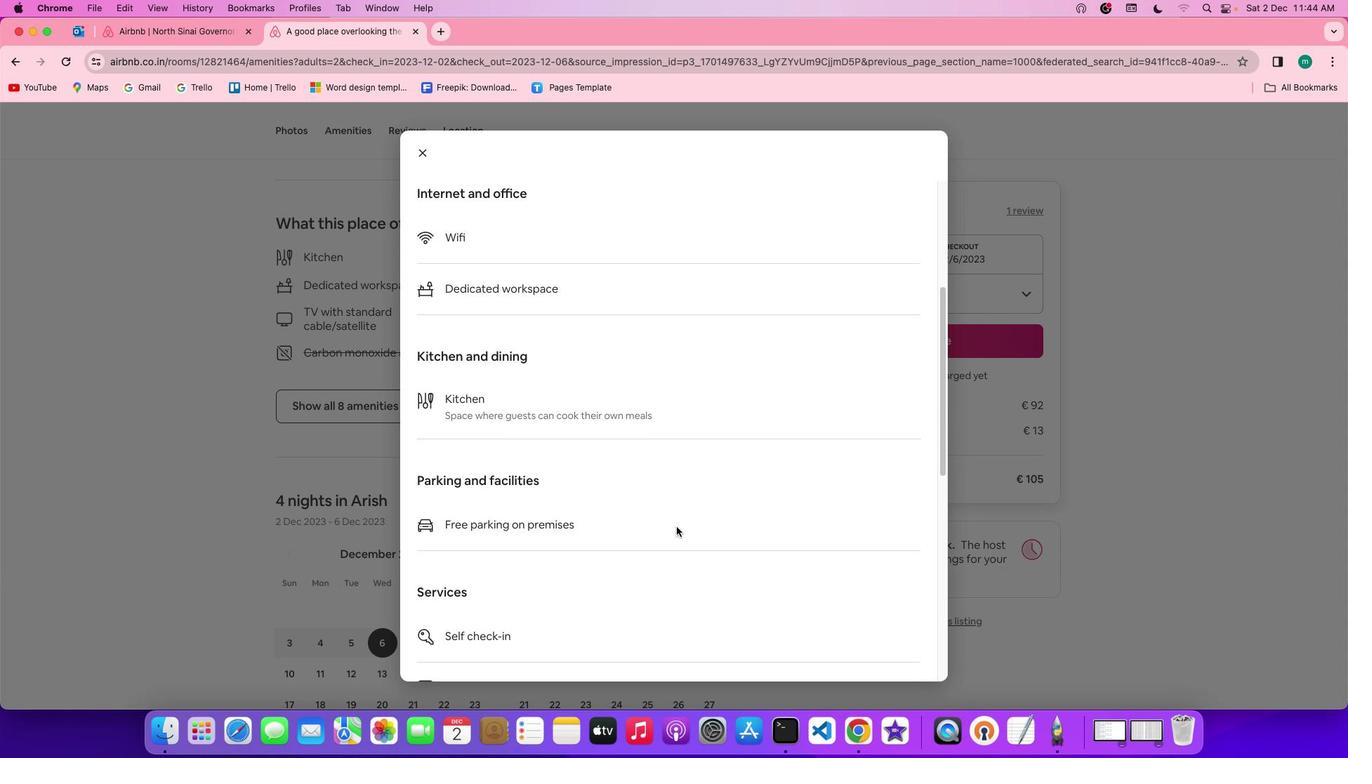 
Action: Mouse scrolled (676, 526) with delta (0, 0)
Screenshot: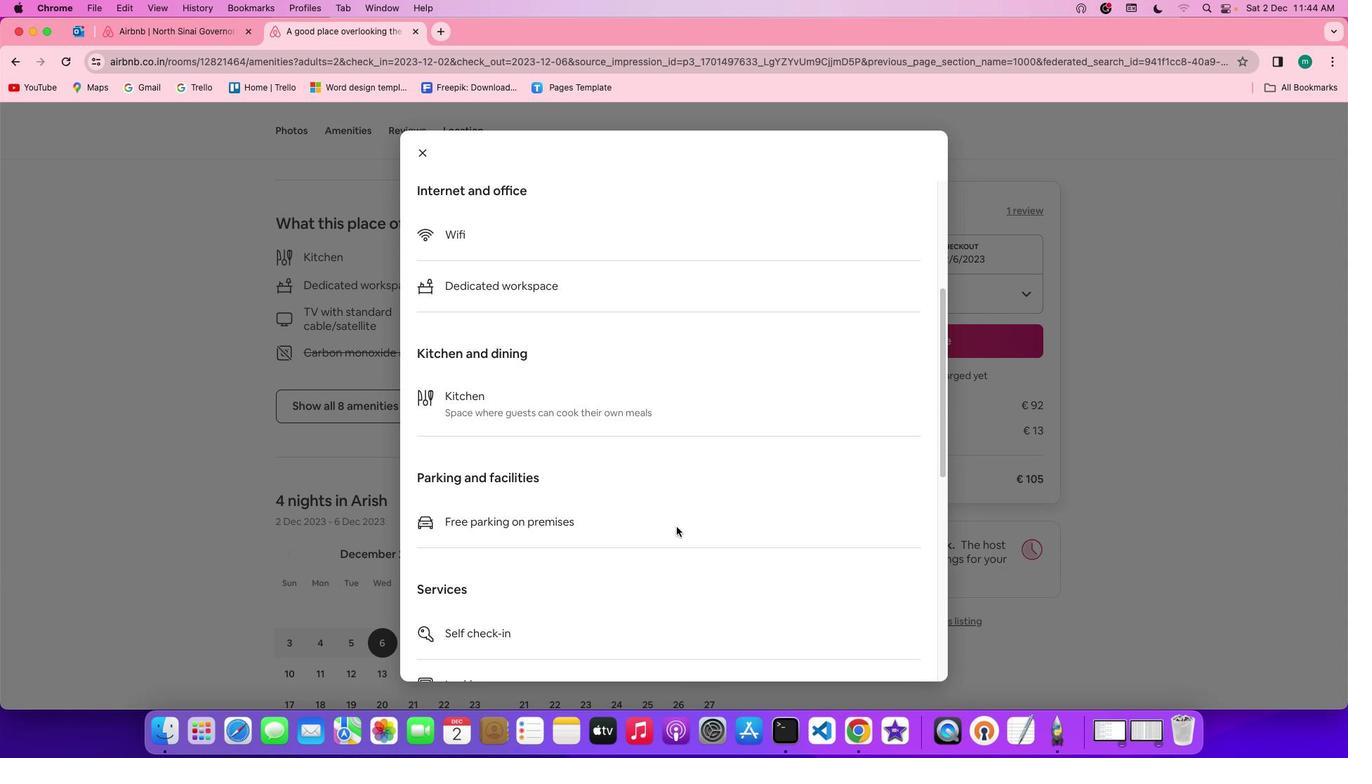 
Action: Mouse scrolled (676, 526) with delta (0, 0)
Screenshot: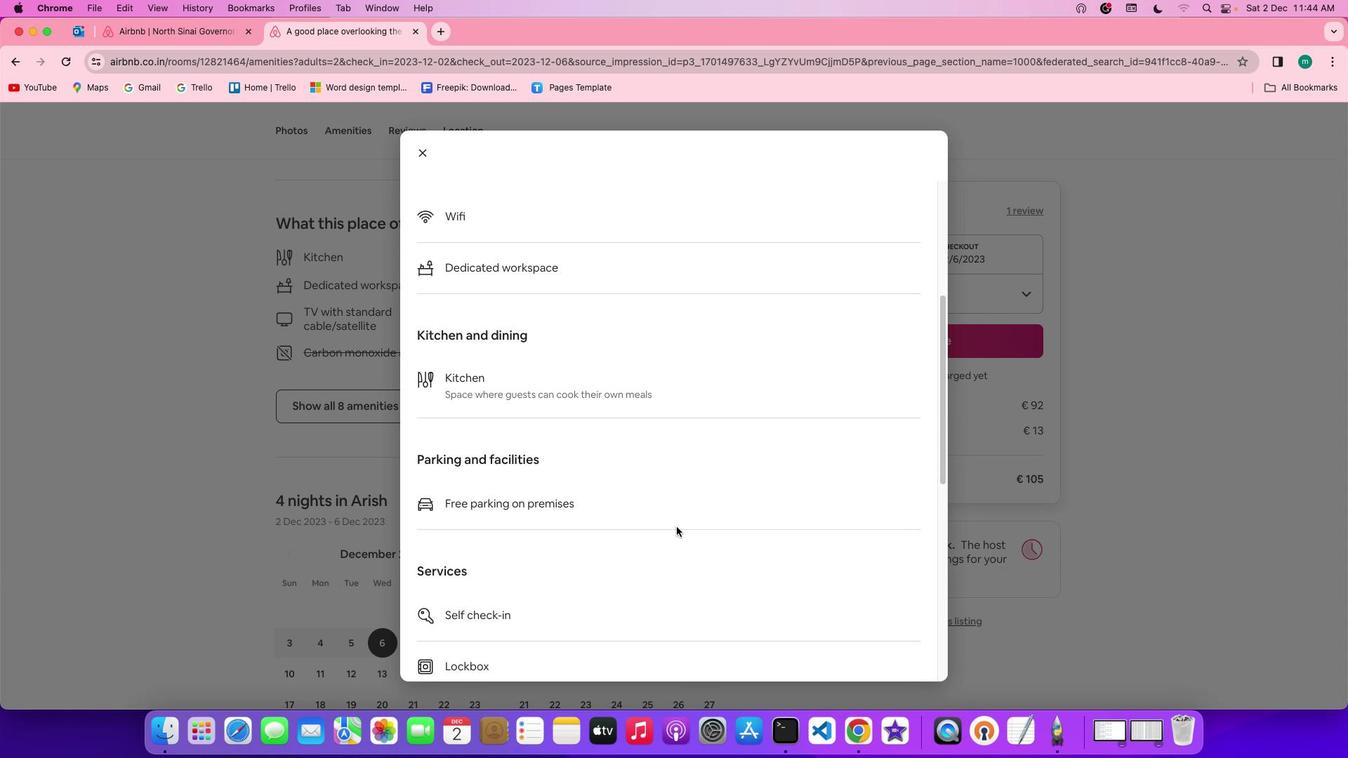 
Action: Mouse scrolled (676, 526) with delta (0, -1)
Screenshot: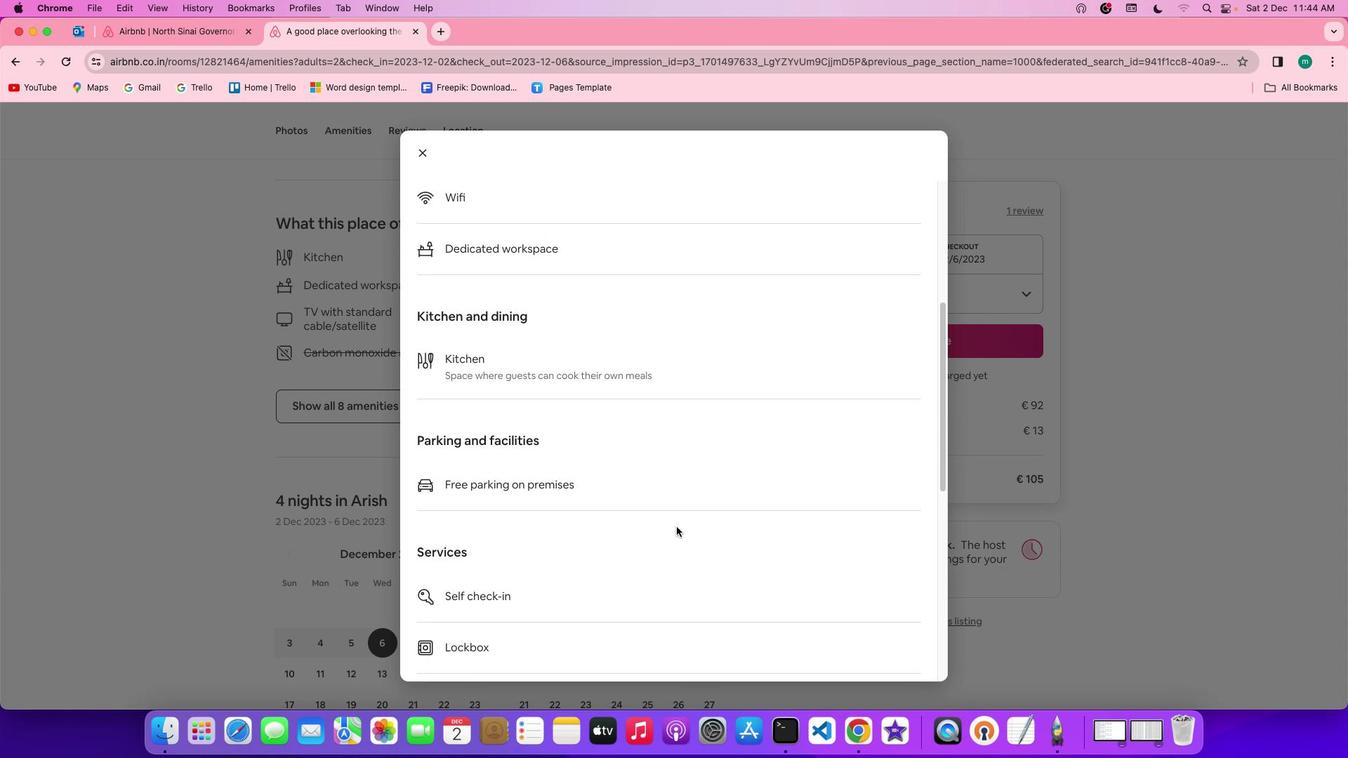 
Action: Mouse scrolled (676, 526) with delta (0, -1)
Screenshot: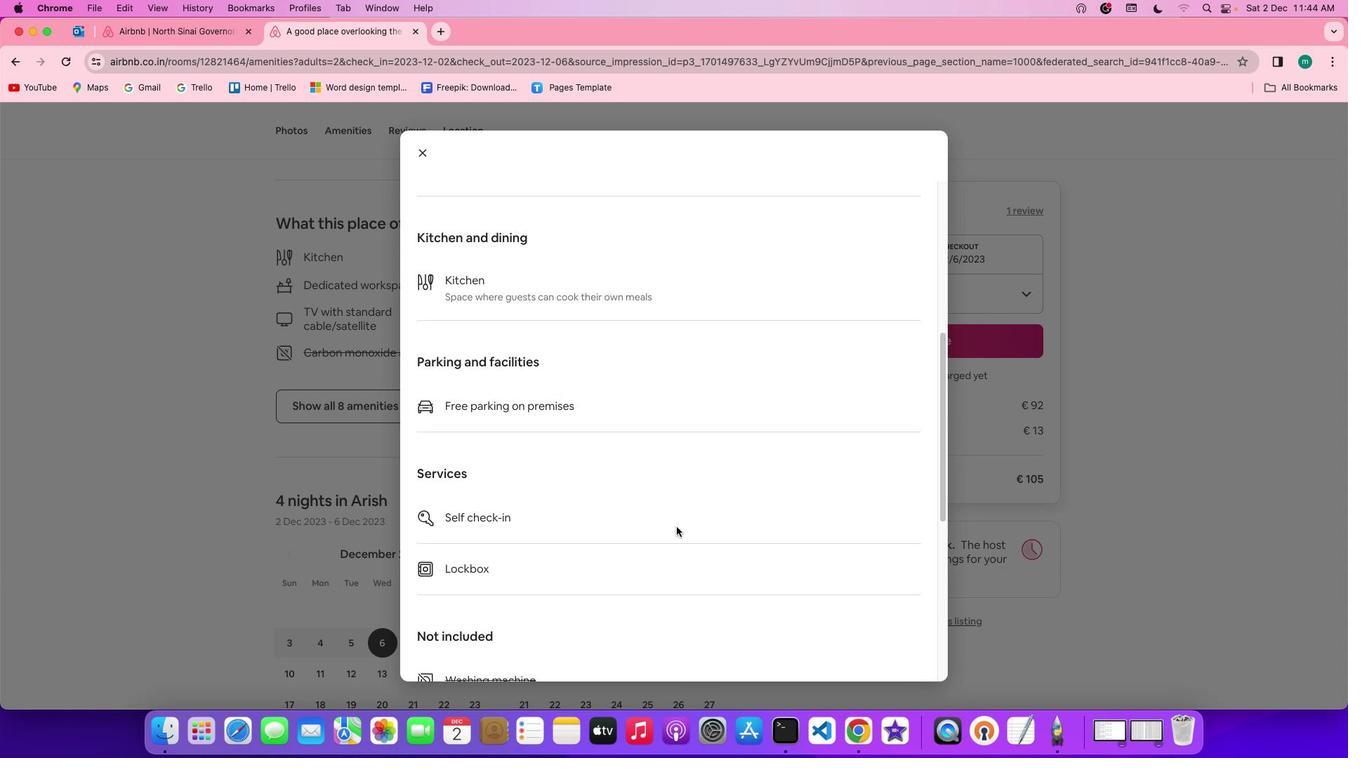 
Action: Mouse scrolled (676, 526) with delta (0, 0)
Screenshot: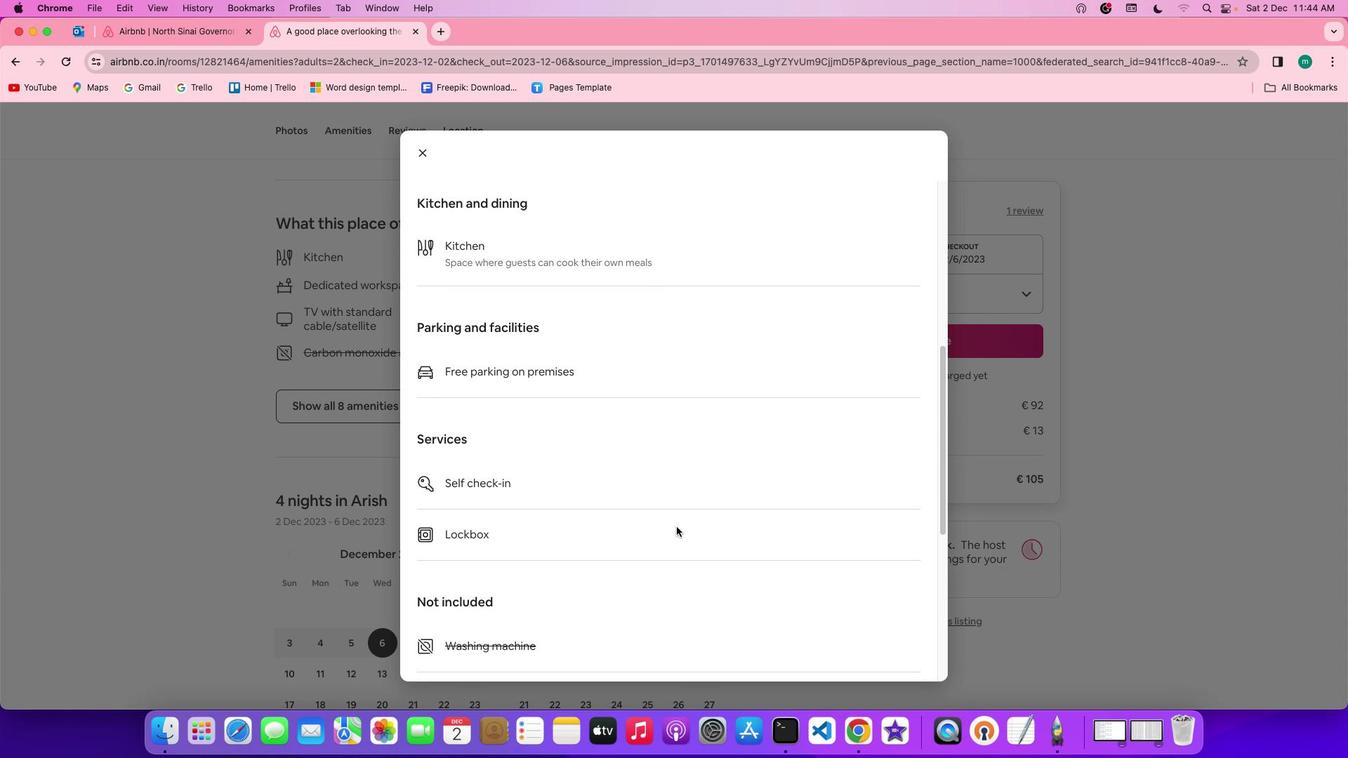 
Action: Mouse scrolled (676, 526) with delta (0, 0)
Screenshot: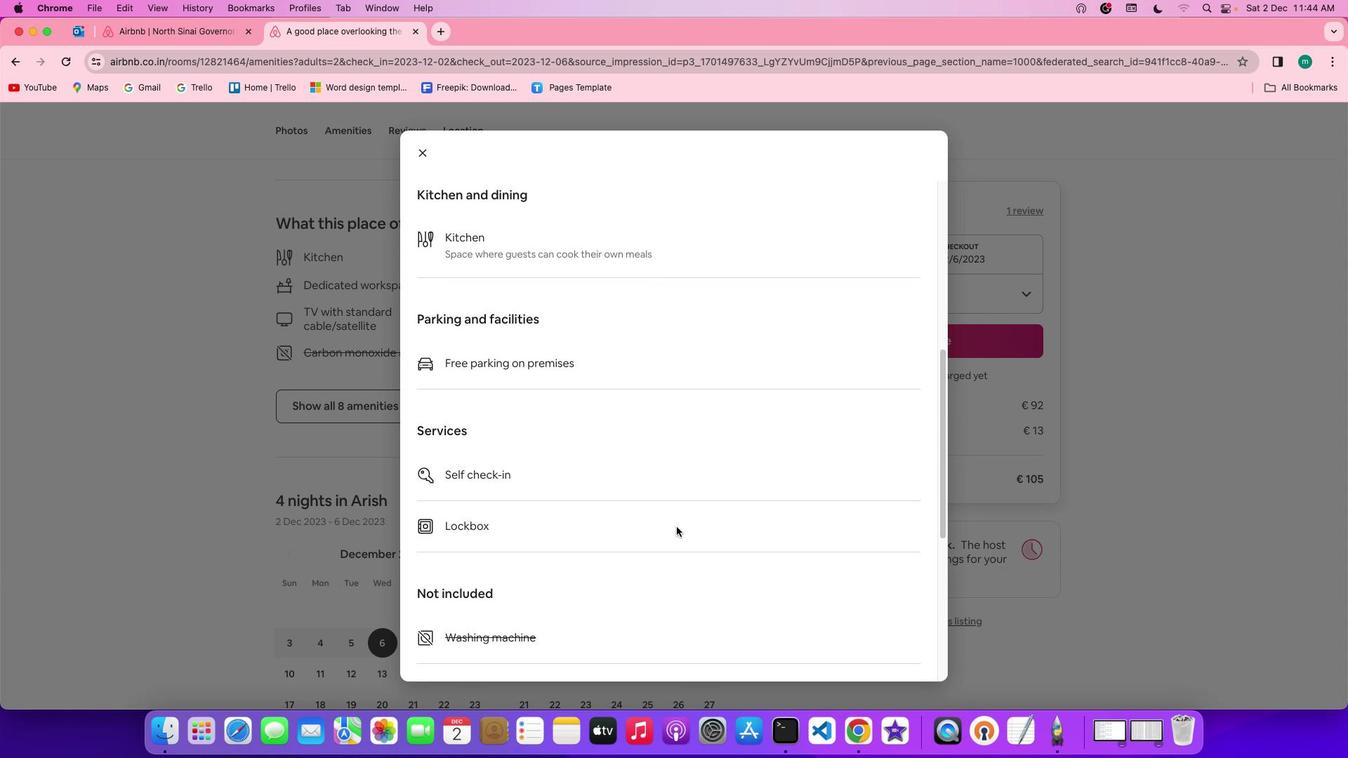 
Action: Mouse scrolled (676, 526) with delta (0, -1)
Screenshot: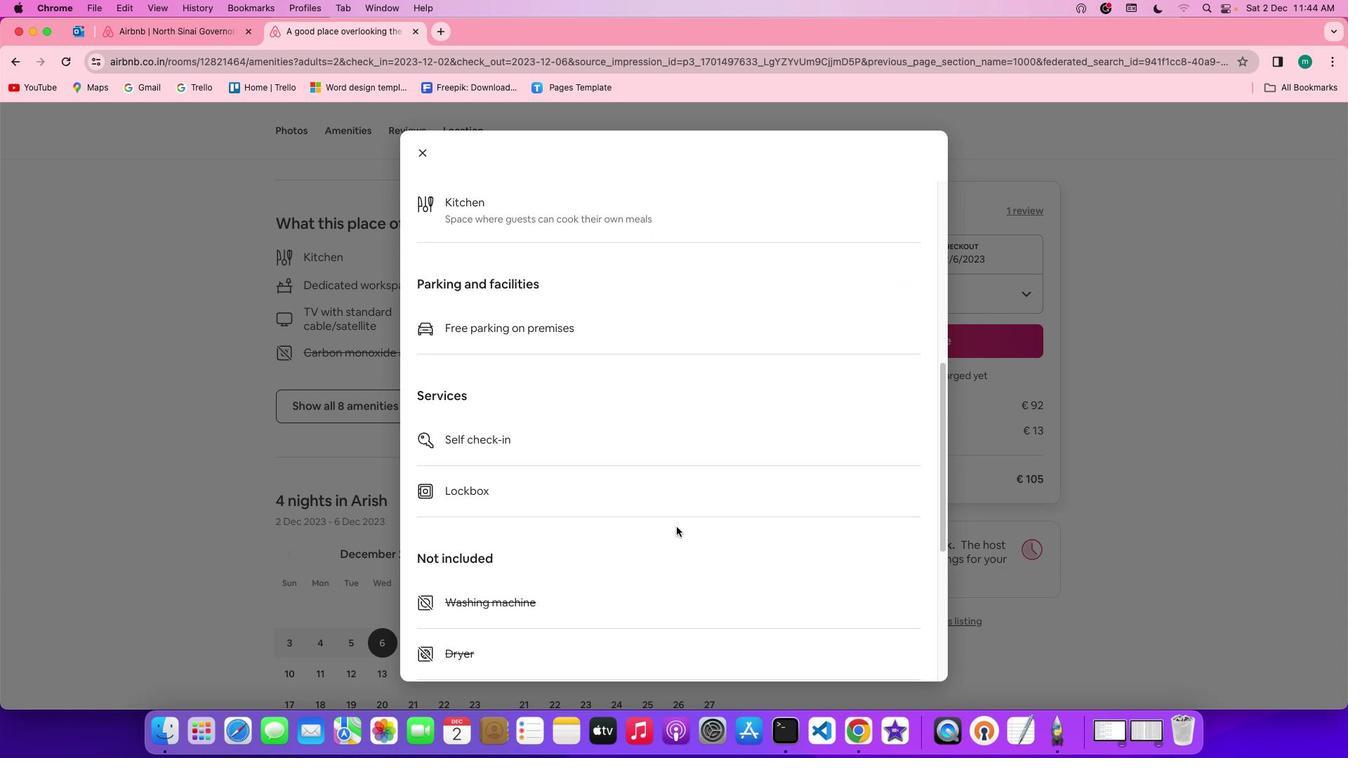 
Action: Mouse scrolled (676, 526) with delta (0, 0)
Screenshot: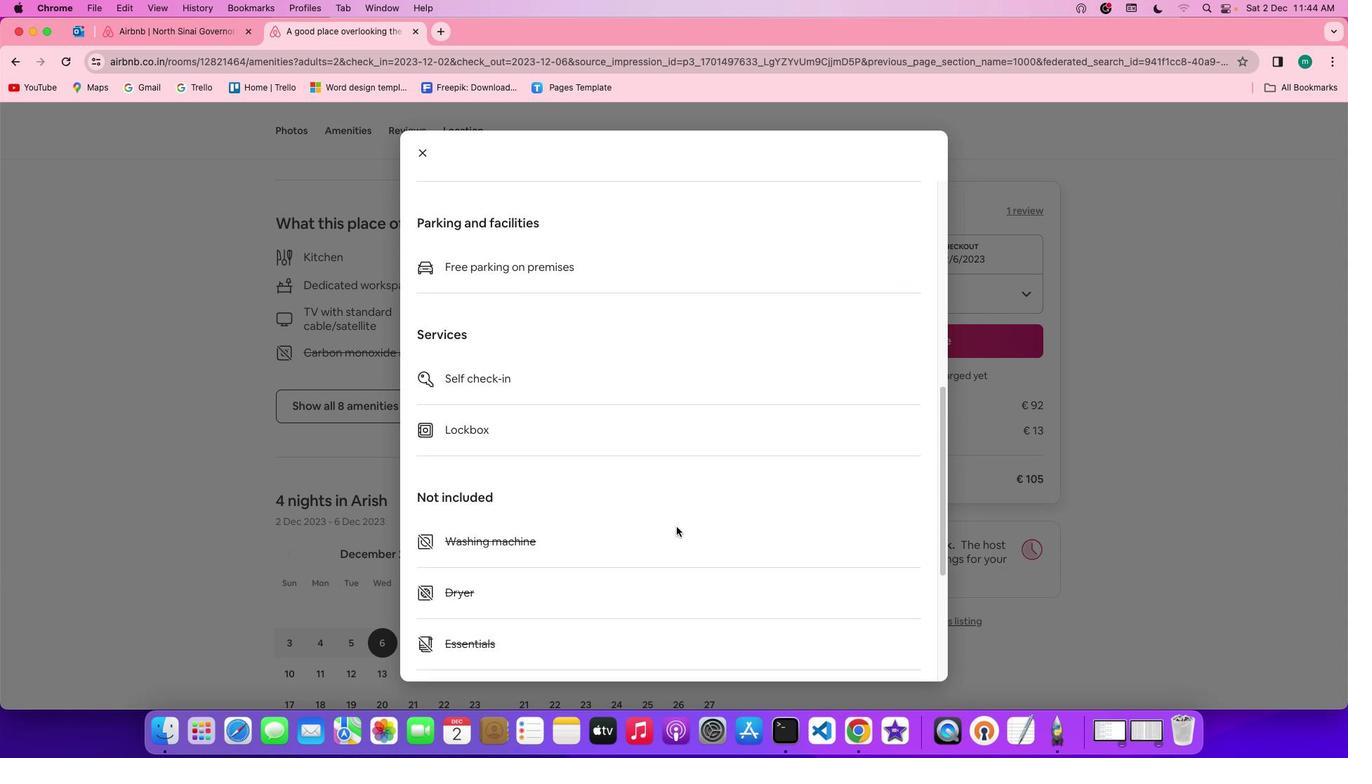 
Action: Mouse scrolled (676, 526) with delta (0, 0)
Screenshot: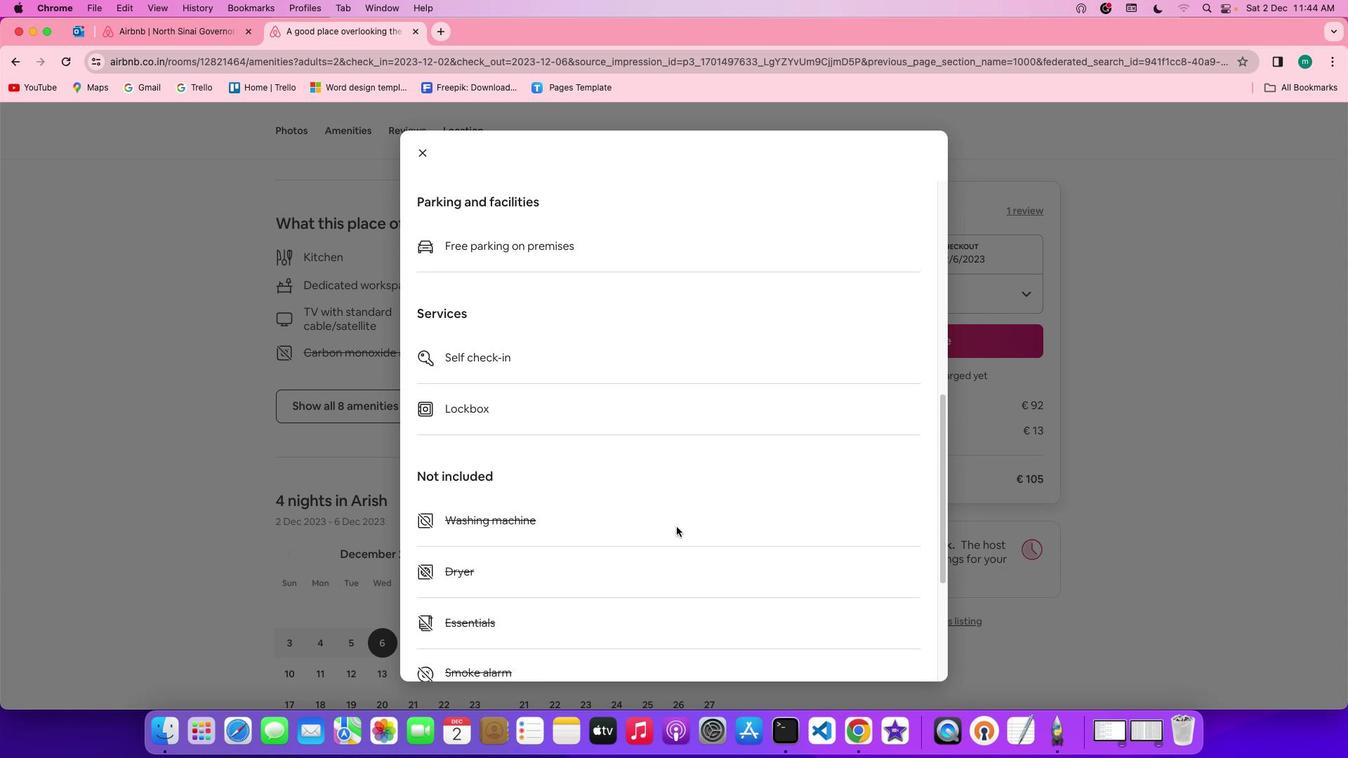 
Action: Mouse scrolled (676, 526) with delta (0, 0)
Screenshot: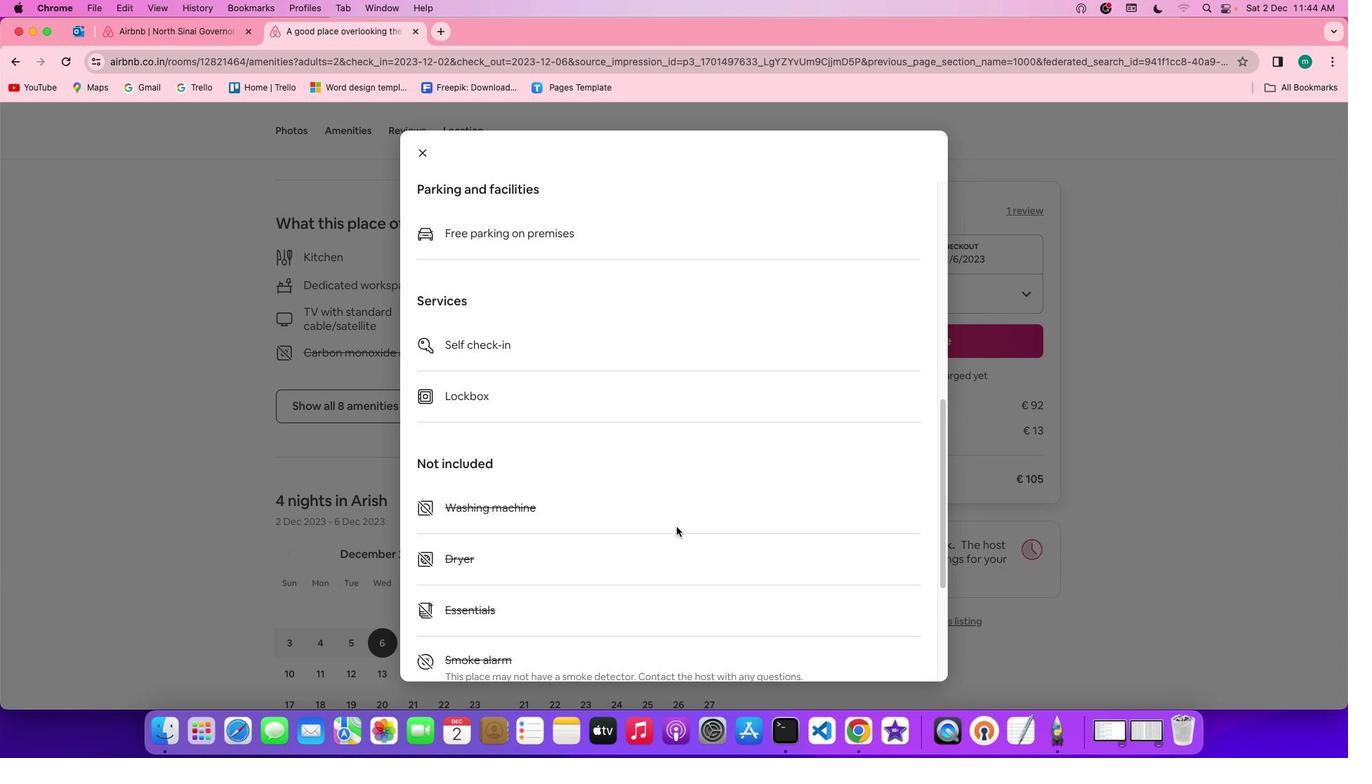 
Action: Mouse scrolled (676, 526) with delta (0, -1)
Screenshot: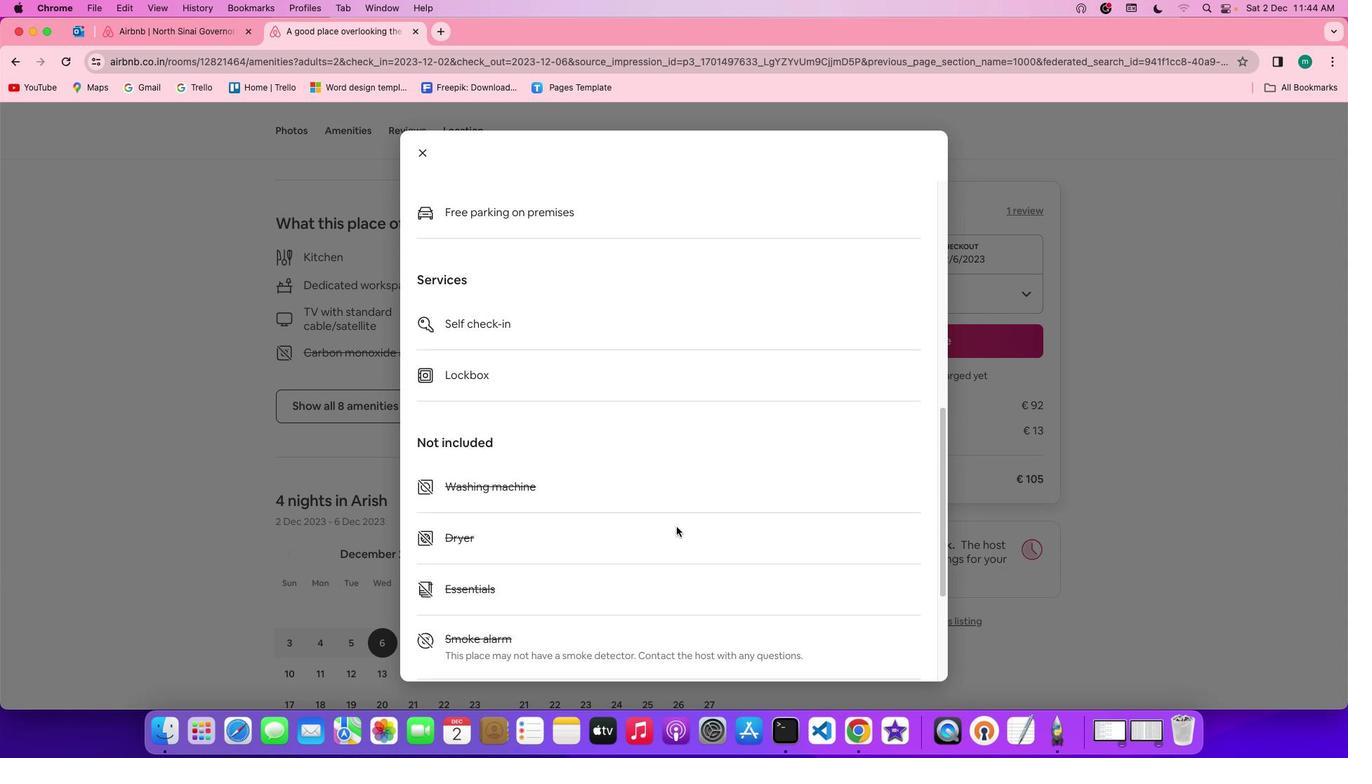 
Action: Mouse scrolled (676, 526) with delta (0, -2)
Screenshot: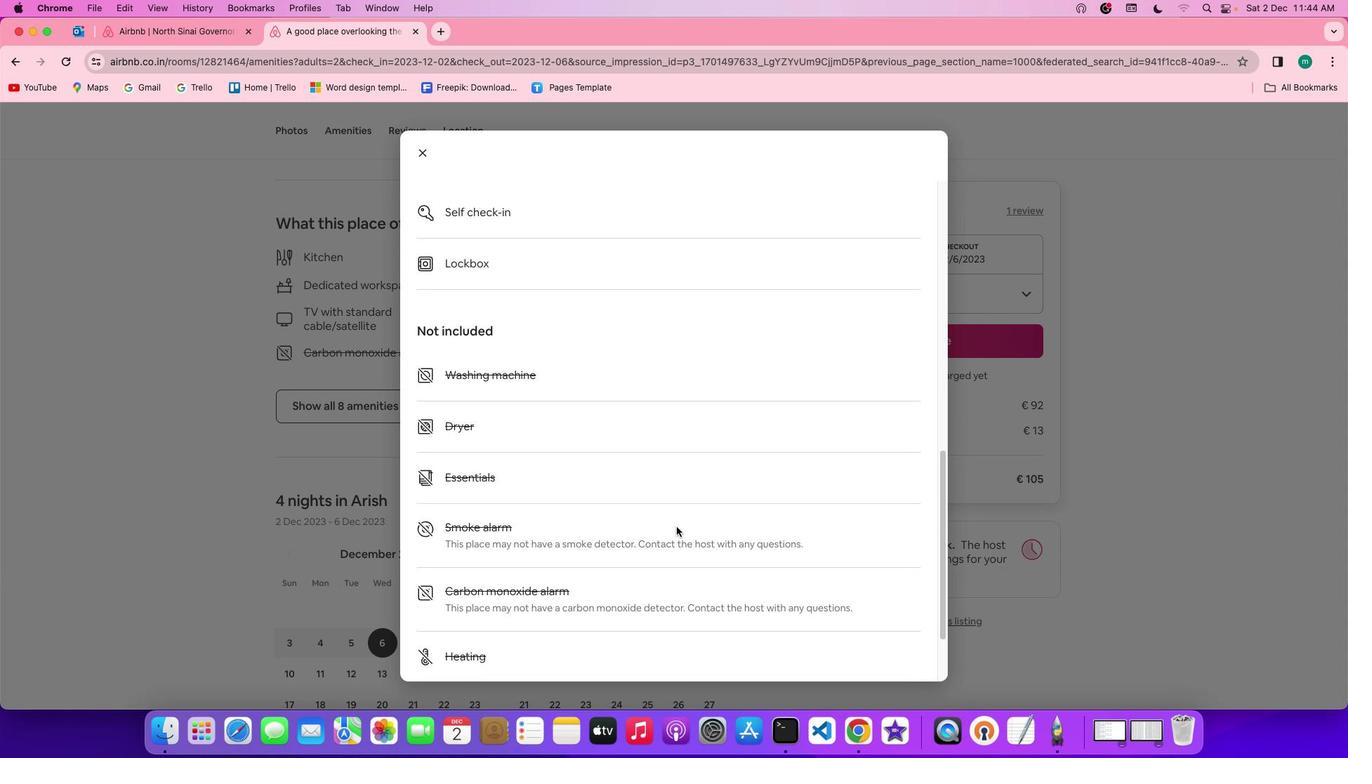 
Action: Mouse scrolled (676, 526) with delta (0, 0)
Screenshot: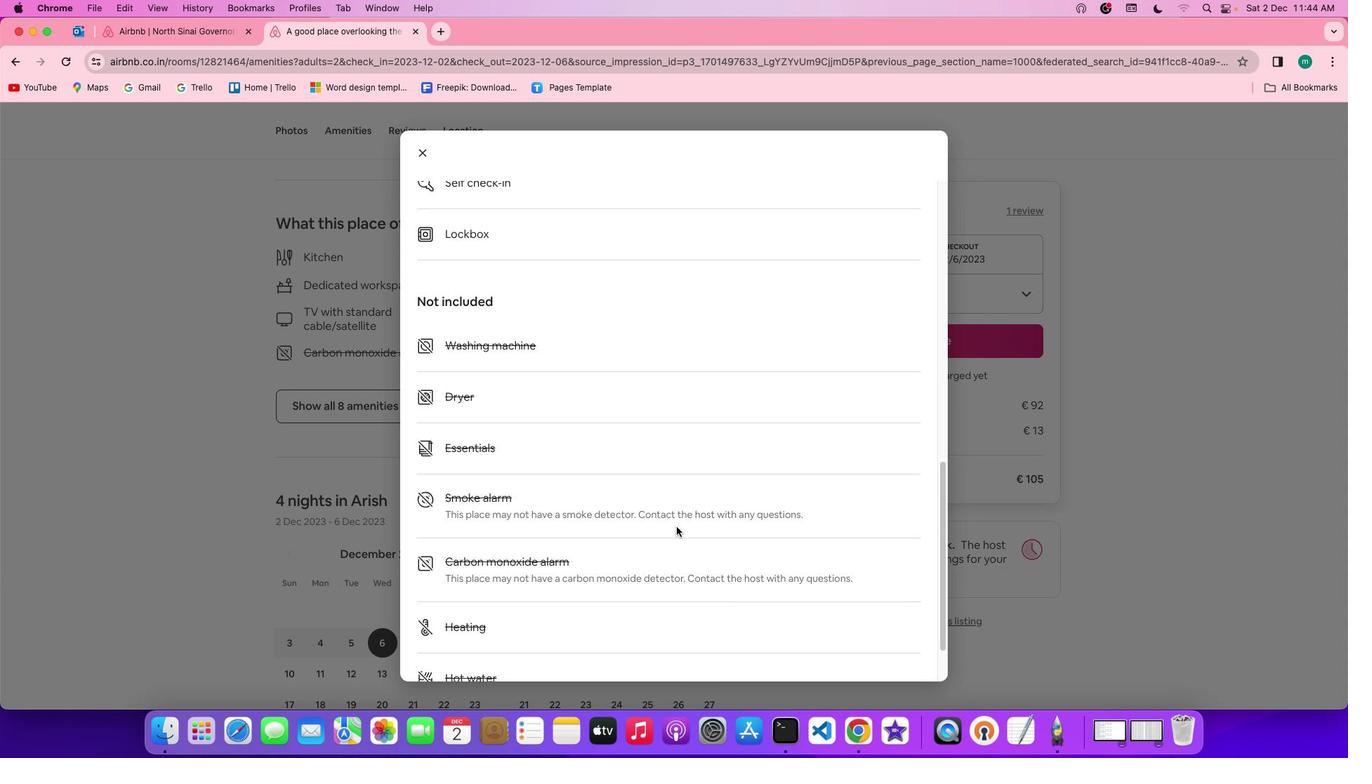 
Action: Mouse scrolled (676, 526) with delta (0, 0)
Screenshot: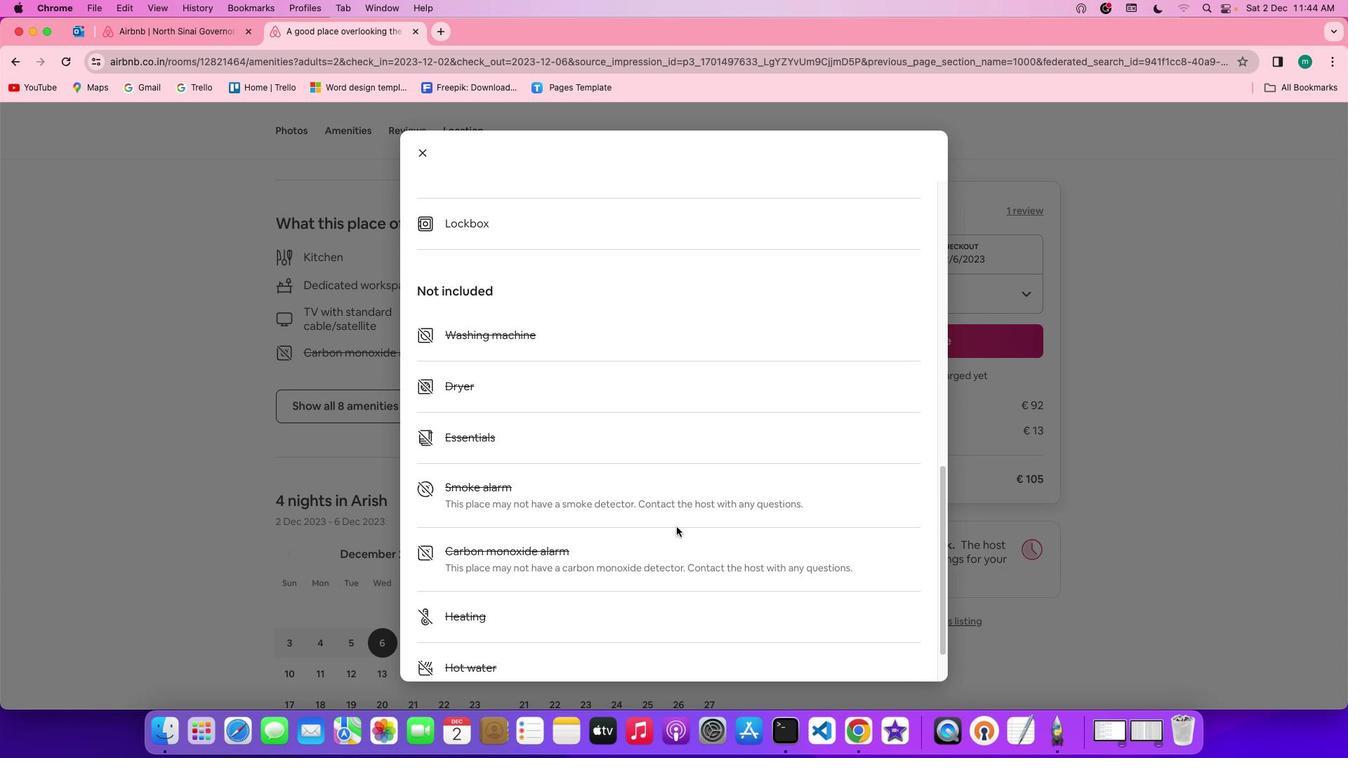 
Action: Mouse scrolled (676, 526) with delta (0, 0)
Screenshot: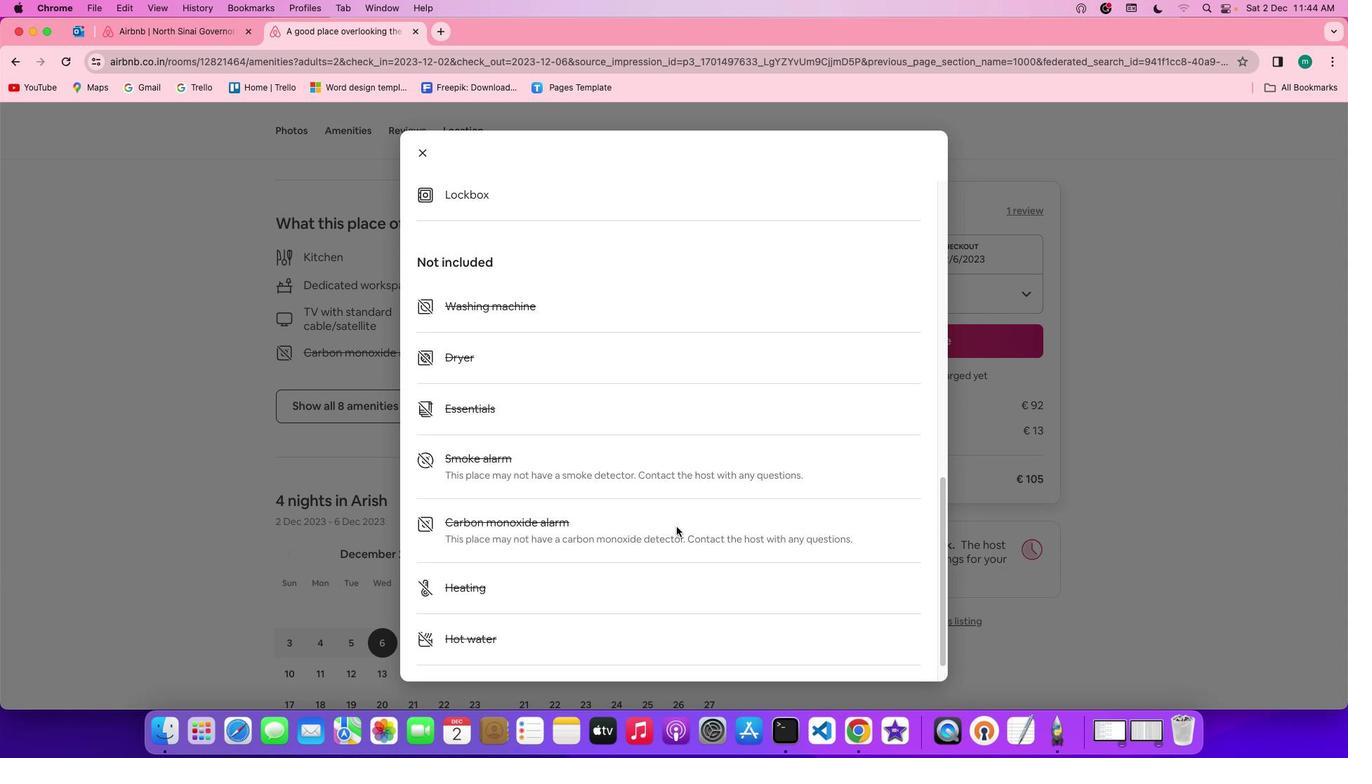 
Action: Mouse scrolled (676, 526) with delta (0, 0)
Screenshot: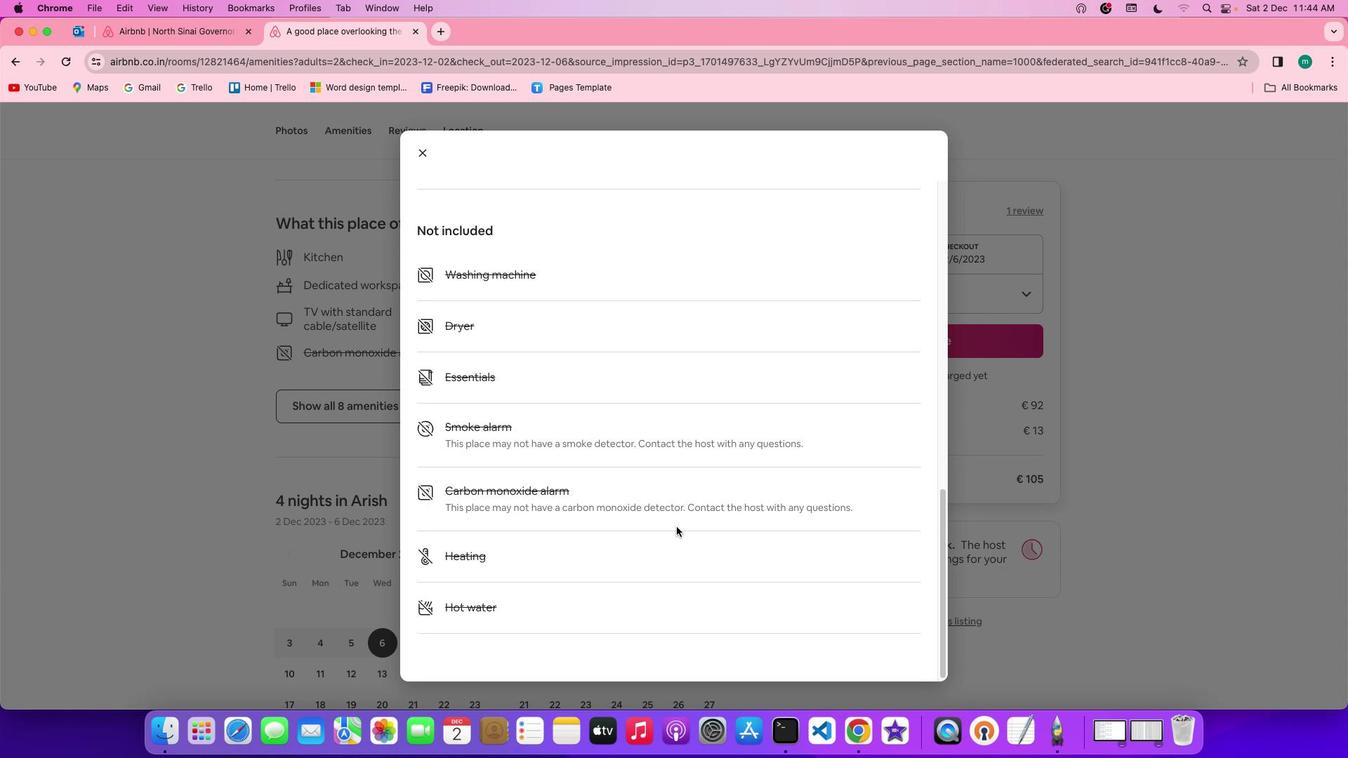 
Action: Mouse scrolled (676, 526) with delta (0, 0)
Screenshot: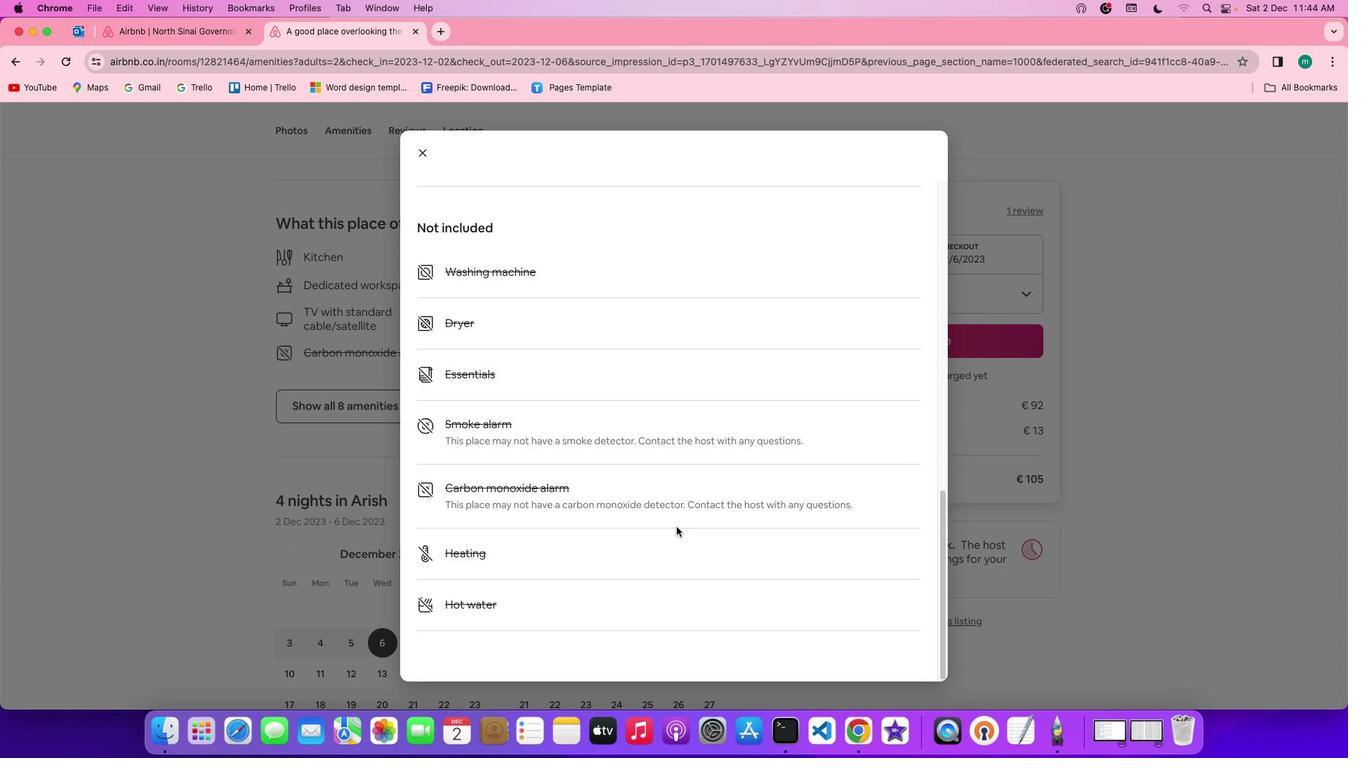 
Action: Mouse scrolled (676, 526) with delta (0, 0)
Screenshot: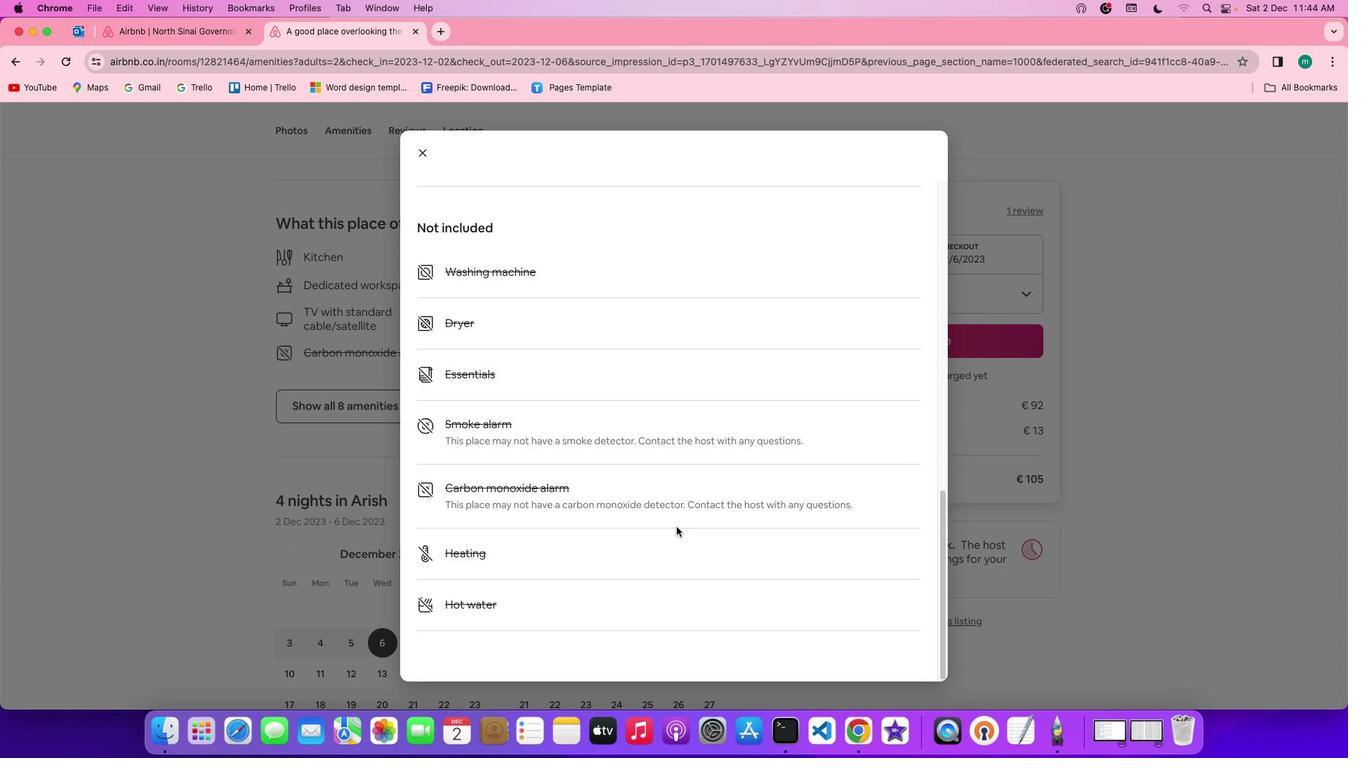 
Action: Mouse scrolled (676, 526) with delta (0, -1)
Screenshot: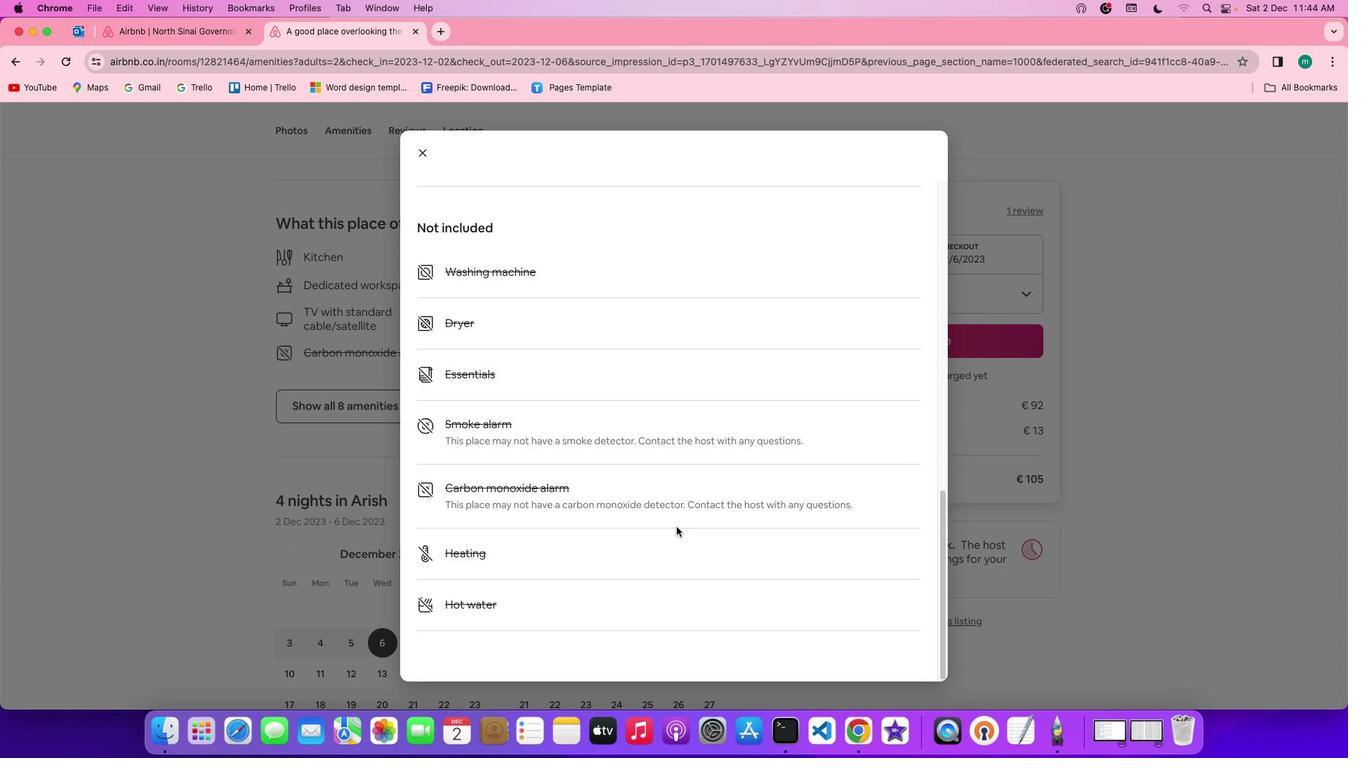 
Action: Mouse scrolled (676, 526) with delta (0, -1)
Screenshot: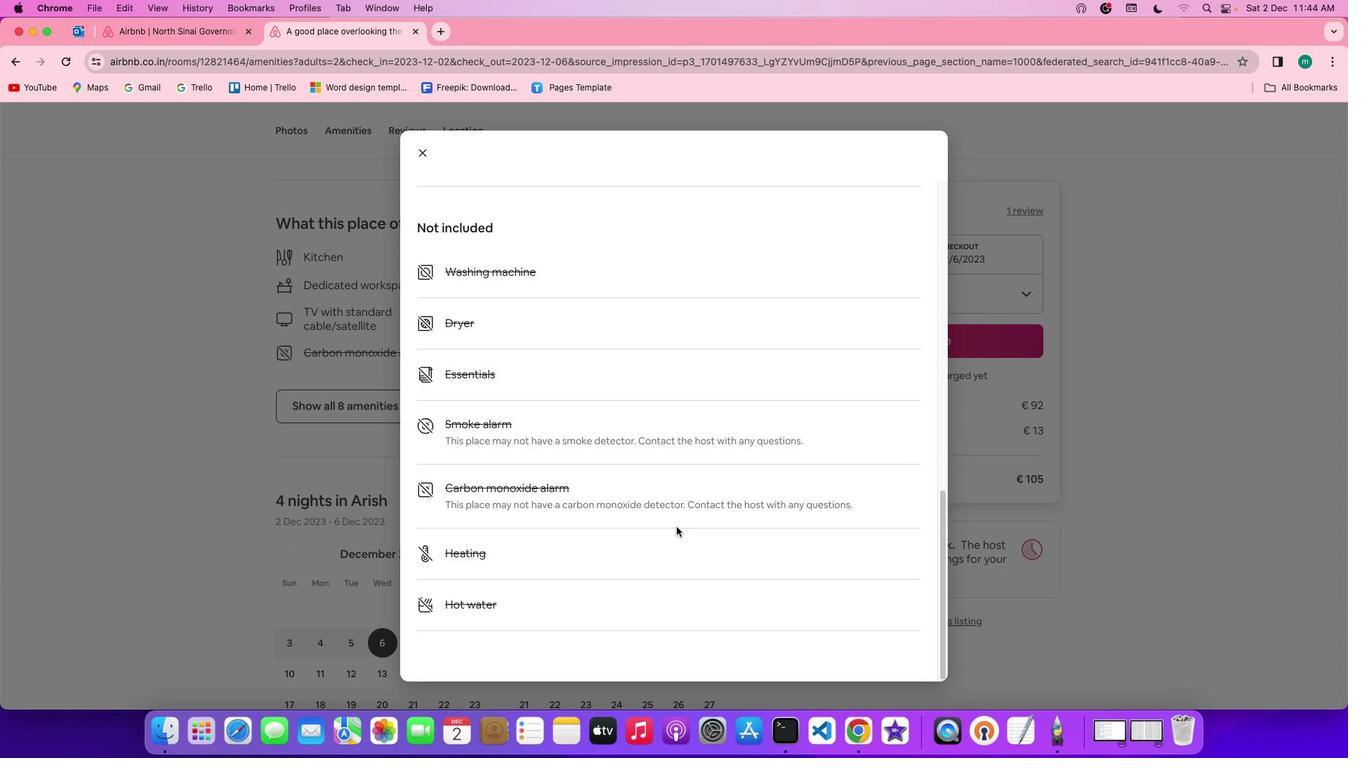 
Action: Mouse scrolled (676, 526) with delta (0, 0)
Screenshot: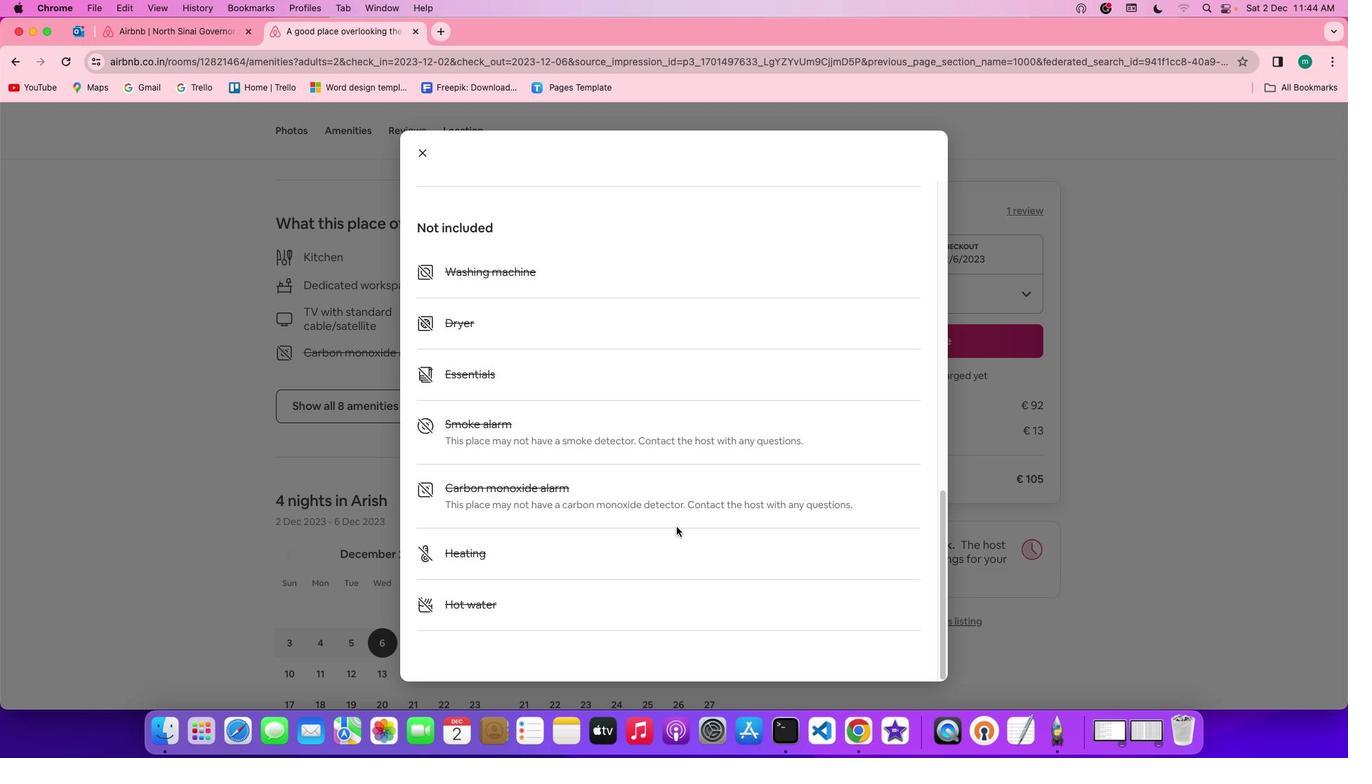 
Action: Mouse scrolled (676, 526) with delta (0, 0)
Screenshot: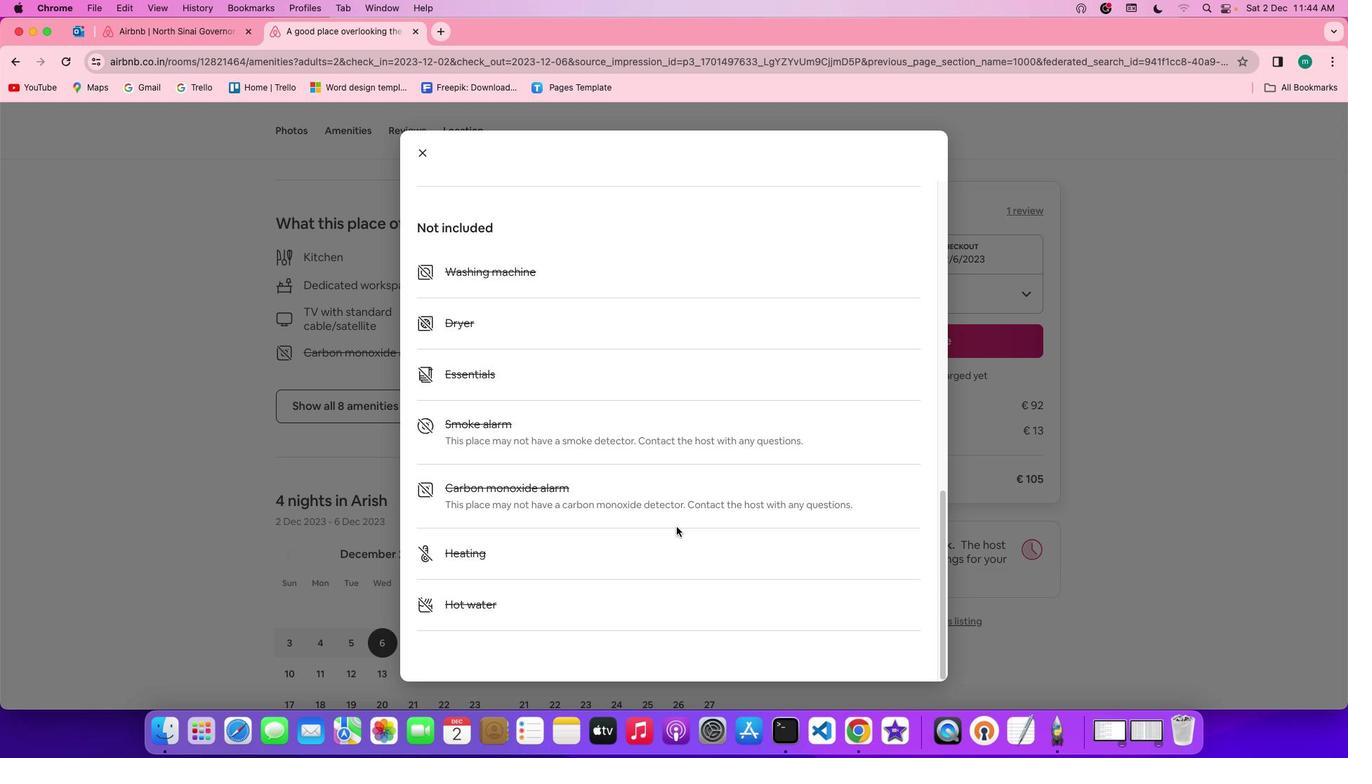 
Action: Mouse scrolled (676, 526) with delta (0, 0)
Screenshot: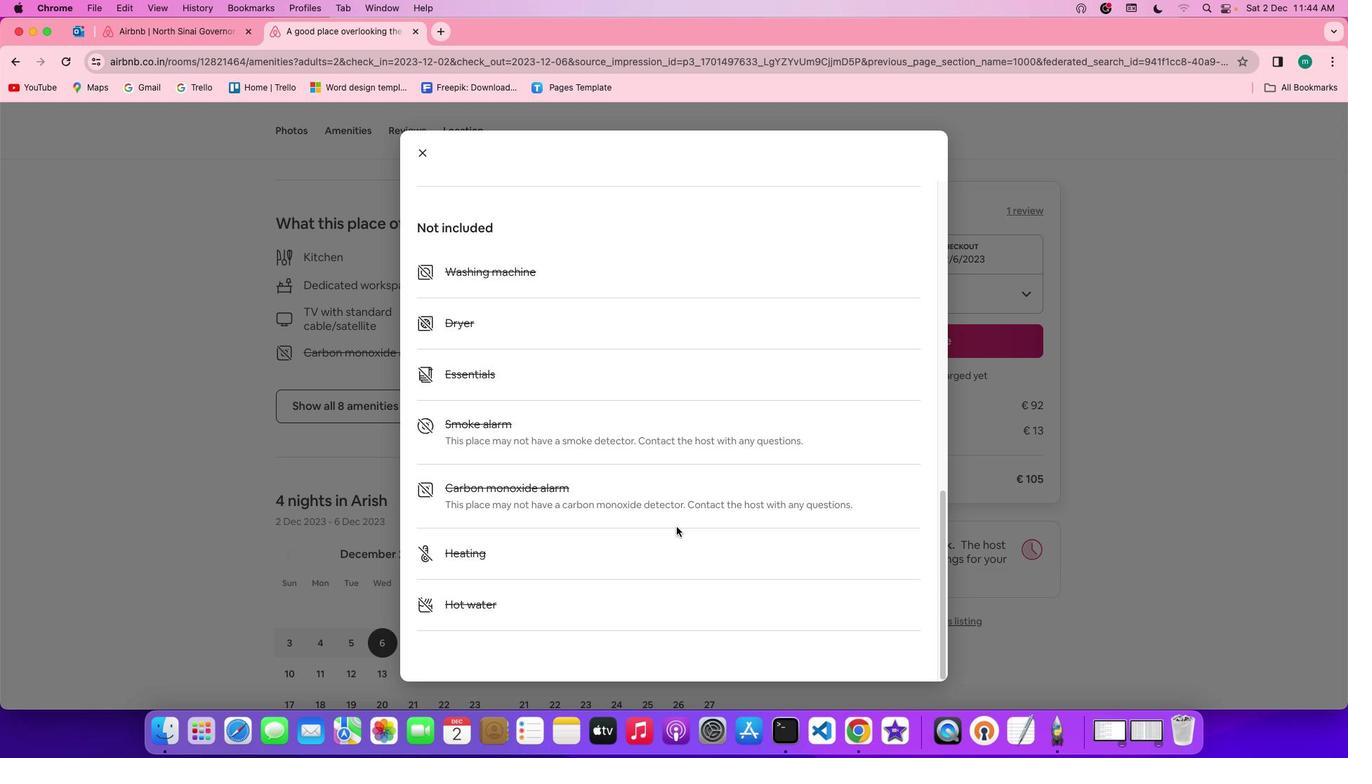 
Action: Mouse scrolled (676, 526) with delta (0, 0)
Screenshot: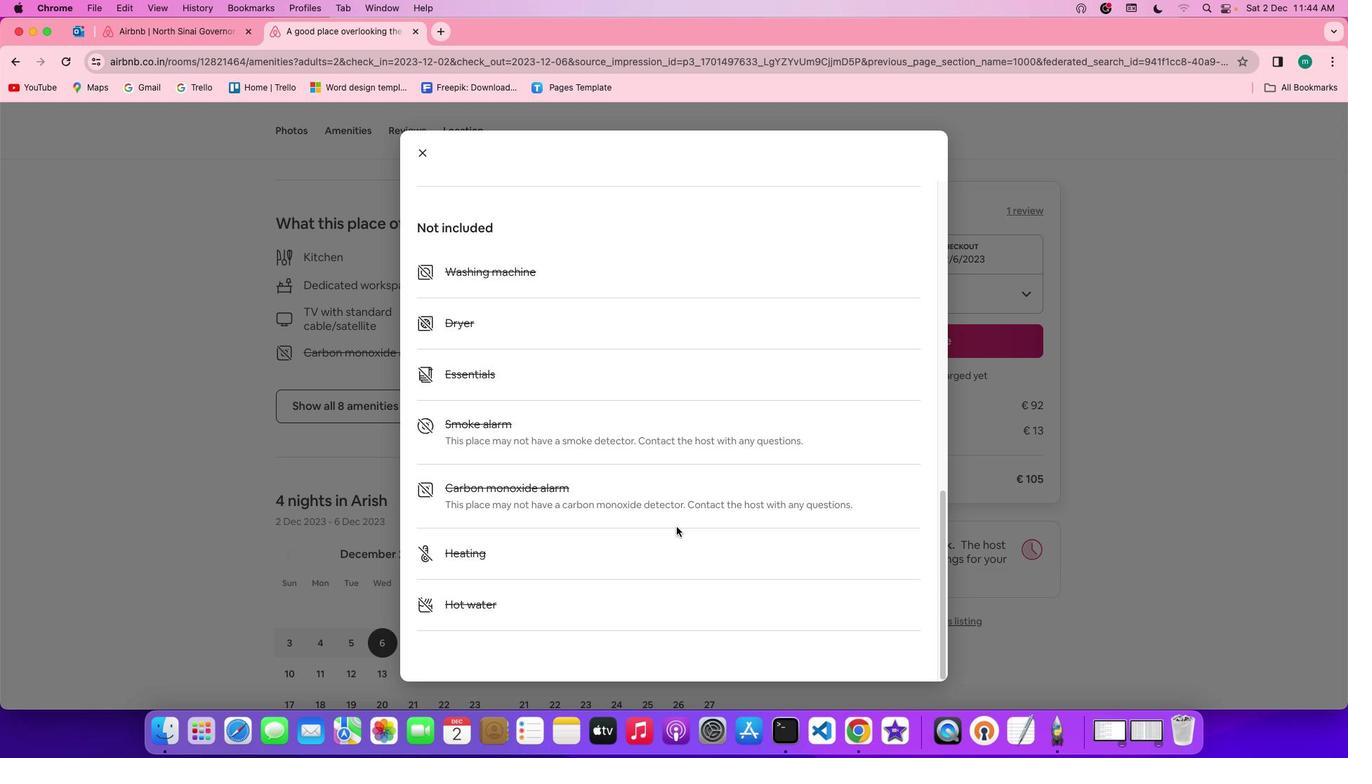 
Action: Mouse scrolled (676, 526) with delta (0, 0)
Screenshot: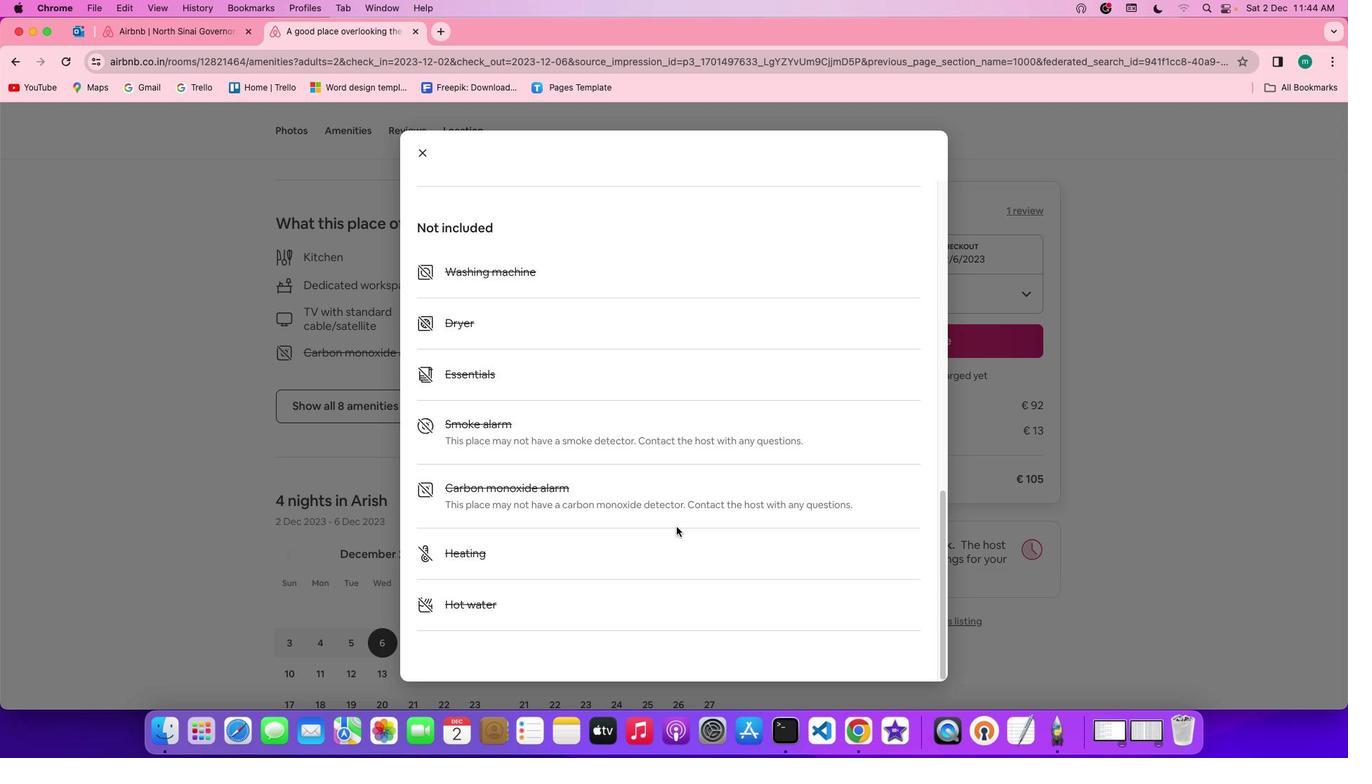 
Action: Mouse scrolled (676, 526) with delta (0, 0)
Screenshot: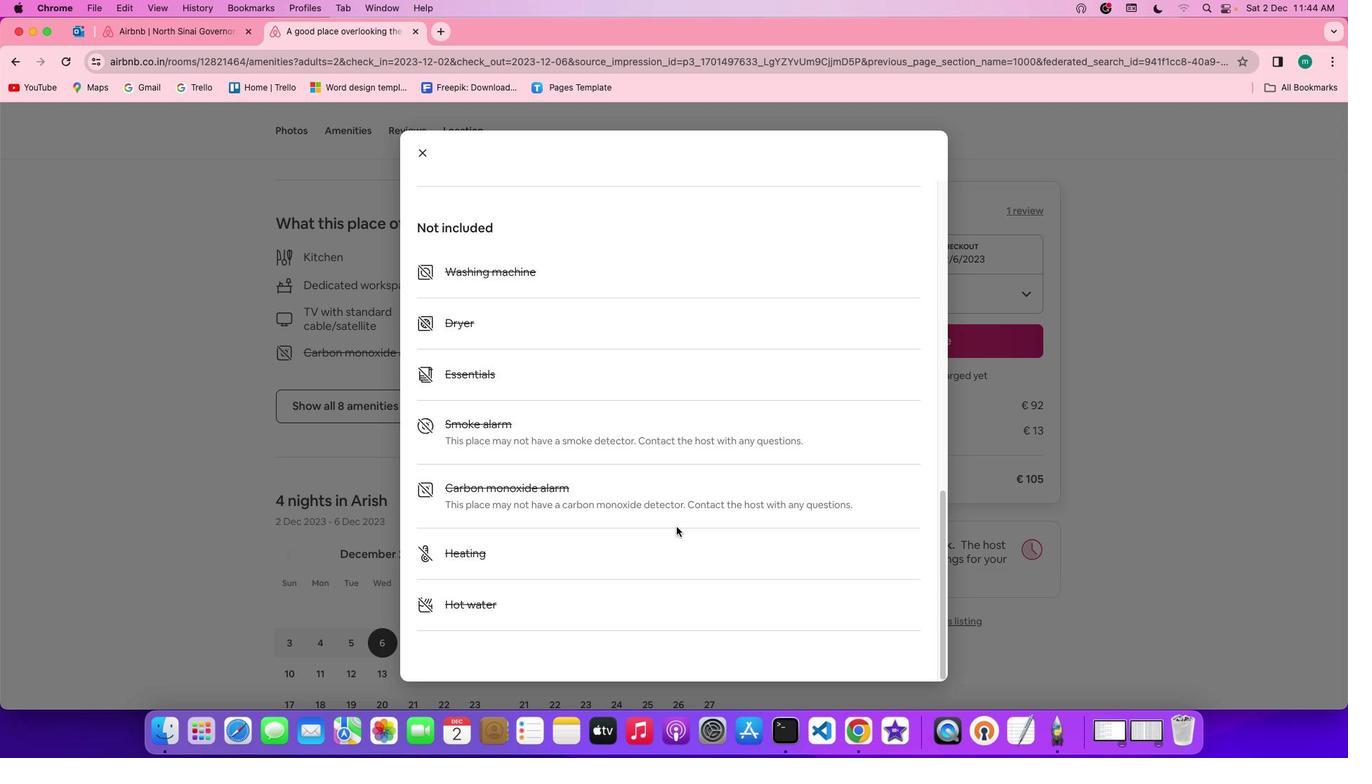 
Action: Mouse scrolled (676, 526) with delta (0, -1)
Screenshot: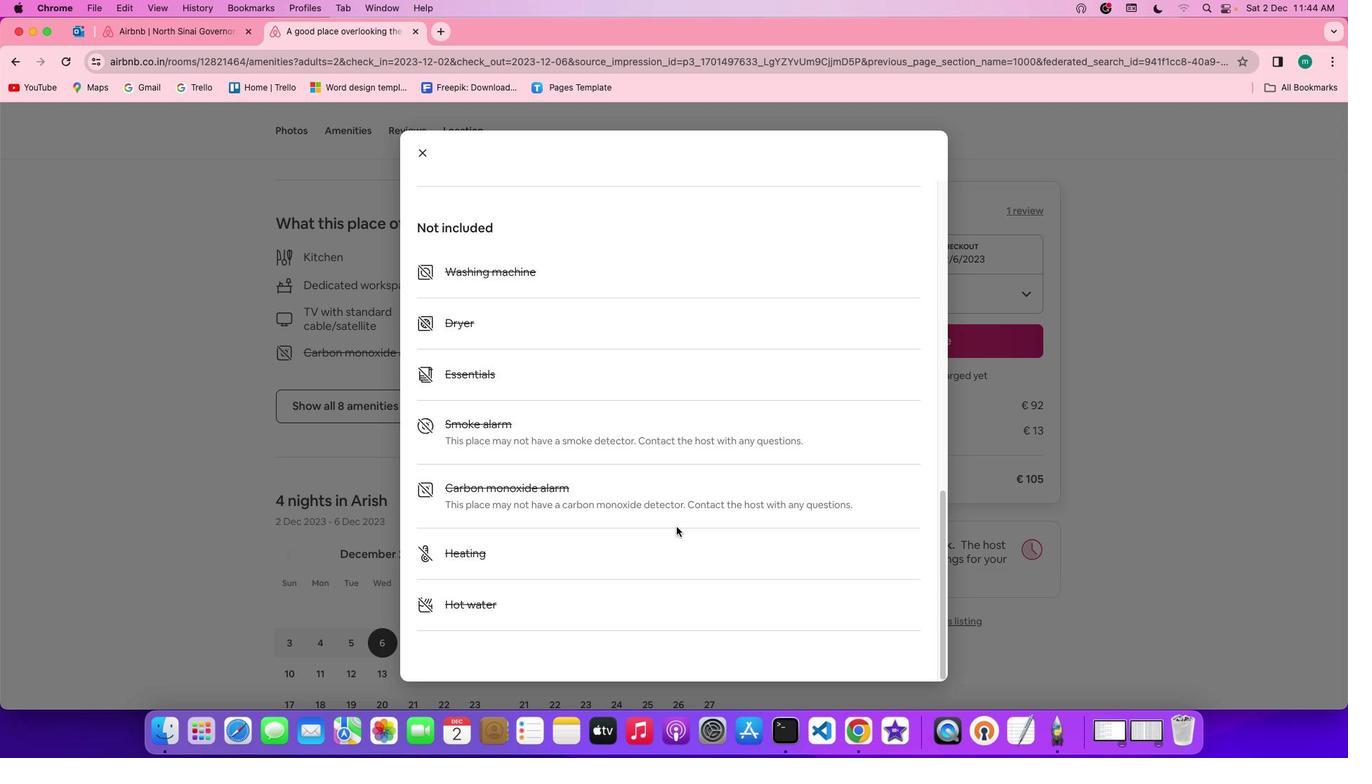 
Action: Mouse scrolled (676, 526) with delta (0, -1)
Screenshot: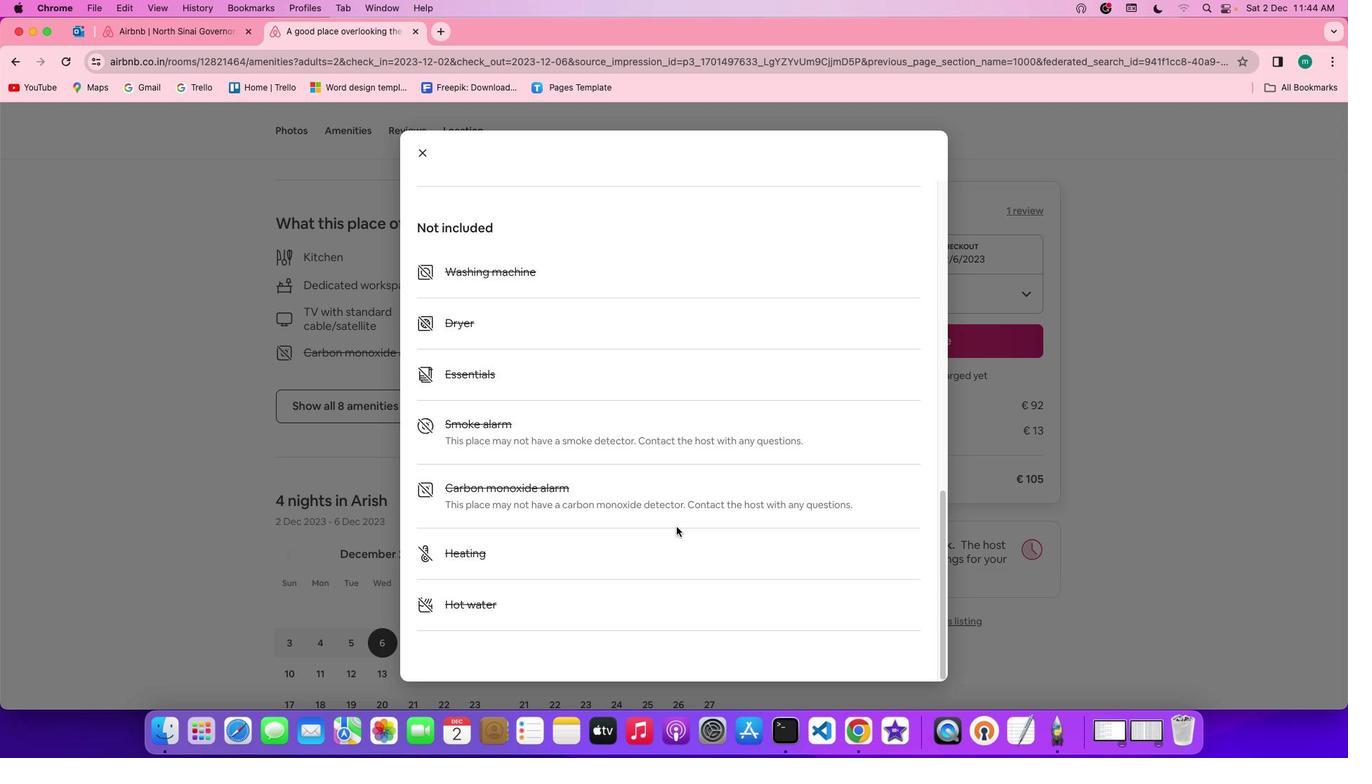 
Action: Mouse scrolled (676, 526) with delta (0, 0)
Screenshot: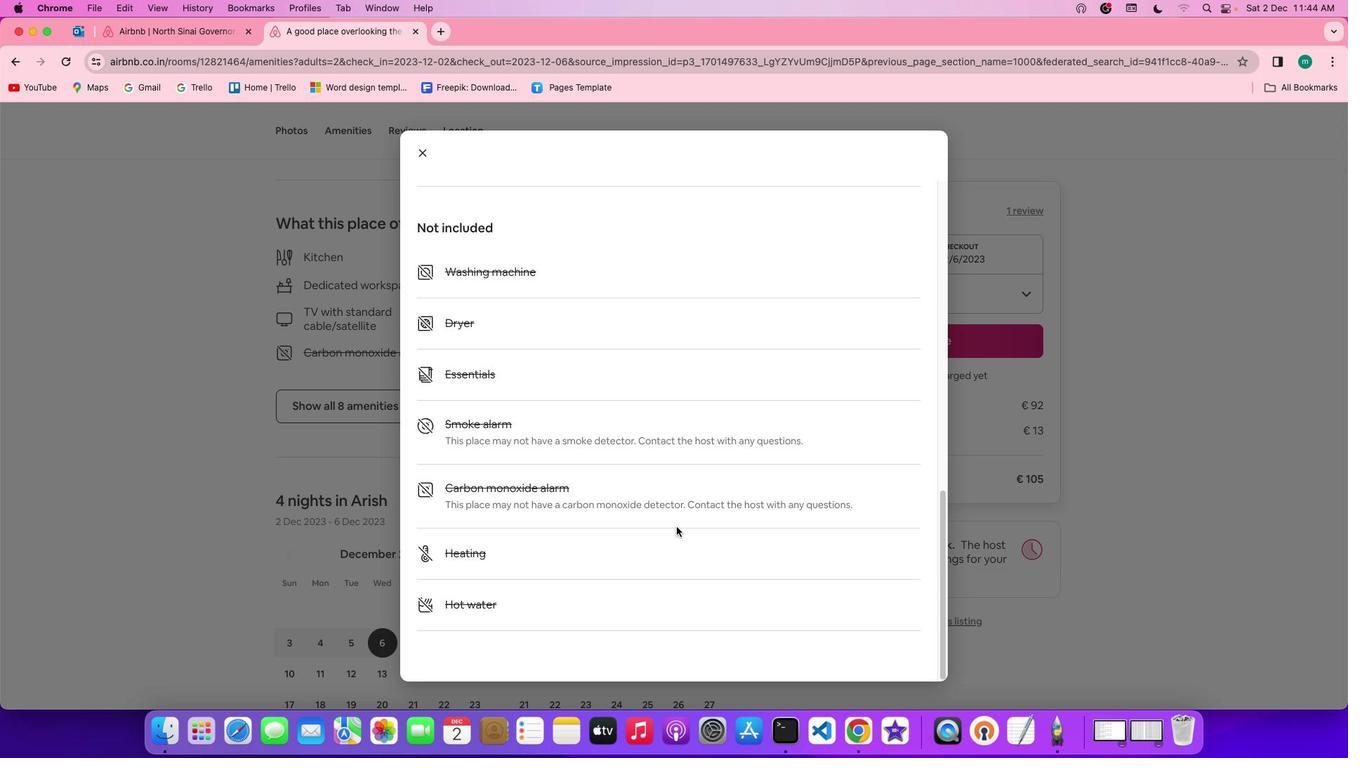 
Action: Mouse scrolled (676, 526) with delta (0, 0)
Screenshot: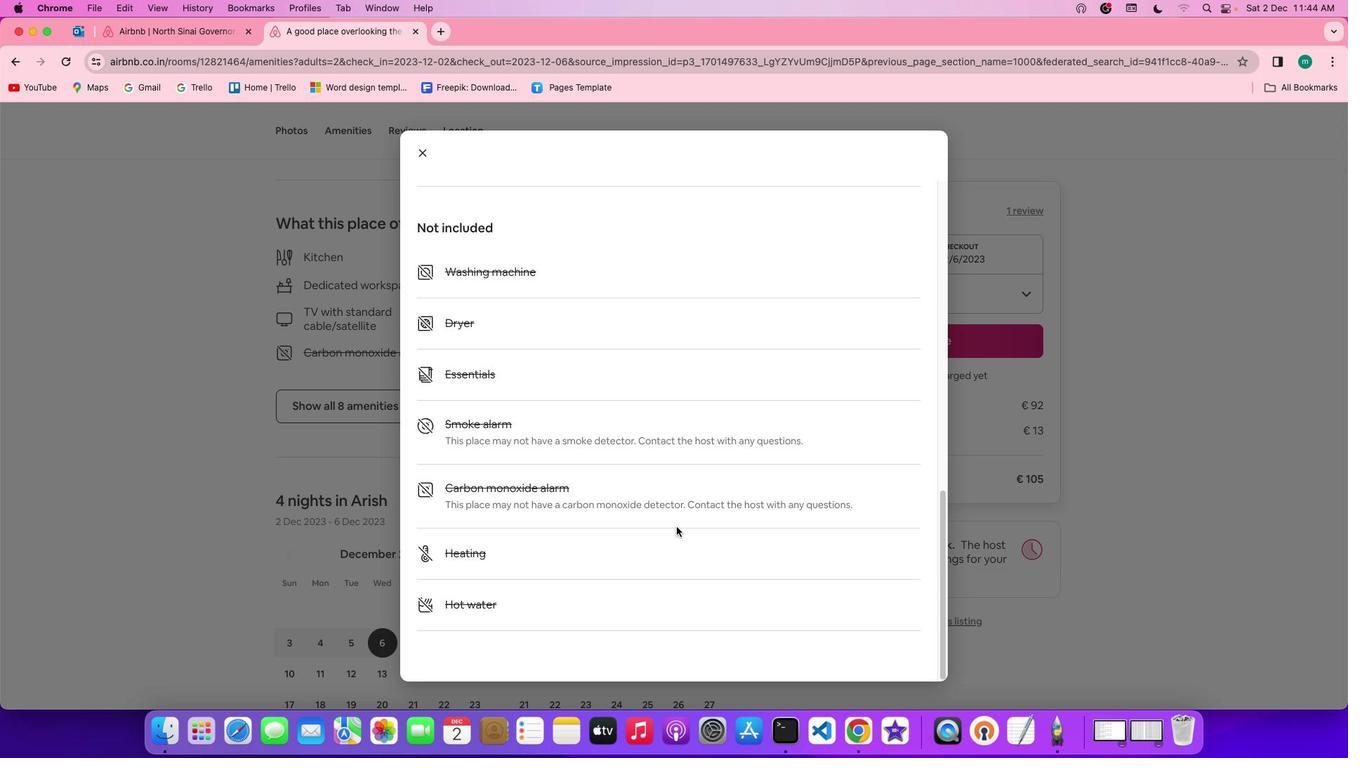 
Action: Mouse scrolled (676, 526) with delta (0, -1)
Screenshot: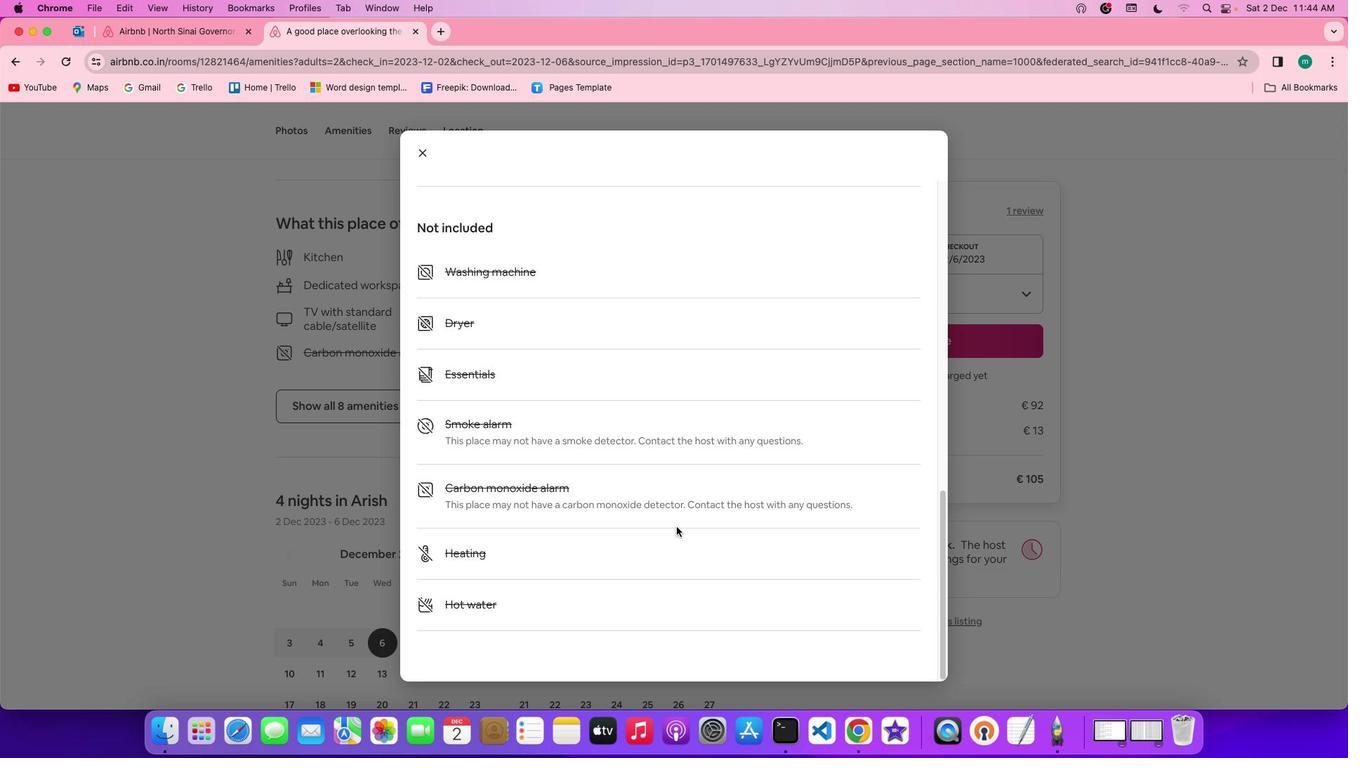 
Action: Mouse scrolled (676, 526) with delta (0, -2)
Screenshot: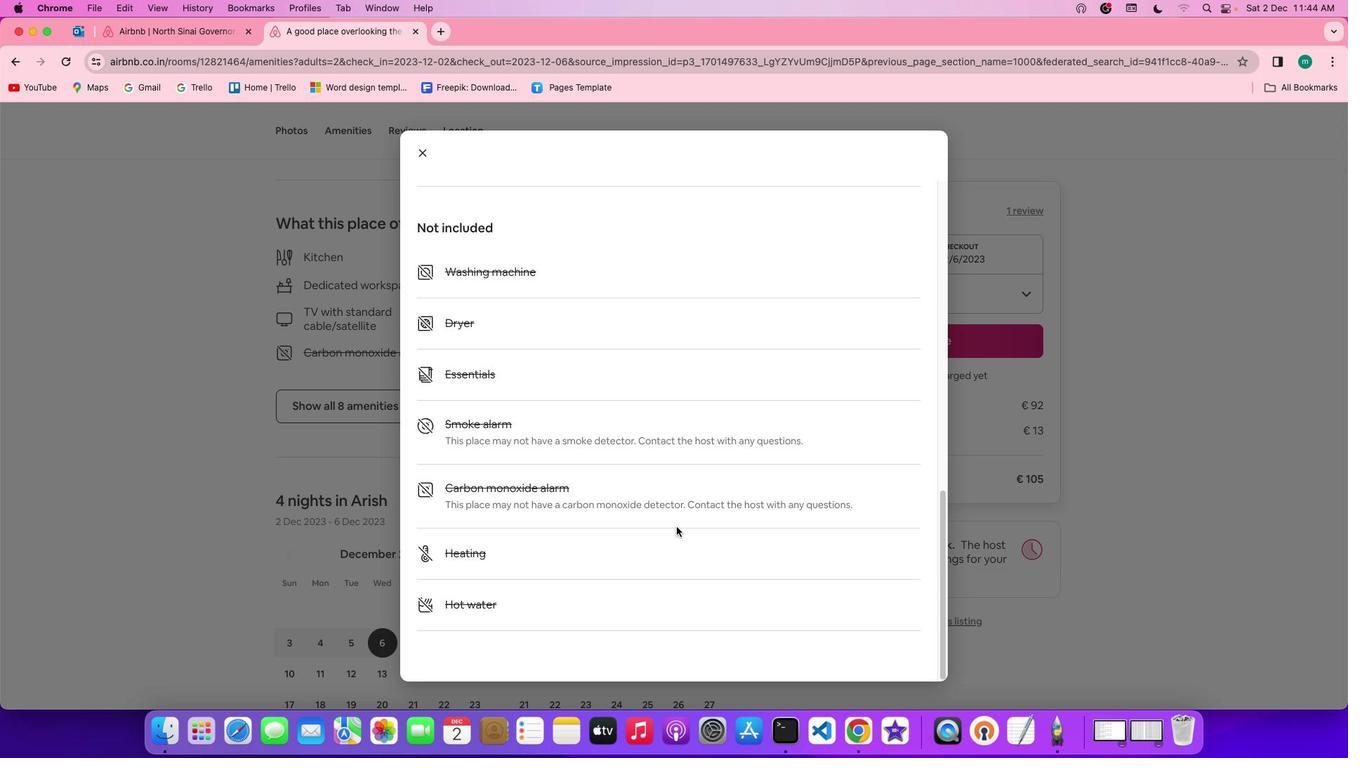 
Action: Mouse scrolled (676, 526) with delta (0, -2)
Screenshot: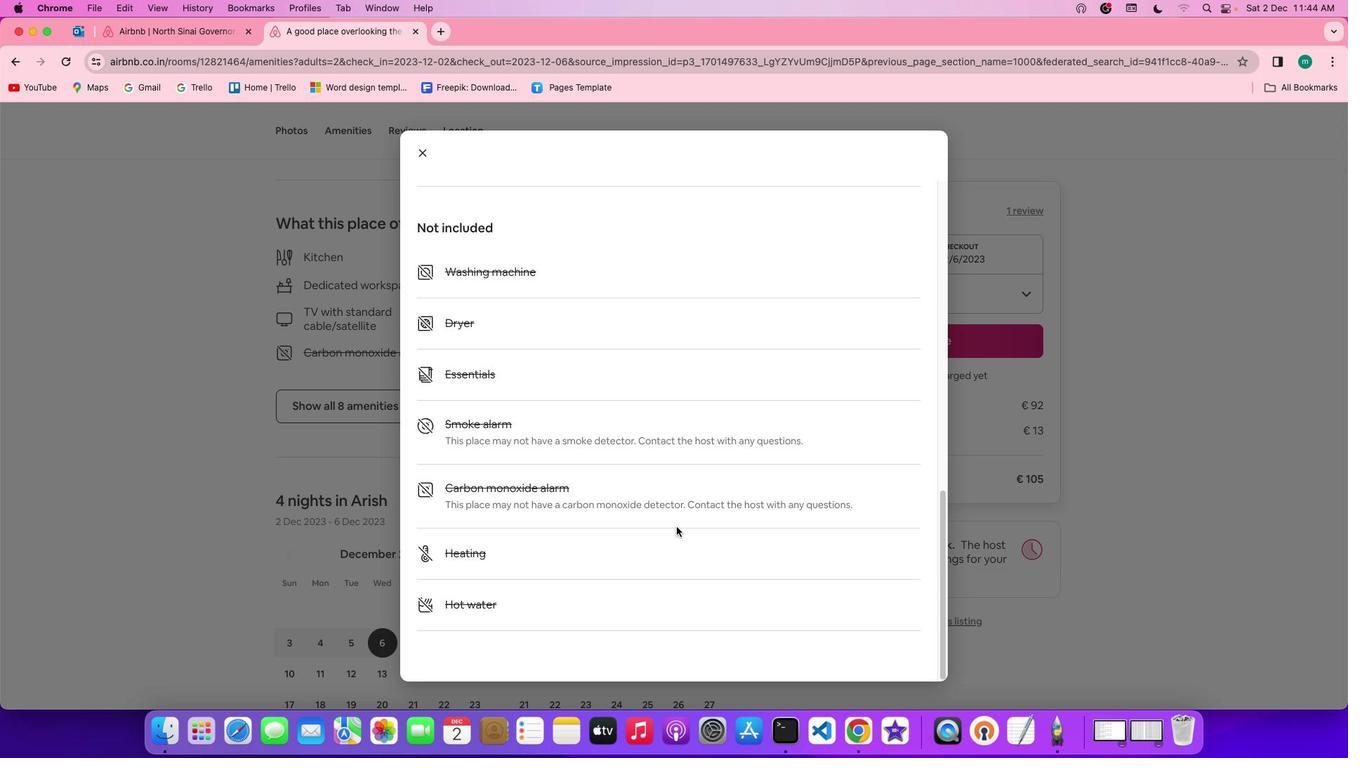 
Action: Mouse moved to (432, 151)
Screenshot: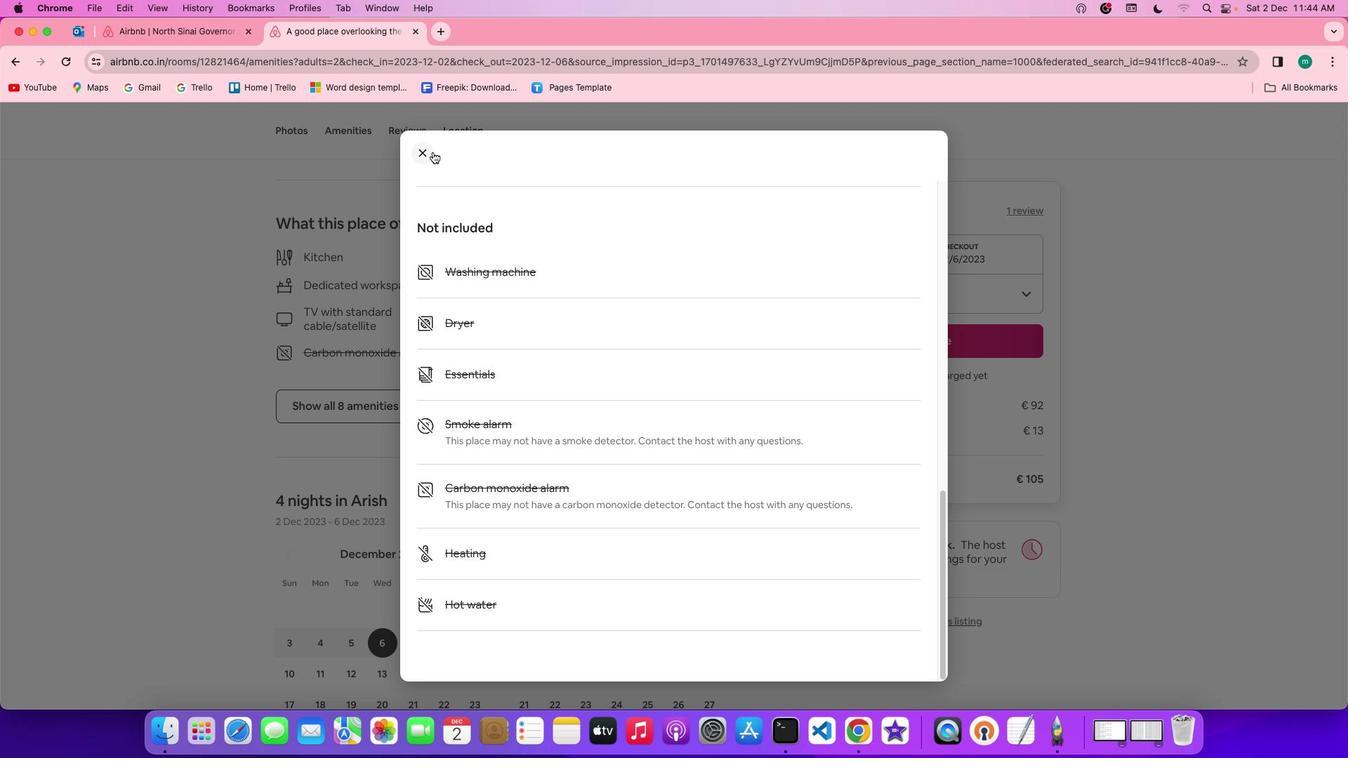 
Action: Mouse pressed left at (432, 151)
Screenshot: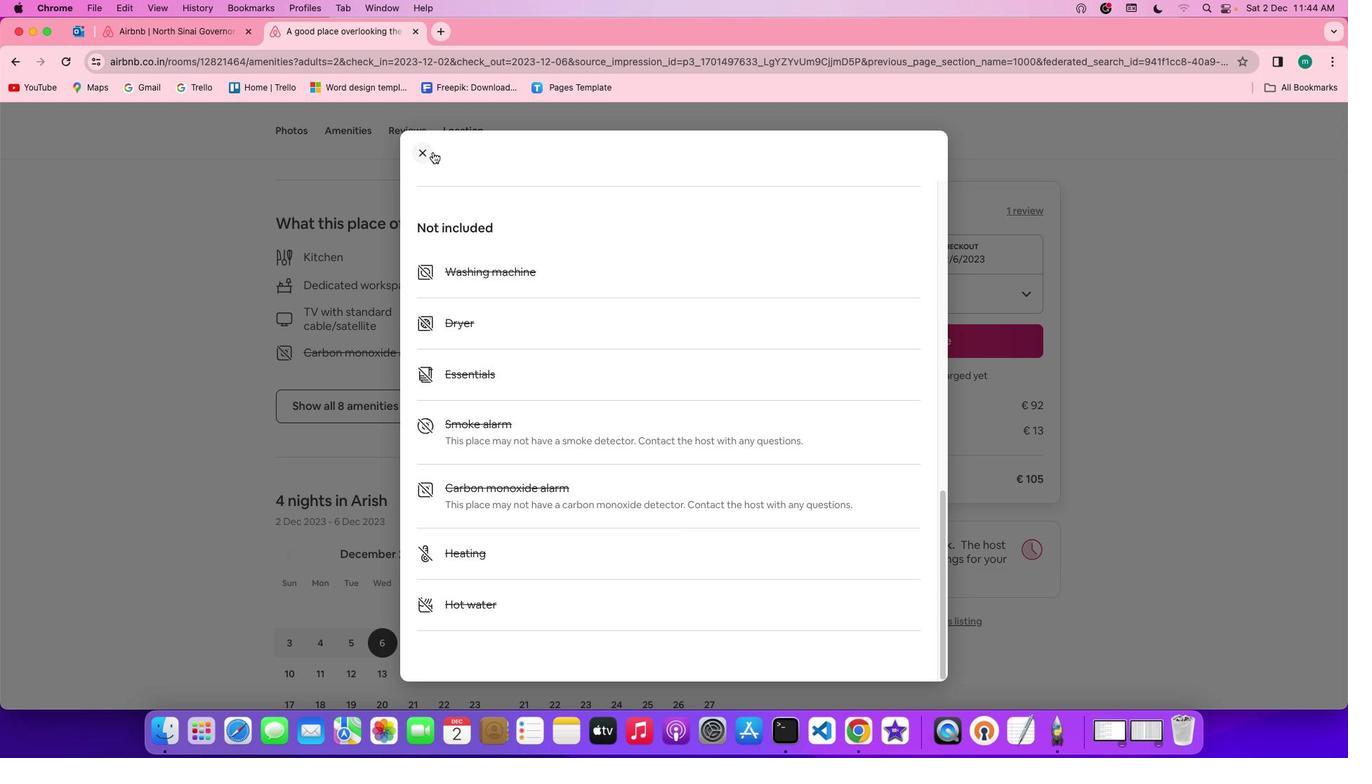 
Action: Mouse moved to (545, 382)
Screenshot: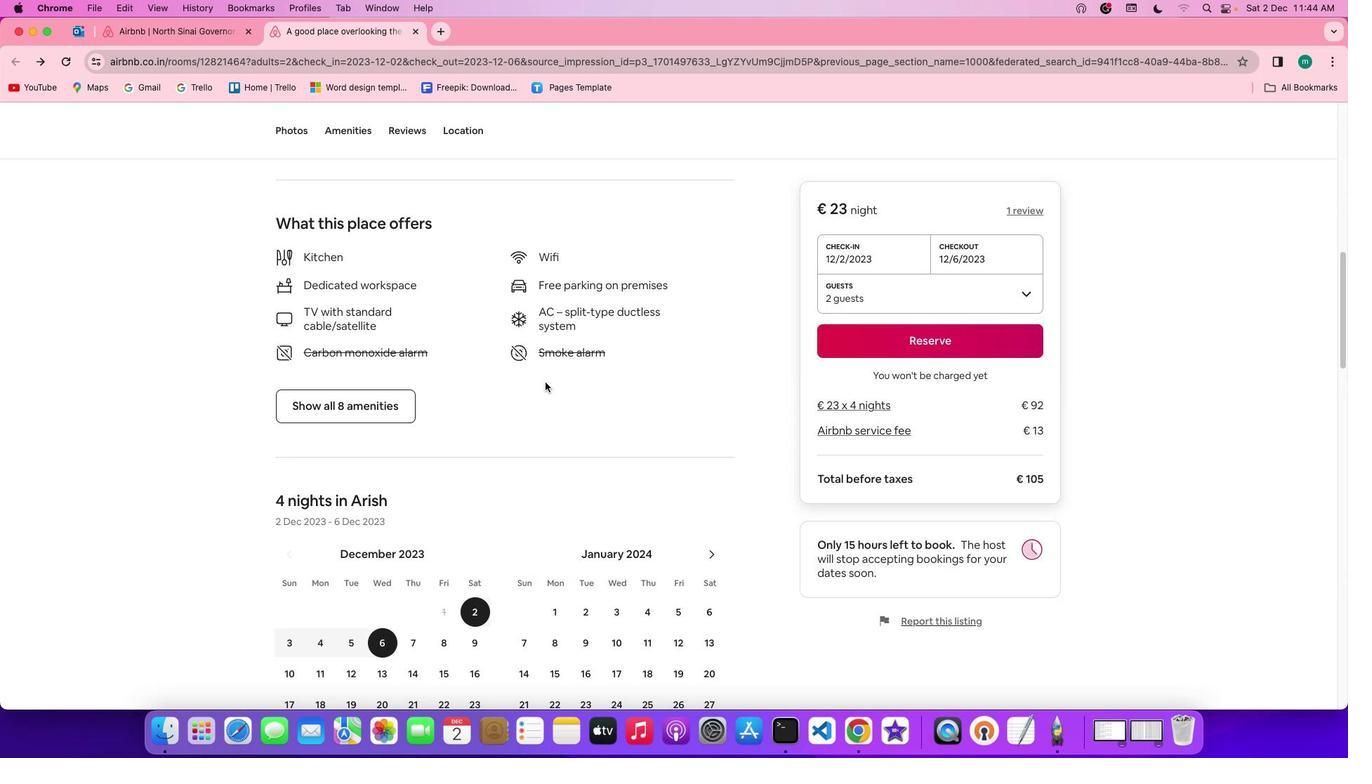 
Action: Mouse scrolled (545, 382) with delta (0, 0)
Screenshot: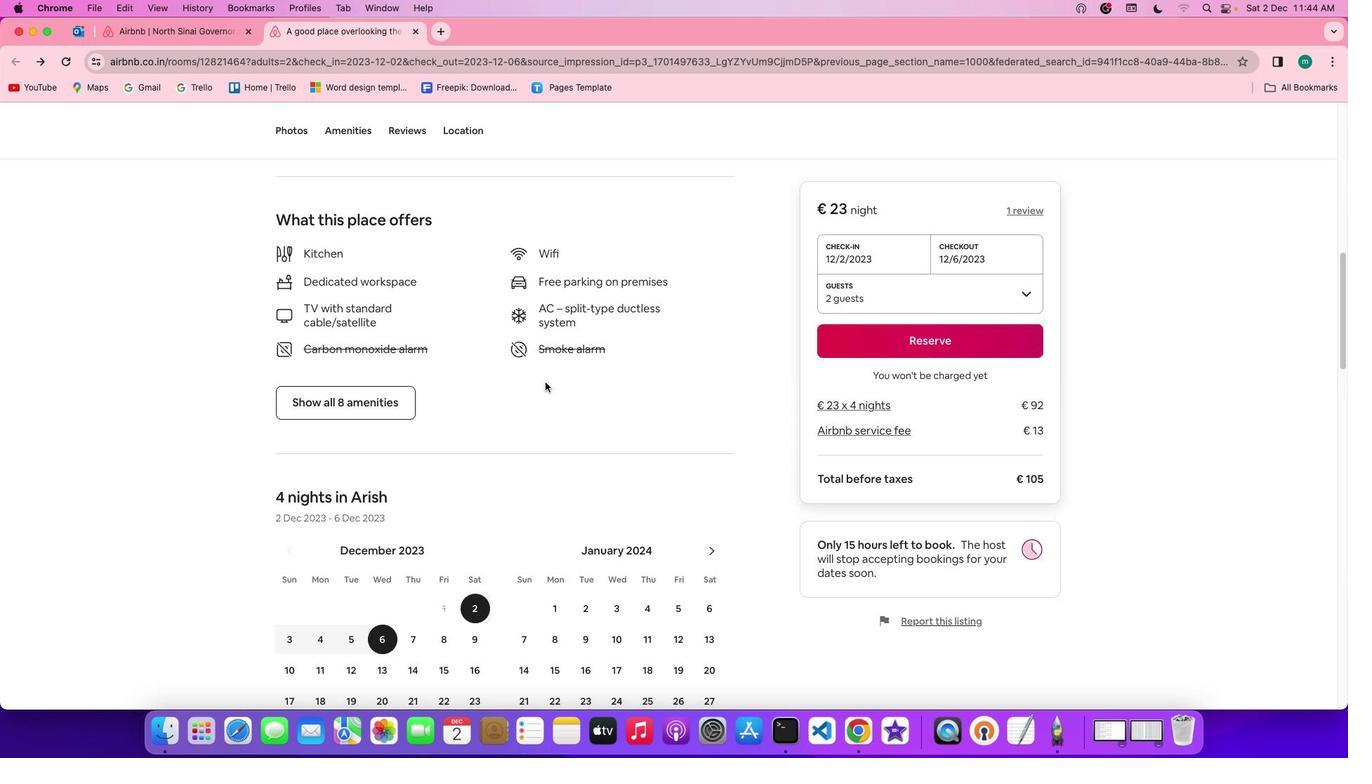 
Action: Mouse scrolled (545, 382) with delta (0, 0)
Screenshot: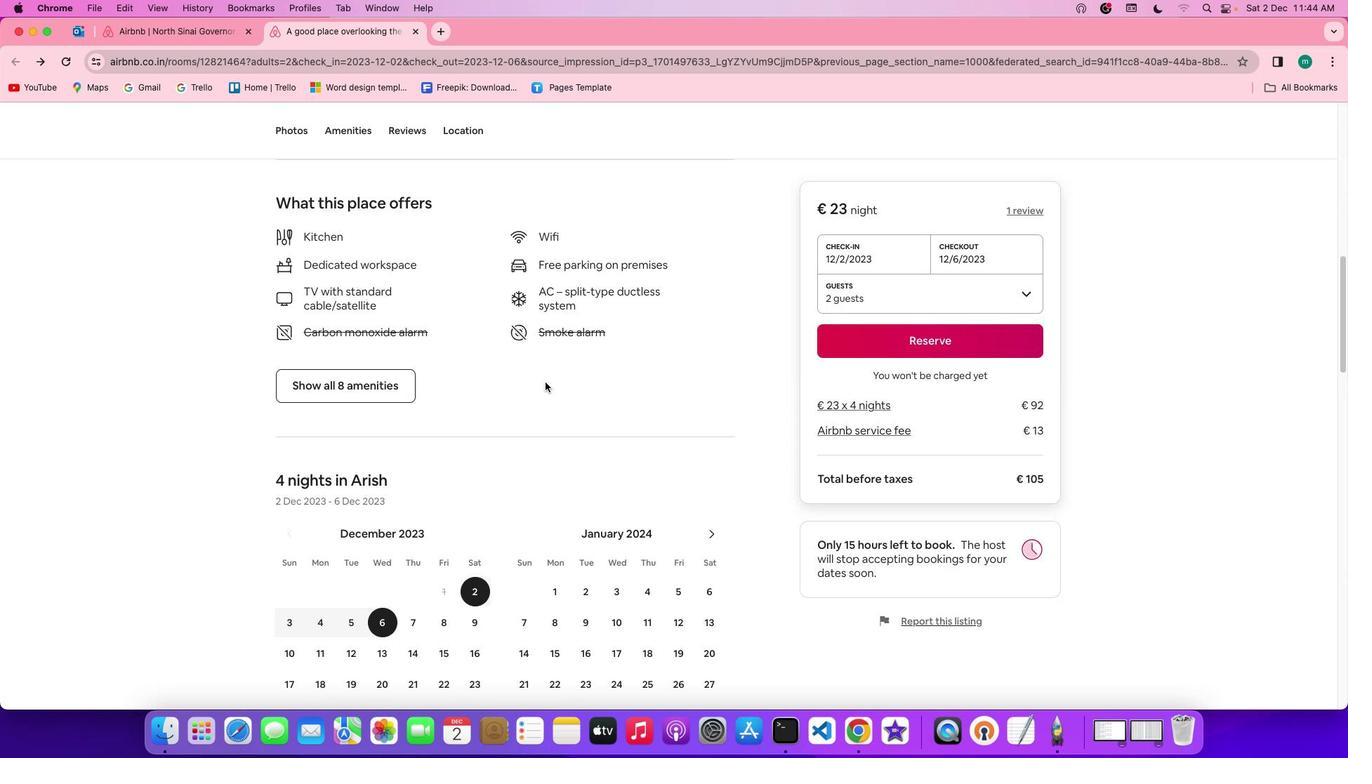 
Action: Mouse scrolled (545, 382) with delta (0, -2)
Screenshot: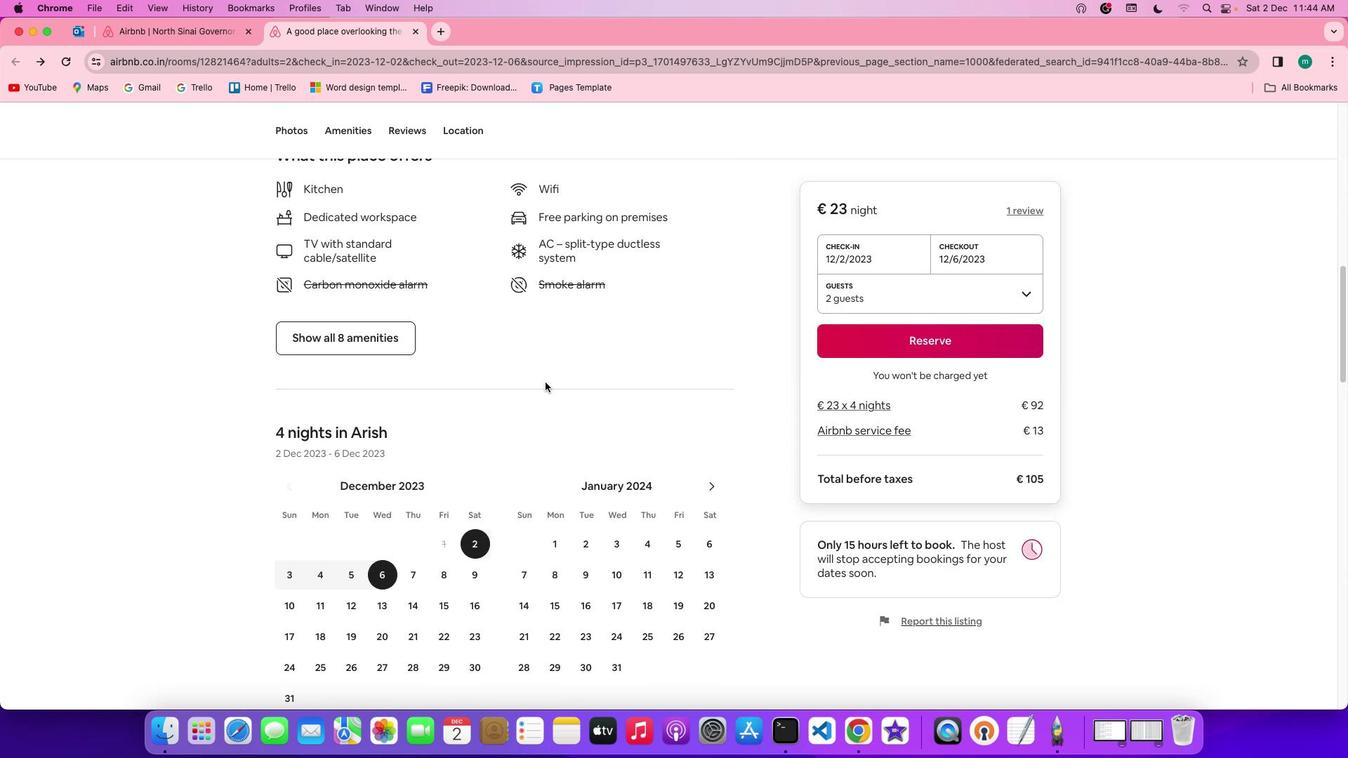 
Action: Mouse scrolled (545, 382) with delta (0, -2)
Screenshot: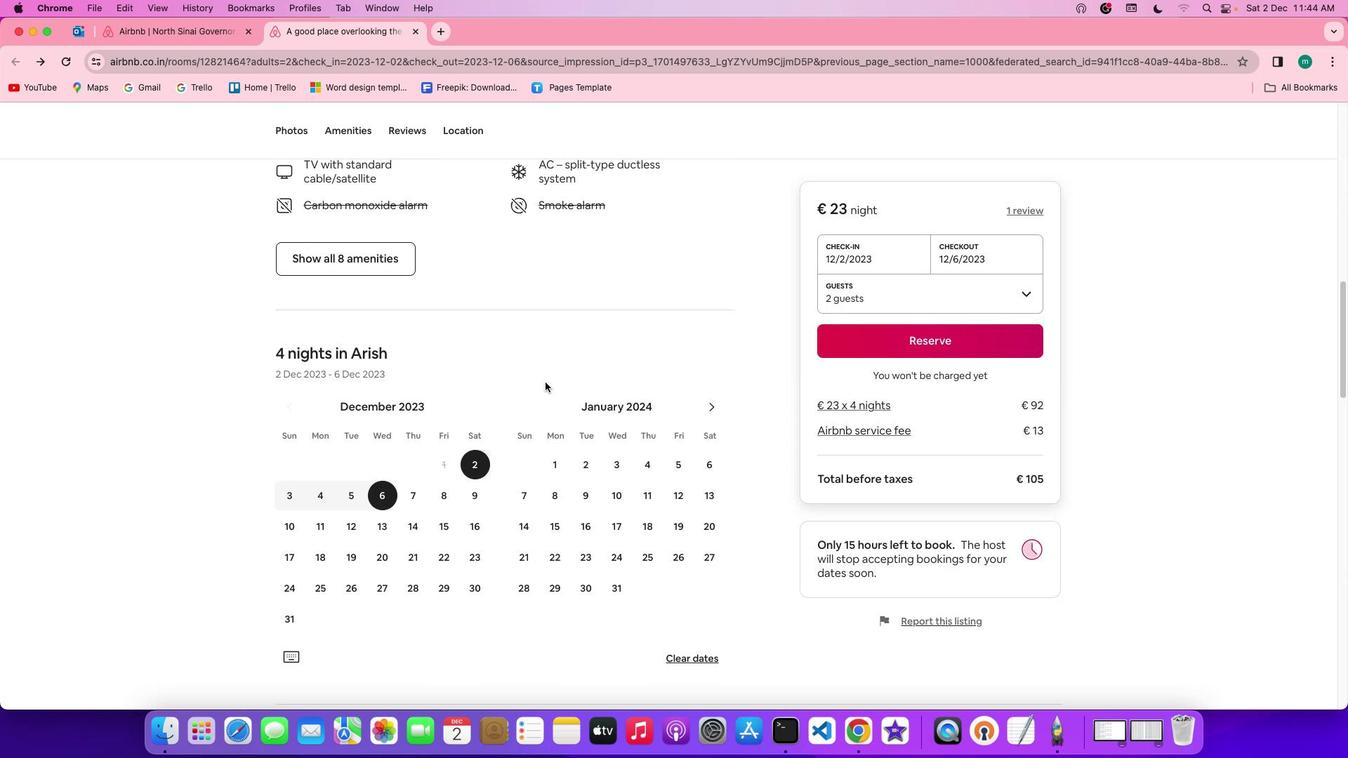 
Action: Mouse scrolled (545, 382) with delta (0, 0)
Screenshot: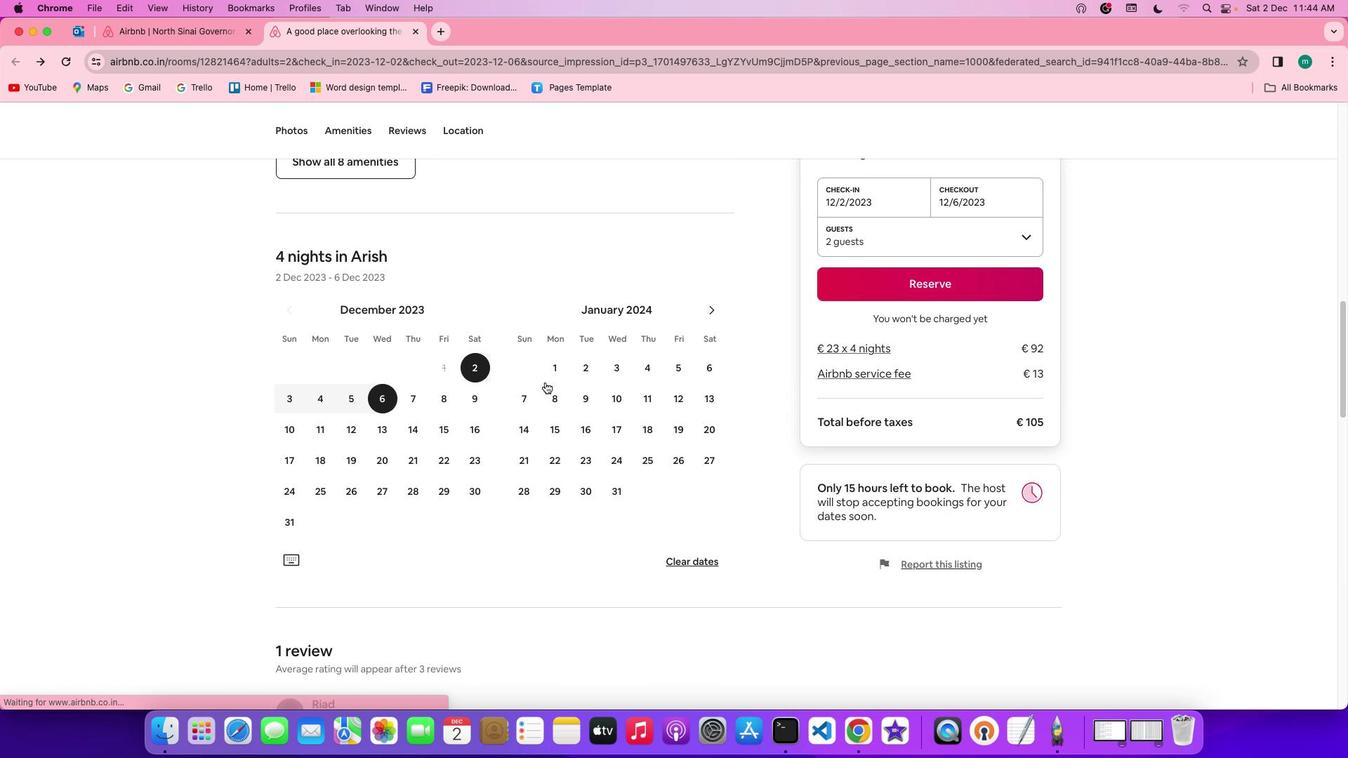 
Action: Mouse scrolled (545, 382) with delta (0, 0)
Screenshot: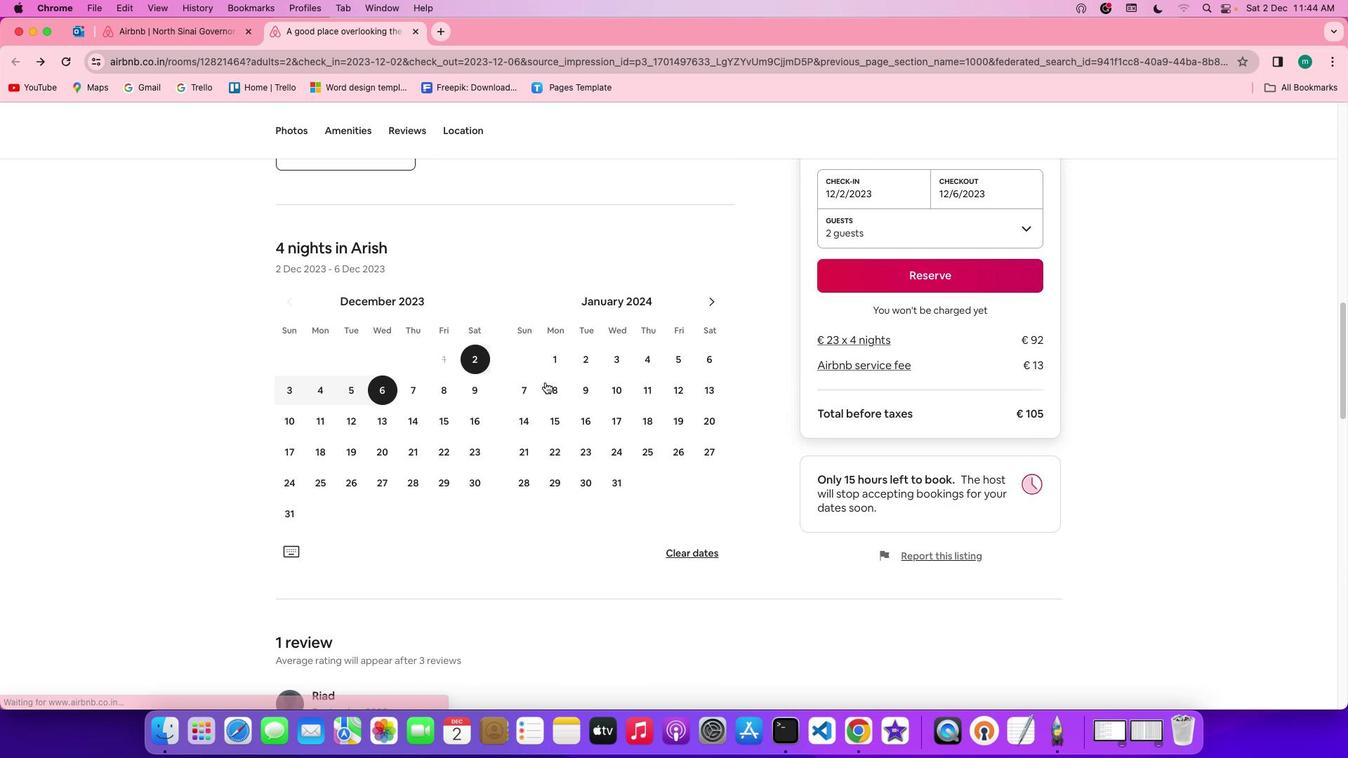
Action: Mouse scrolled (545, 382) with delta (0, -1)
Screenshot: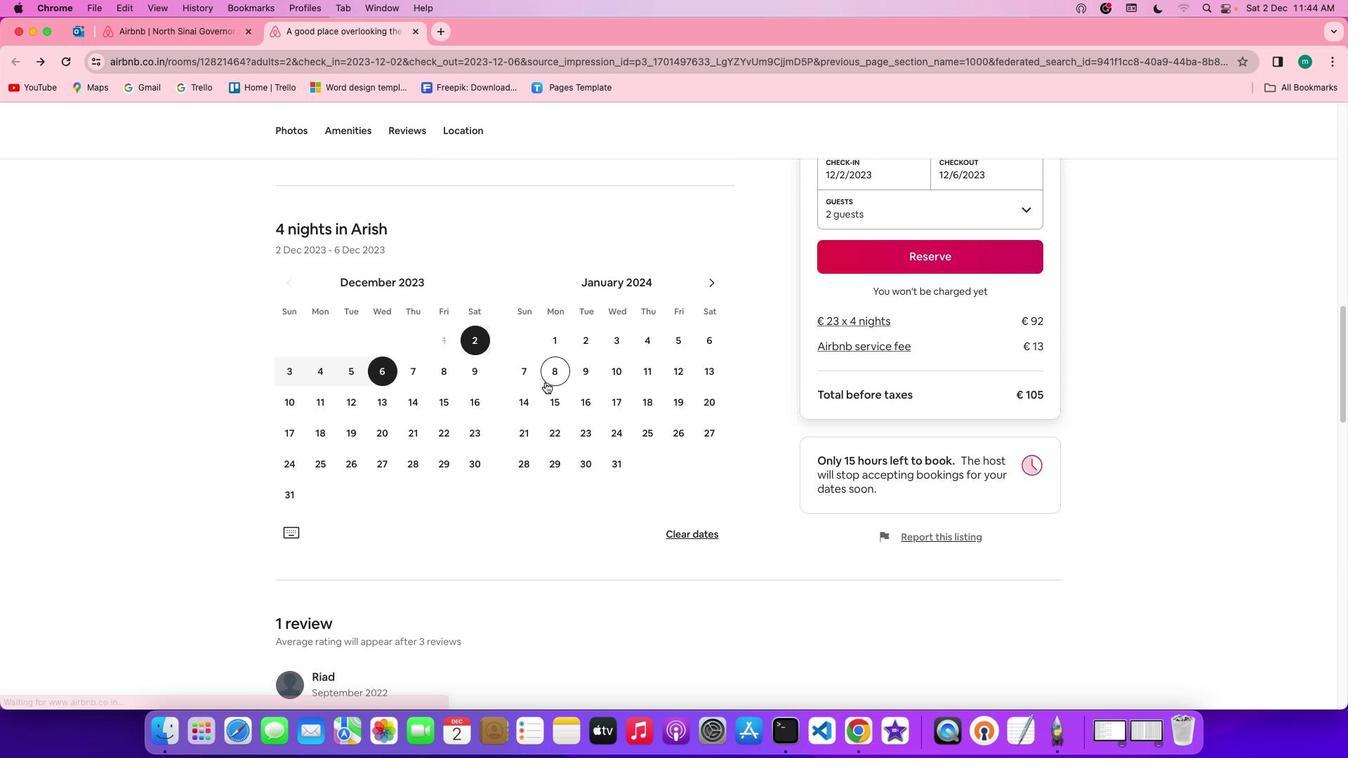 
Action: Mouse scrolled (545, 382) with delta (0, -2)
Screenshot: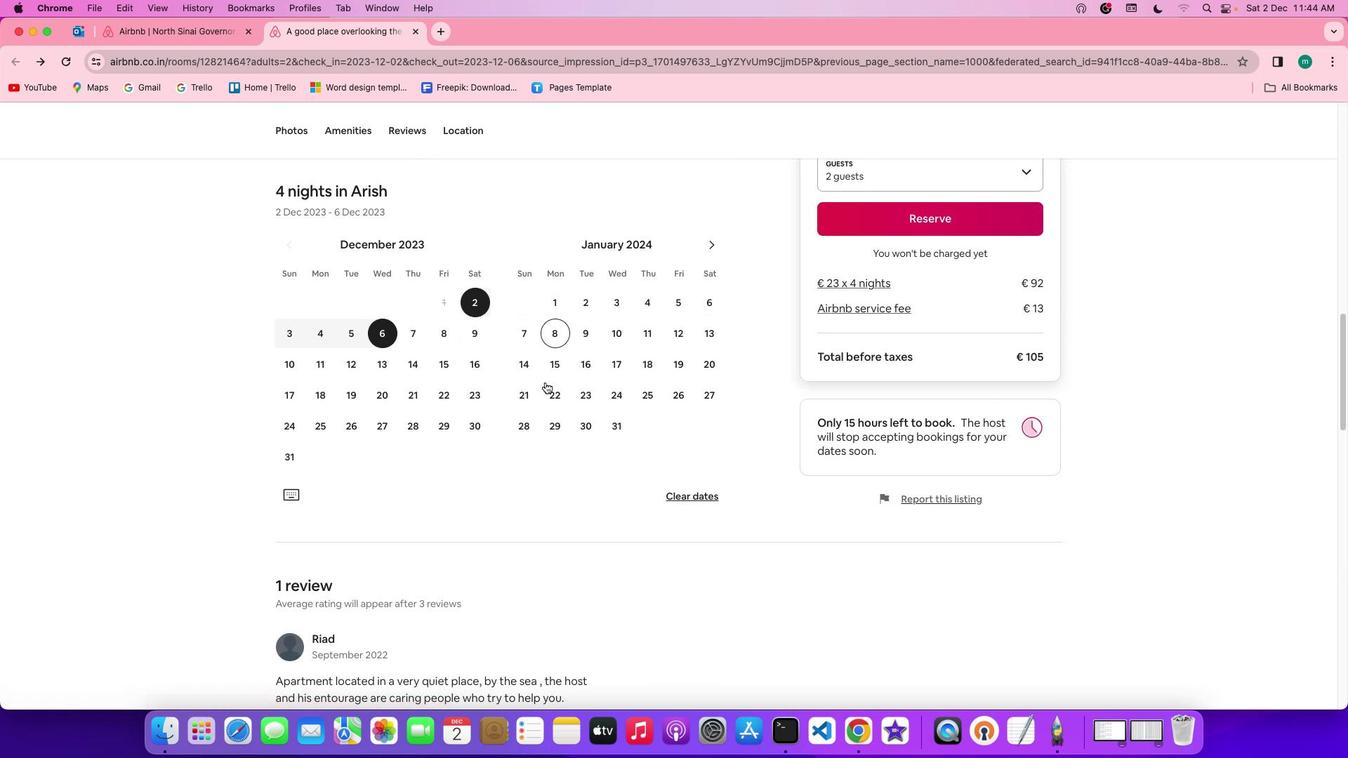 
Action: Mouse scrolled (545, 382) with delta (0, 0)
Screenshot: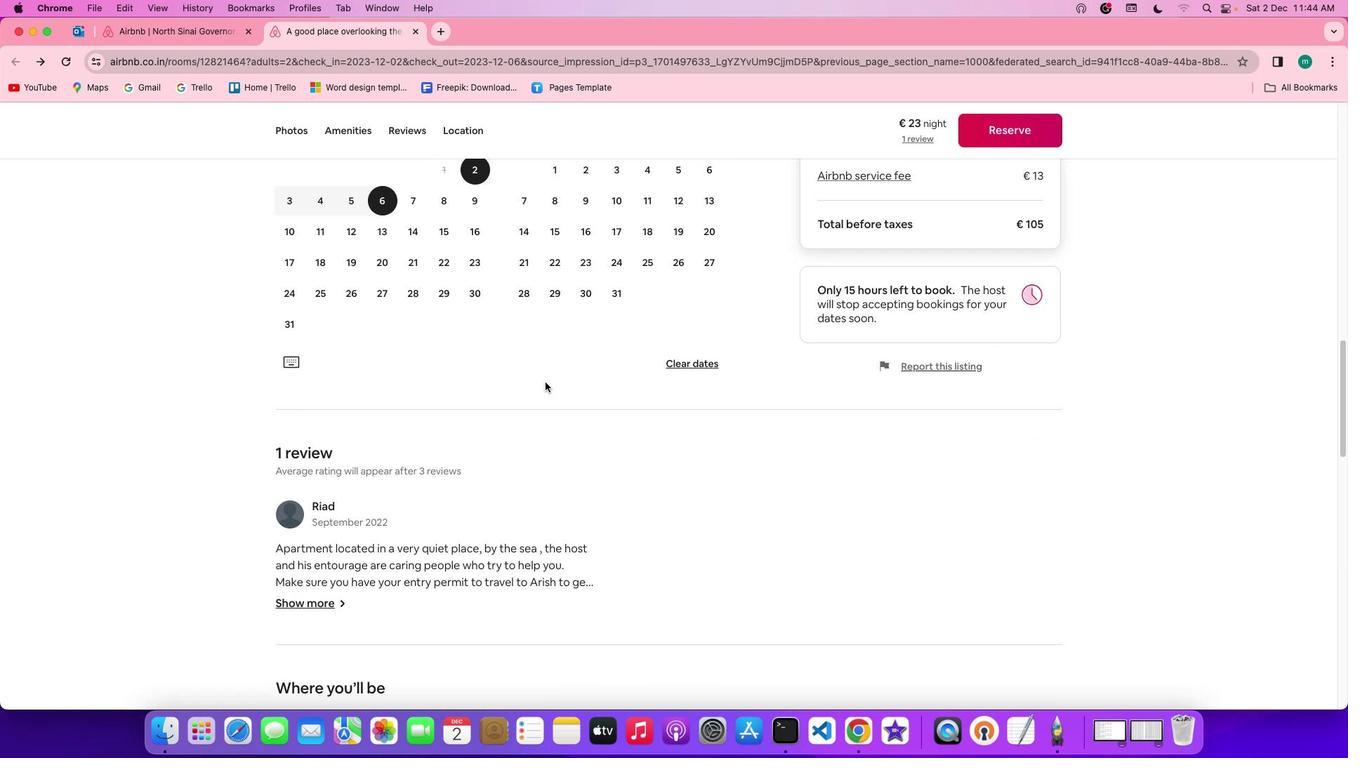 
Action: Mouse scrolled (545, 382) with delta (0, 0)
Screenshot: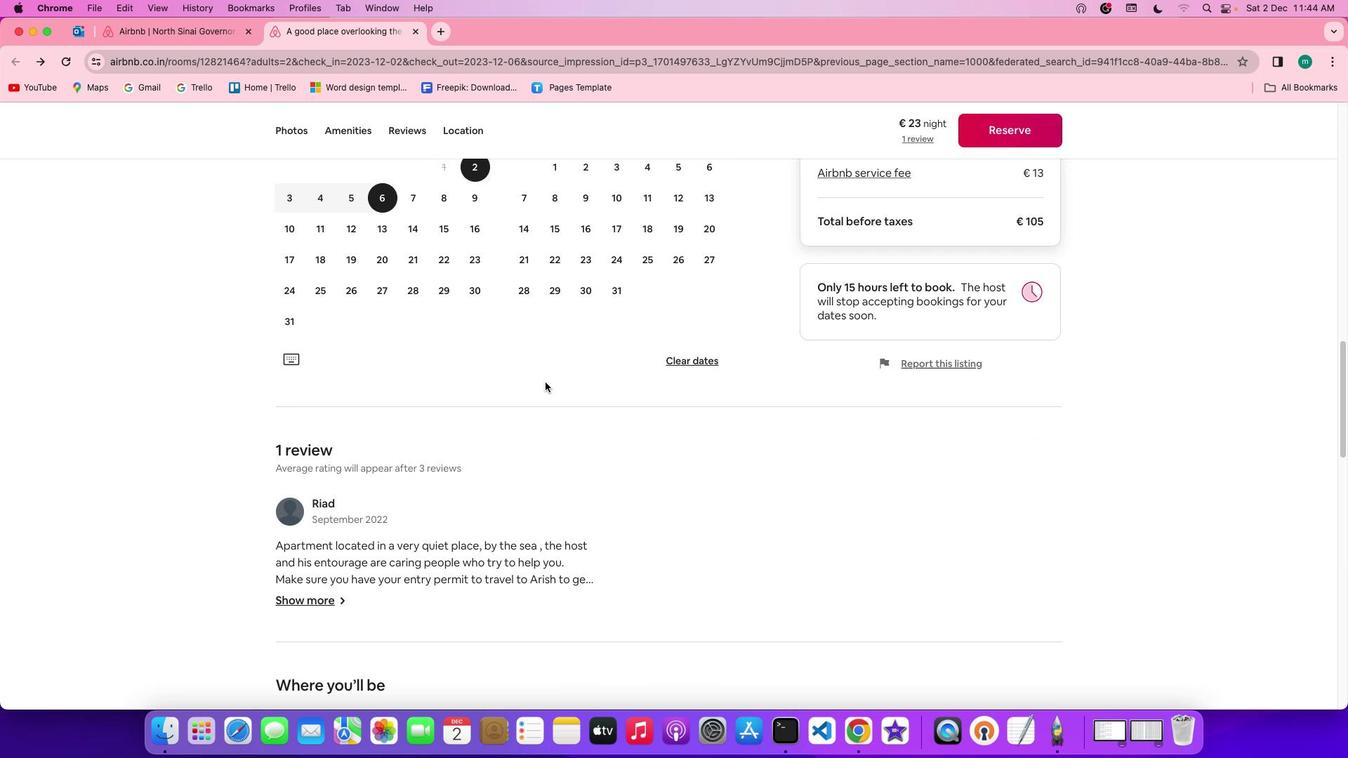 
Action: Mouse scrolled (545, 382) with delta (0, 0)
Screenshot: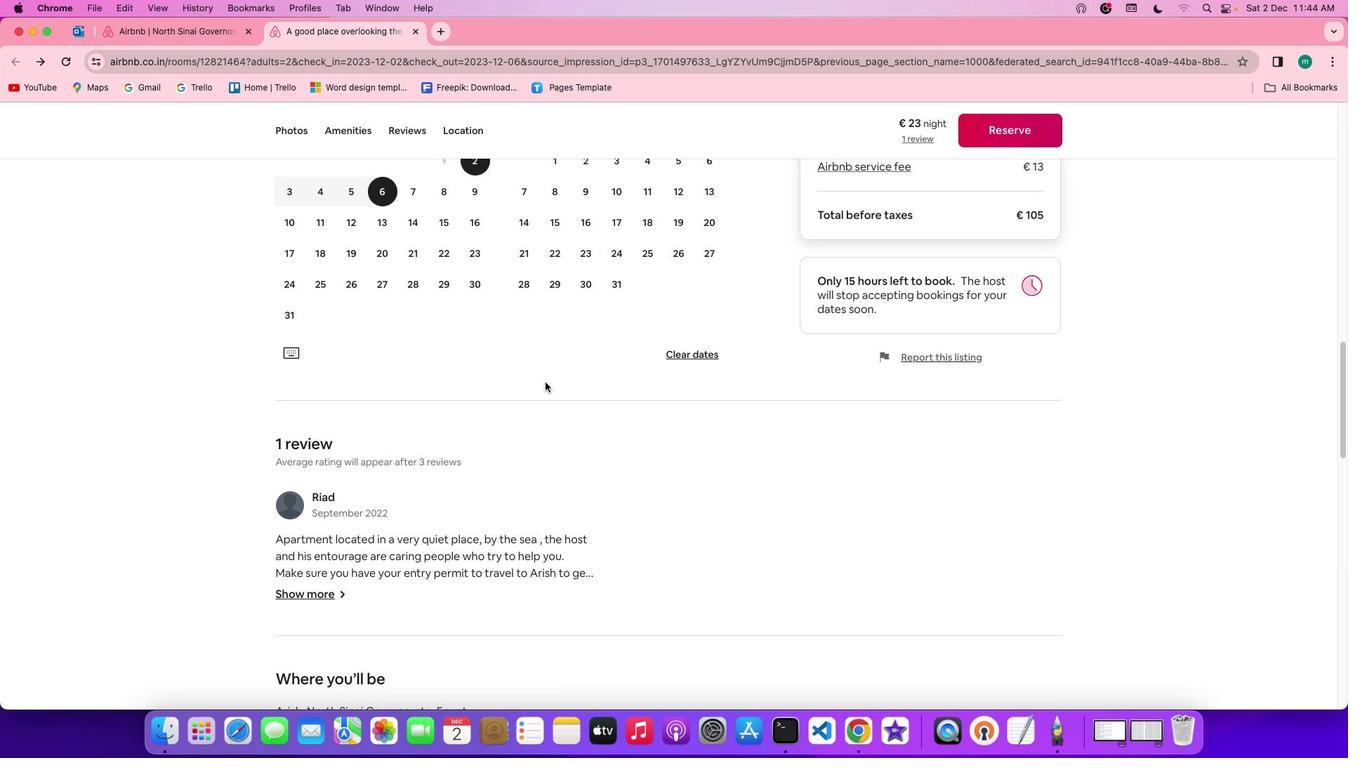 
Action: Mouse scrolled (545, 382) with delta (0, -1)
Screenshot: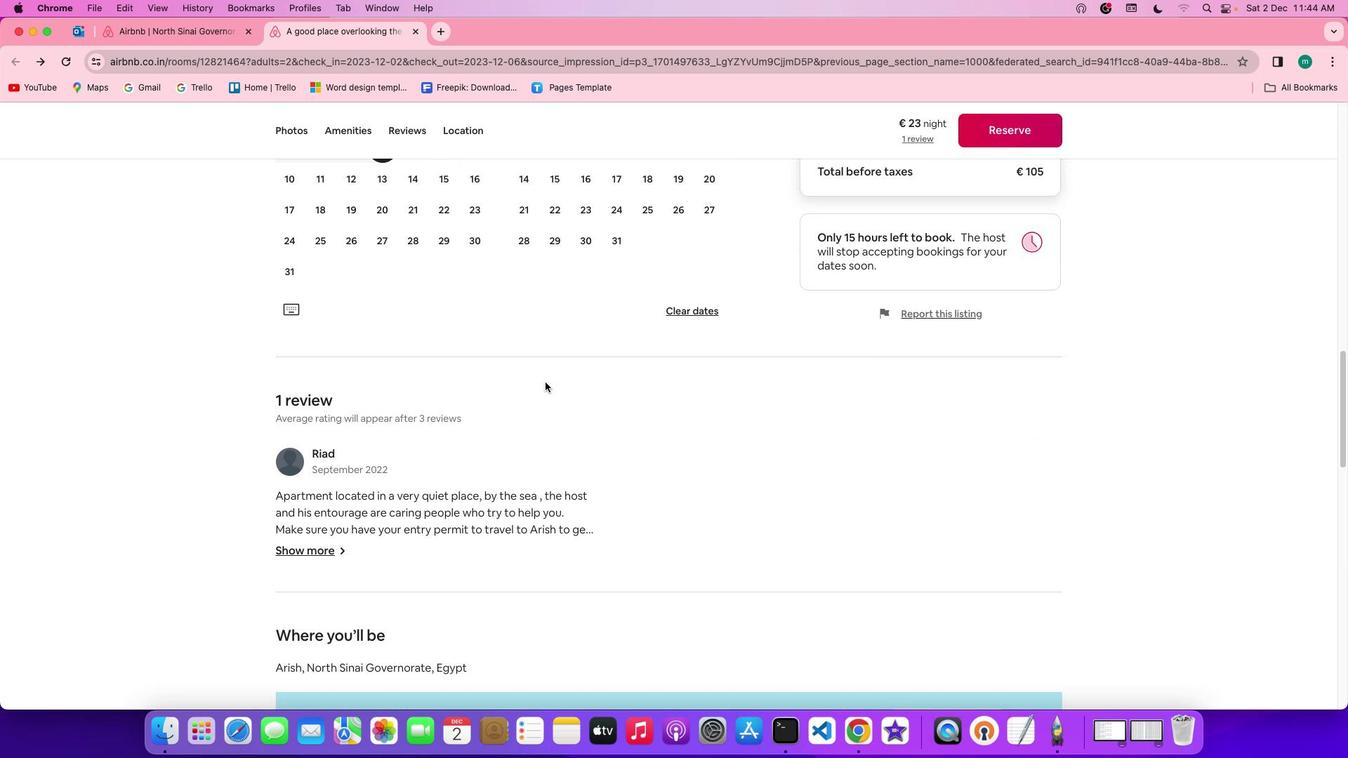 
Action: Mouse scrolled (545, 382) with delta (0, -2)
Screenshot: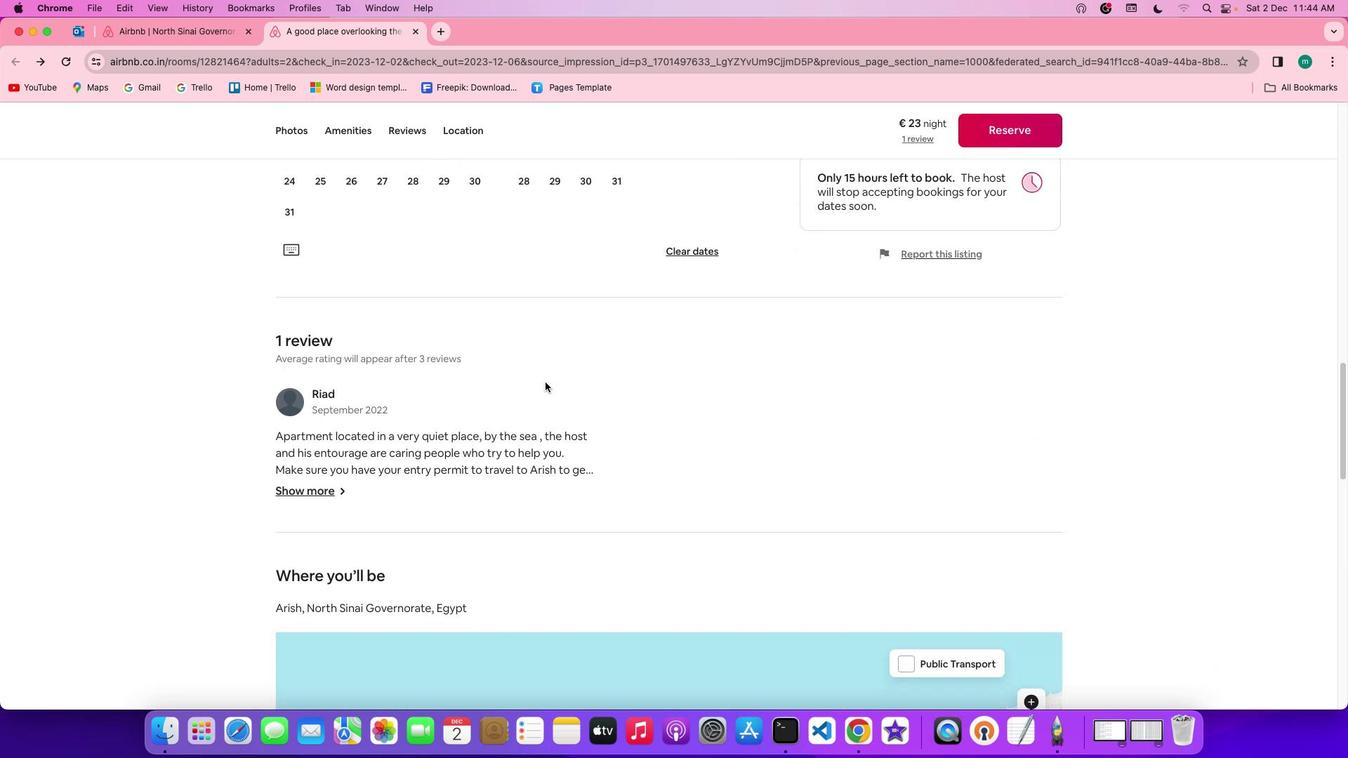 
Action: Mouse scrolled (545, 382) with delta (0, 0)
Screenshot: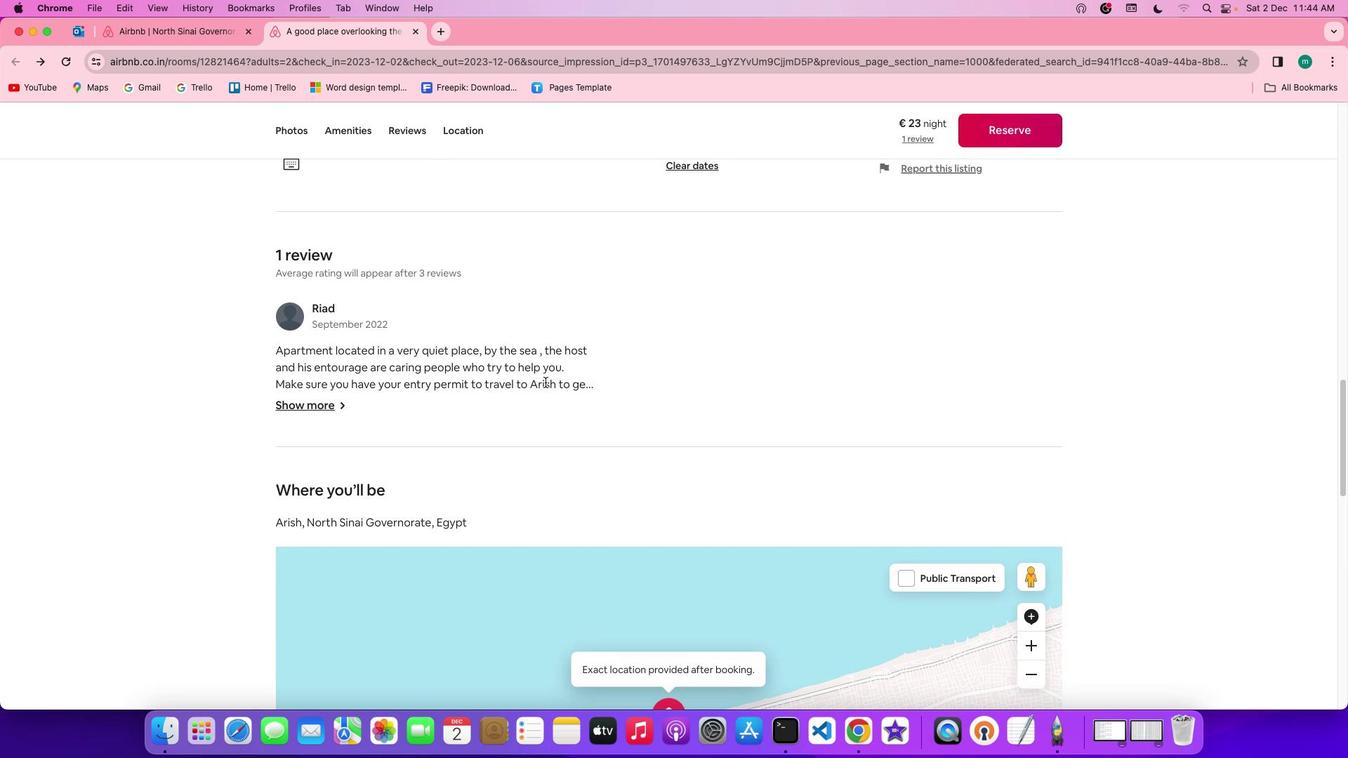 
Action: Mouse scrolled (545, 382) with delta (0, 0)
Screenshot: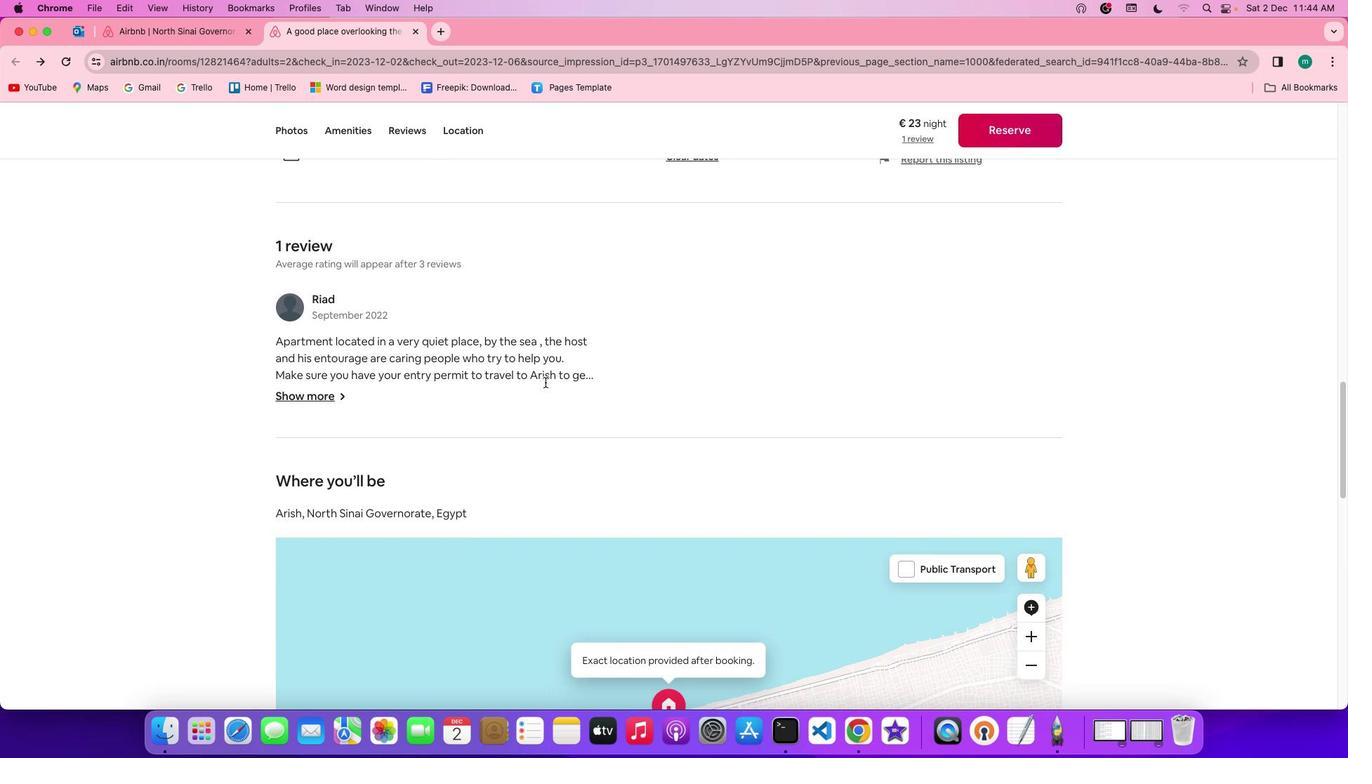 
Action: Mouse scrolled (545, 382) with delta (0, -1)
Screenshot: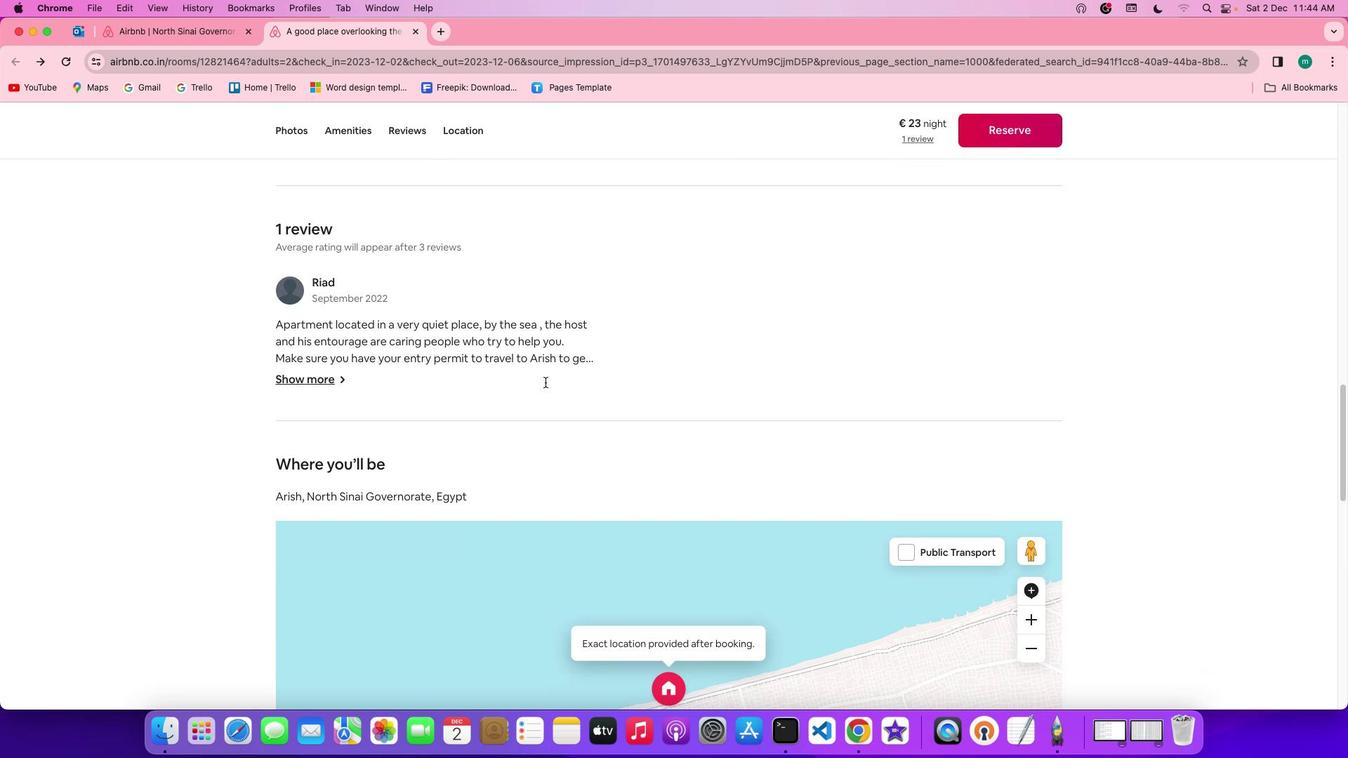 
Action: Mouse scrolled (545, 382) with delta (0, -2)
Screenshot: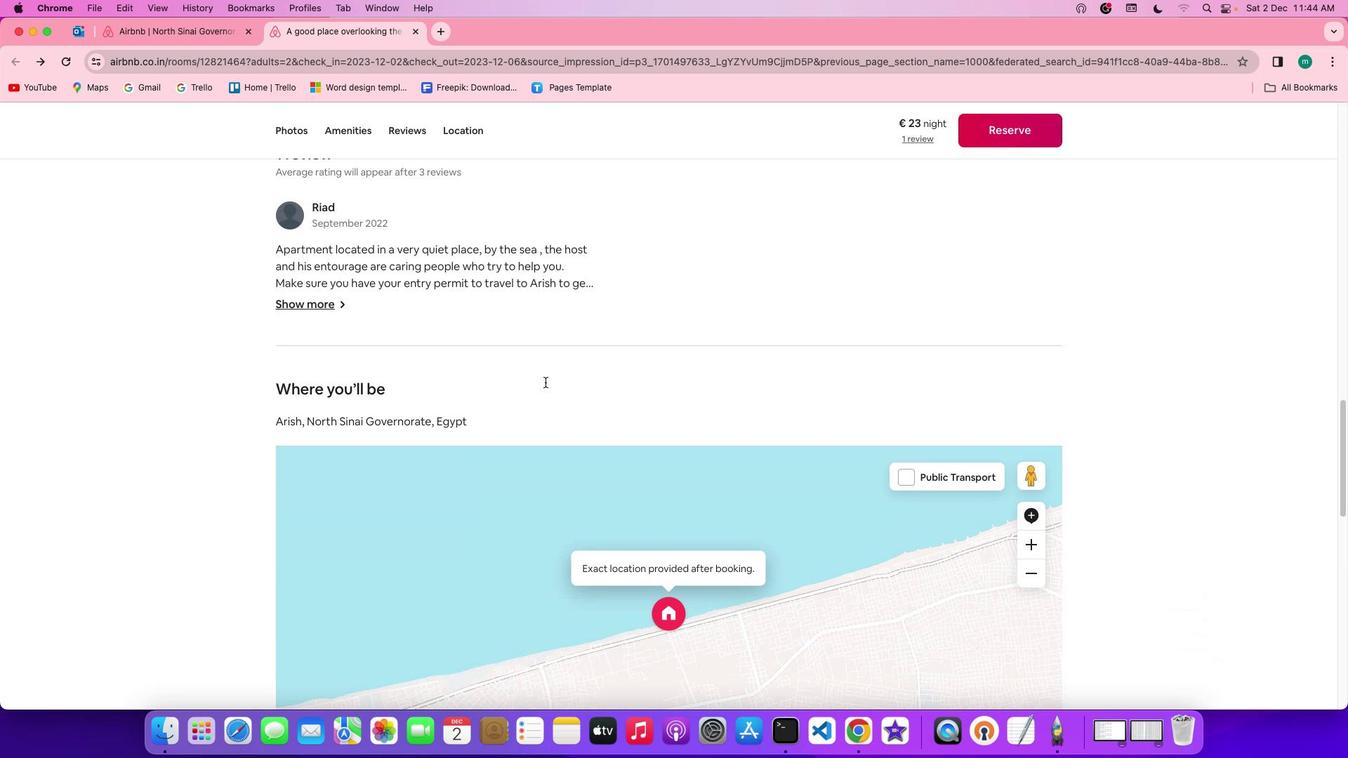 
Action: Mouse moved to (306, 233)
Screenshot: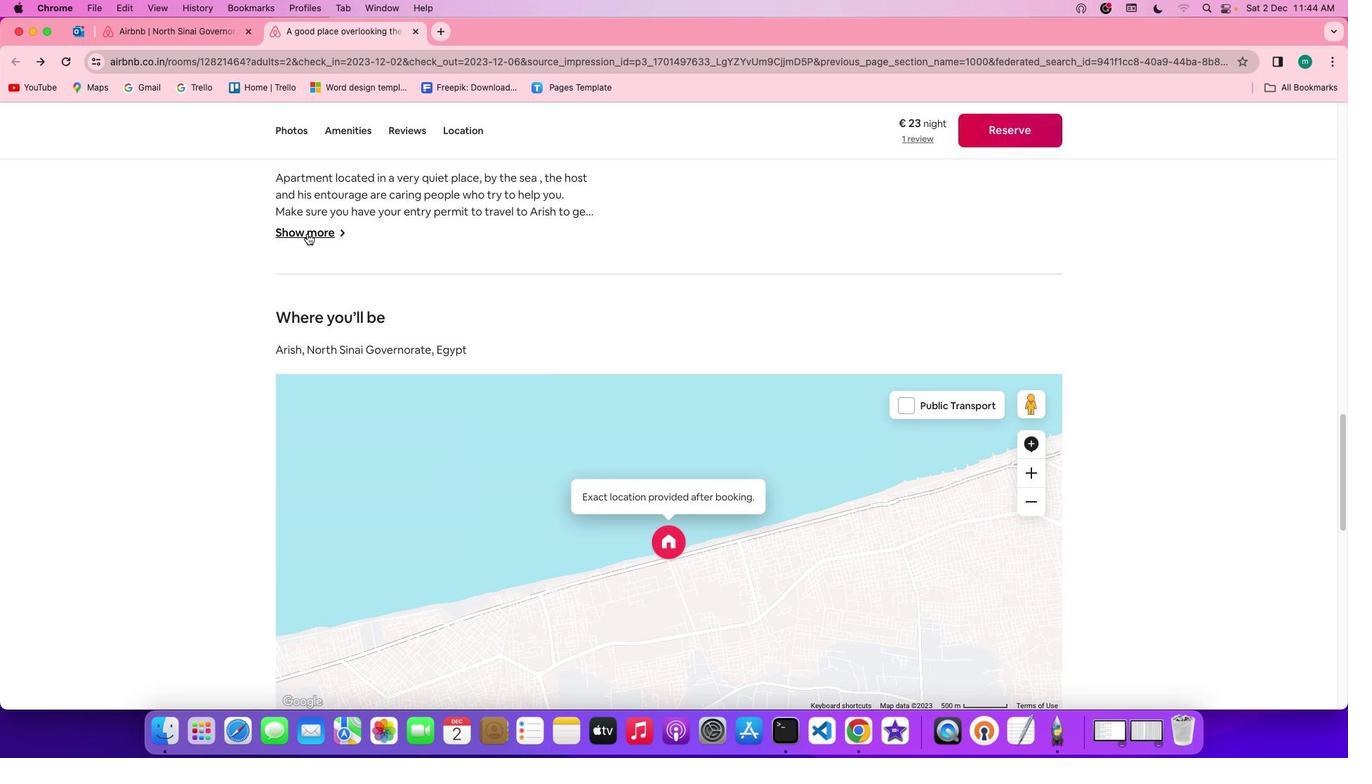 
Action: Mouse pressed left at (306, 233)
Screenshot: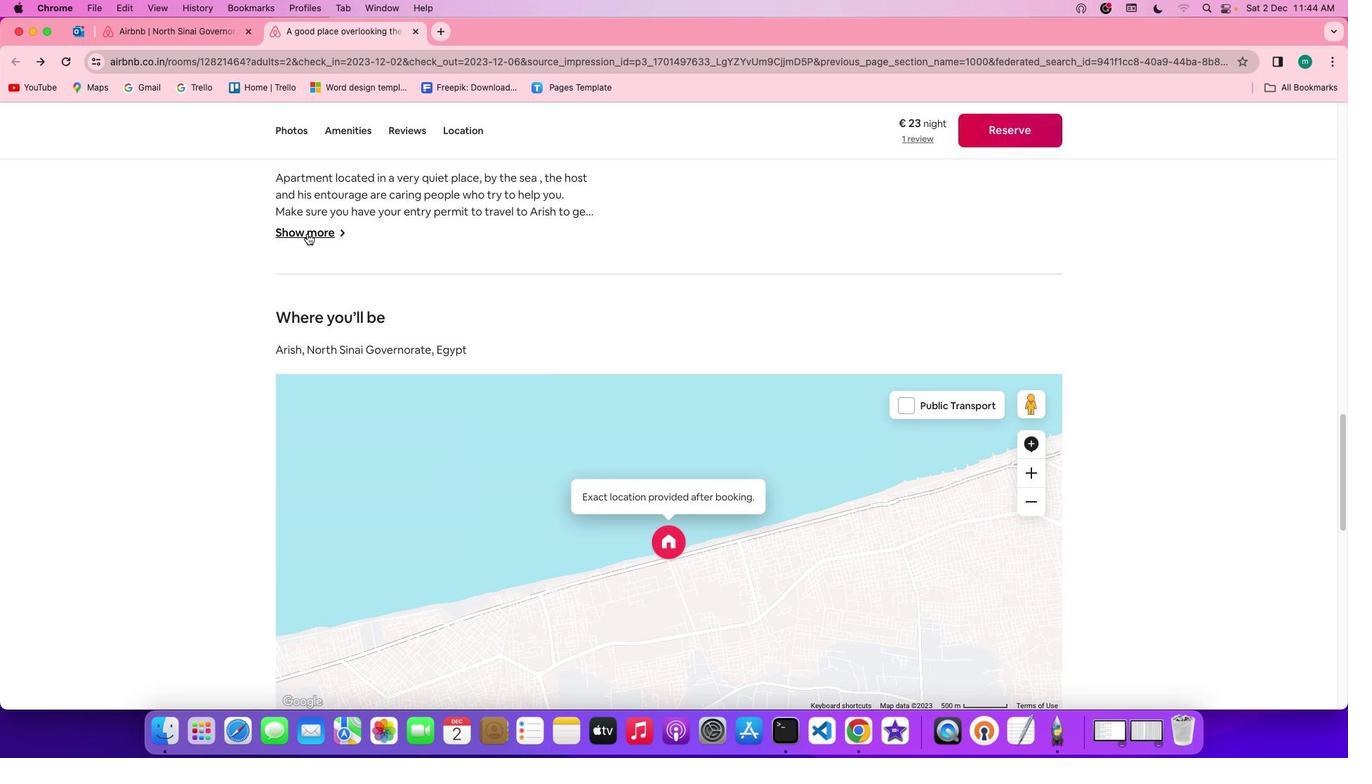 
Action: Mouse moved to (608, 453)
Screenshot: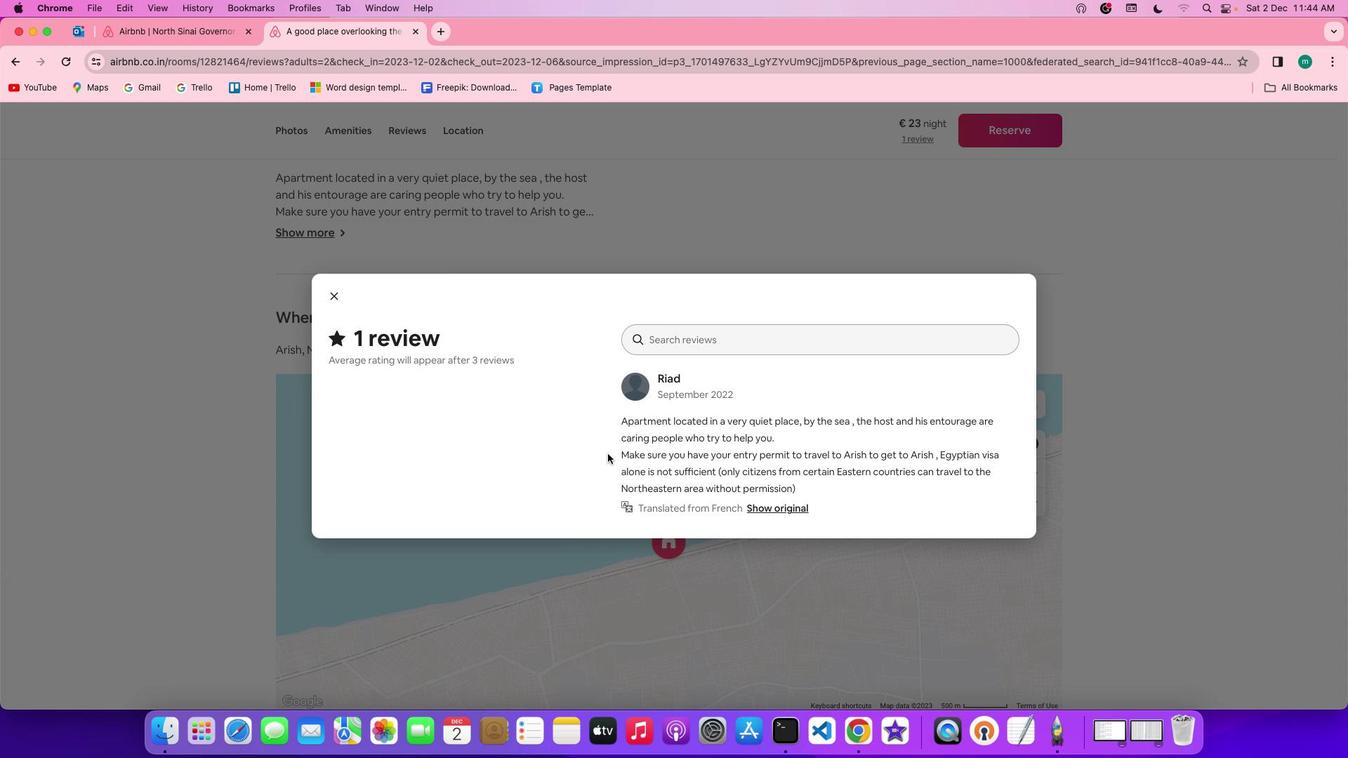 
Action: Mouse scrolled (608, 453) with delta (0, 0)
Screenshot: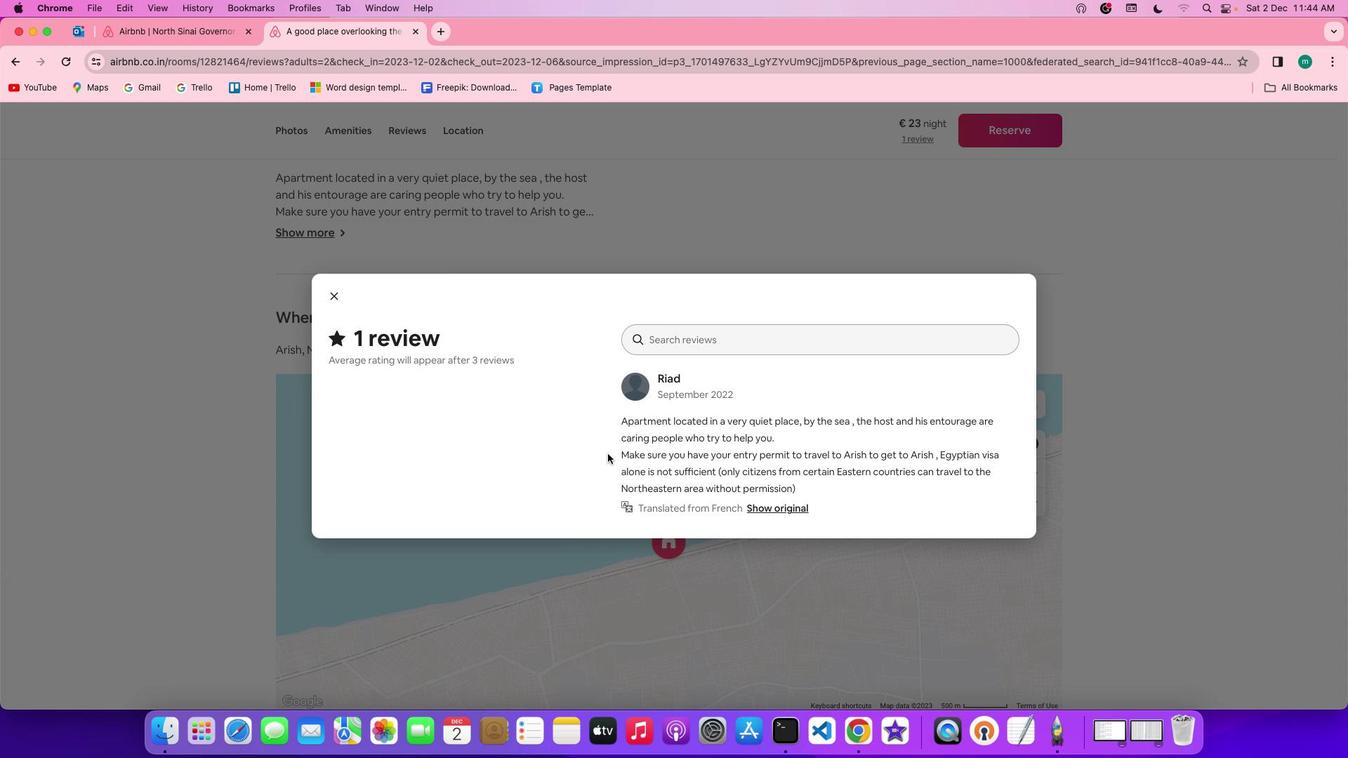
Action: Mouse scrolled (608, 453) with delta (0, 0)
Screenshot: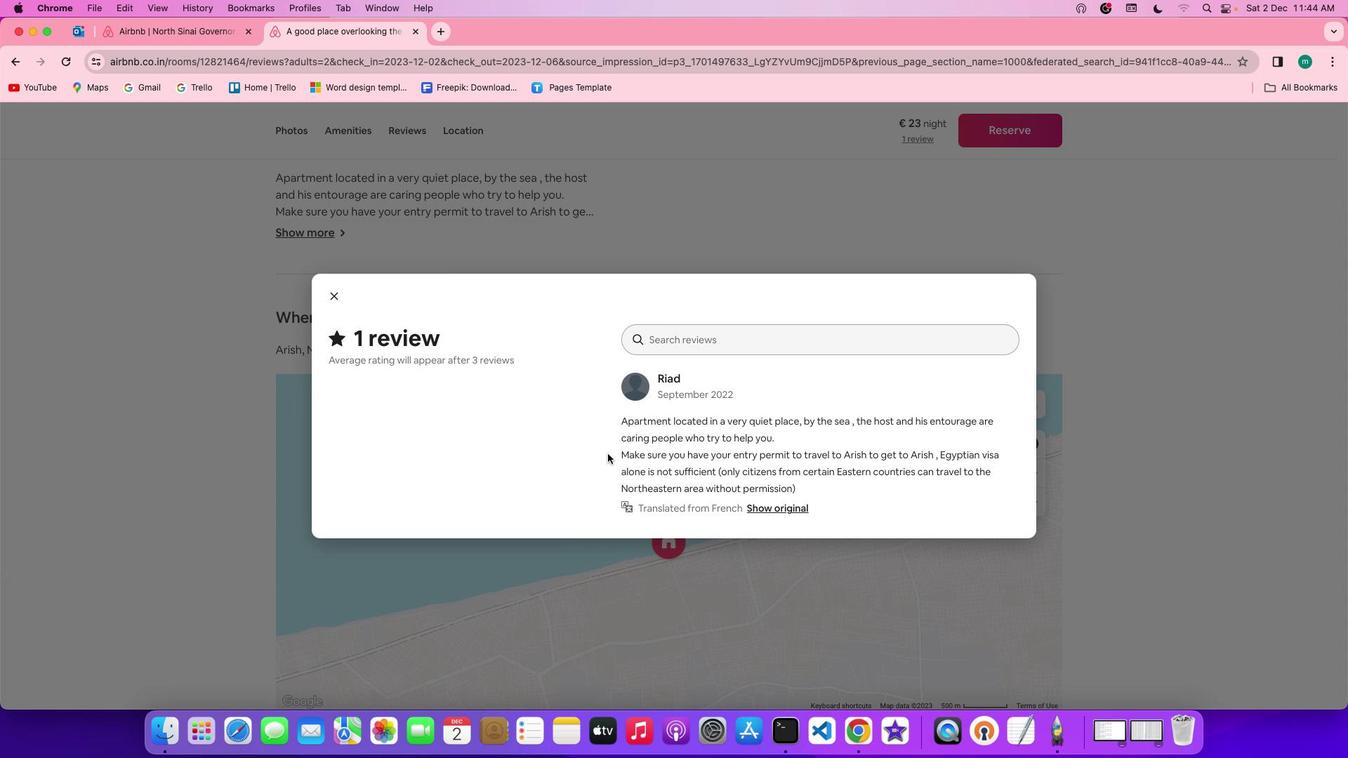 
Action: Mouse scrolled (608, 453) with delta (0, -1)
Screenshot: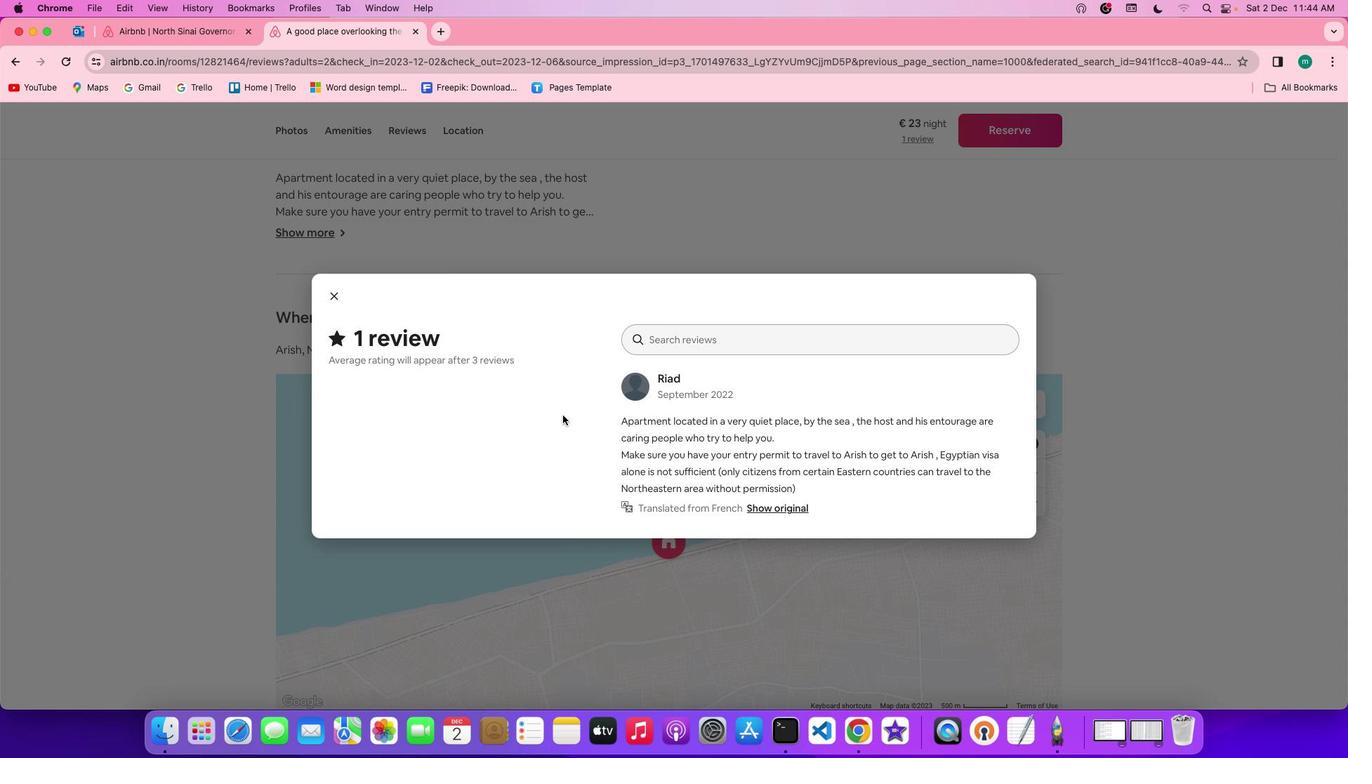 
Action: Mouse moved to (332, 290)
Screenshot: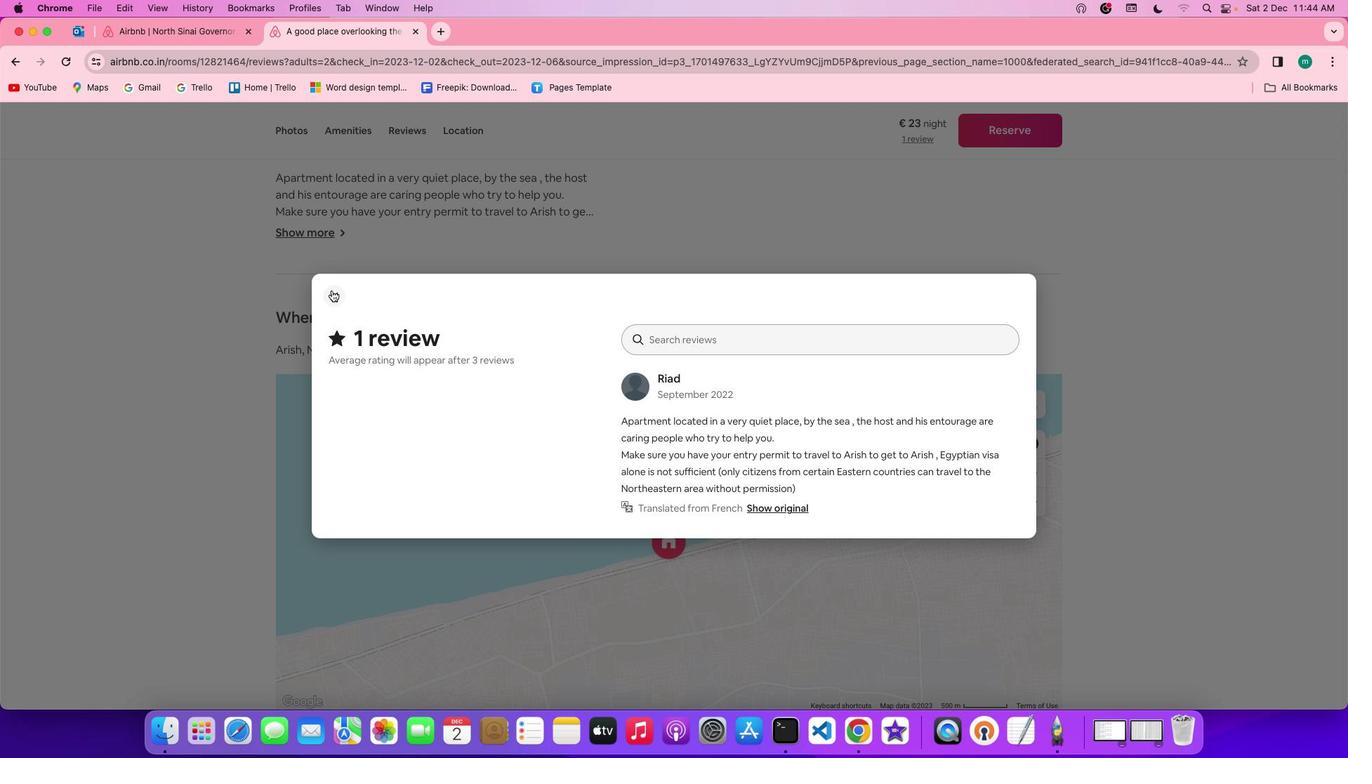 
Action: Mouse pressed left at (332, 290)
Screenshot: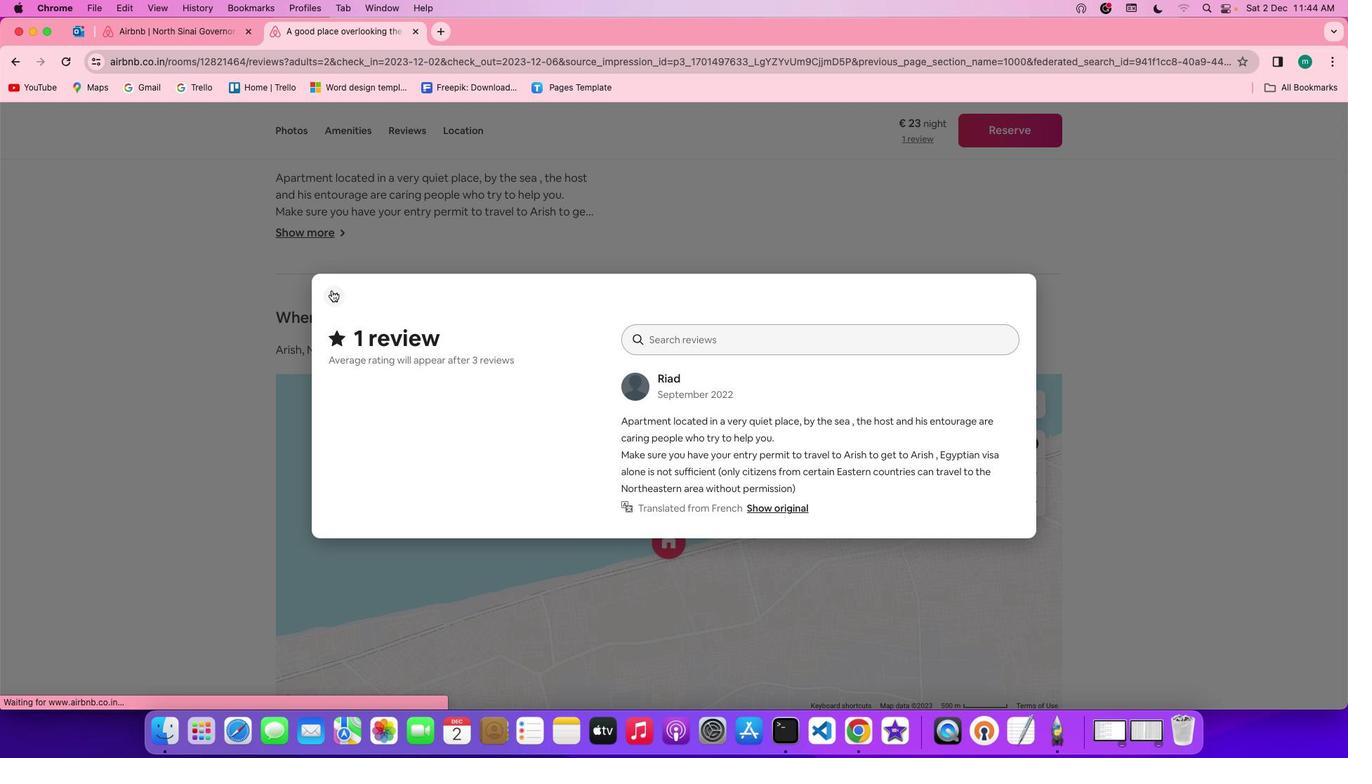 
Action: Mouse moved to (633, 408)
Screenshot: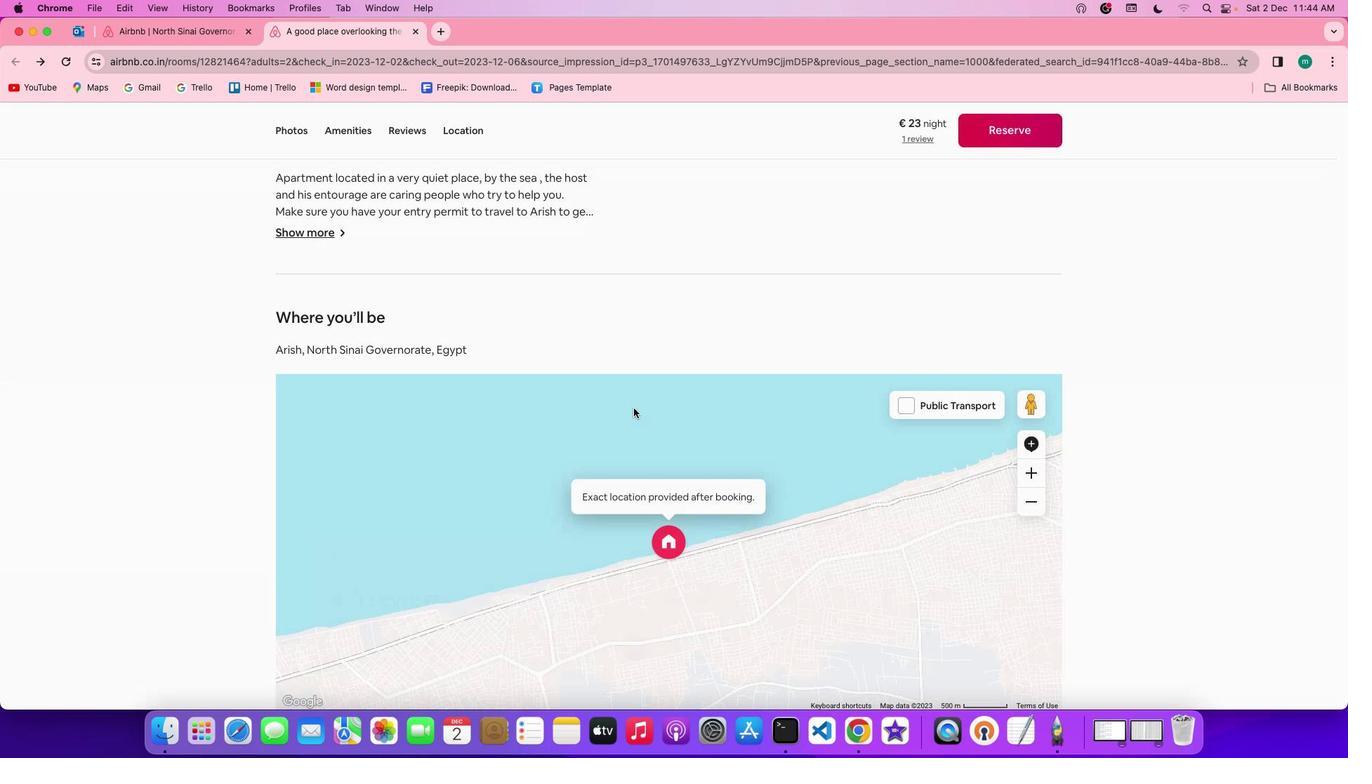 
Action: Mouse scrolled (633, 408) with delta (0, 0)
Screenshot: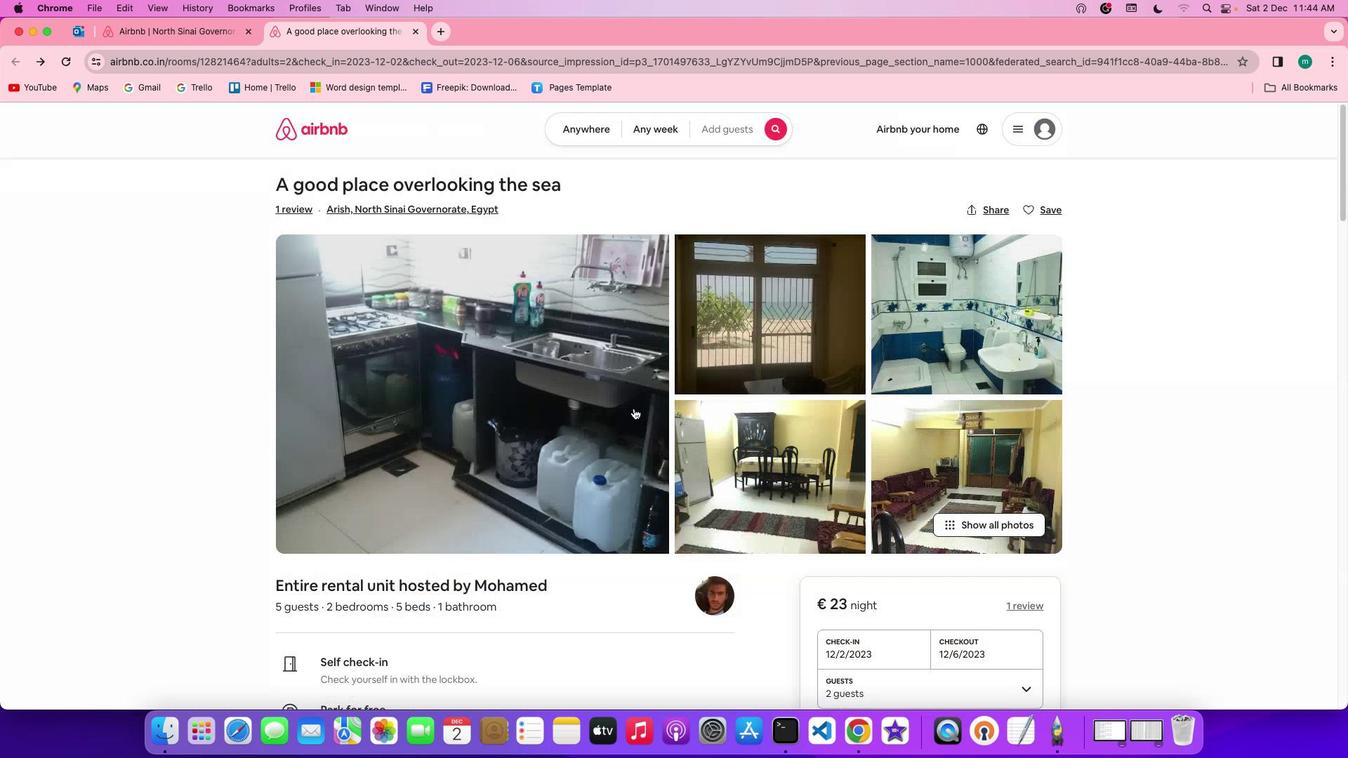 
Action: Mouse scrolled (633, 408) with delta (0, 0)
Screenshot: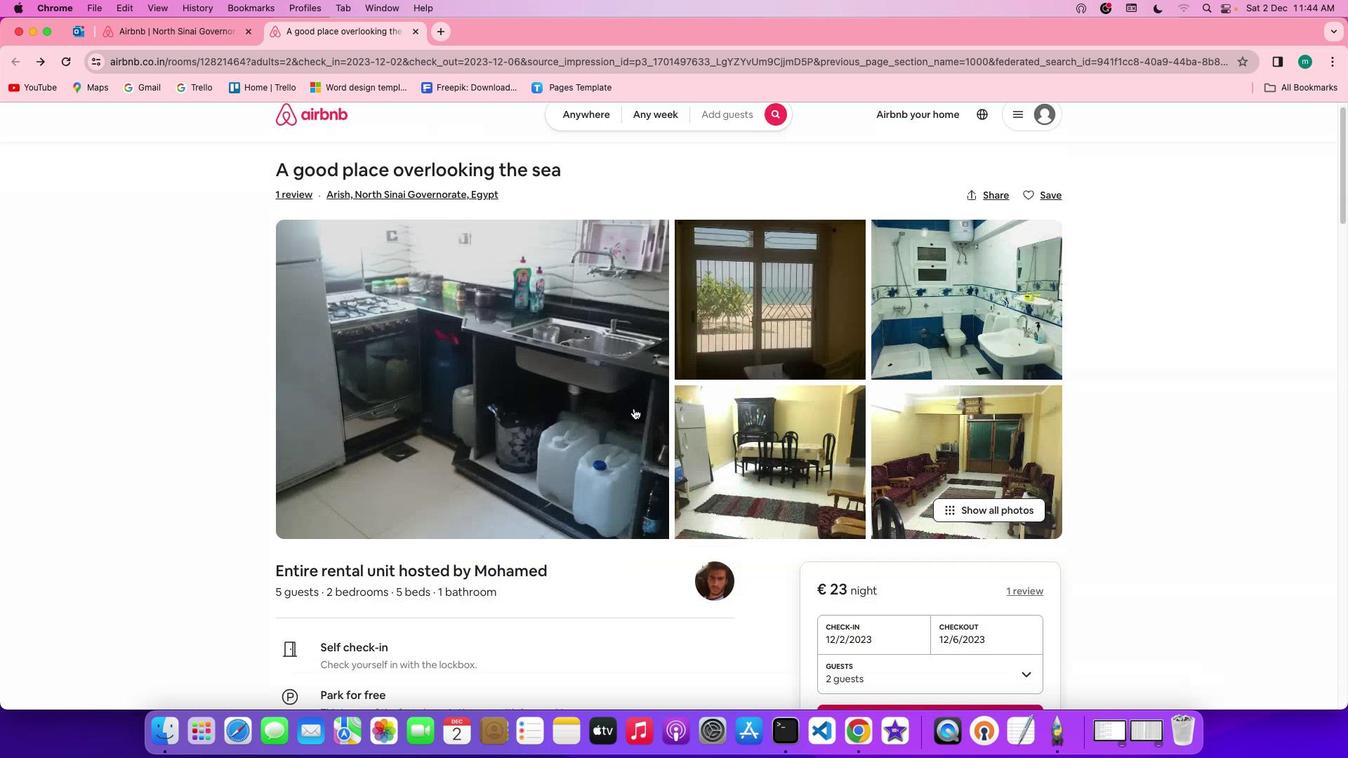 
Action: Mouse scrolled (633, 408) with delta (0, -1)
Screenshot: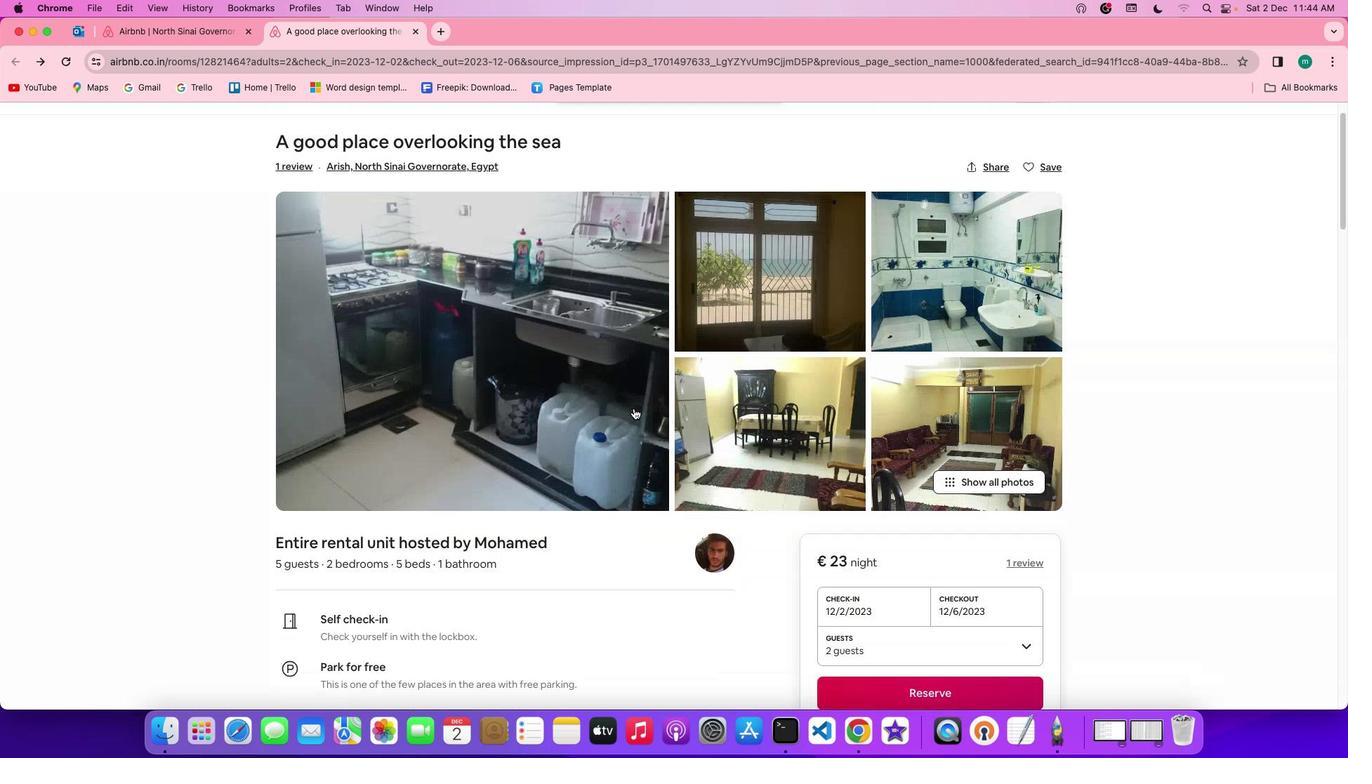
Action: Mouse scrolled (633, 408) with delta (0, -2)
Screenshot: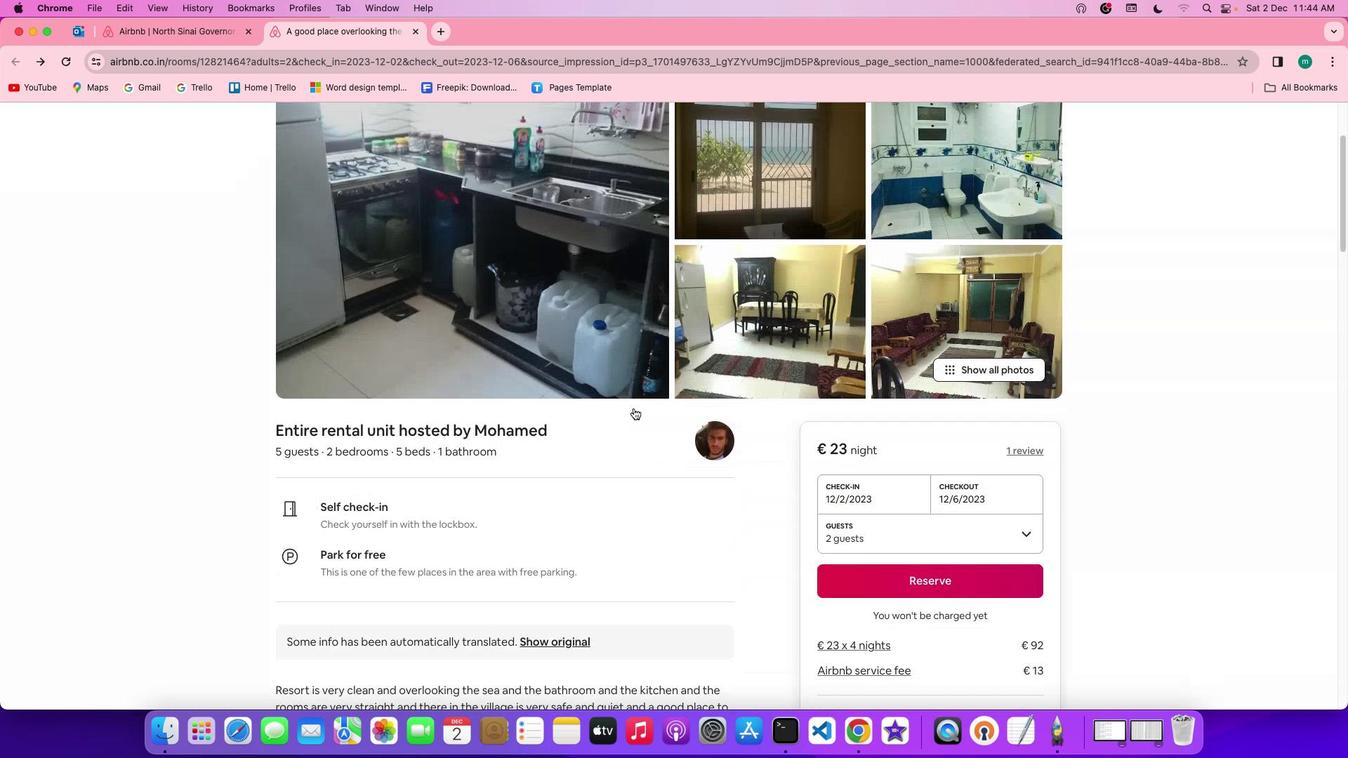 
Action: Mouse scrolled (633, 408) with delta (0, -2)
Screenshot: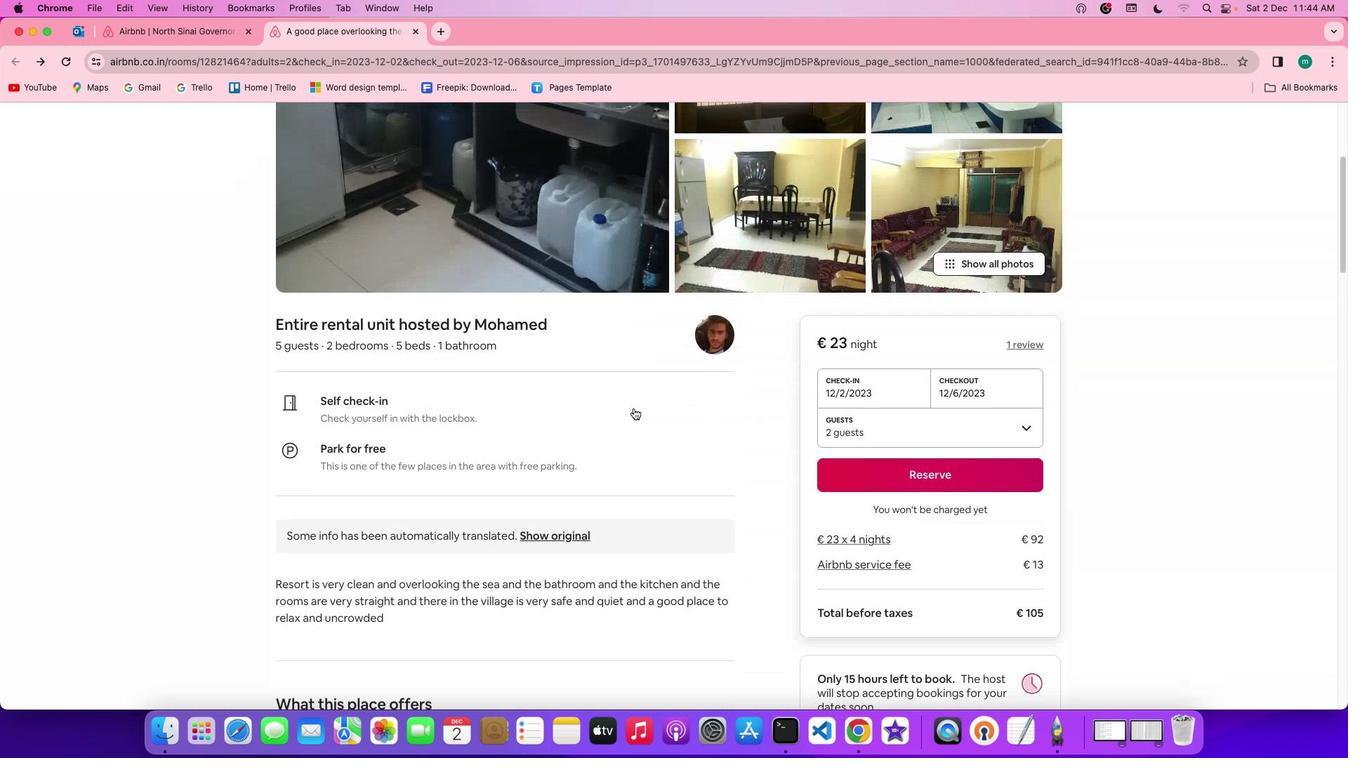 
Action: Mouse scrolled (633, 408) with delta (0, 0)
Screenshot: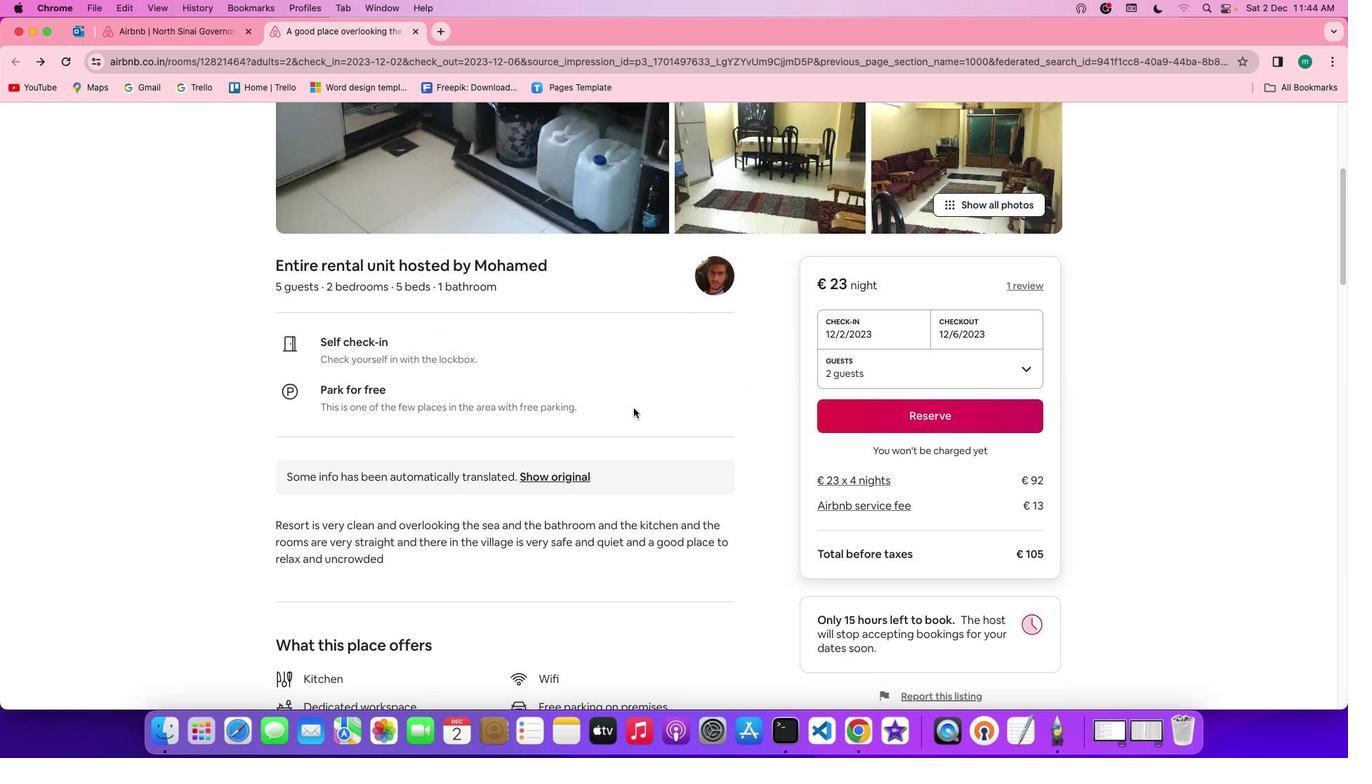 
Action: Mouse scrolled (633, 408) with delta (0, 0)
Screenshot: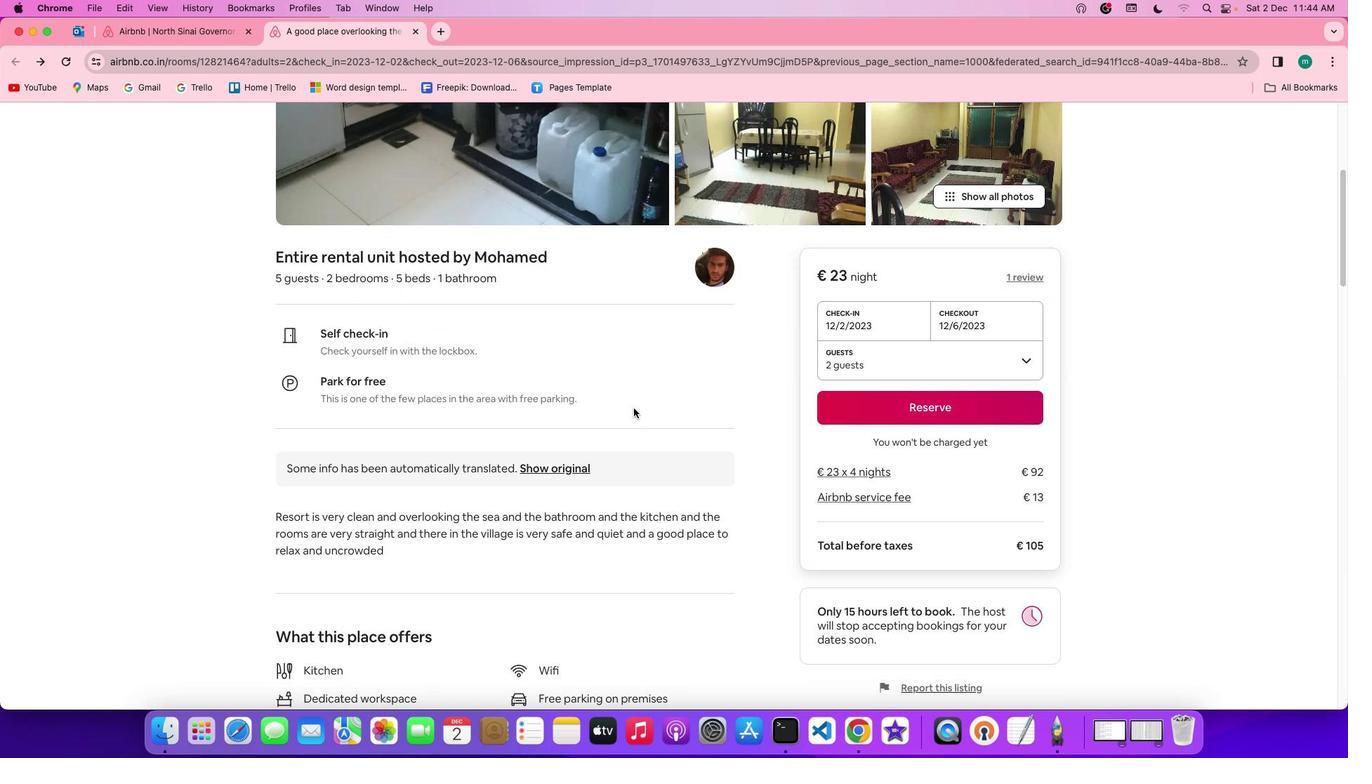 
Action: Mouse scrolled (633, 408) with delta (0, 0)
Screenshot: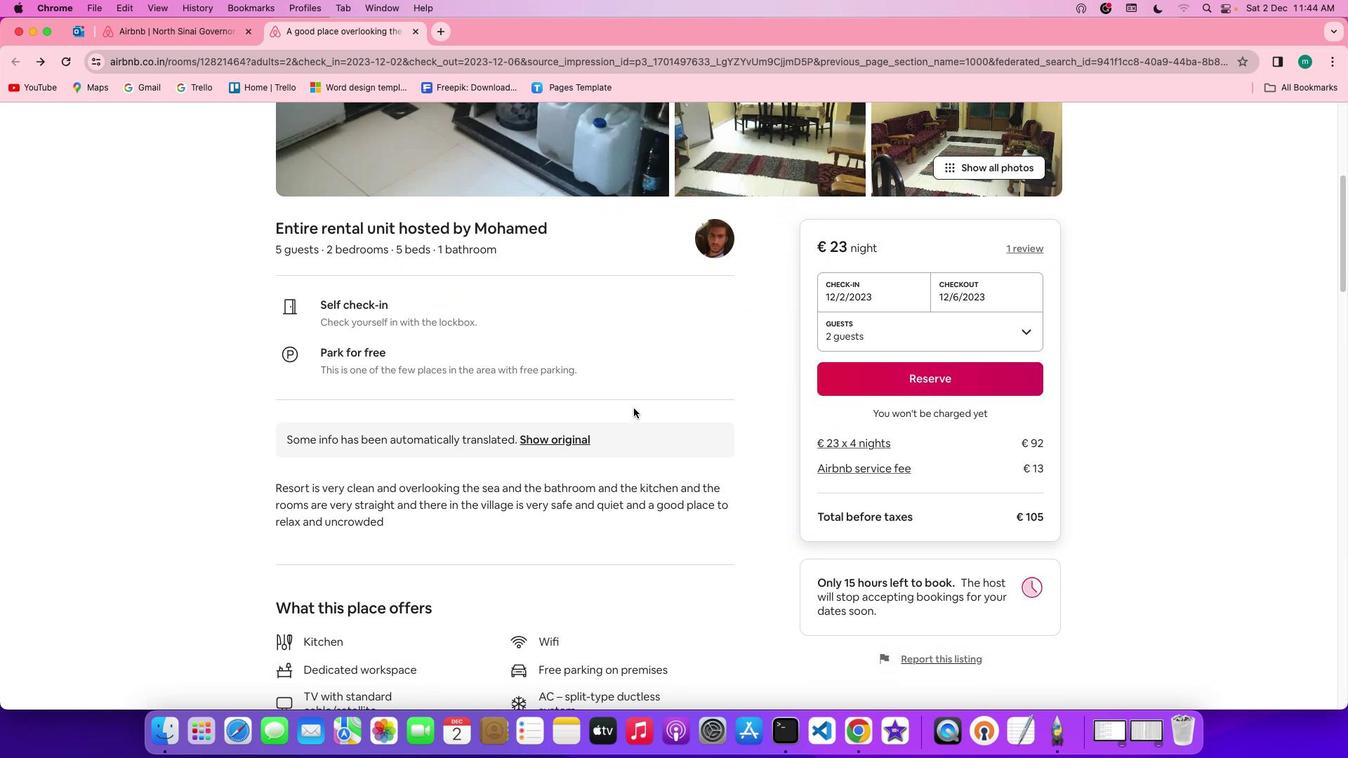 
Action: Mouse scrolled (633, 408) with delta (0, 0)
Screenshot: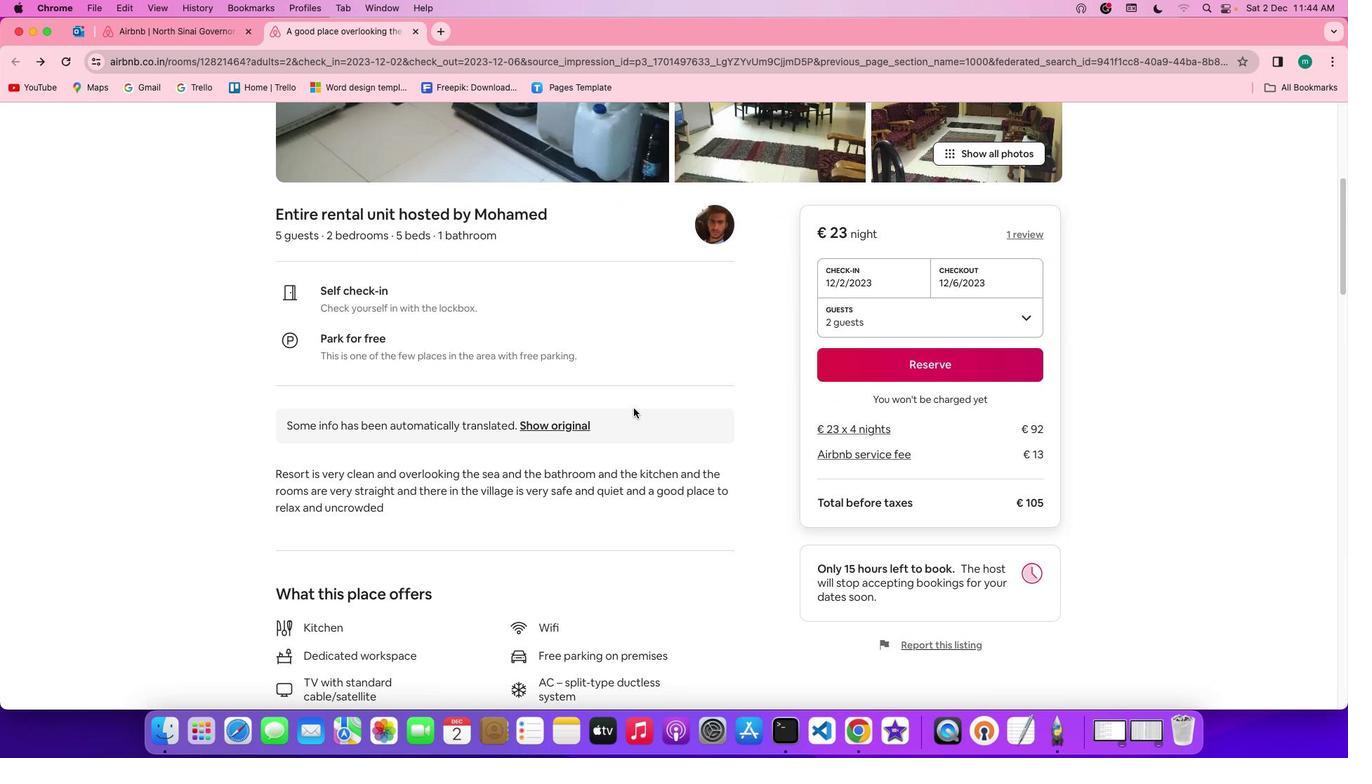 
Action: Mouse scrolled (633, 408) with delta (0, 0)
Screenshot: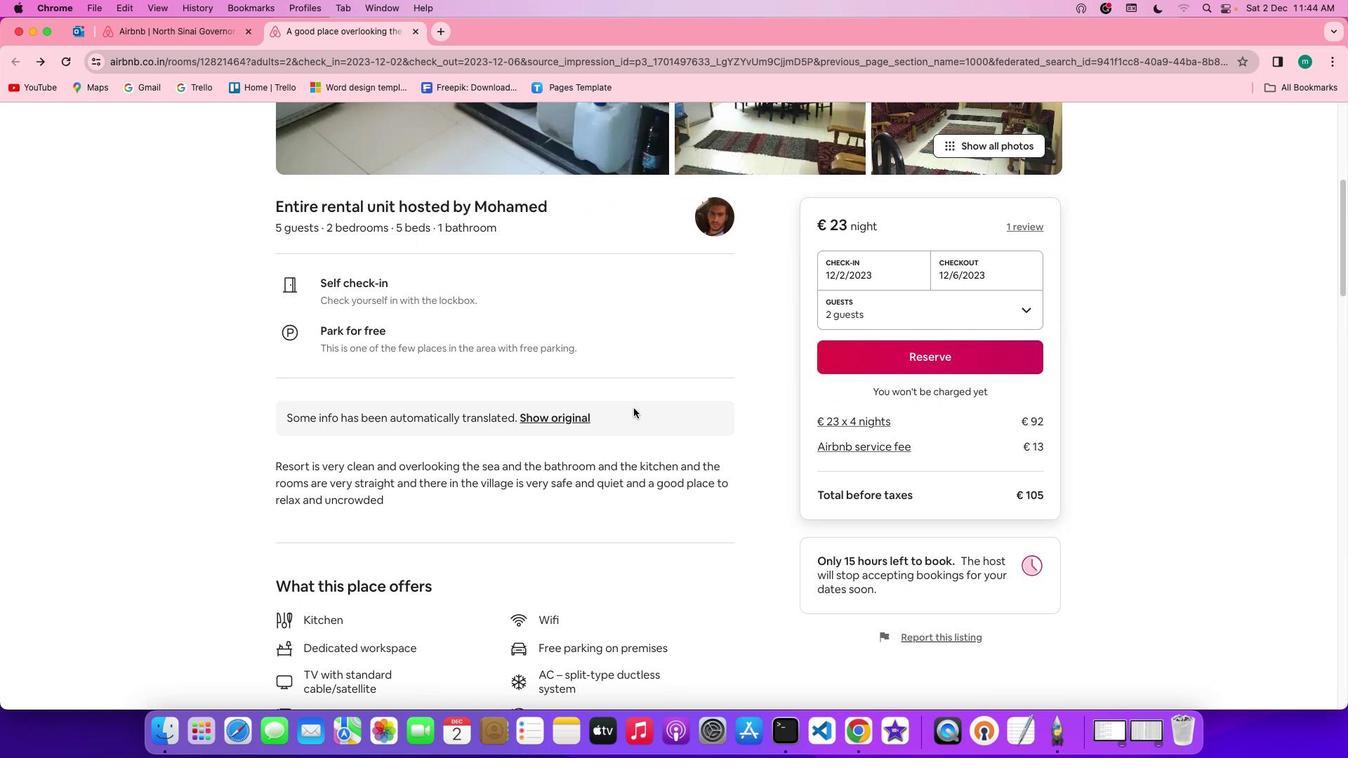 
Action: Mouse scrolled (633, 408) with delta (0, 0)
Screenshot: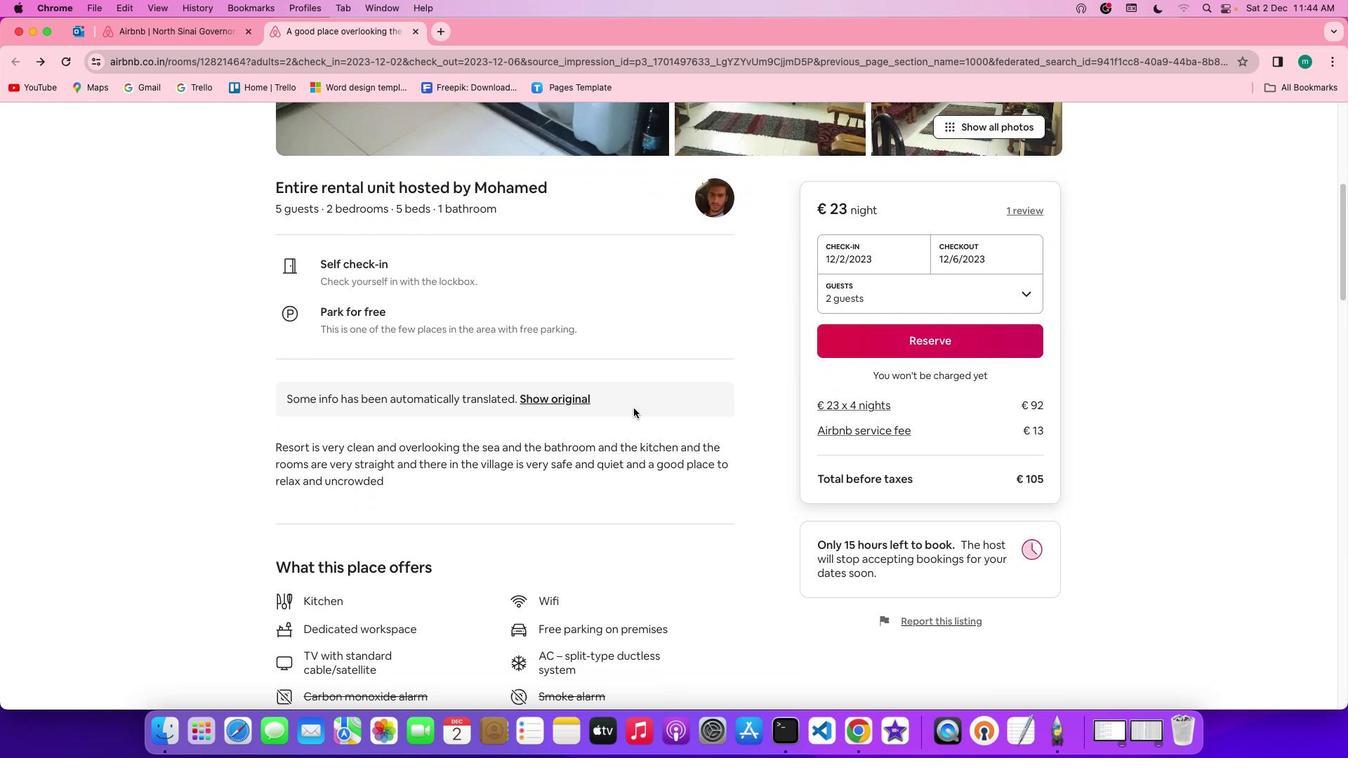 
Action: Mouse scrolled (633, 408) with delta (0, 0)
Screenshot: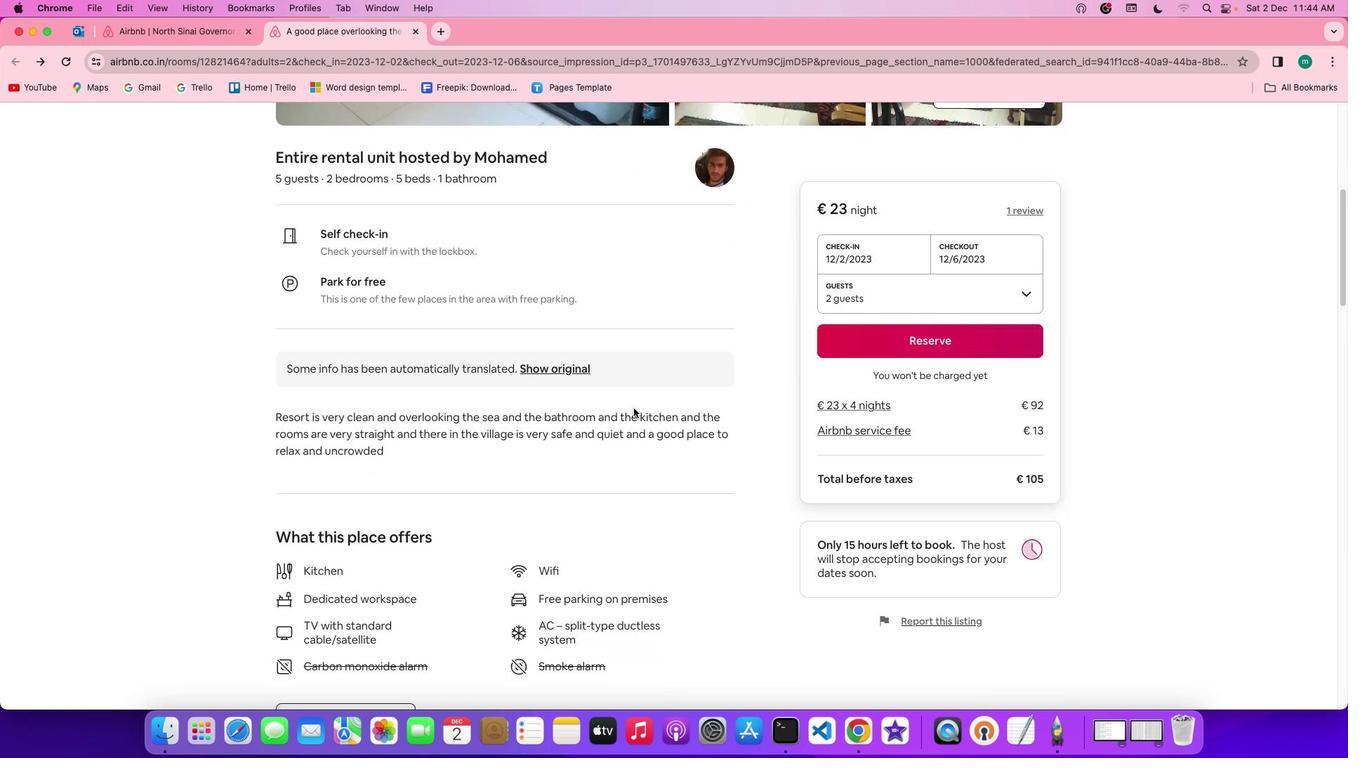 
Action: Mouse scrolled (633, 408) with delta (0, 0)
Screenshot: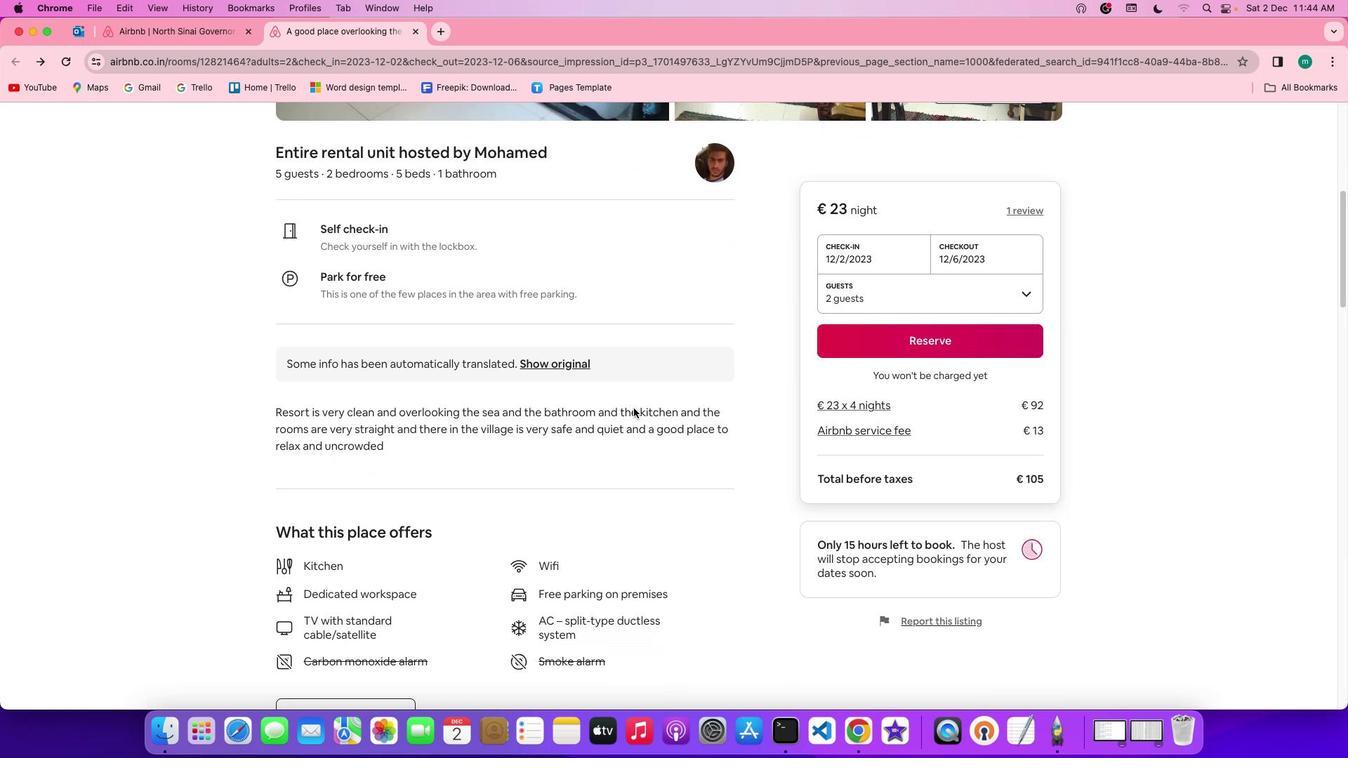 
Action: Mouse scrolled (633, 408) with delta (0, 0)
Screenshot: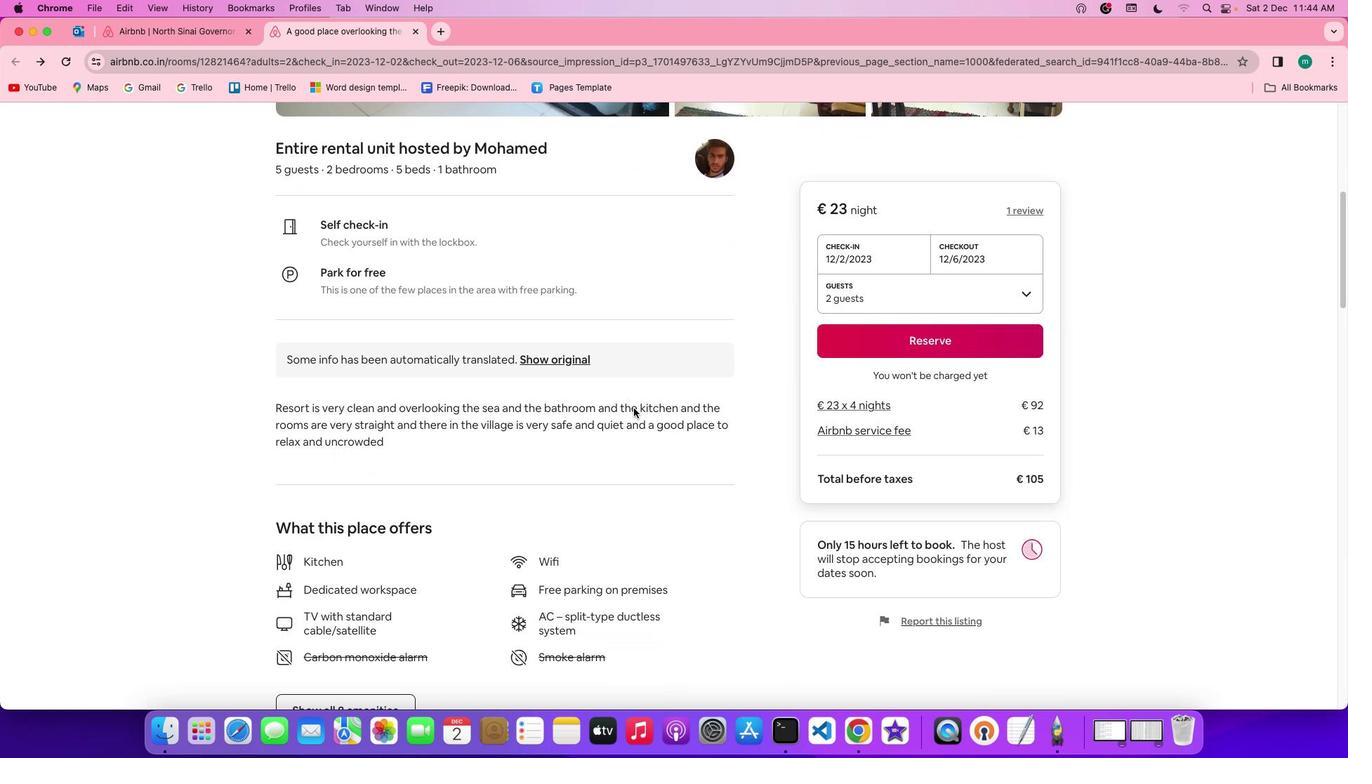 
Action: Mouse scrolled (633, 408) with delta (0, 0)
Screenshot: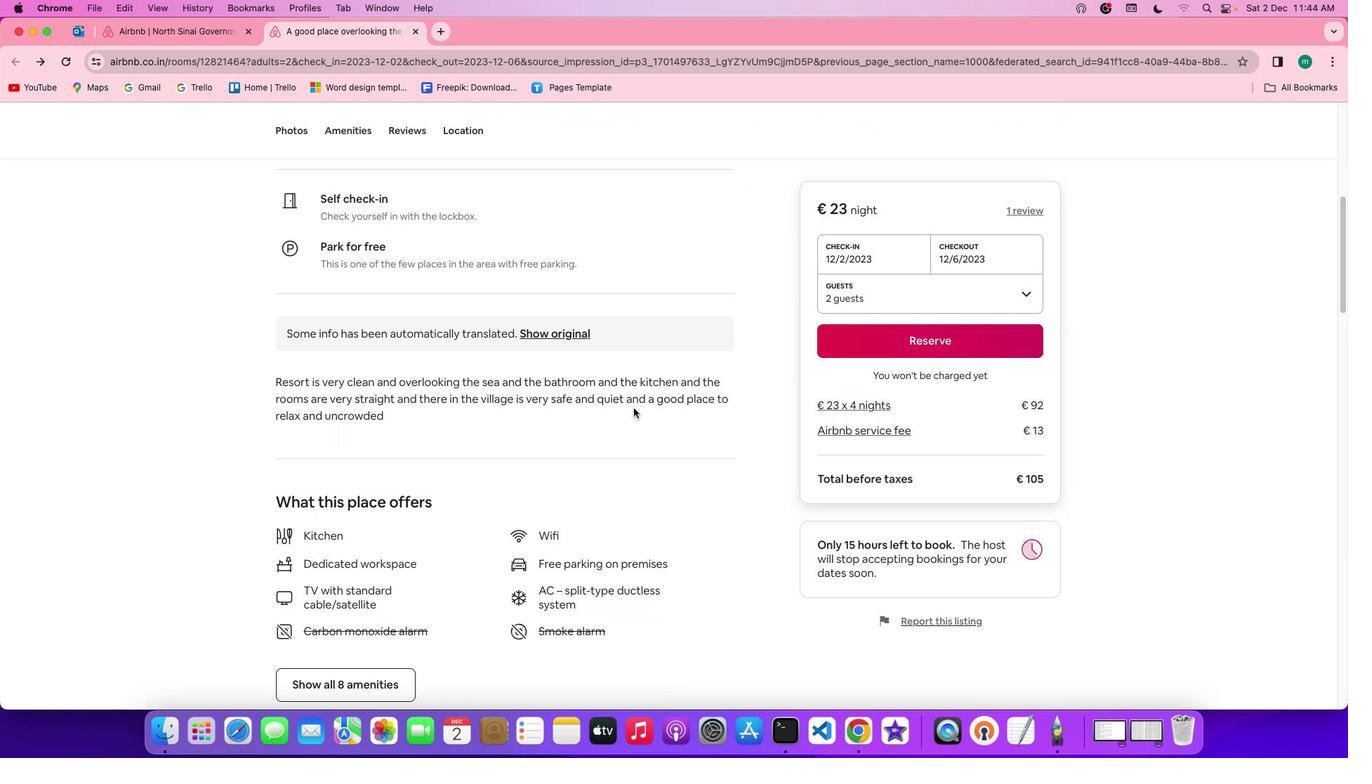 
Action: Mouse scrolled (633, 408) with delta (0, 0)
Screenshot: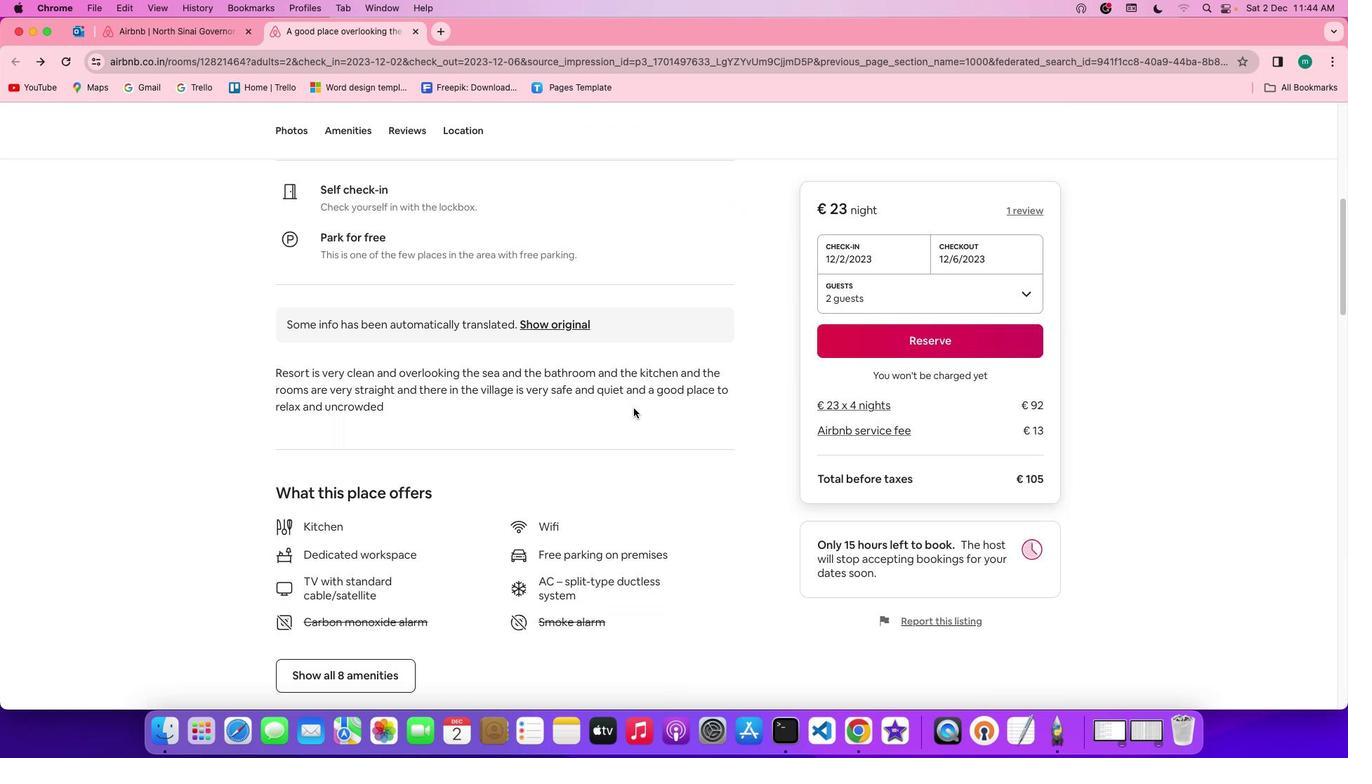 
Action: Mouse scrolled (633, 408) with delta (0, 0)
Screenshot: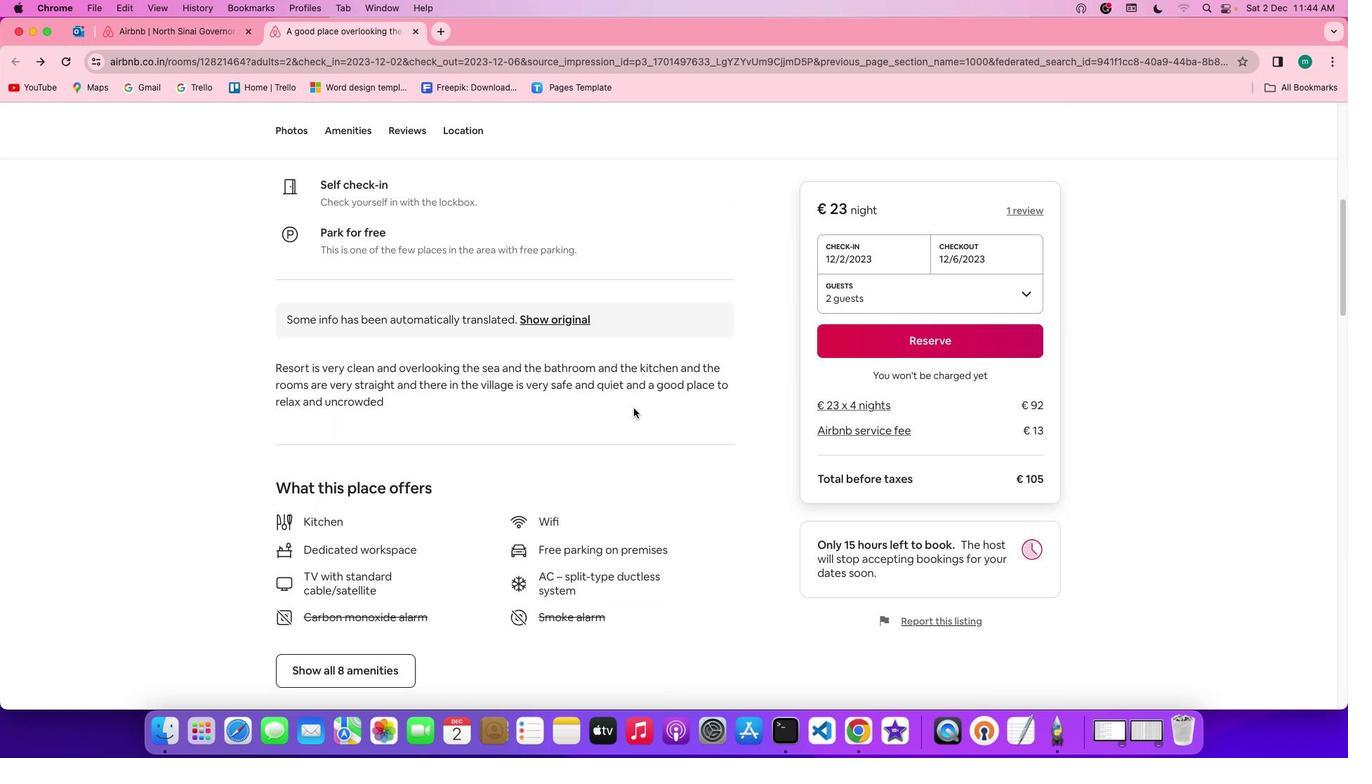 
Action: Mouse scrolled (633, 408) with delta (0, 0)
Screenshot: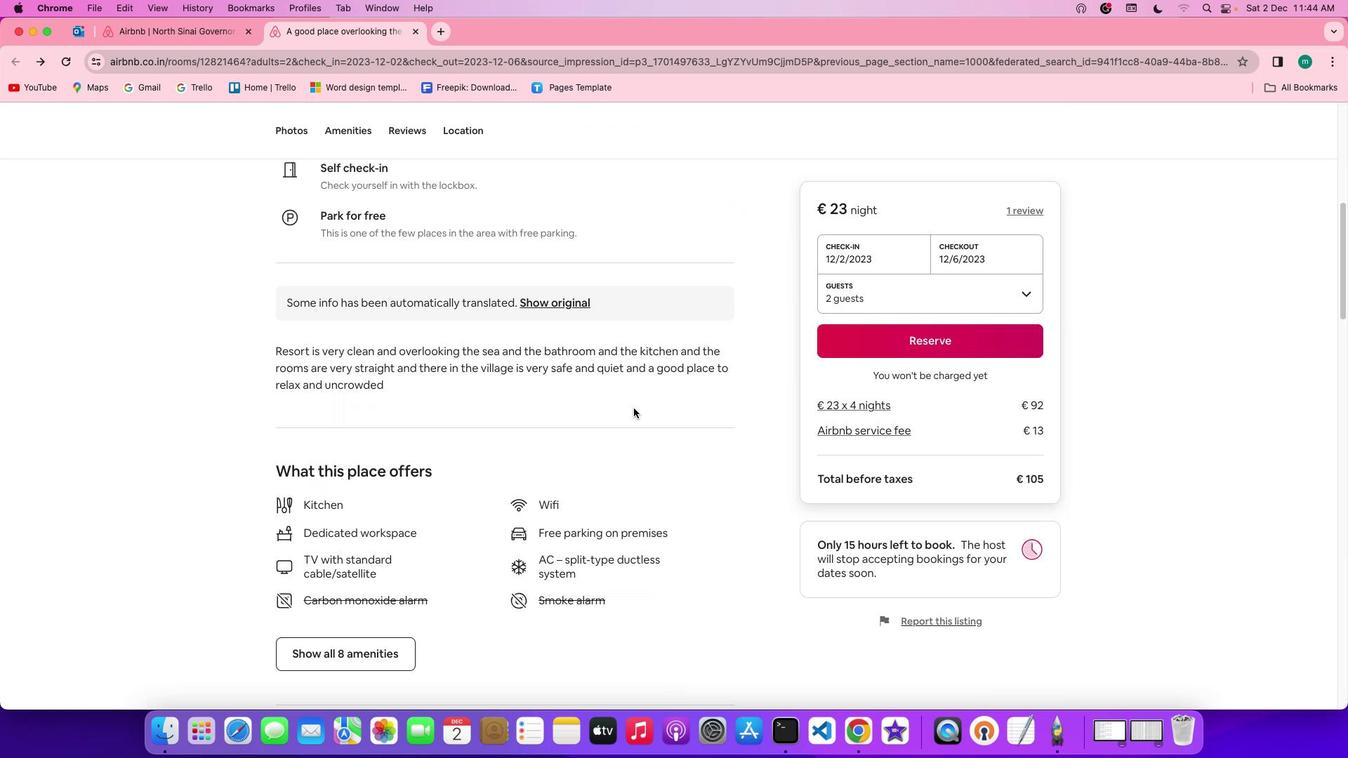 
Action: Mouse scrolled (633, 408) with delta (0, 0)
Screenshot: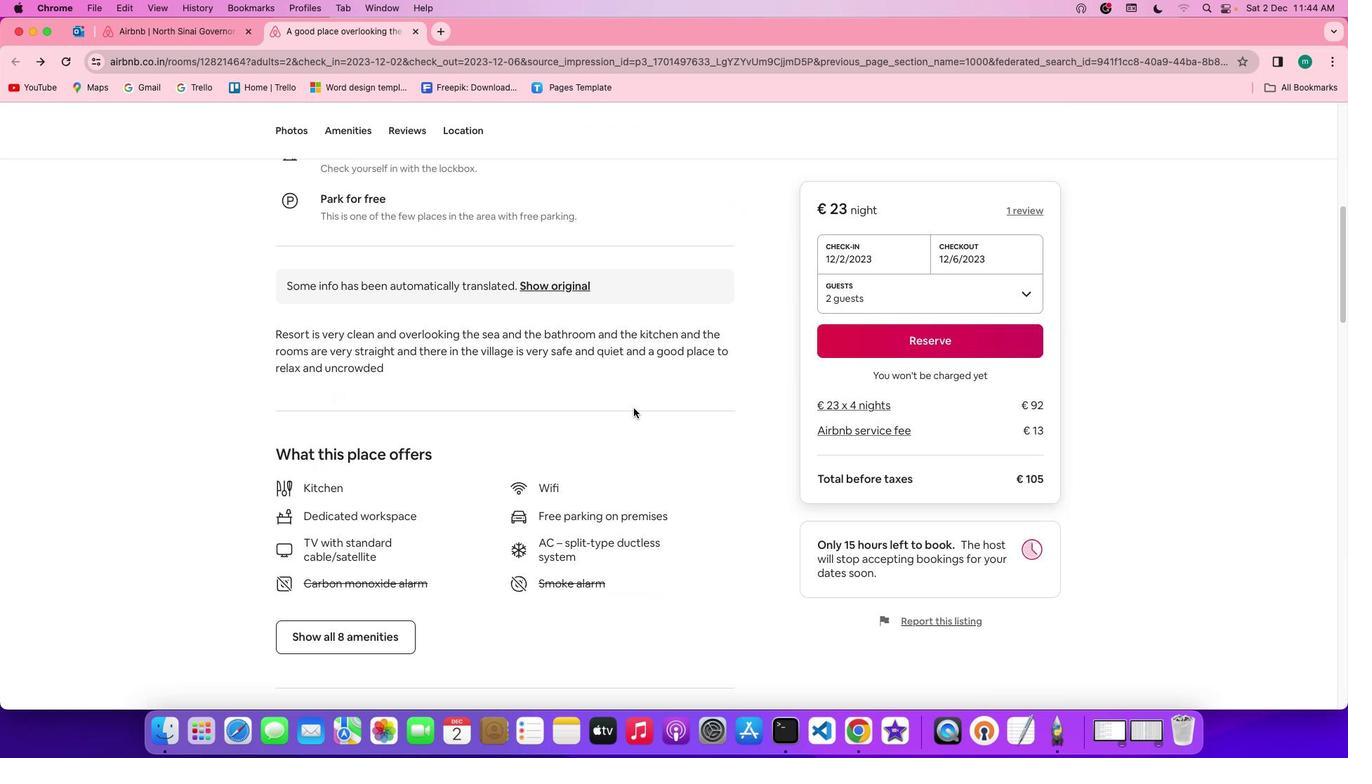 
Action: Mouse scrolled (633, 408) with delta (0, 0)
Screenshot: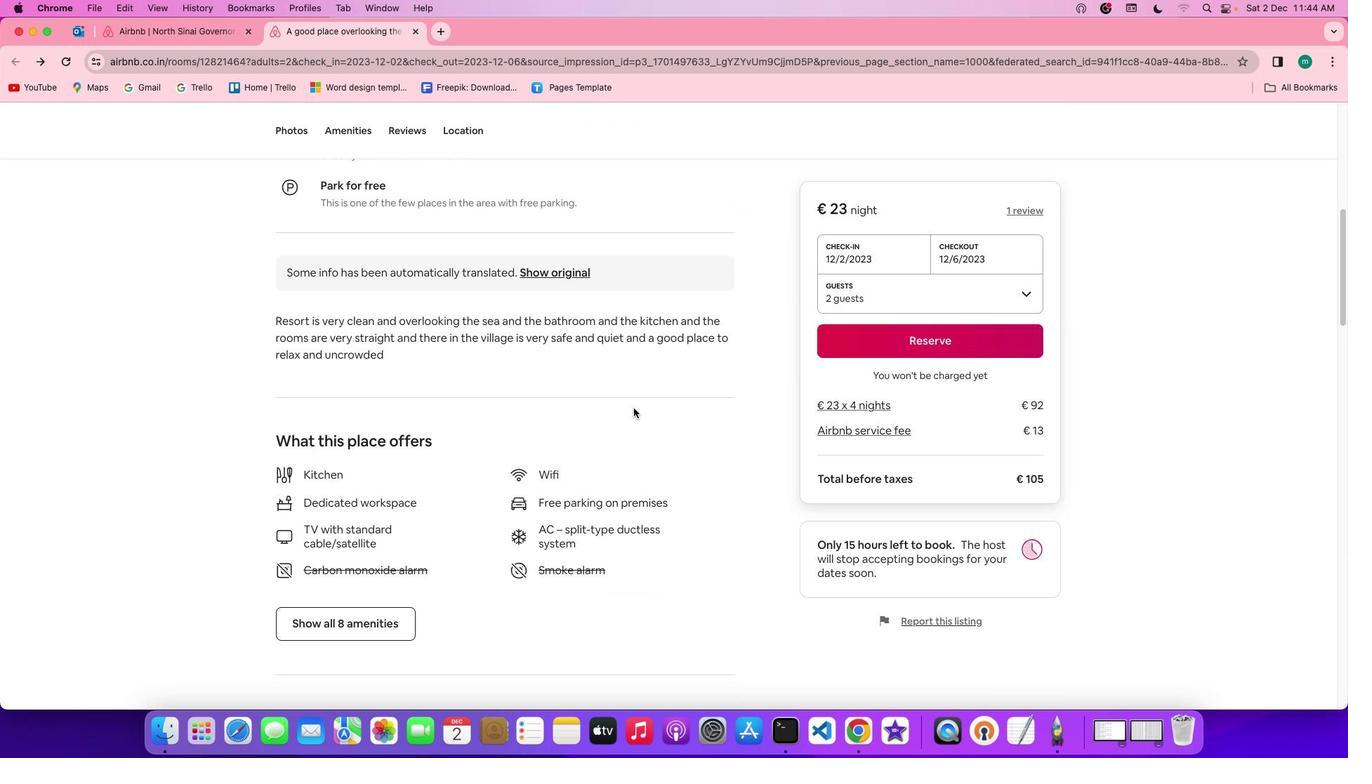 
Action: Mouse scrolled (633, 408) with delta (0, -1)
Screenshot: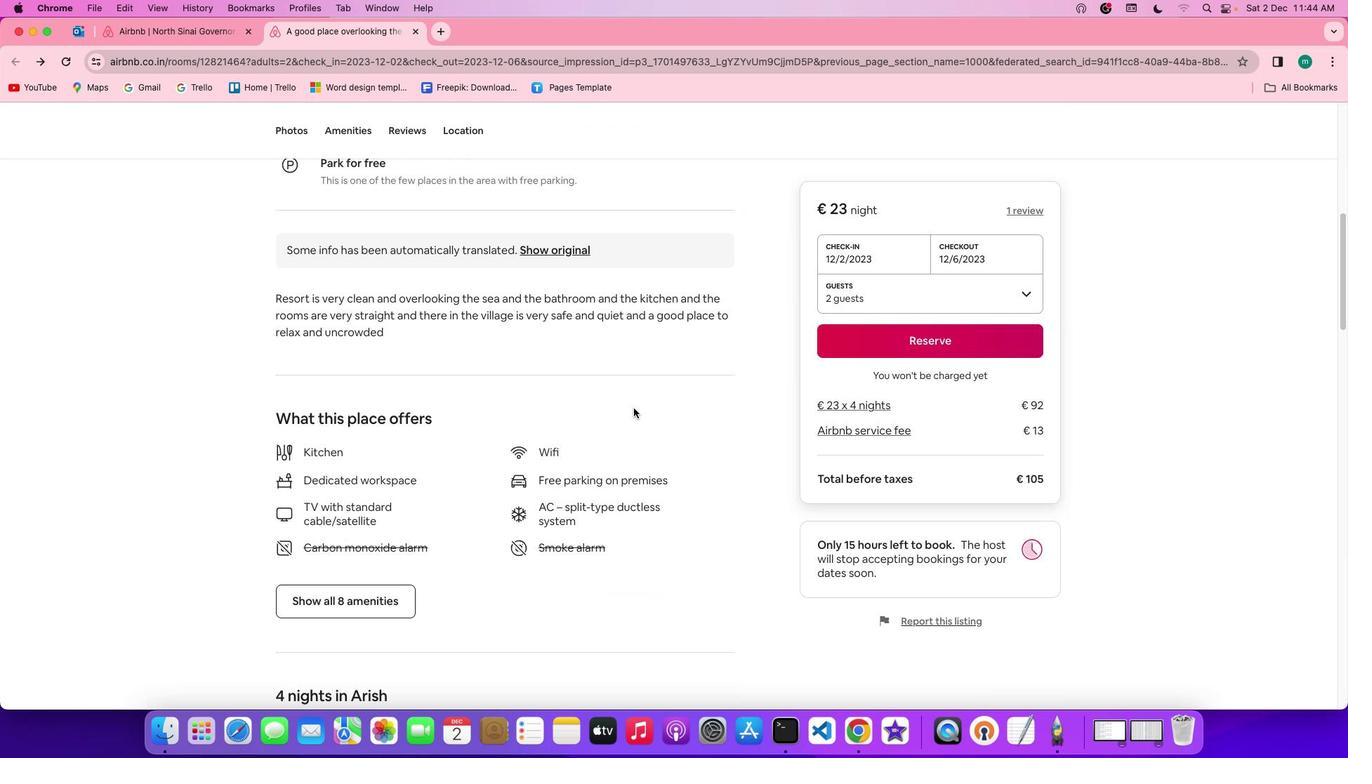 
Action: Mouse scrolled (633, 408) with delta (0, -1)
Screenshot: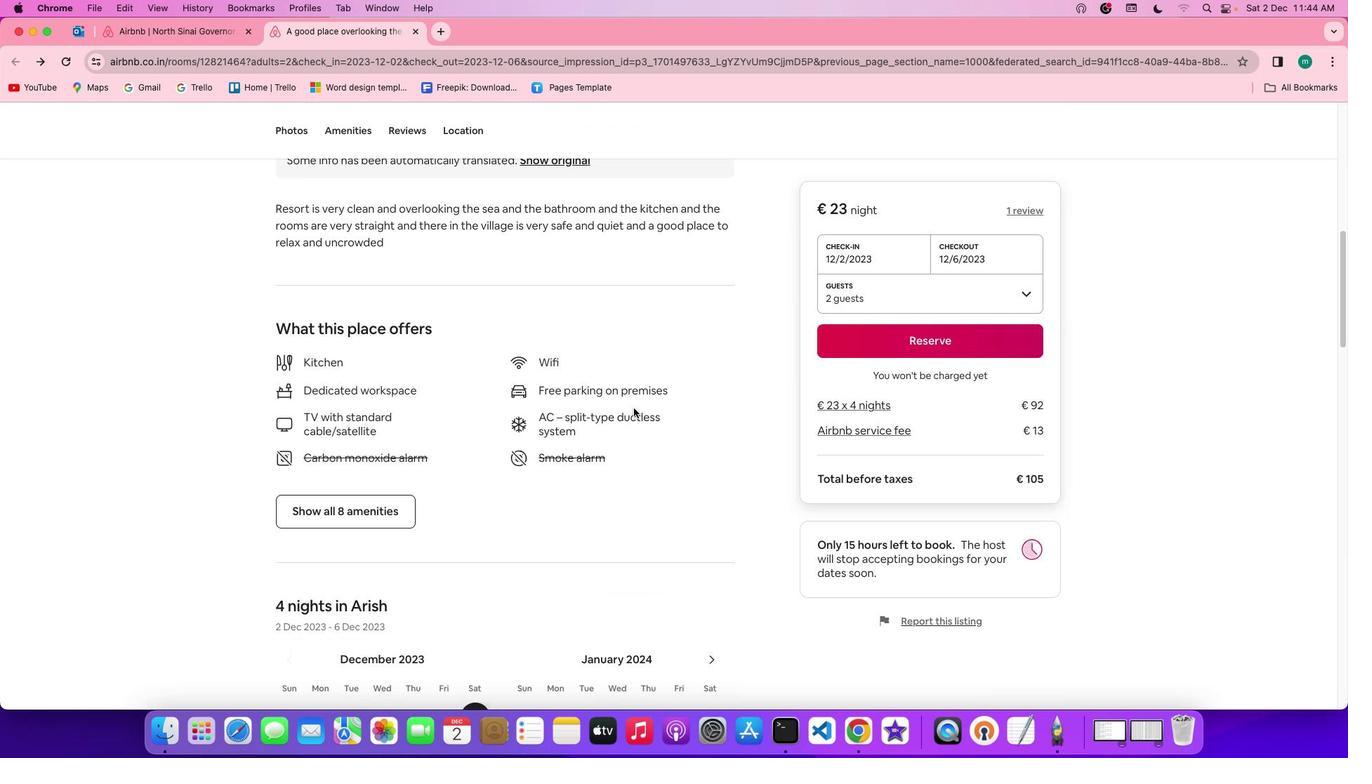 
Action: Mouse scrolled (633, 408) with delta (0, 0)
Screenshot: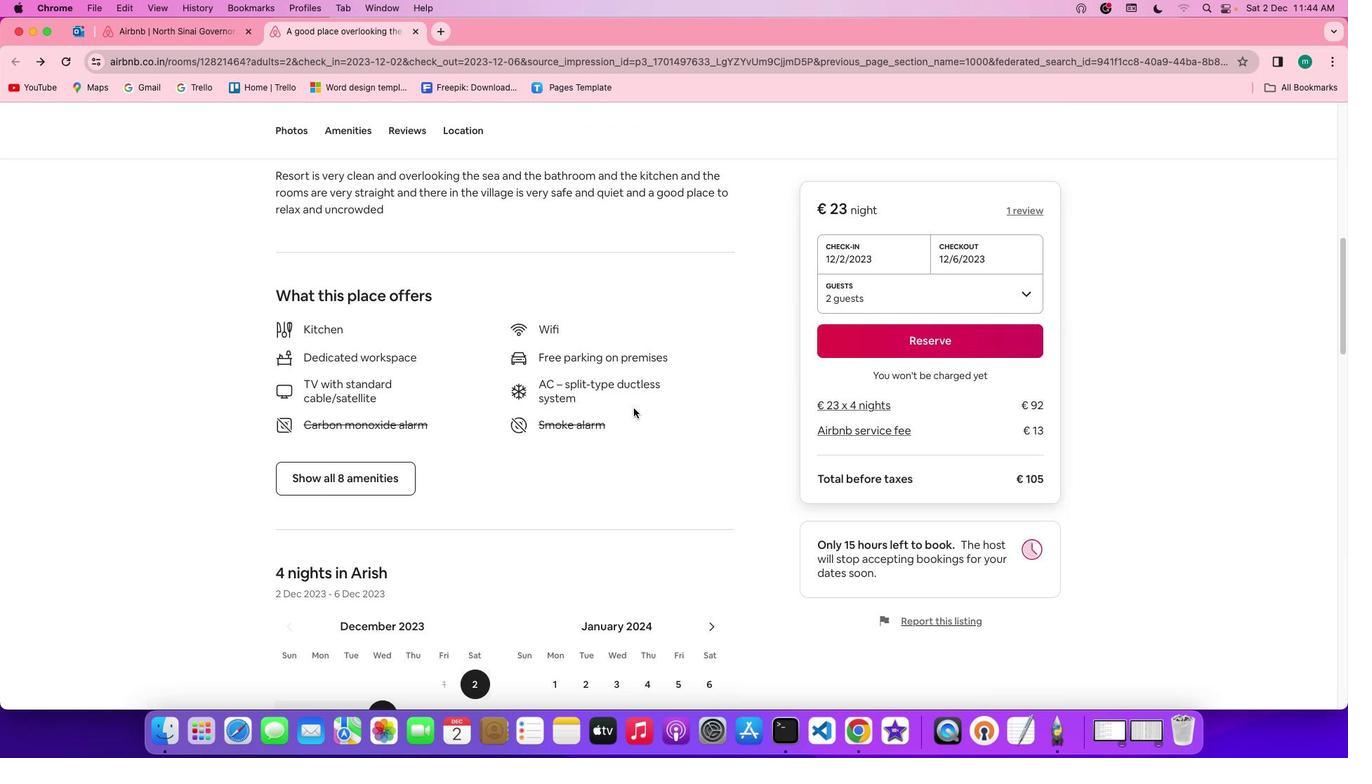 
Action: Mouse scrolled (633, 408) with delta (0, 0)
Screenshot: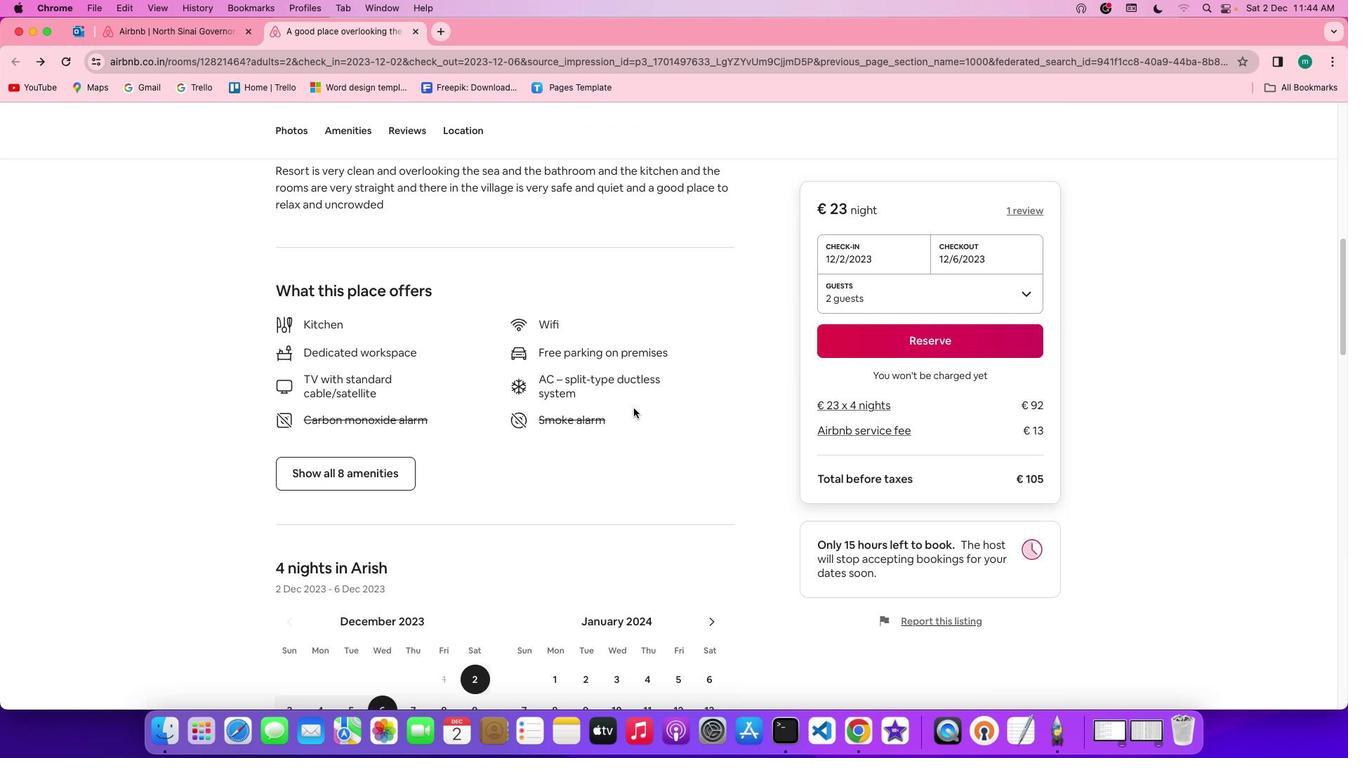 
Action: Mouse scrolled (633, 408) with delta (0, 0)
Screenshot: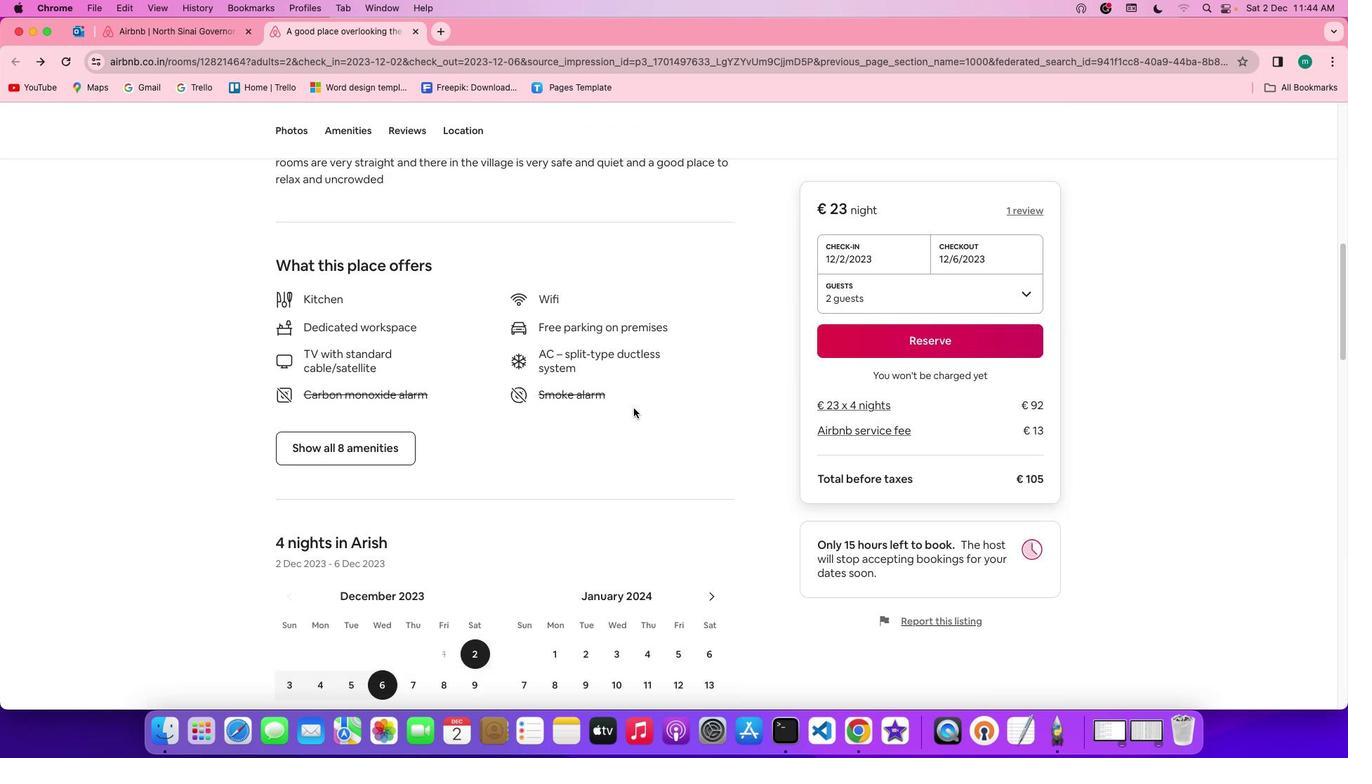
Action: Mouse moved to (364, 392)
Screenshot: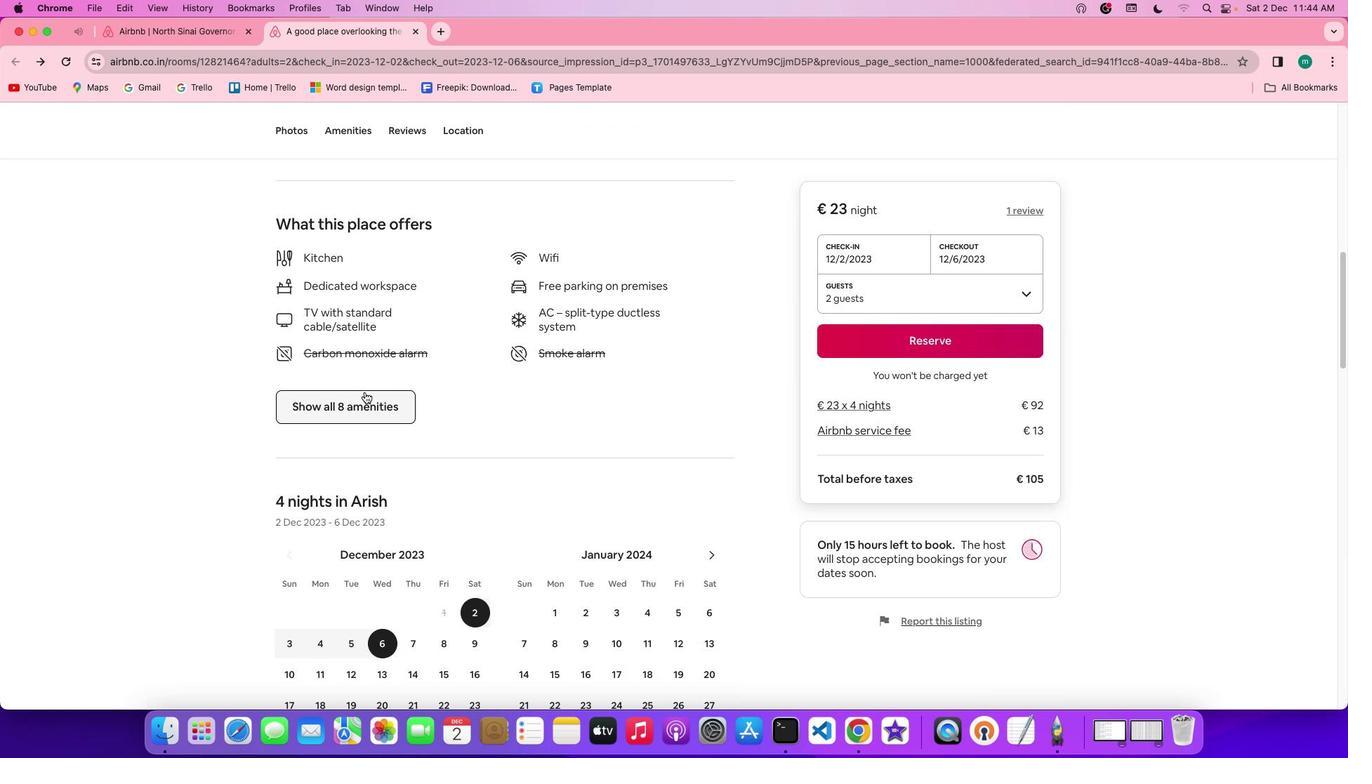 
Action: Mouse pressed left at (364, 392)
Screenshot: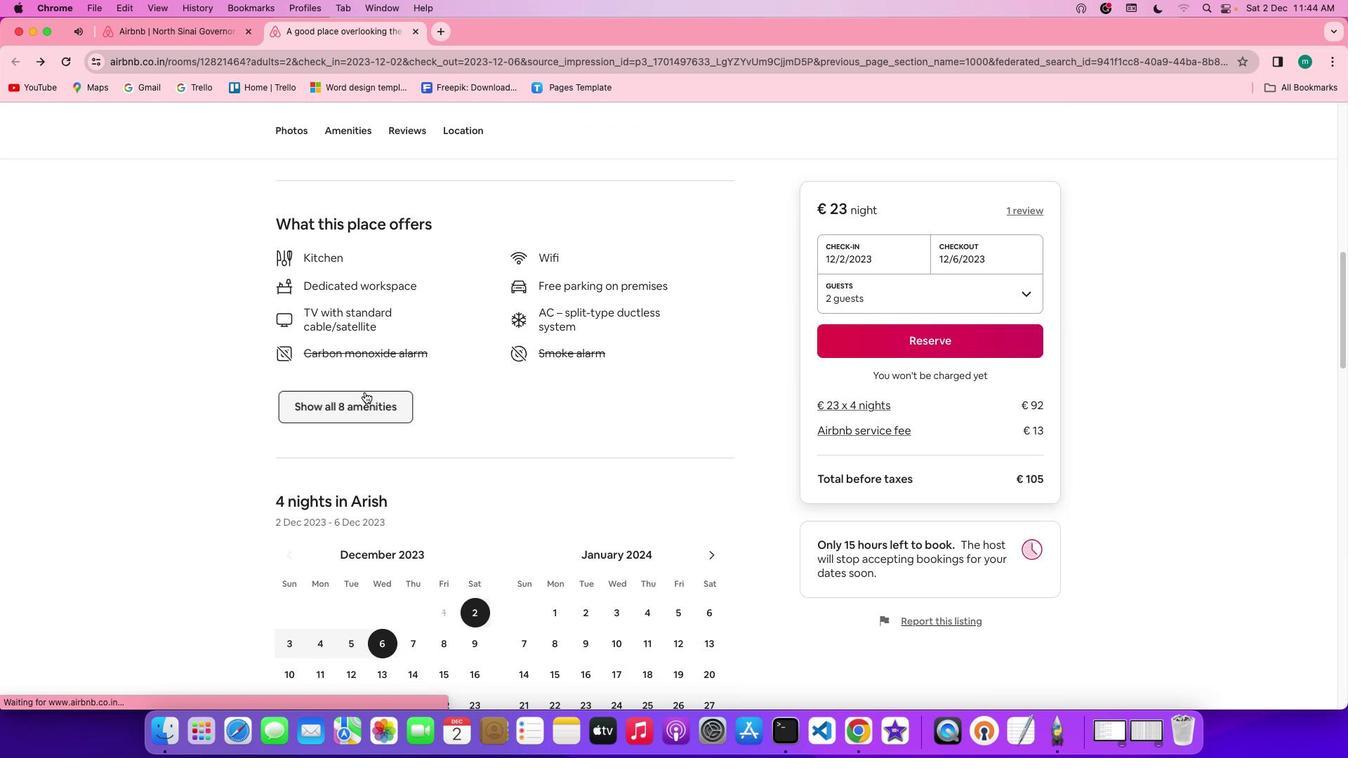 
Action: Mouse moved to (669, 435)
Screenshot: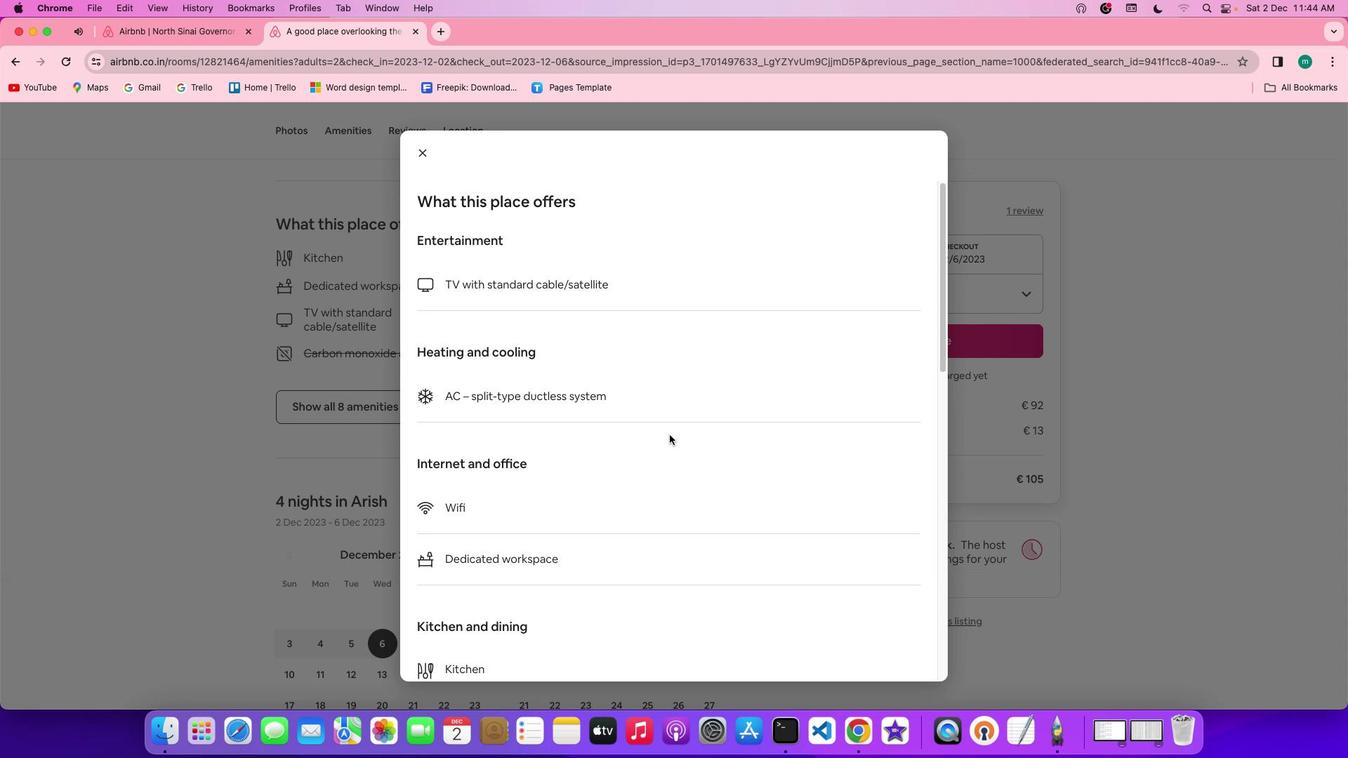 
Action: Mouse scrolled (669, 435) with delta (0, 0)
Screenshot: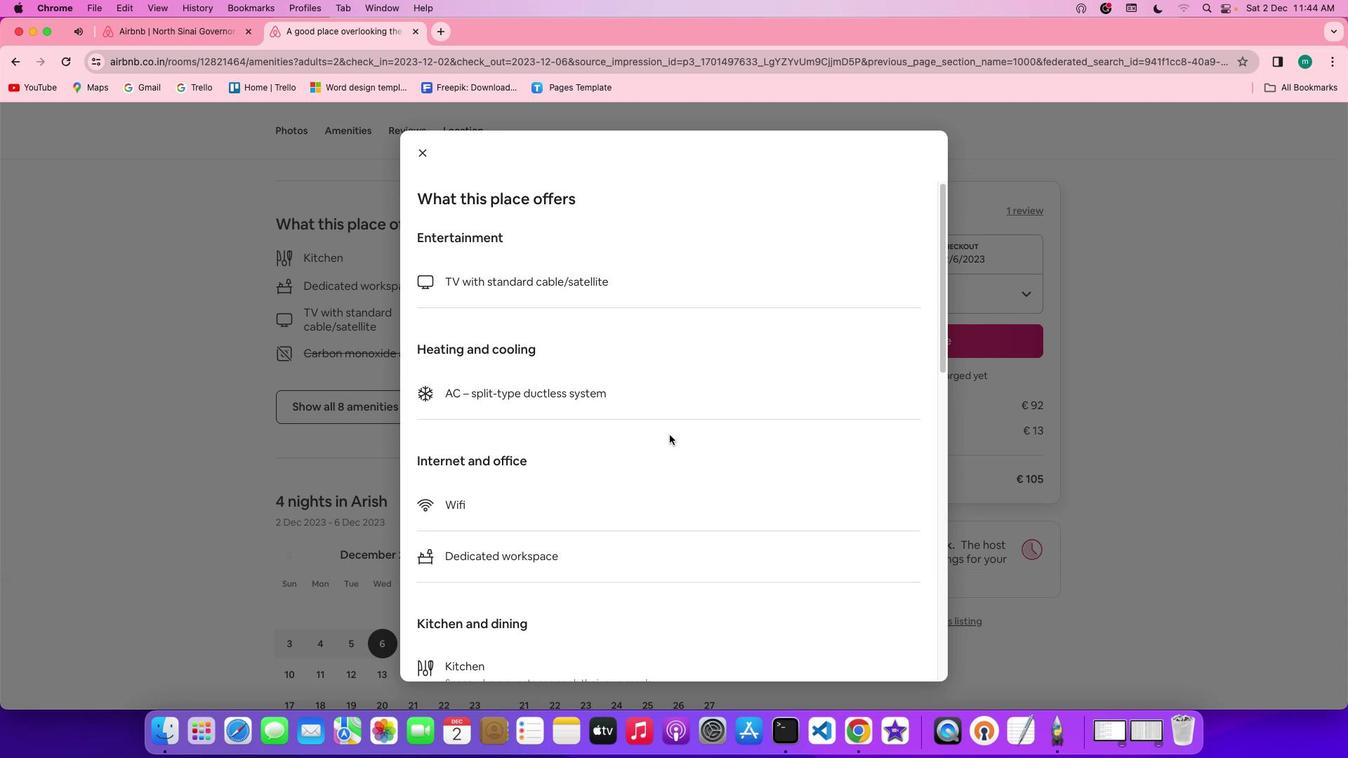 
Action: Mouse scrolled (669, 435) with delta (0, 0)
Screenshot: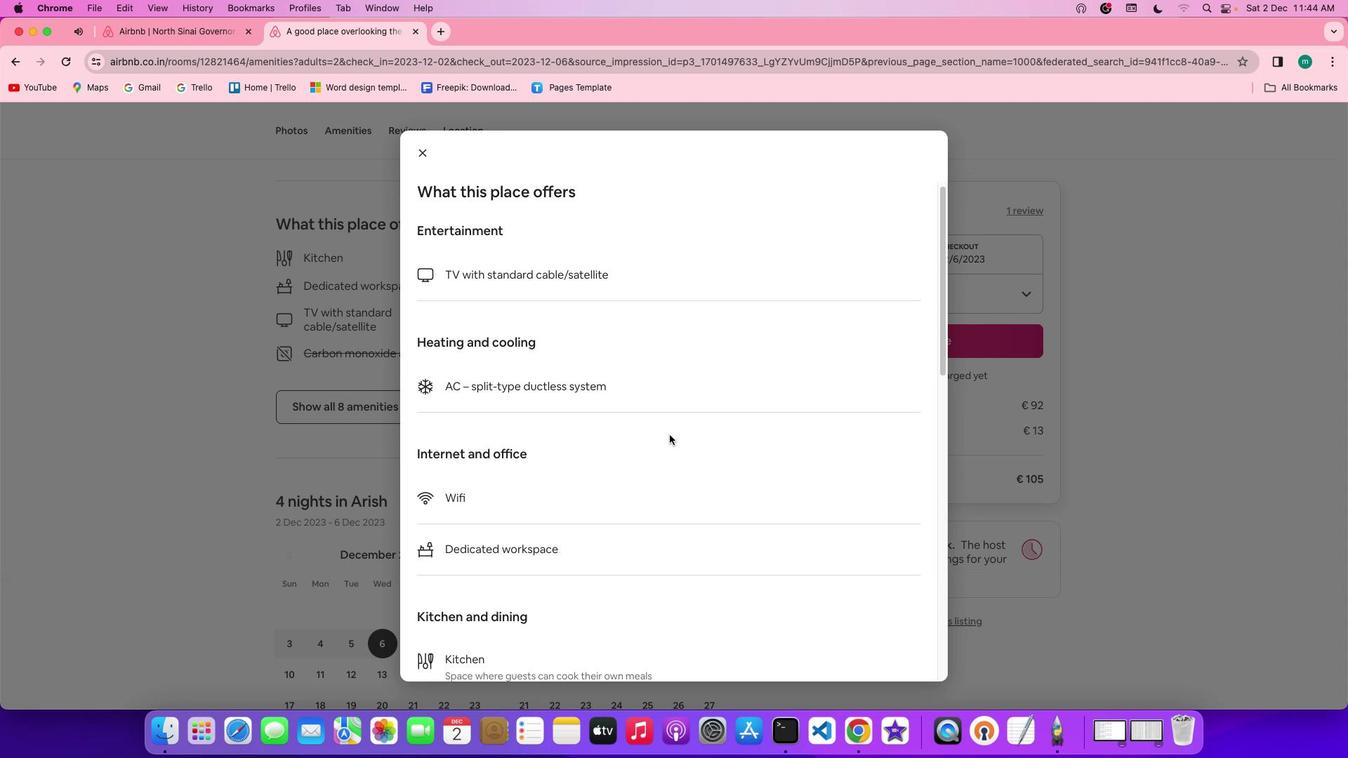 
Action: Mouse scrolled (669, 435) with delta (0, -1)
Screenshot: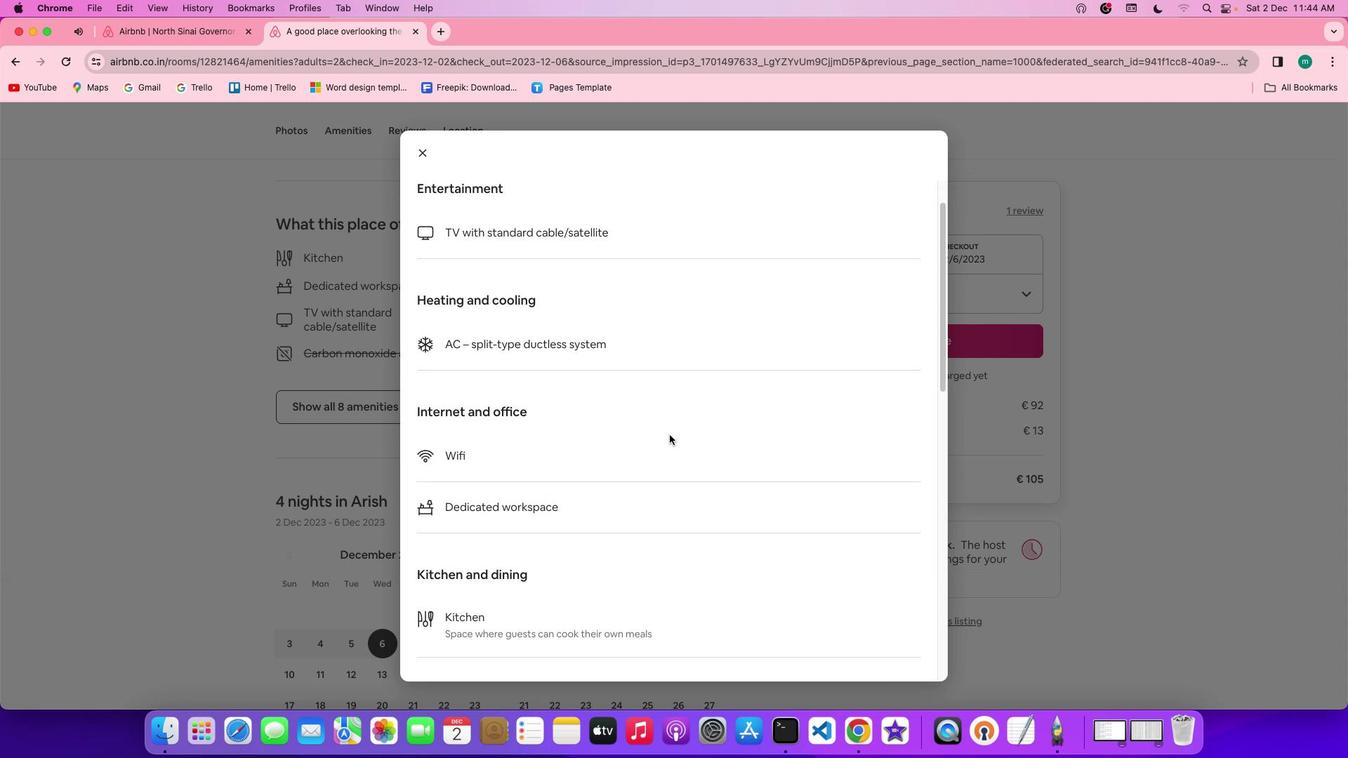 
Action: Mouse scrolled (669, 435) with delta (0, -1)
Screenshot: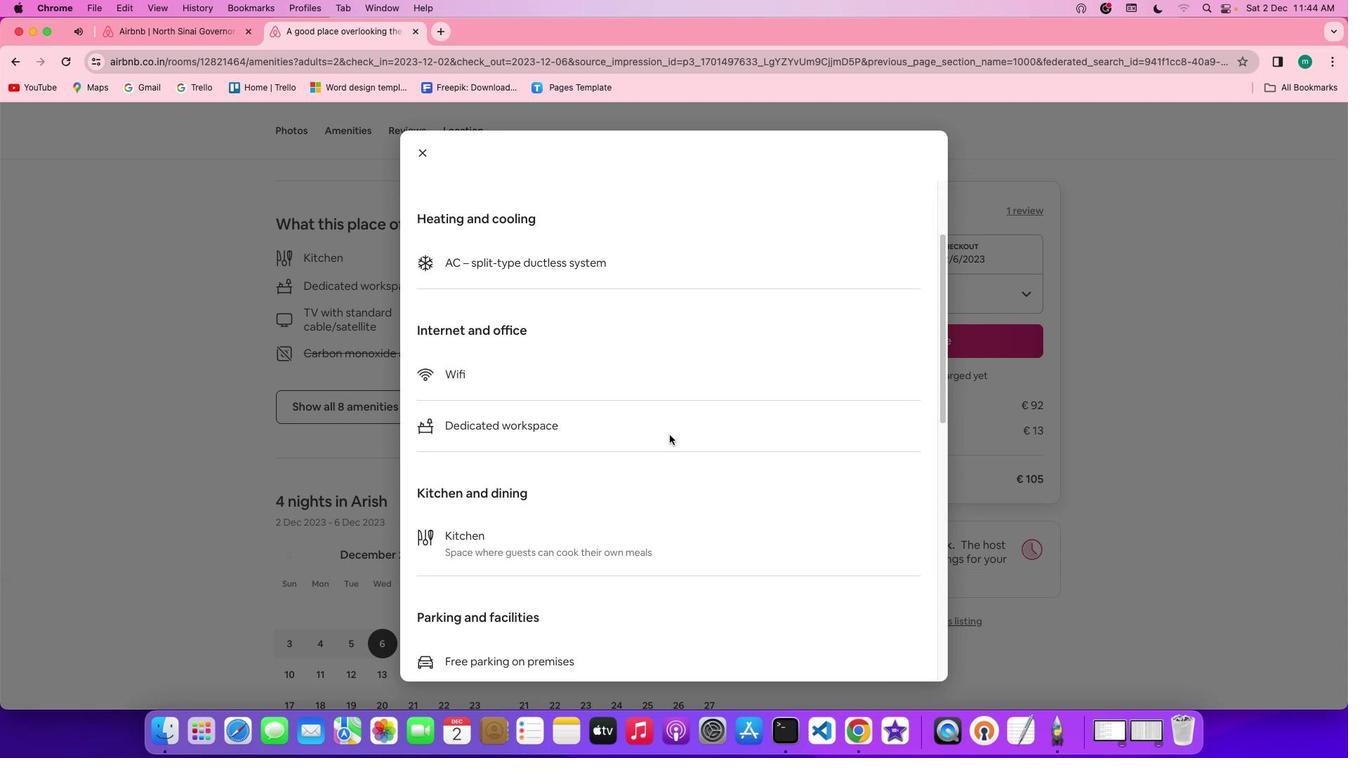 
Action: Mouse scrolled (669, 435) with delta (0, 0)
Screenshot: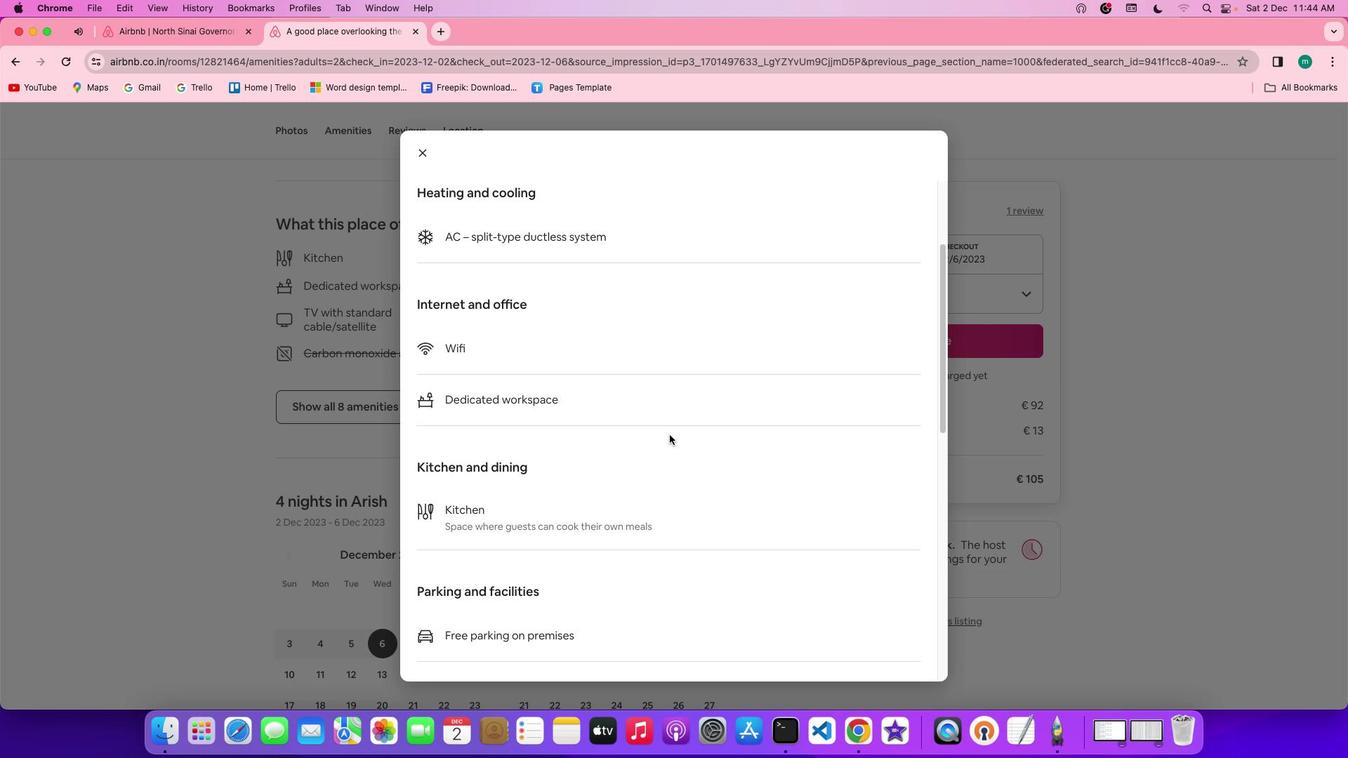 
Action: Mouse scrolled (669, 435) with delta (0, 0)
Screenshot: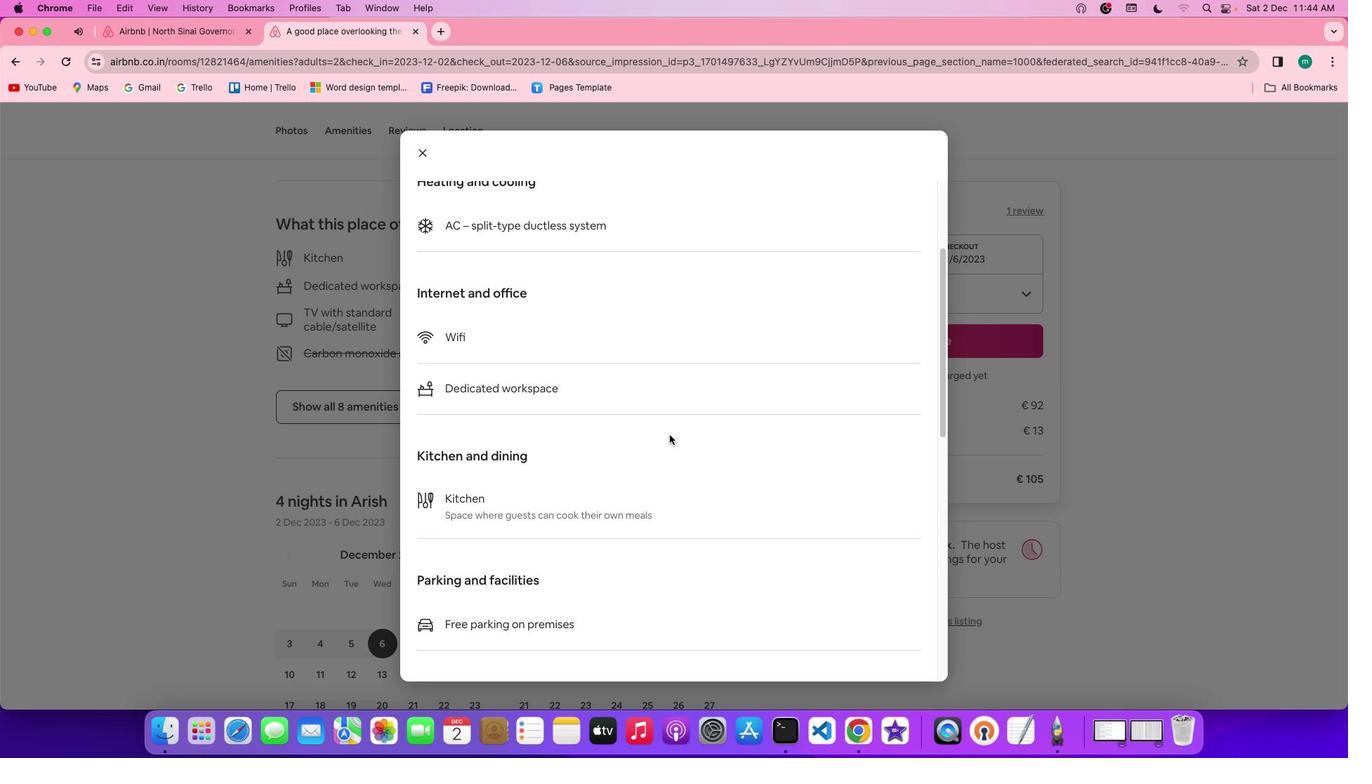 
Action: Mouse scrolled (669, 435) with delta (0, -1)
Screenshot: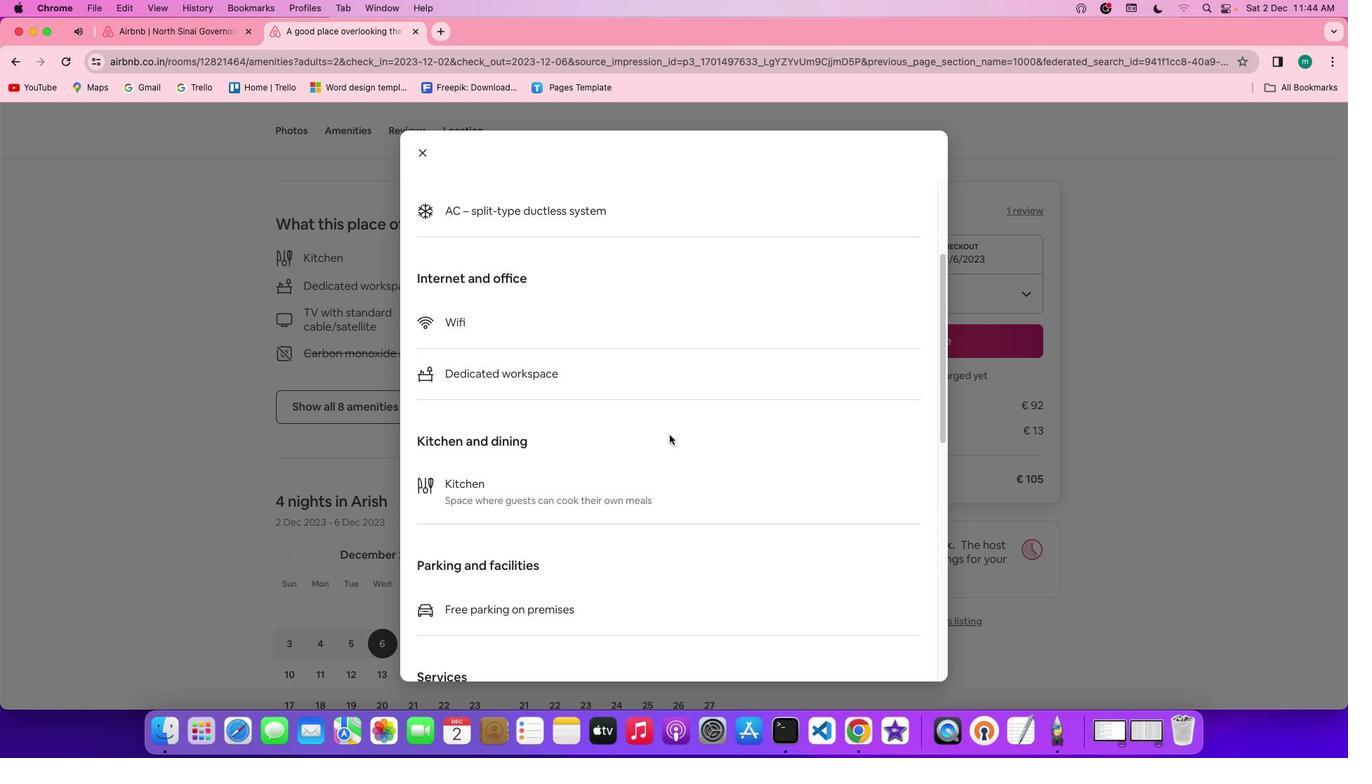 
Action: Mouse scrolled (669, 435) with delta (0, -1)
Screenshot: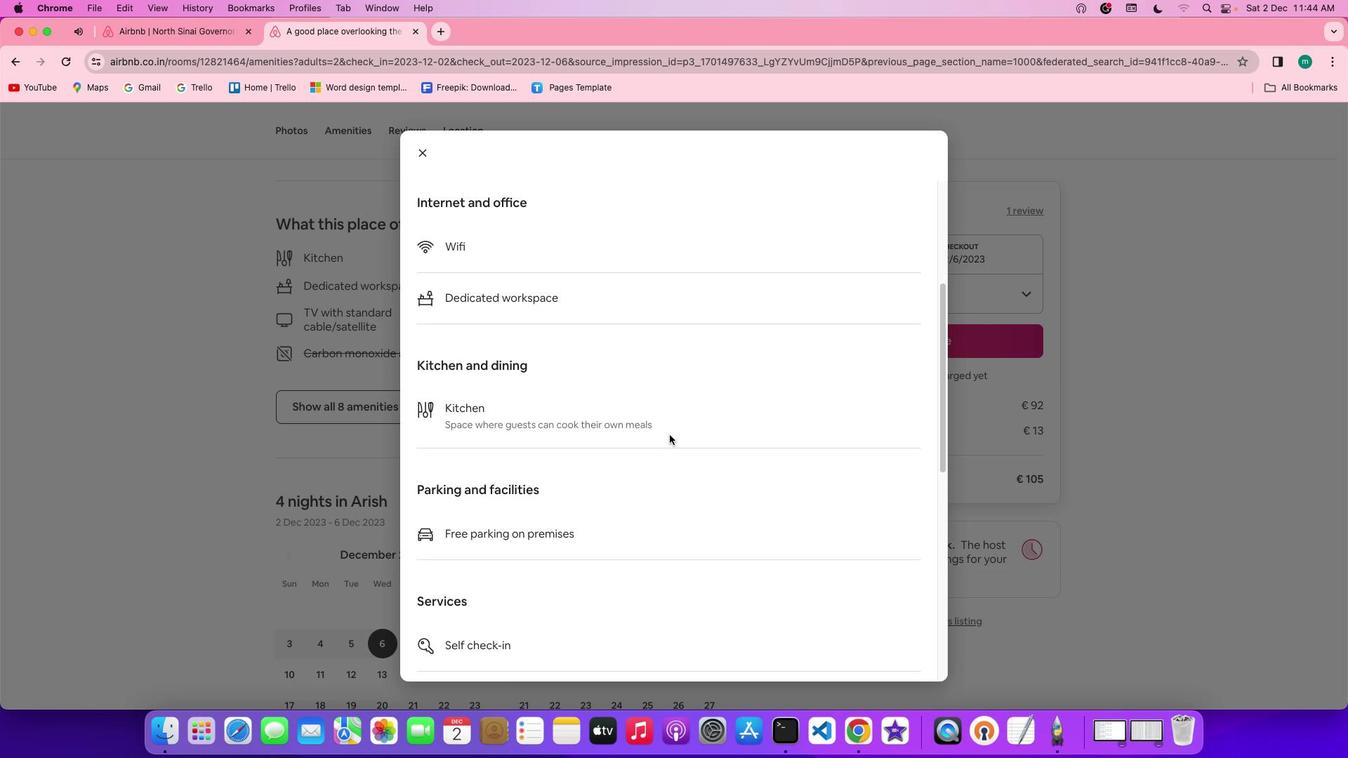 
Action: Mouse scrolled (669, 435) with delta (0, 0)
Screenshot: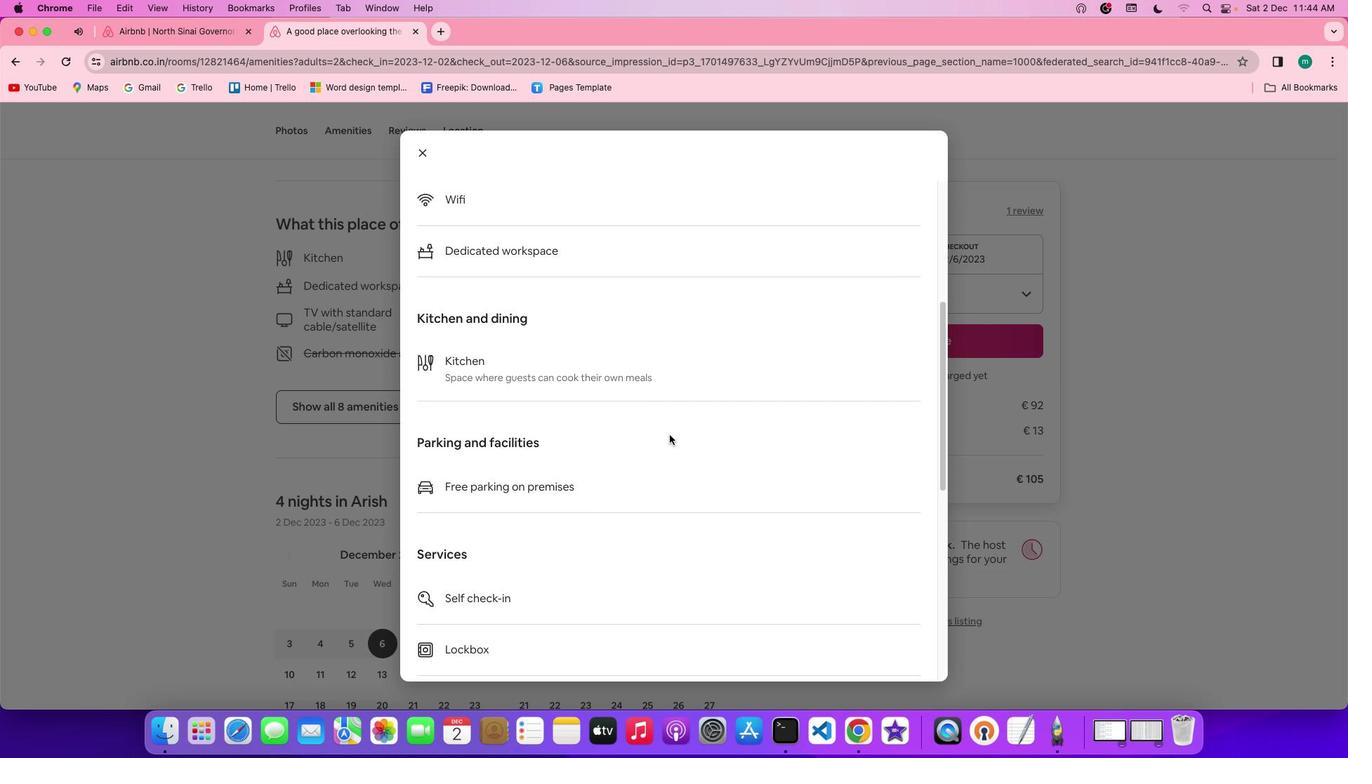 
Action: Mouse scrolled (669, 435) with delta (0, 0)
Screenshot: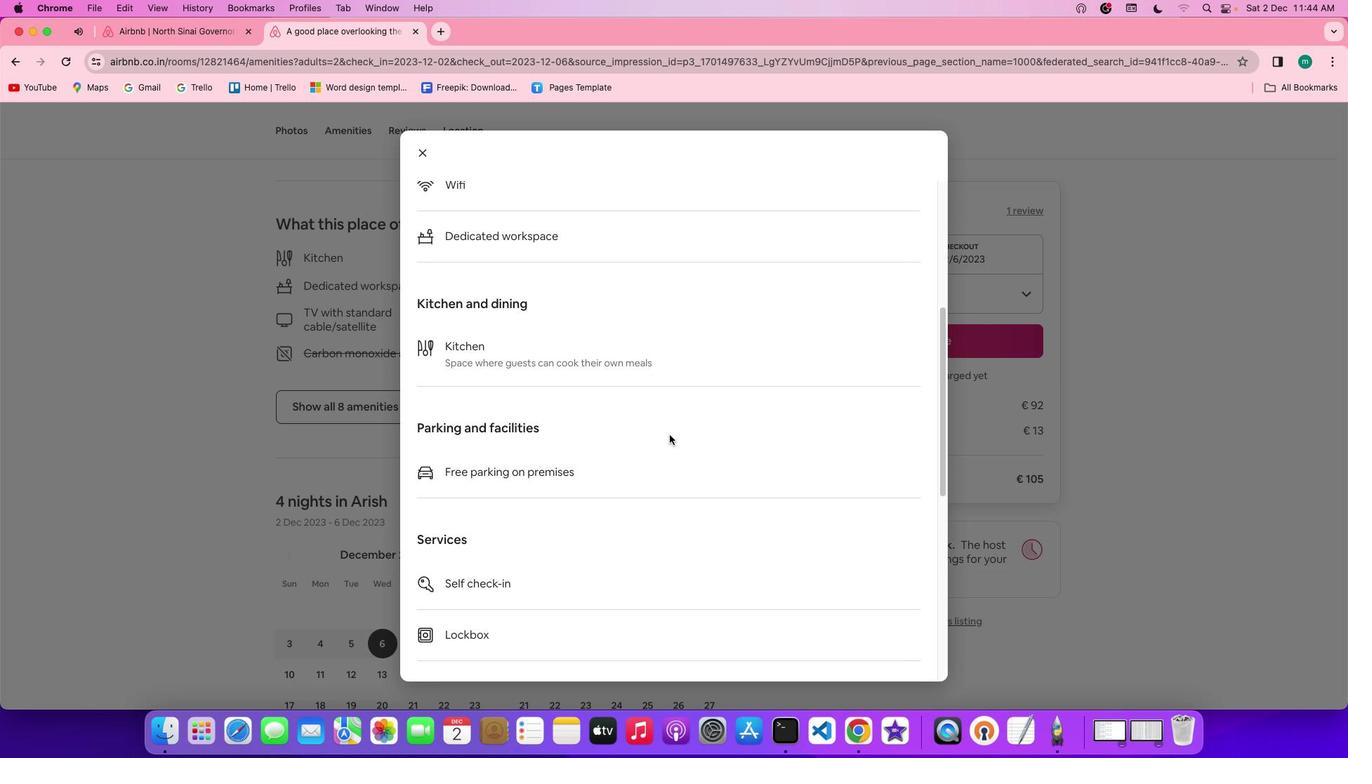 
Action: Mouse scrolled (669, 435) with delta (0, -1)
Screenshot: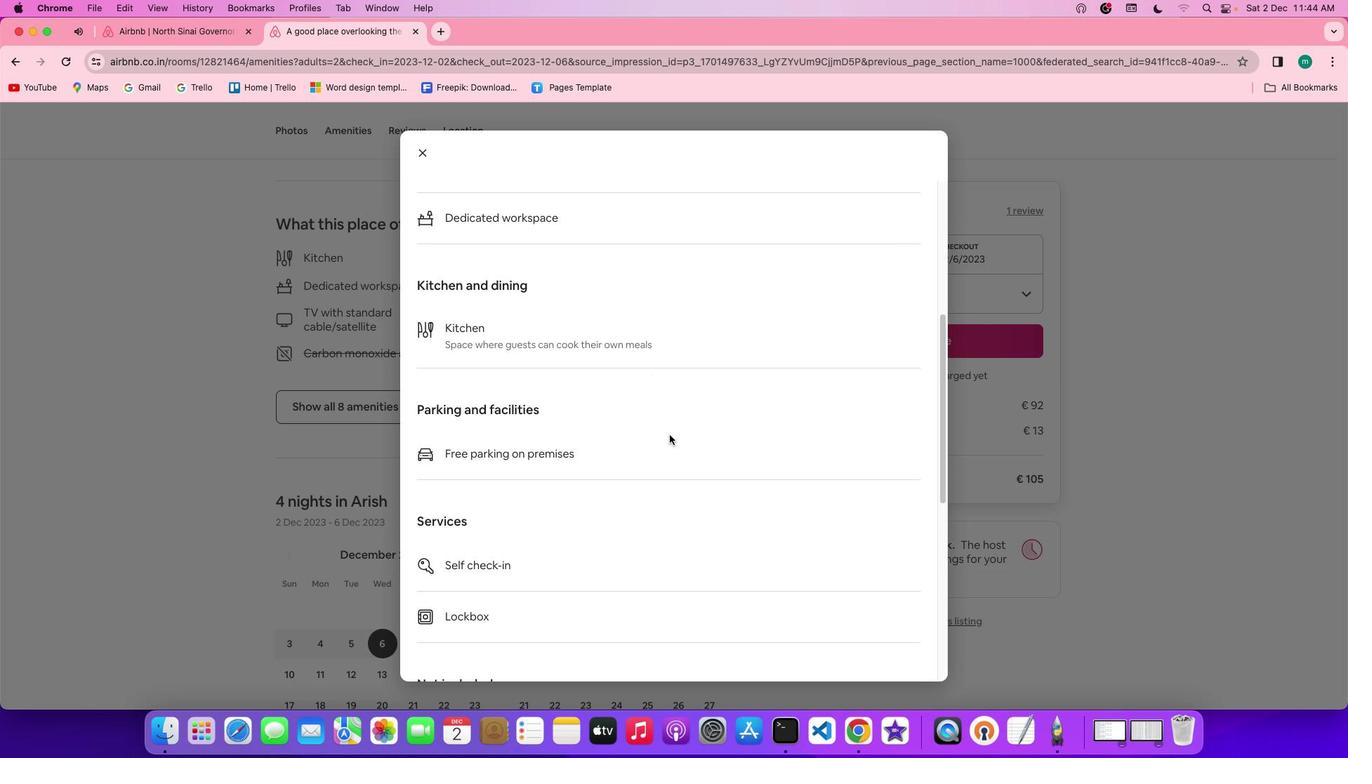 
Action: Mouse scrolled (669, 435) with delta (0, 0)
Screenshot: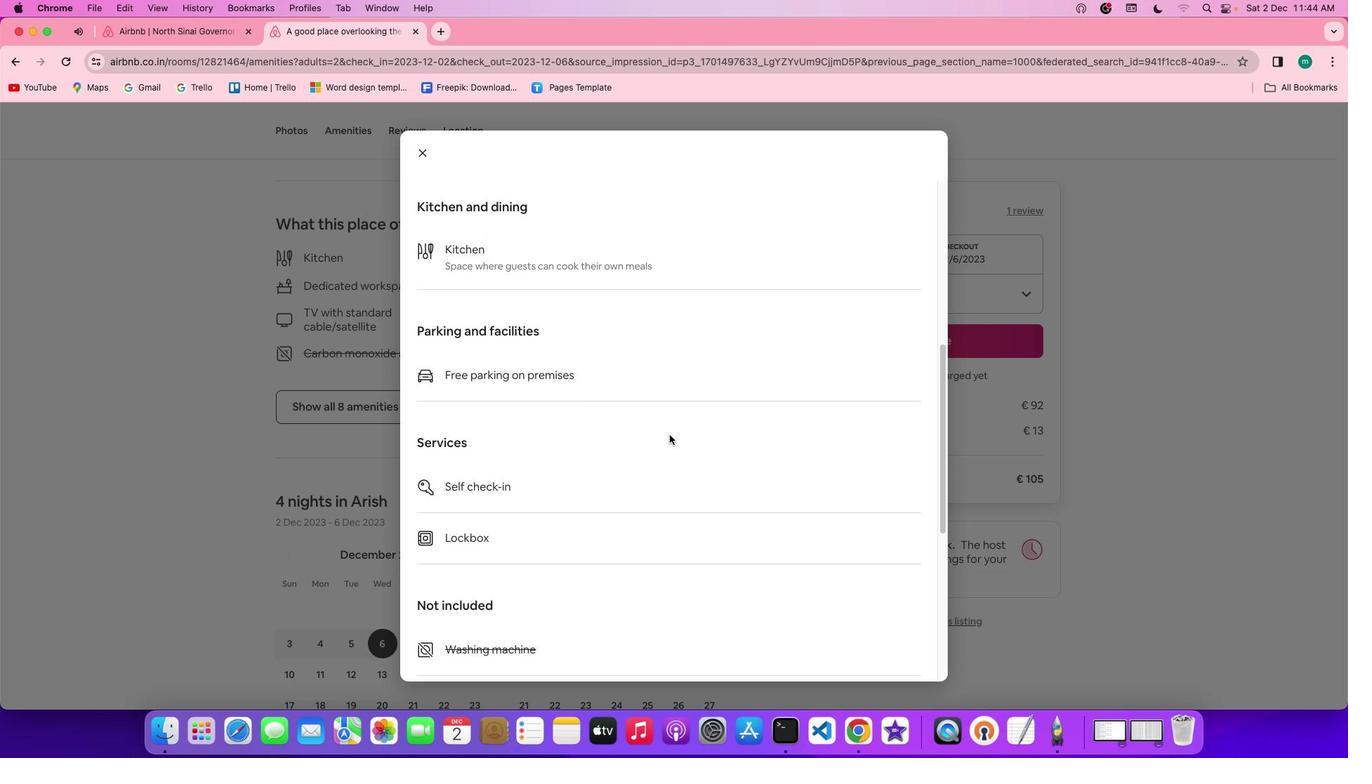 
Action: Mouse scrolled (669, 435) with delta (0, 0)
Screenshot: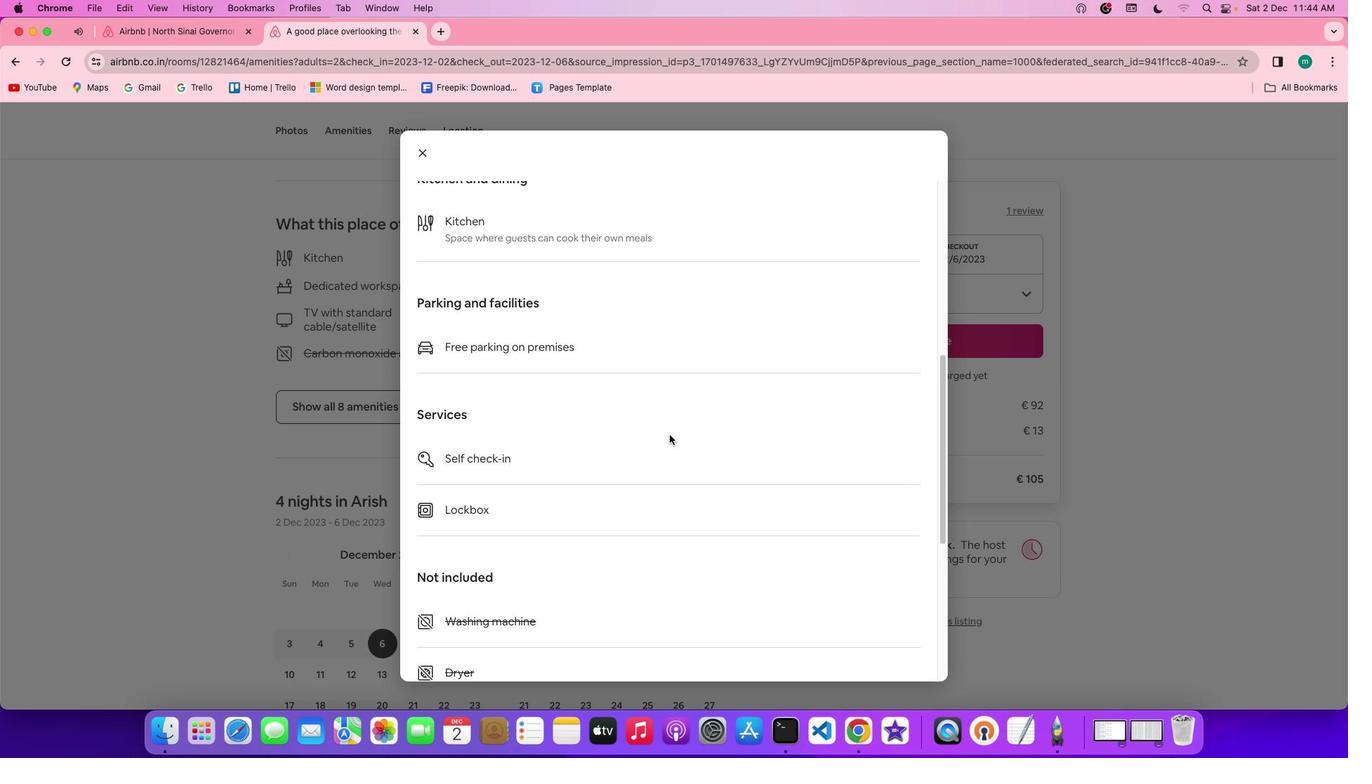 
Action: Mouse scrolled (669, 435) with delta (0, 0)
Screenshot: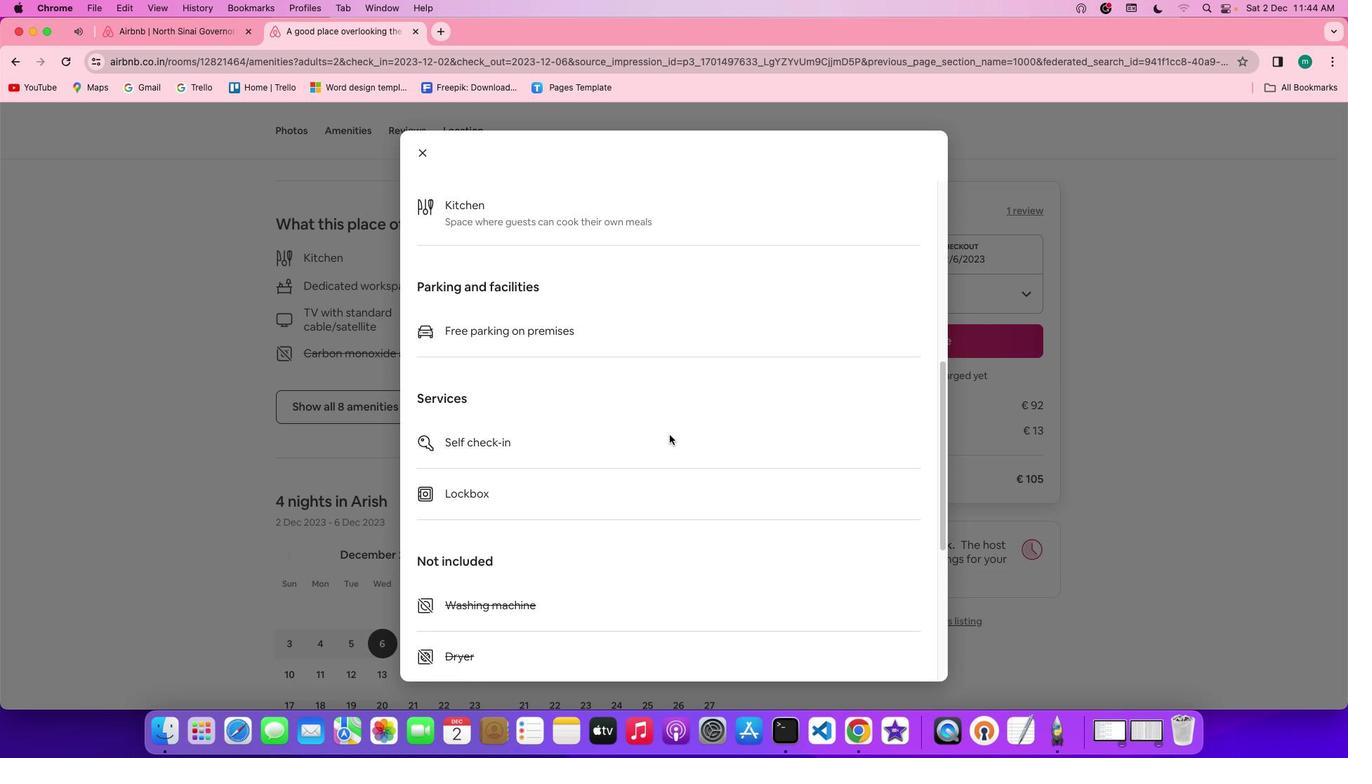 
Action: Mouse scrolled (669, 435) with delta (0, -1)
Screenshot: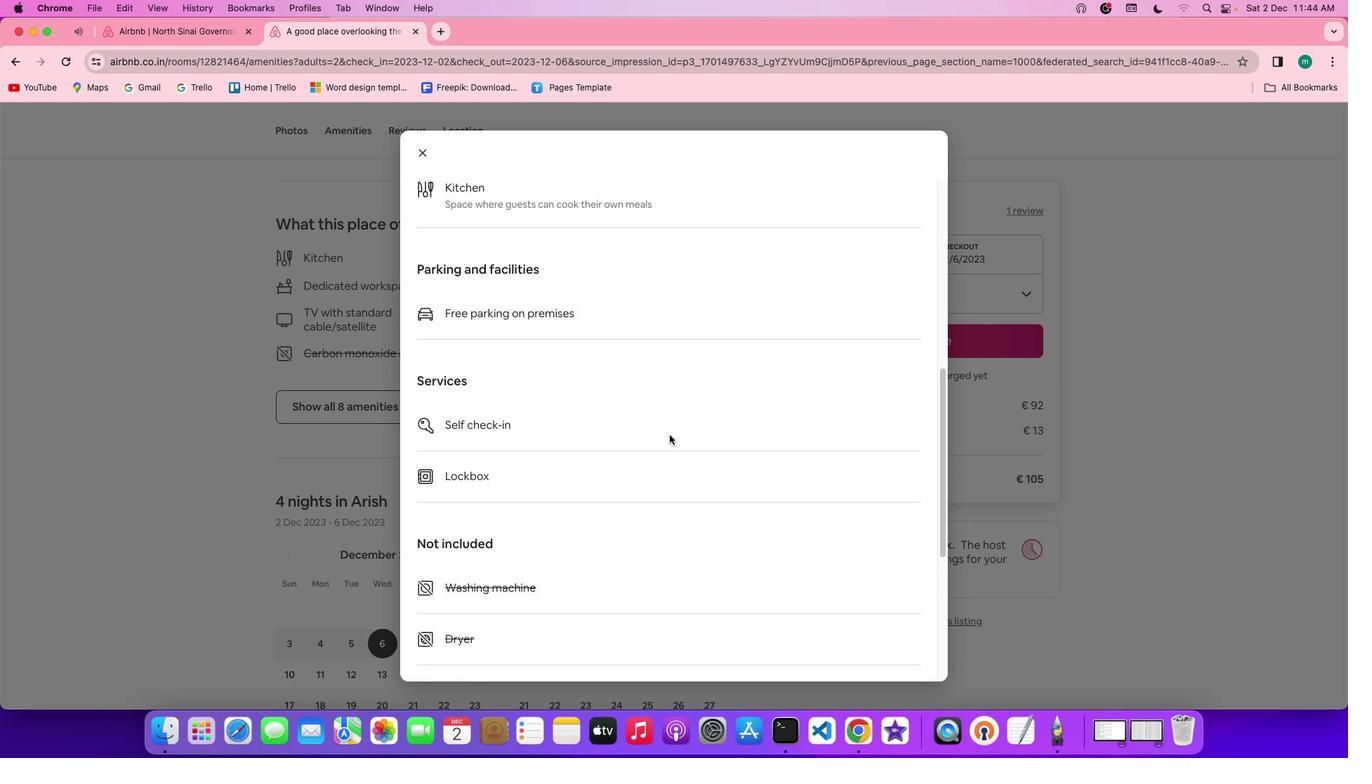 
Action: Mouse scrolled (669, 435) with delta (0, -1)
Screenshot: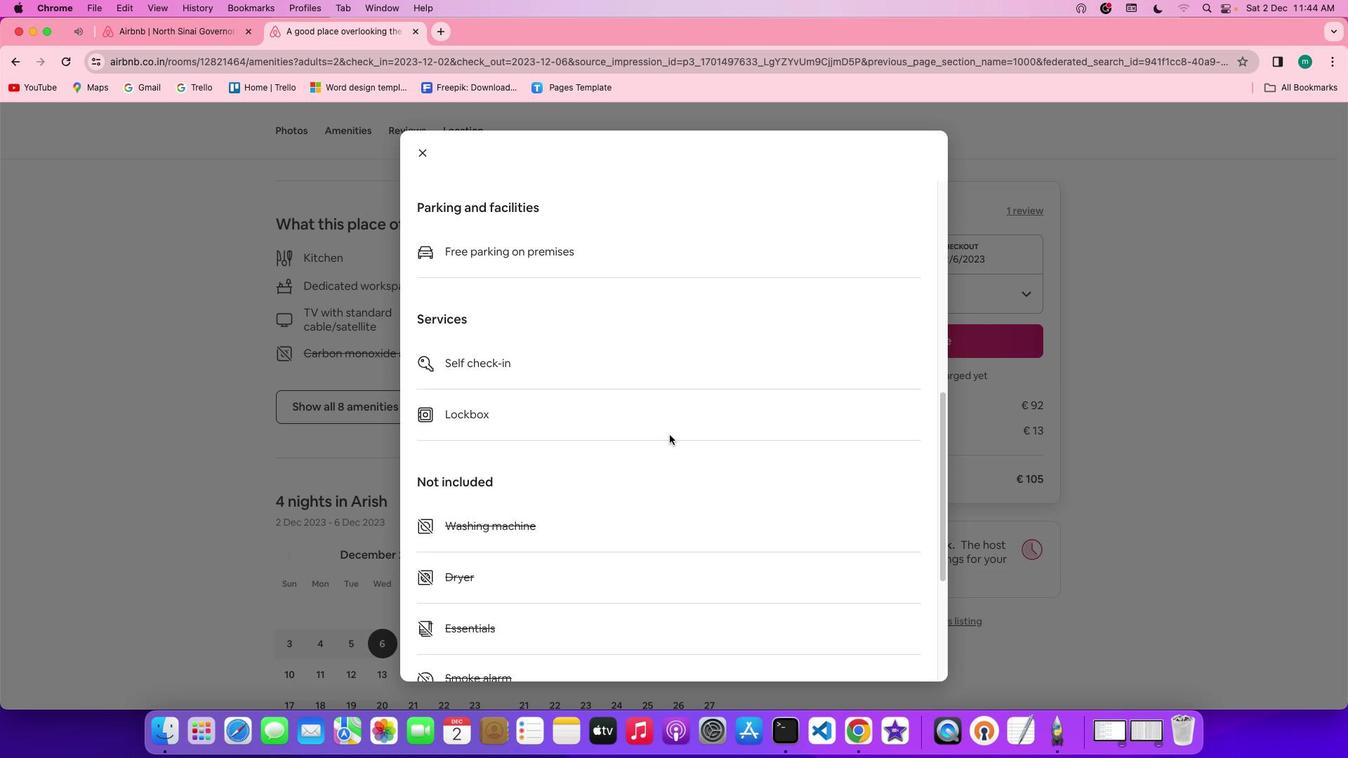 
Action: Mouse scrolled (669, 435) with delta (0, 0)
Screenshot: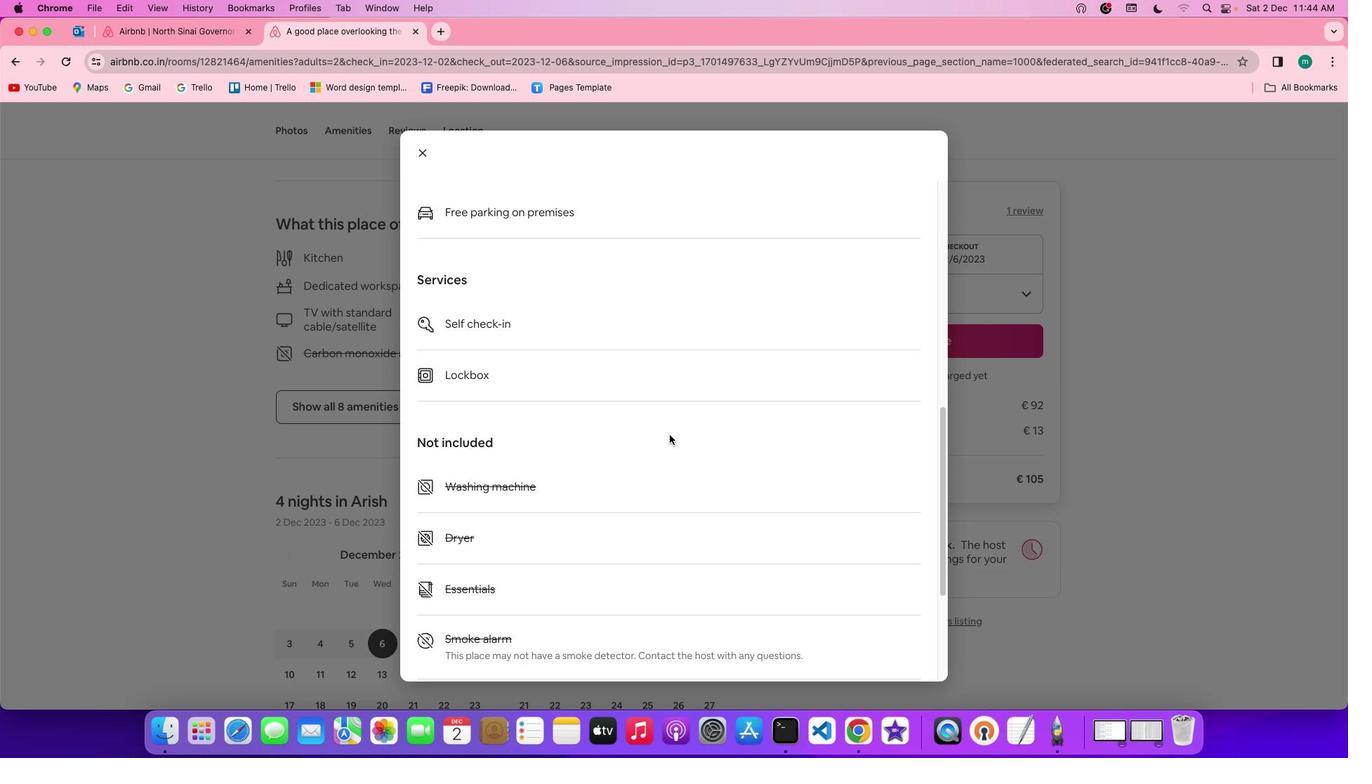 
Action: Mouse scrolled (669, 435) with delta (0, 0)
Screenshot: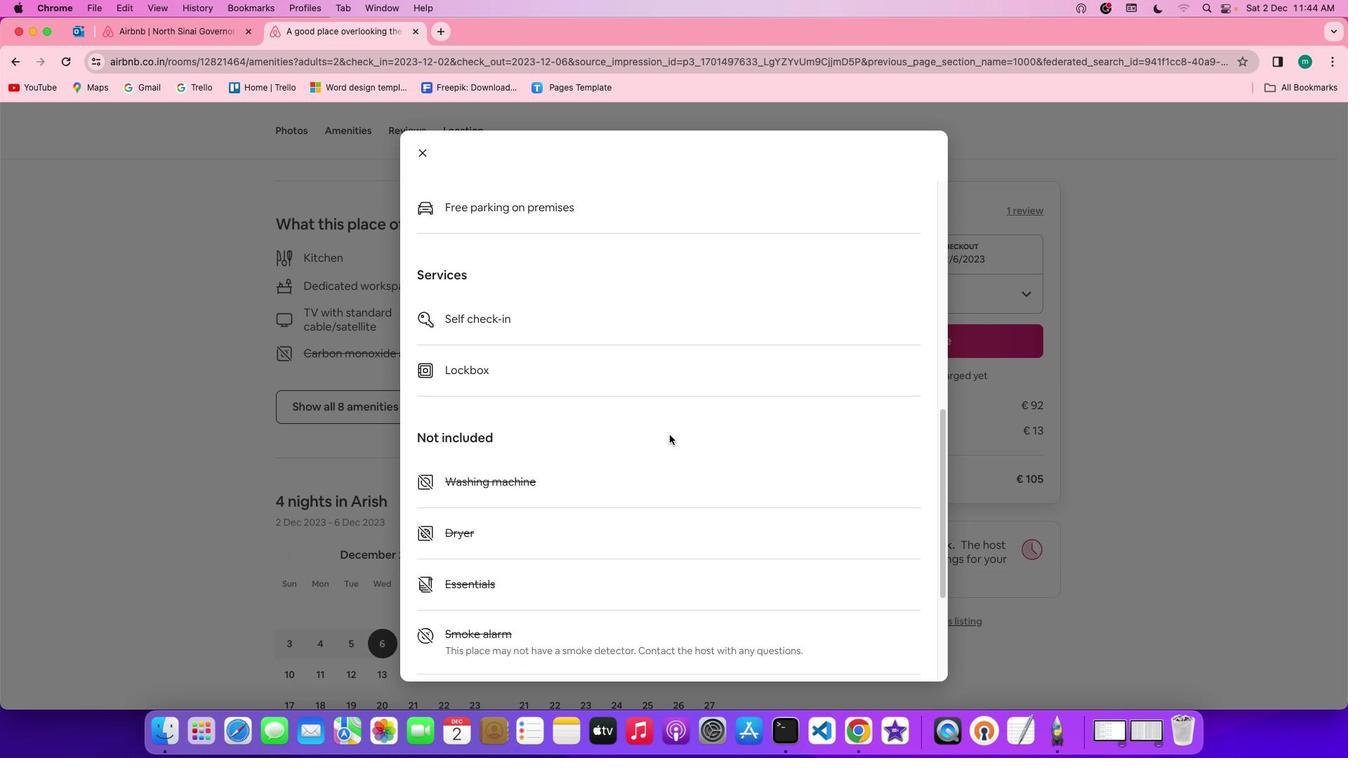 
Action: Mouse scrolled (669, 435) with delta (0, 0)
Screenshot: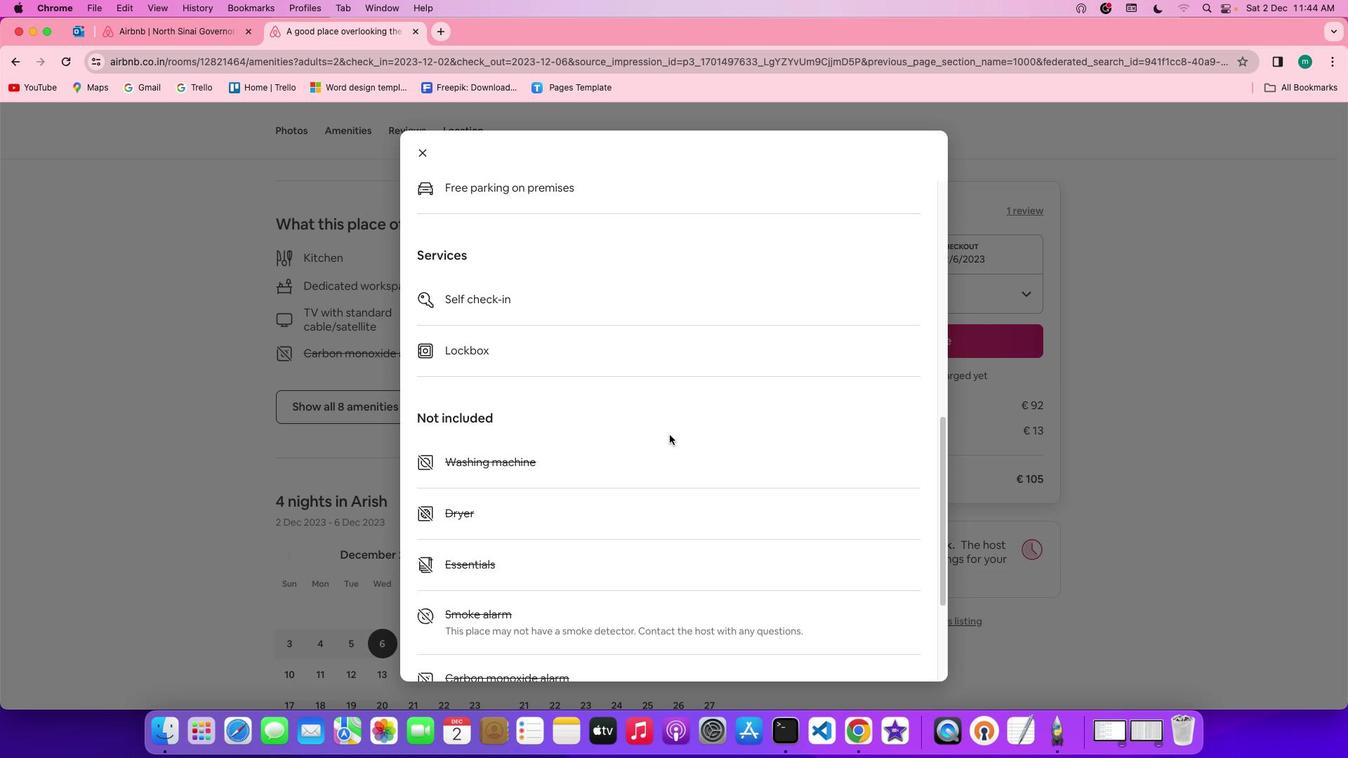 
Action: Mouse scrolled (669, 435) with delta (0, 0)
Screenshot: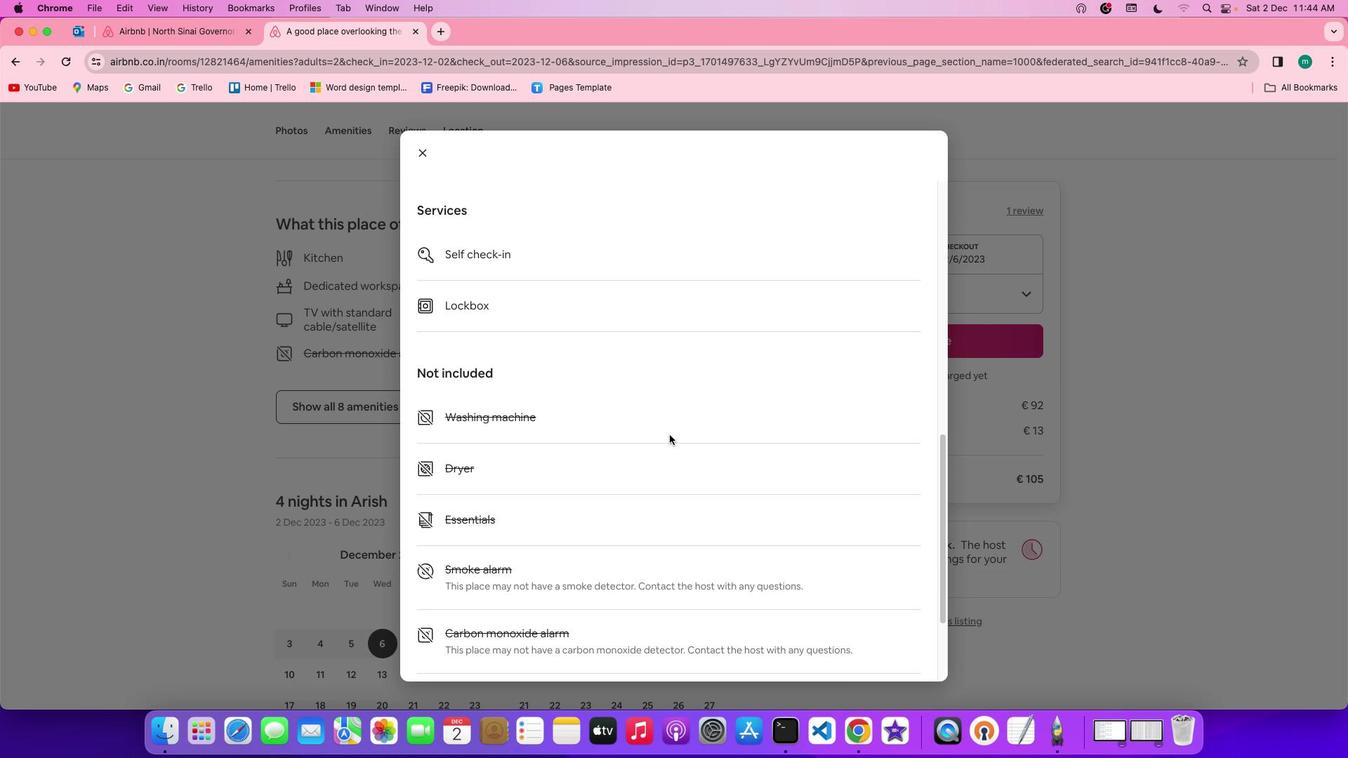 
Action: Mouse scrolled (669, 435) with delta (0, 0)
Screenshot: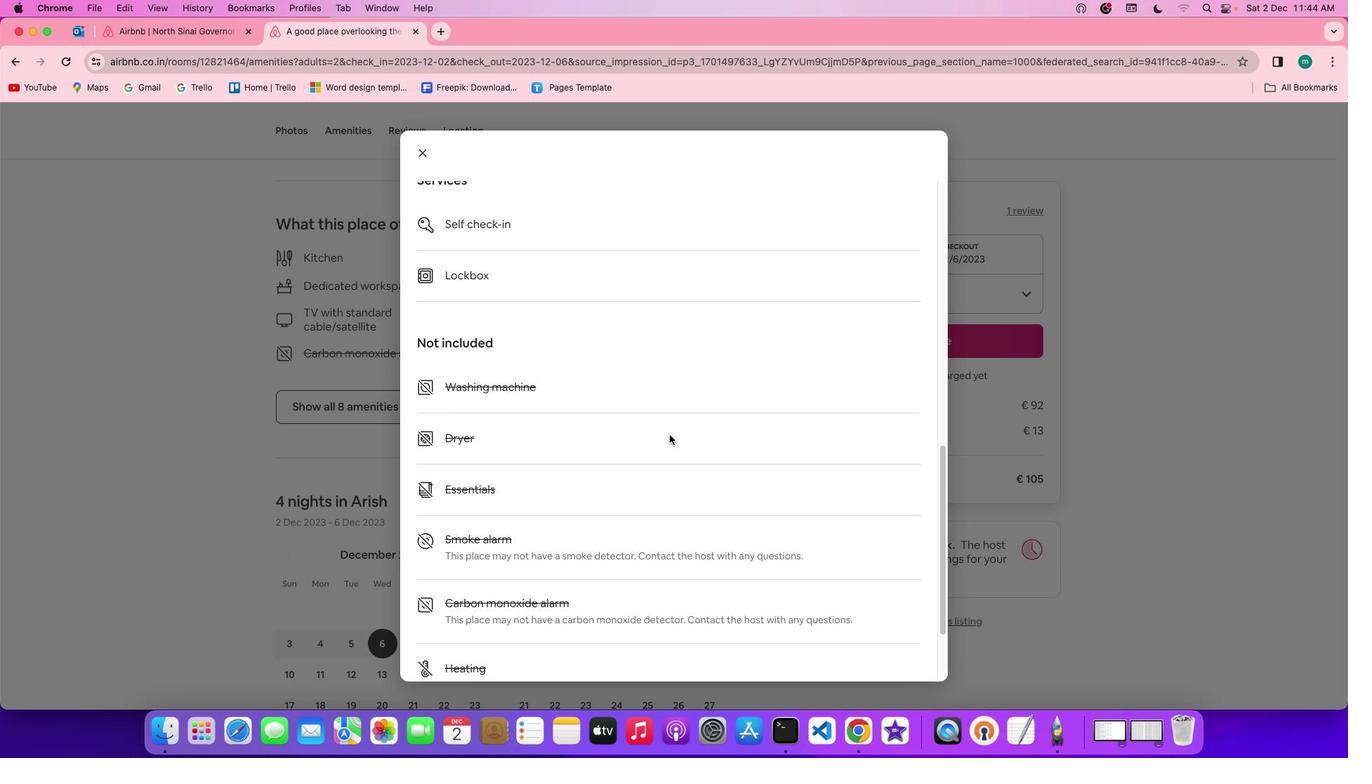 
Action: Mouse scrolled (669, 435) with delta (0, 0)
Screenshot: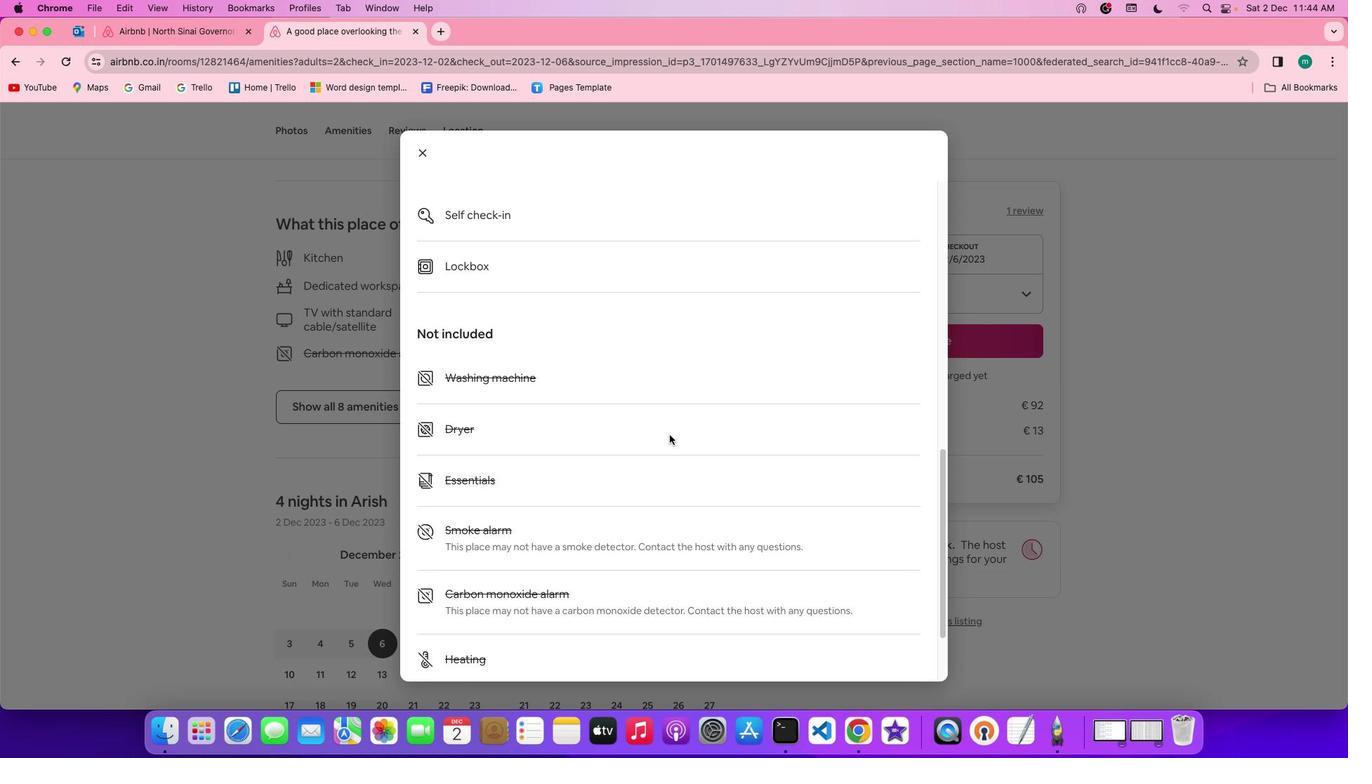 
Action: Mouse scrolled (669, 435) with delta (0, -1)
Screenshot: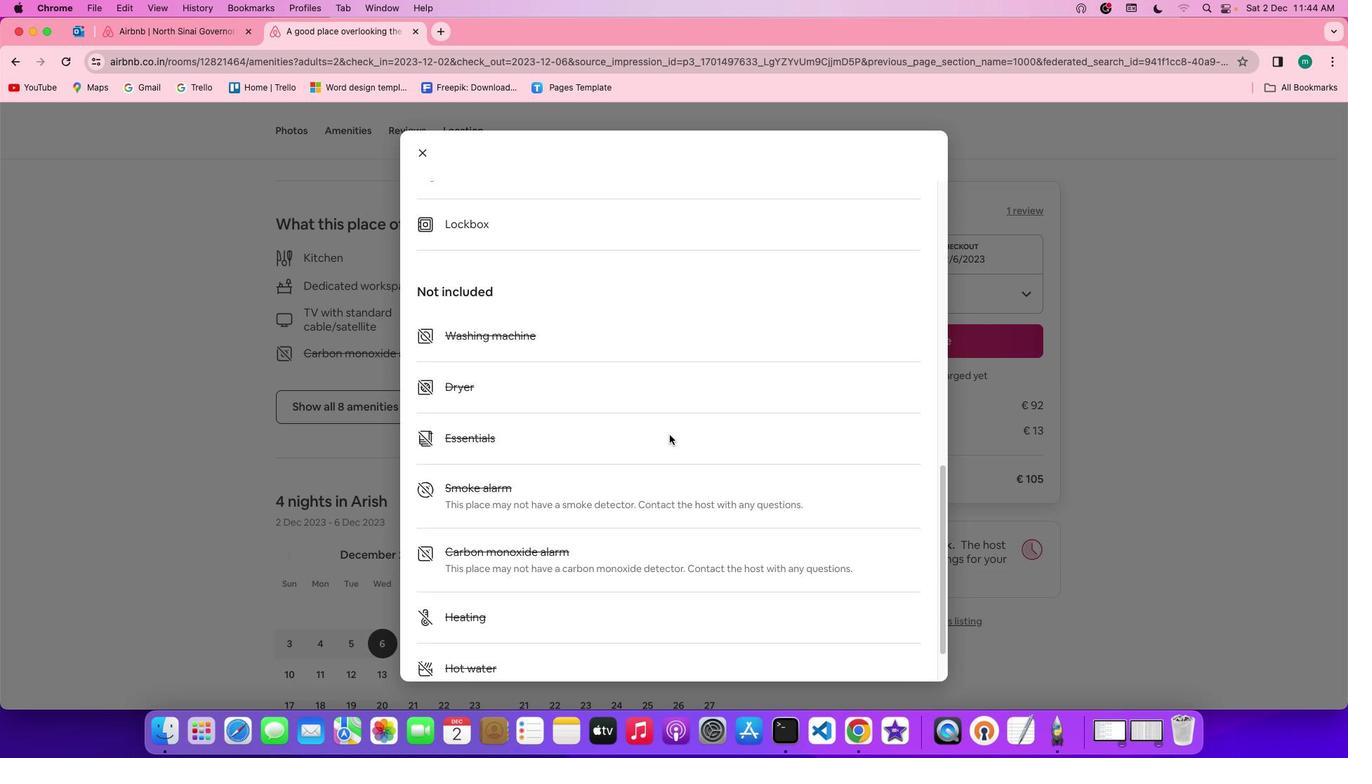 
Action: Mouse scrolled (669, 435) with delta (0, -2)
Screenshot: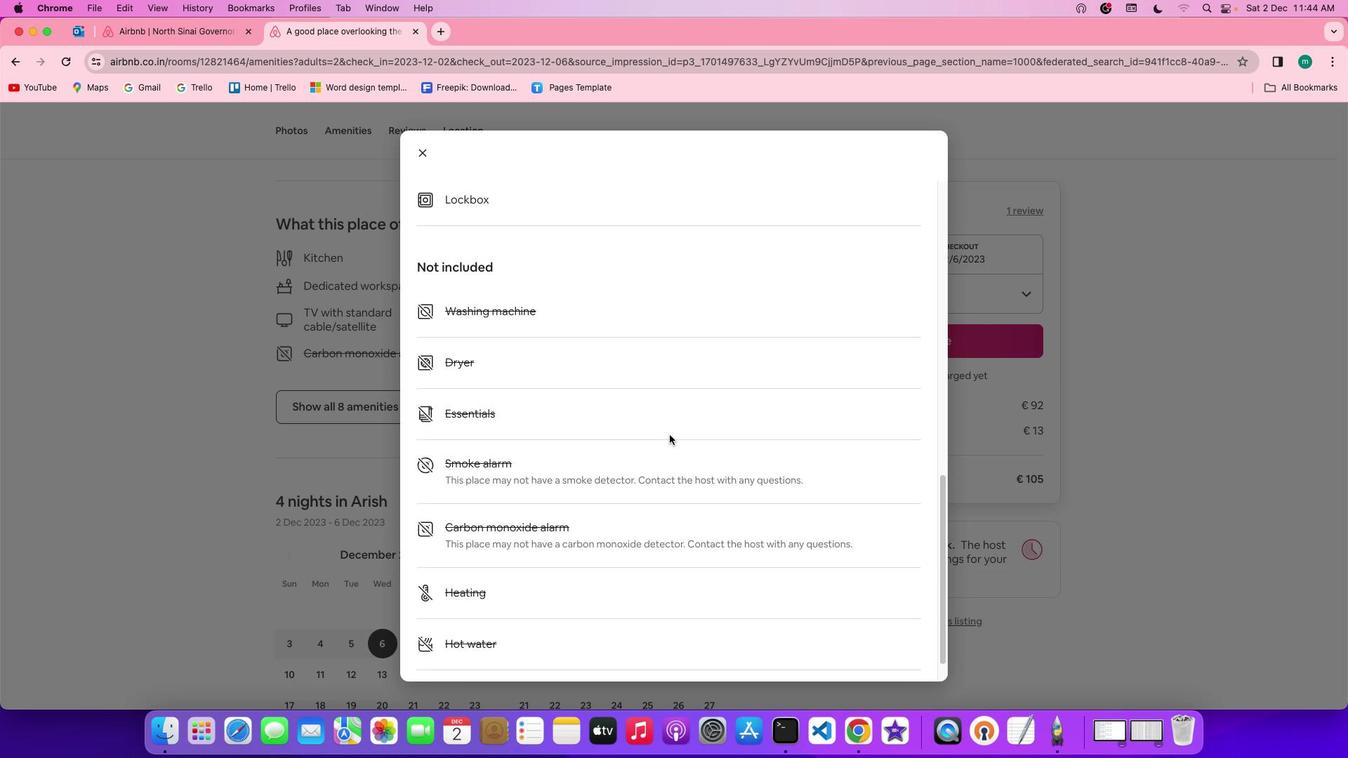 
Action: Mouse scrolled (669, 435) with delta (0, 0)
Screenshot: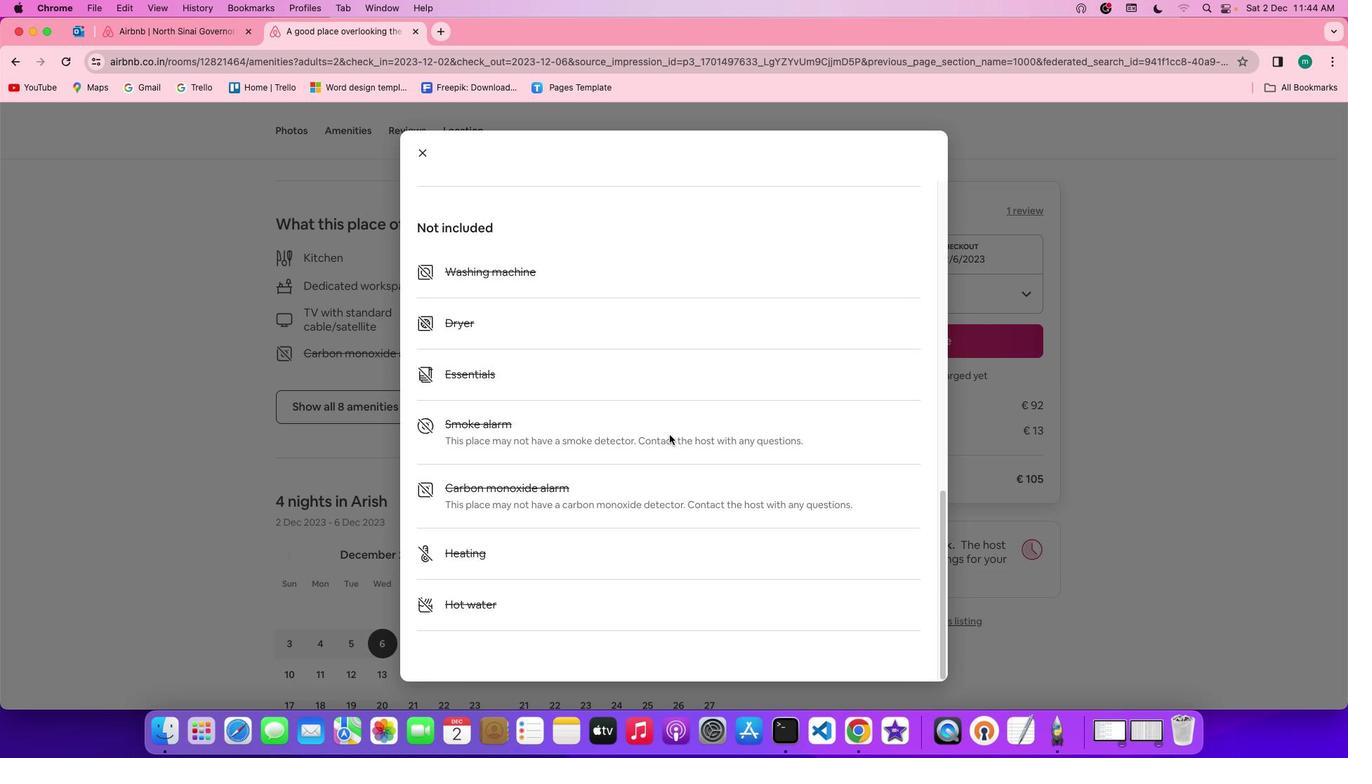 
Action: Mouse scrolled (669, 435) with delta (0, 0)
Screenshot: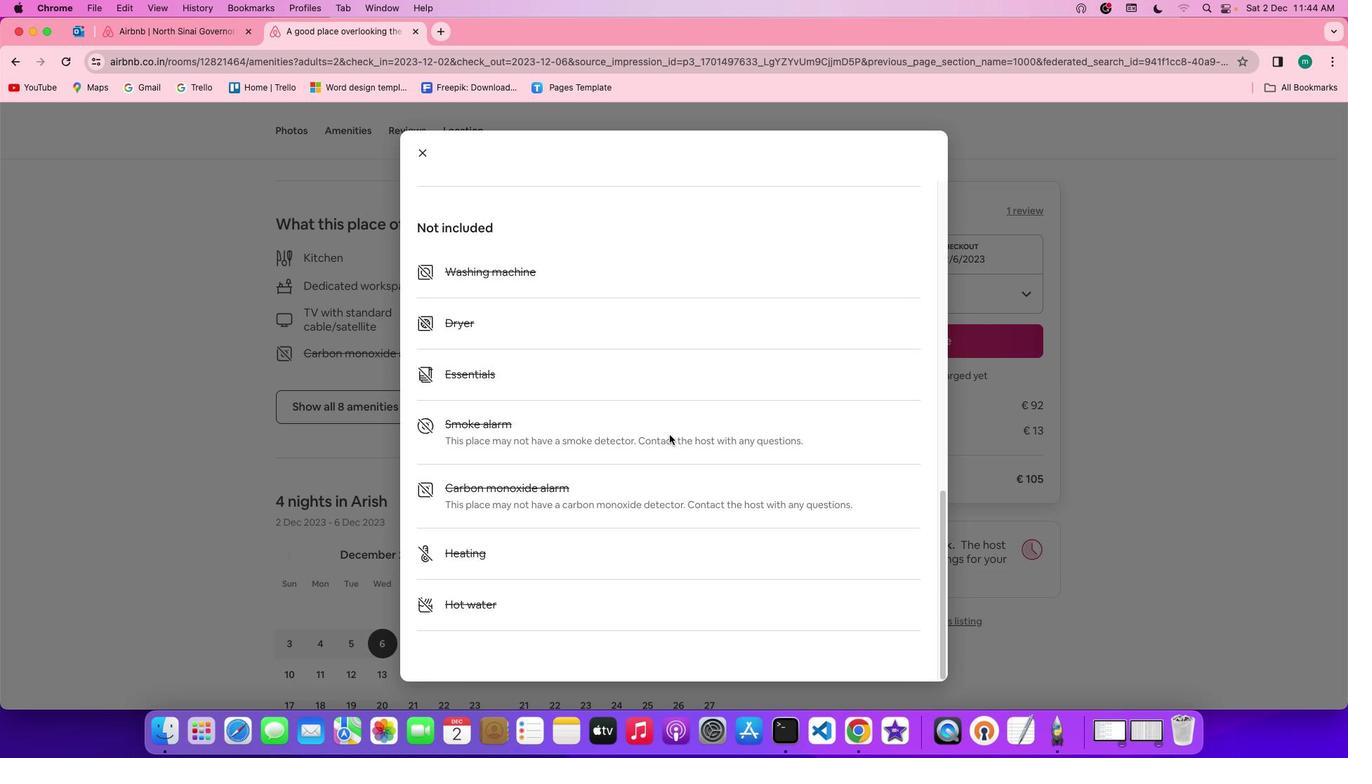 
Action: Mouse scrolled (669, 435) with delta (0, -1)
